 Task: Look for Airbnb properties in Phú Khuong, Vietnam from 5th November, 2023 to 16th November, 2023 for 2 adults.1  bedroom having 1 bed and 1 bathroom. Property type can be hotel. Look for 4 properties as per requirement.
Action: Mouse moved to (562, 75)
Screenshot: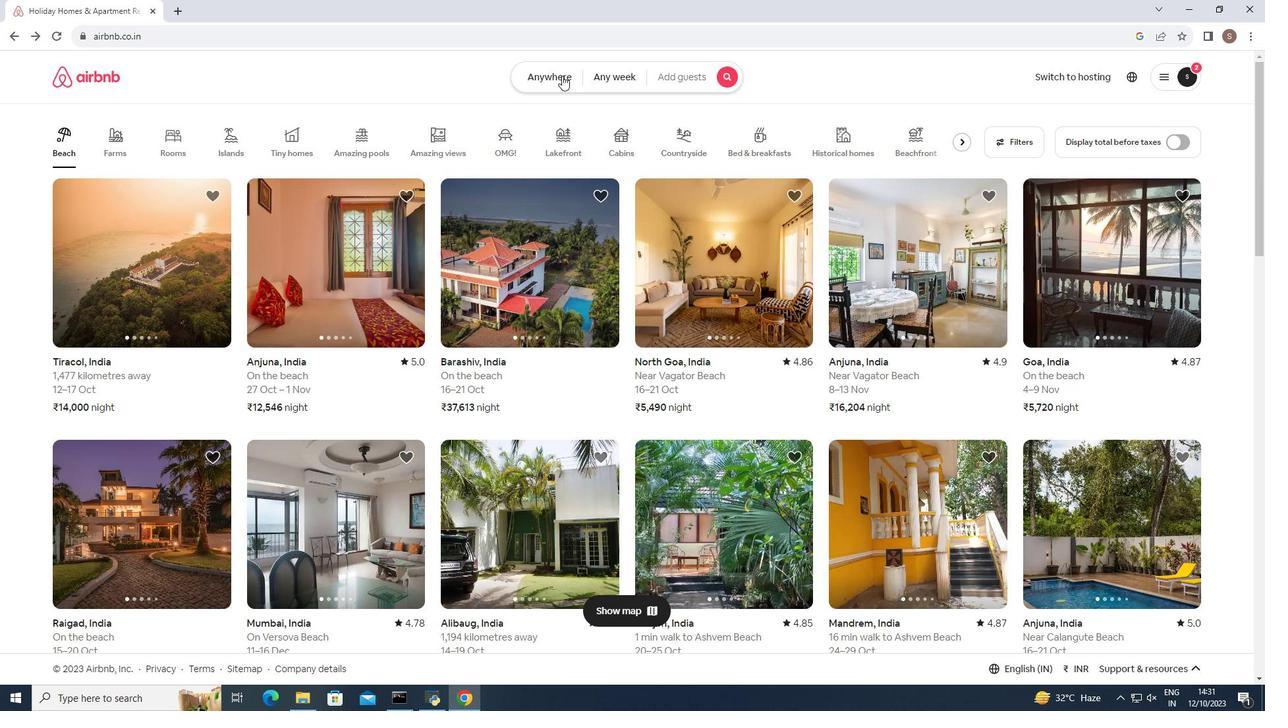 
Action: Mouse pressed left at (562, 75)
Screenshot: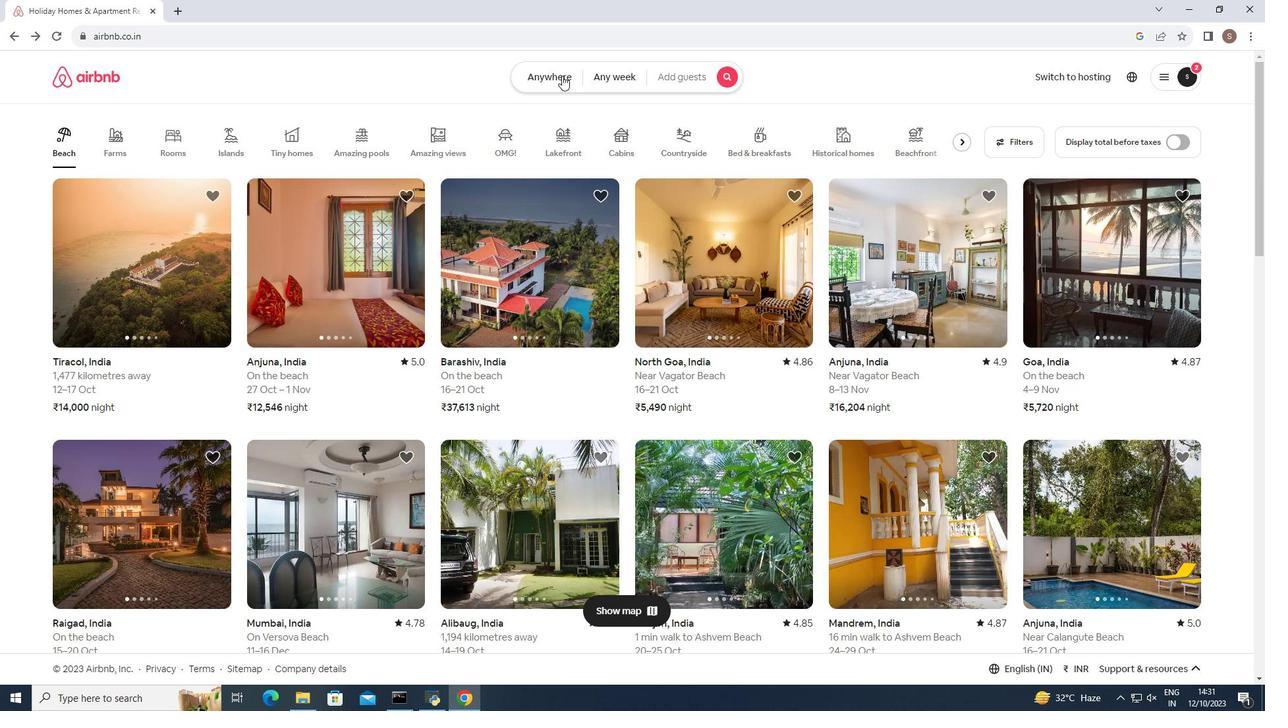 
Action: Mouse moved to (383, 127)
Screenshot: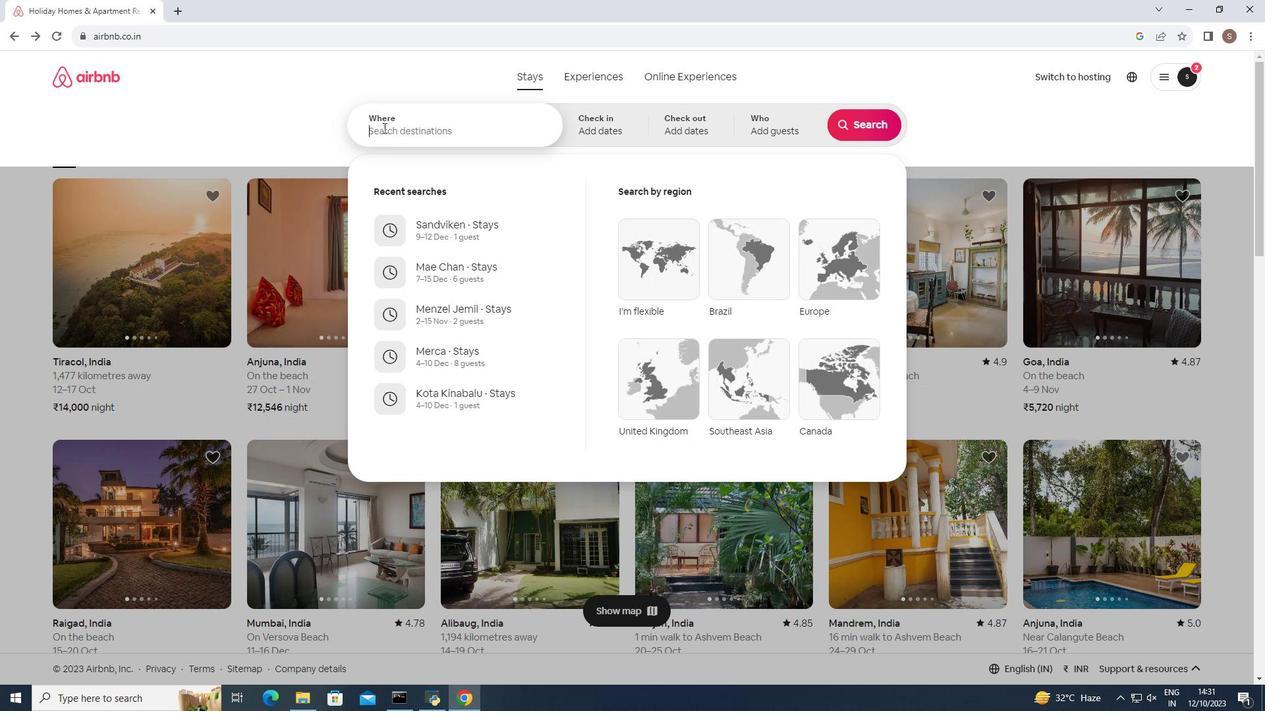 
Action: Mouse pressed left at (383, 127)
Screenshot: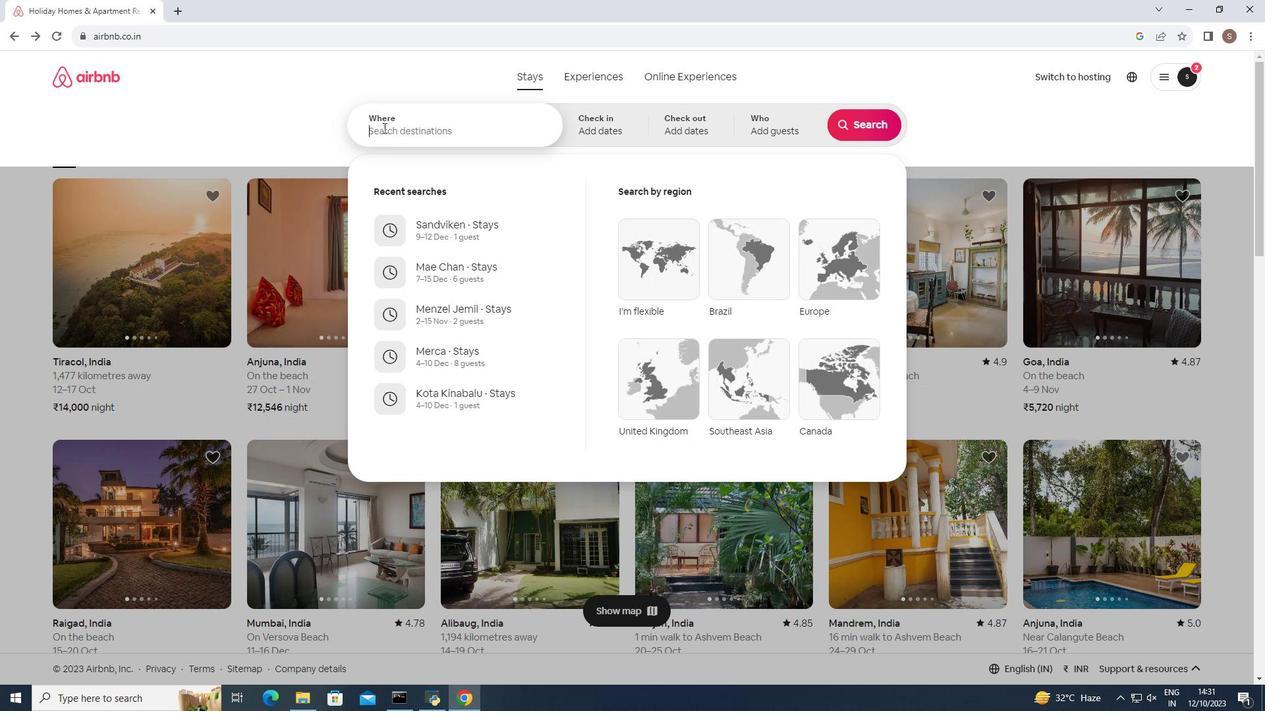 
Action: Key pressed phu<Key.space>khuong,<Key.space>vietnam<Key.enter>
Screenshot: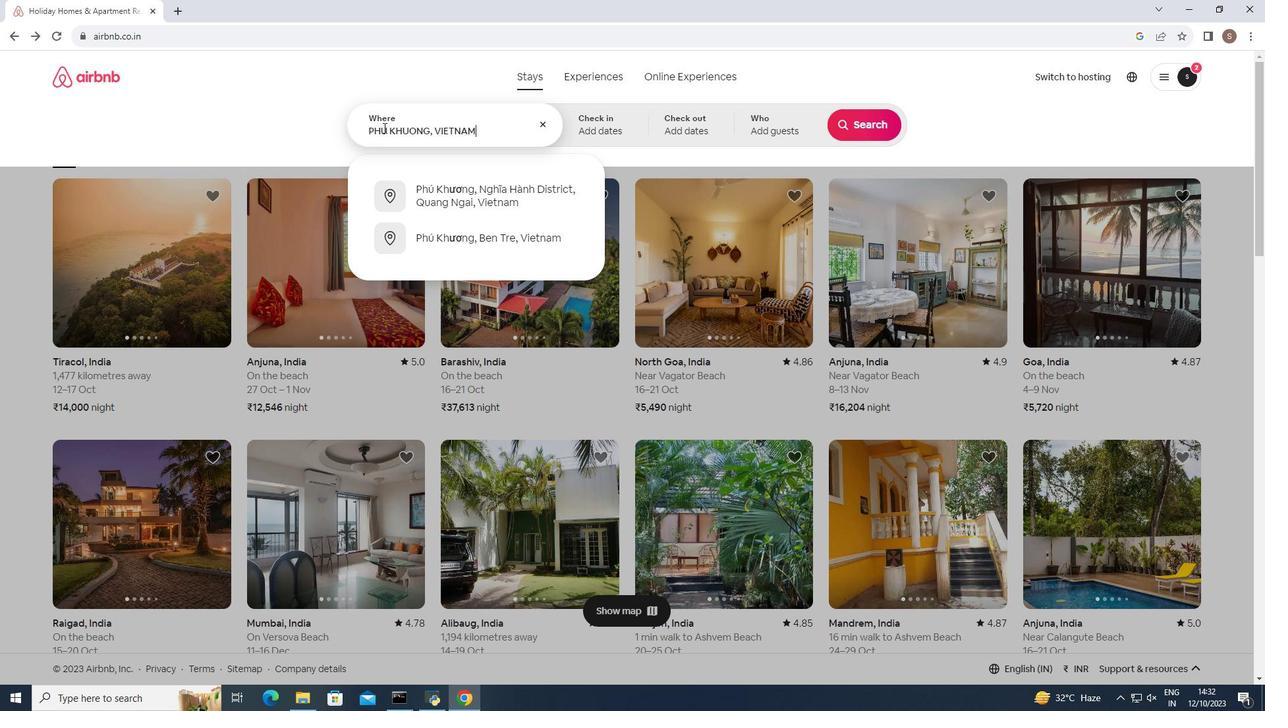 
Action: Mouse moved to (862, 226)
Screenshot: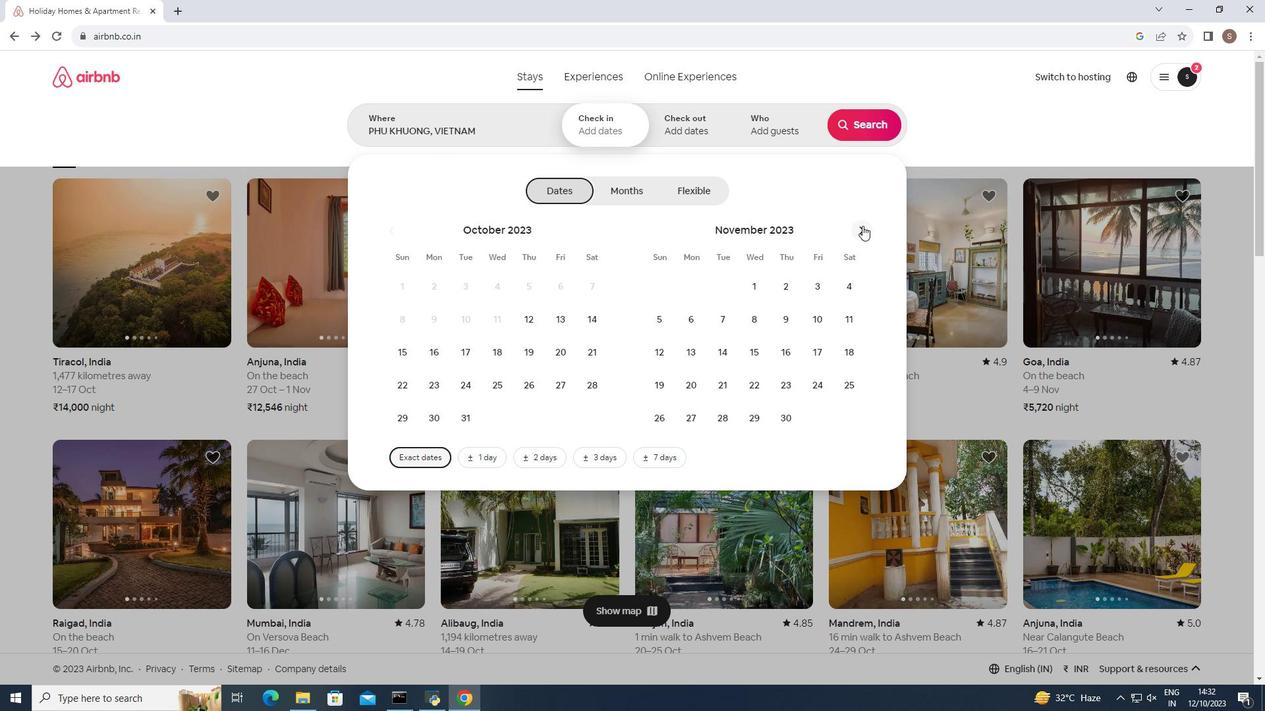 
Action: Mouse pressed left at (862, 226)
Screenshot: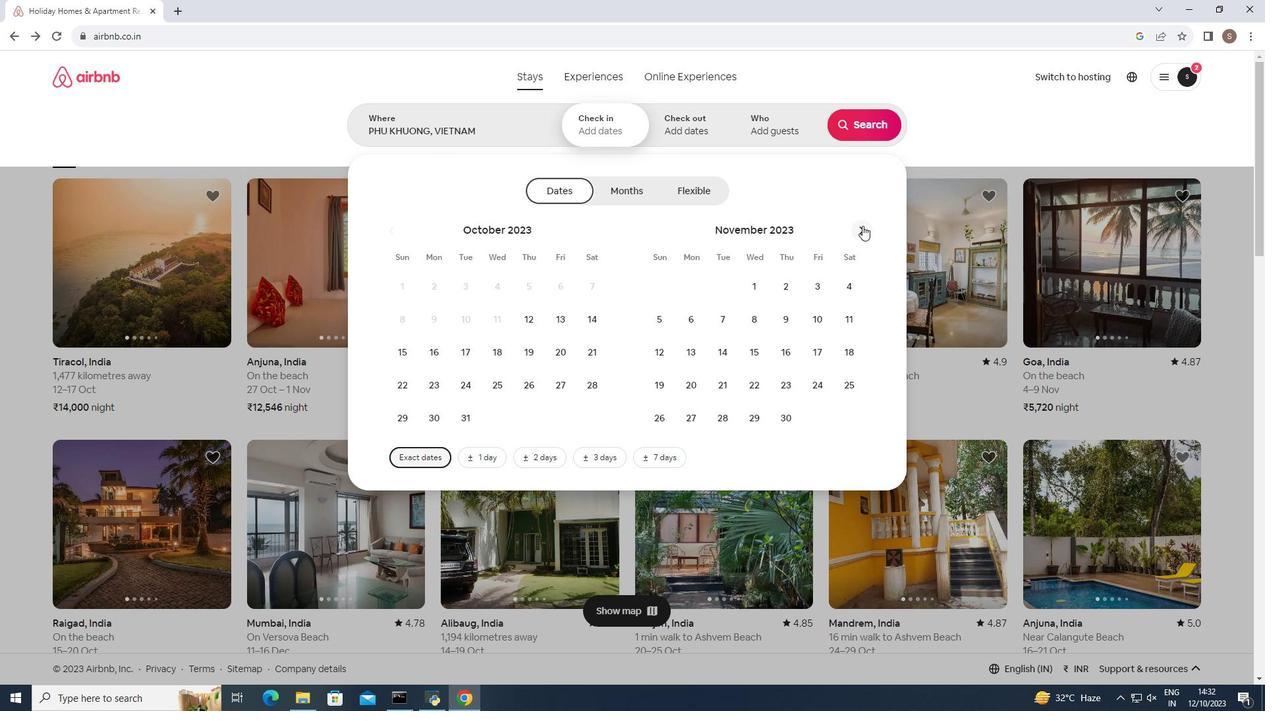 
Action: Mouse moved to (403, 320)
Screenshot: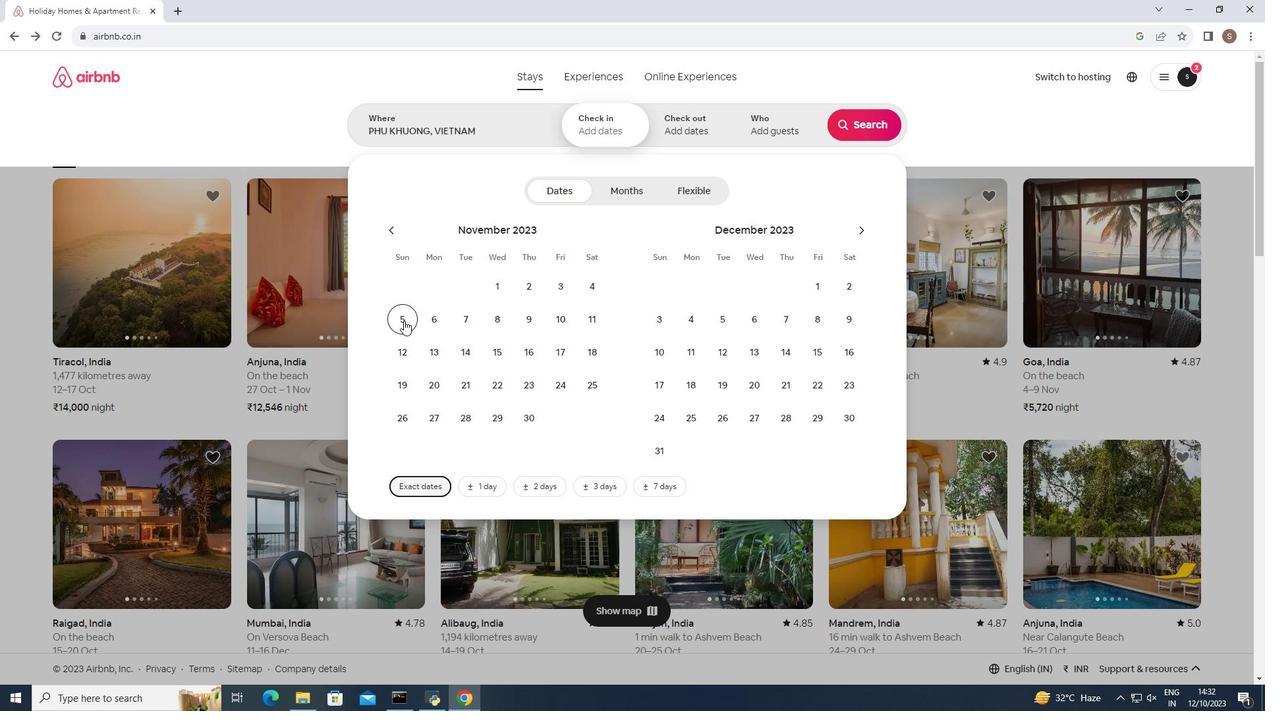 
Action: Mouse pressed left at (403, 320)
Screenshot: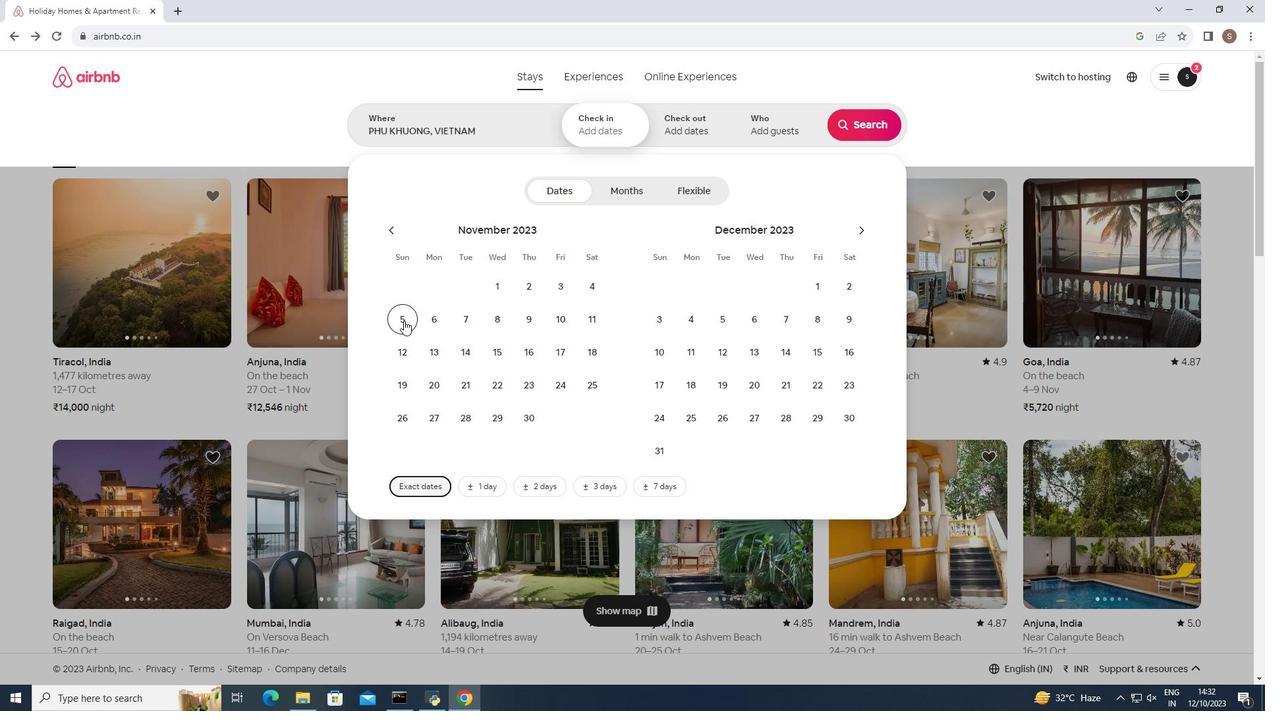 
Action: Mouse moved to (525, 357)
Screenshot: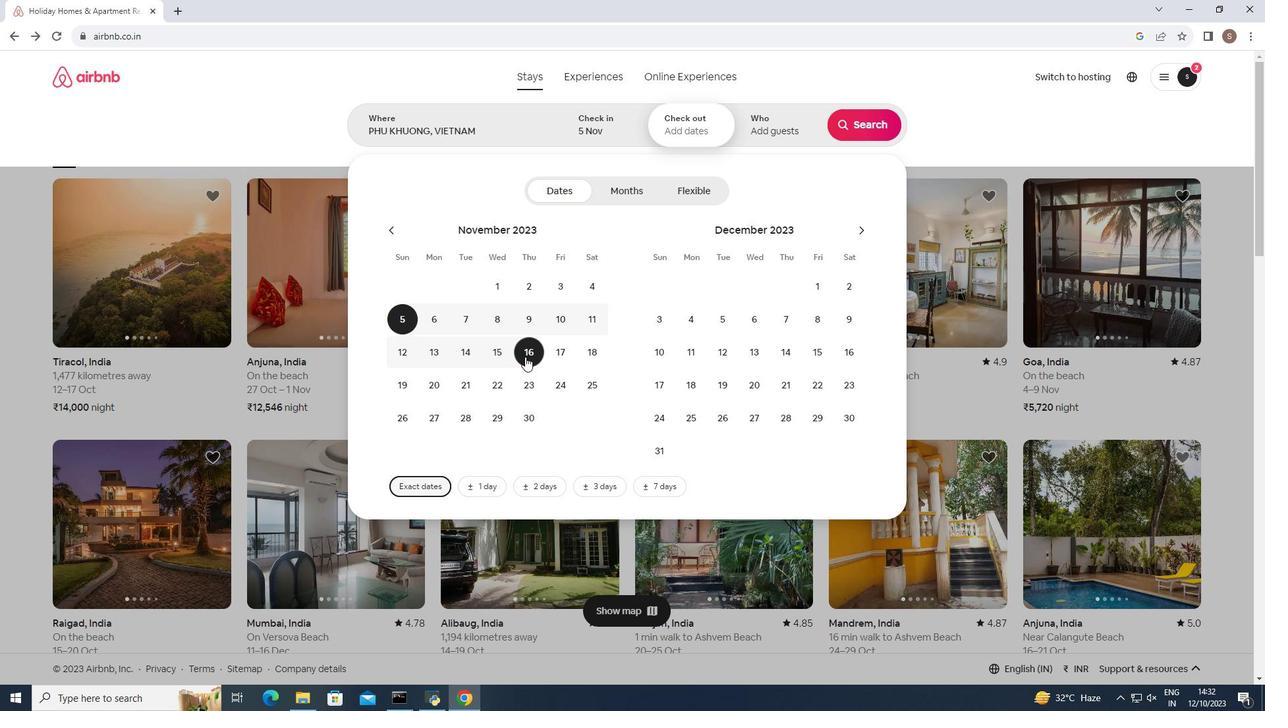 
Action: Mouse pressed left at (525, 357)
Screenshot: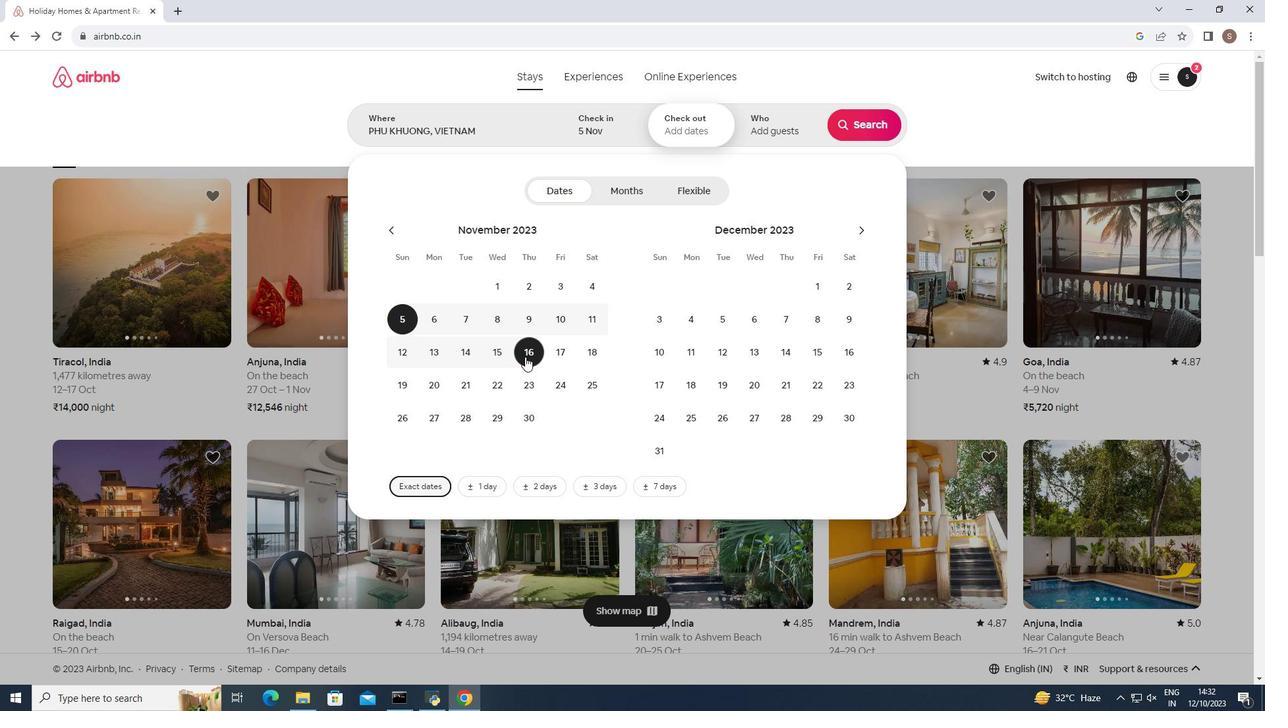 
Action: Mouse moved to (771, 127)
Screenshot: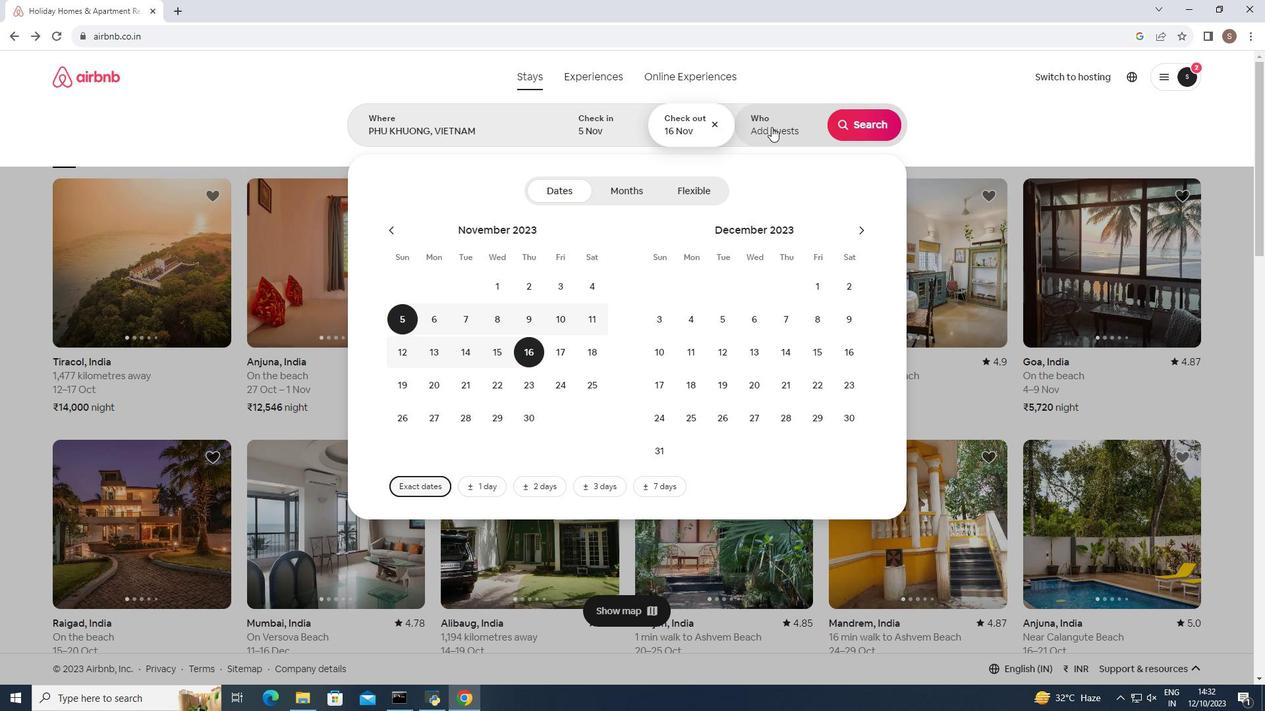 
Action: Mouse pressed left at (771, 127)
Screenshot: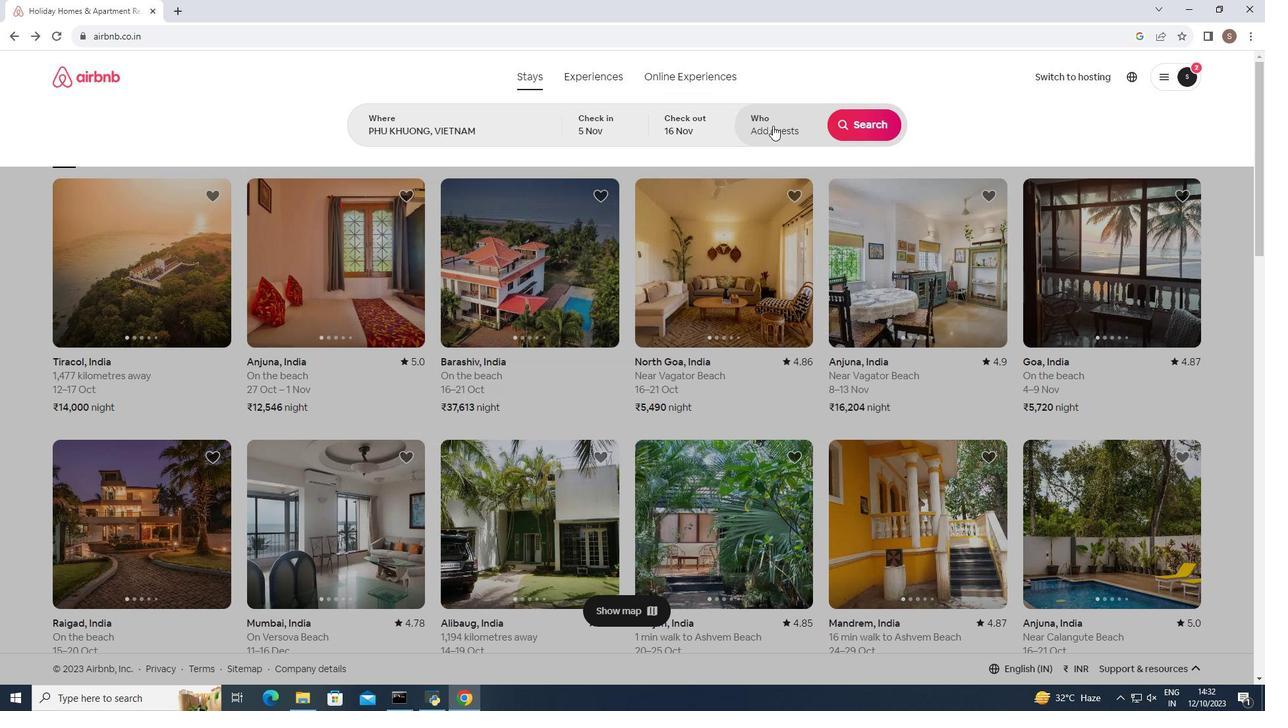 
Action: Mouse moved to (867, 194)
Screenshot: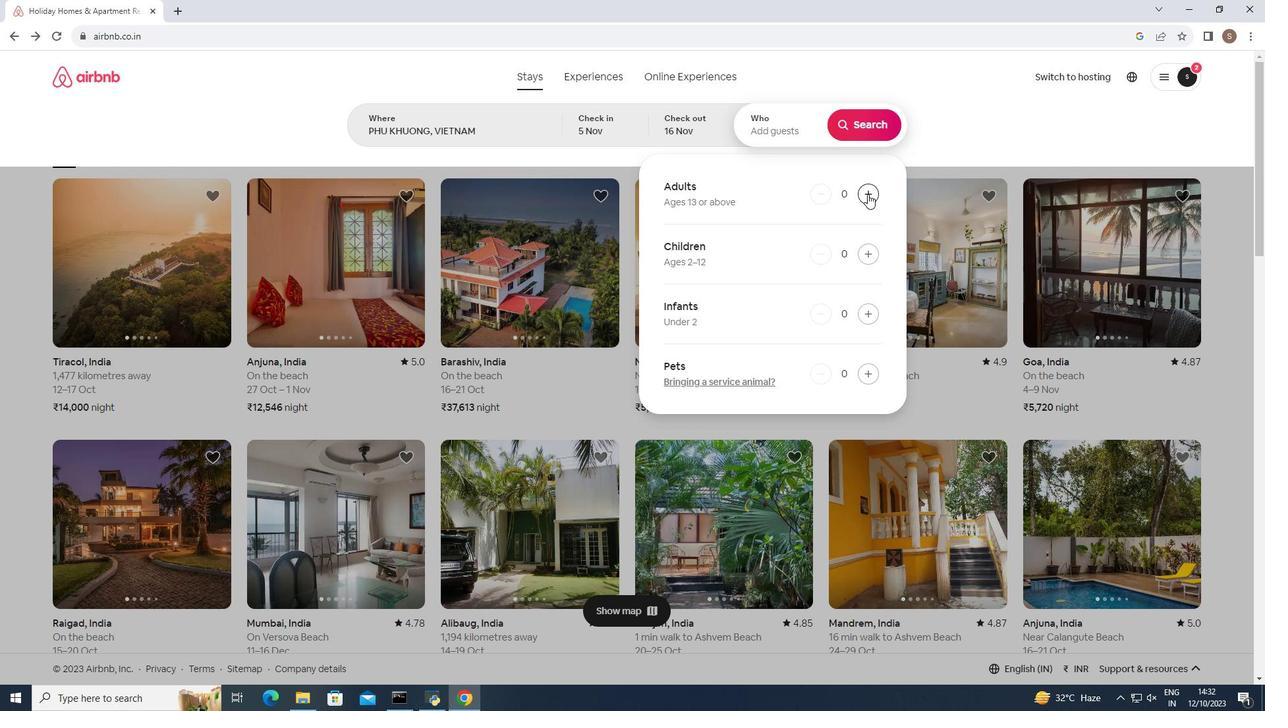
Action: Mouse pressed left at (867, 194)
Screenshot: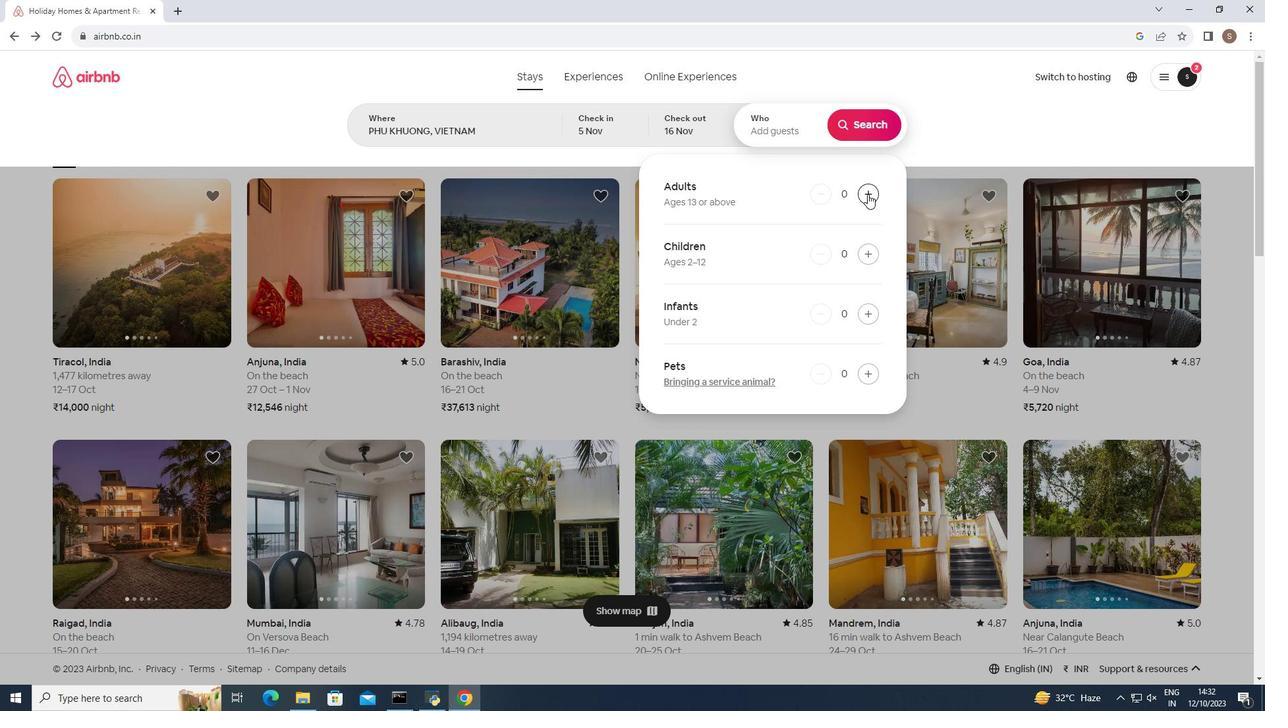 
Action: Mouse pressed left at (867, 194)
Screenshot: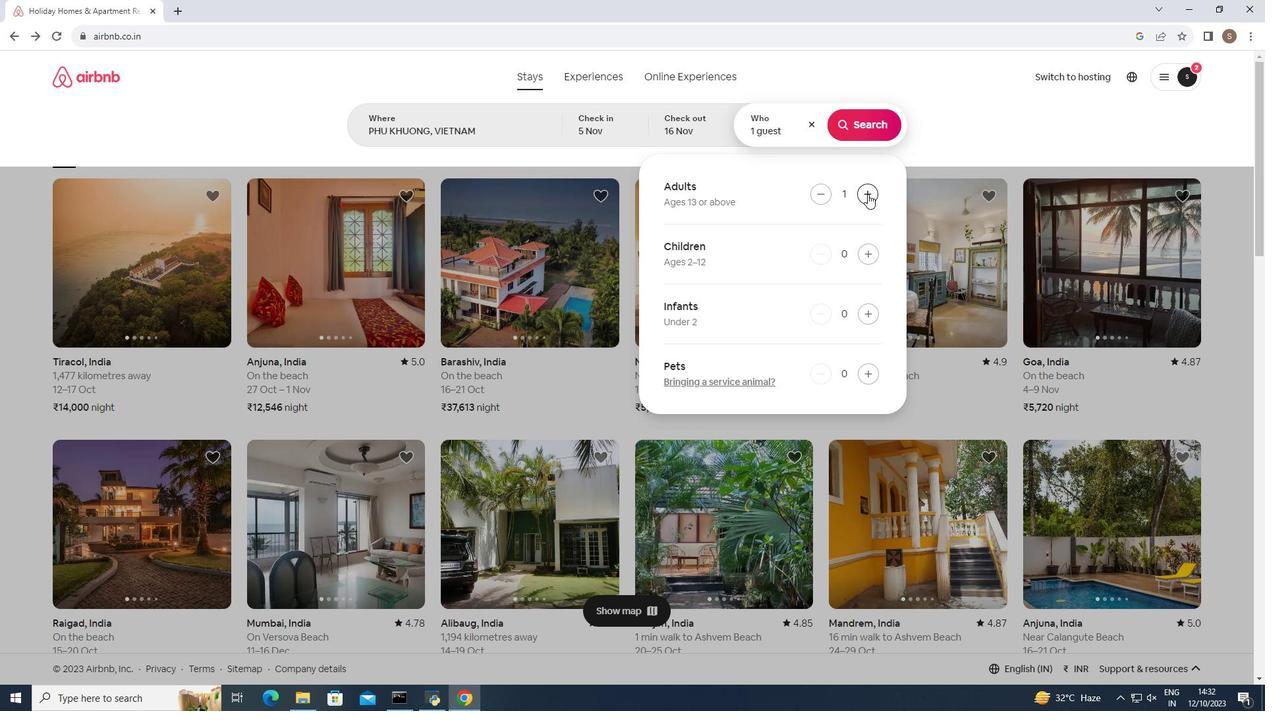 
Action: Mouse moved to (856, 116)
Screenshot: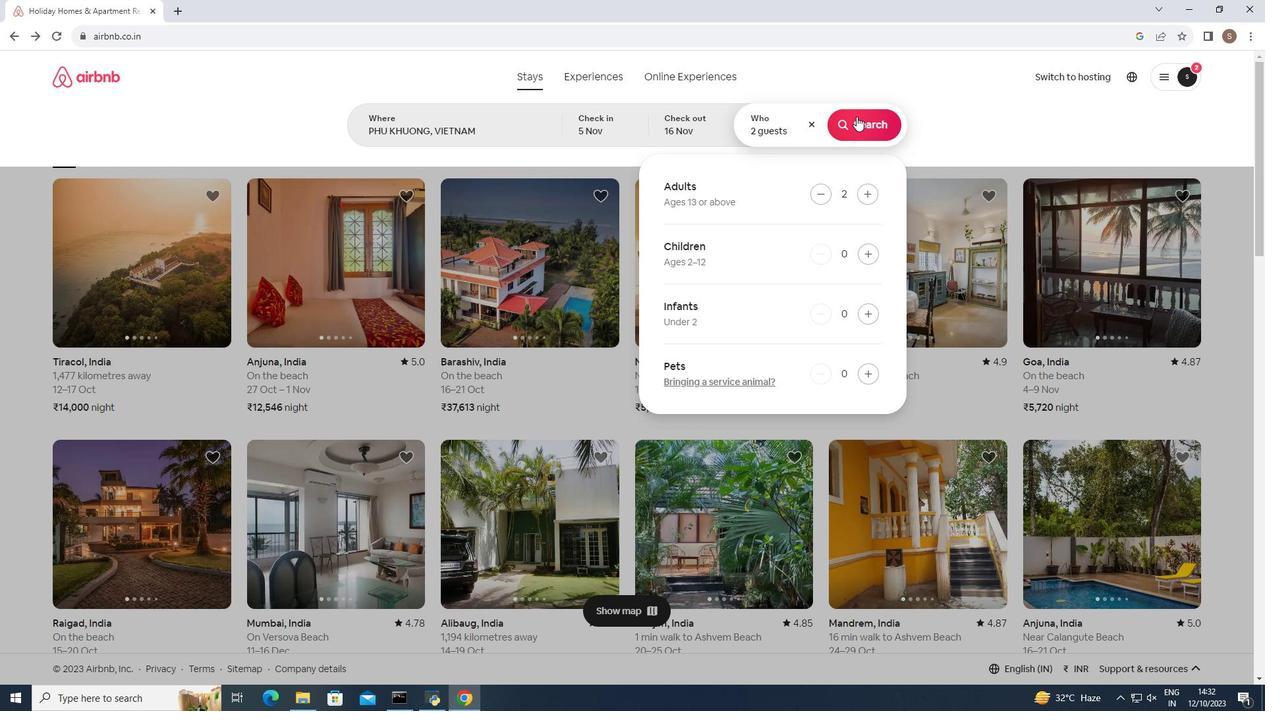 
Action: Mouse pressed left at (856, 116)
Screenshot: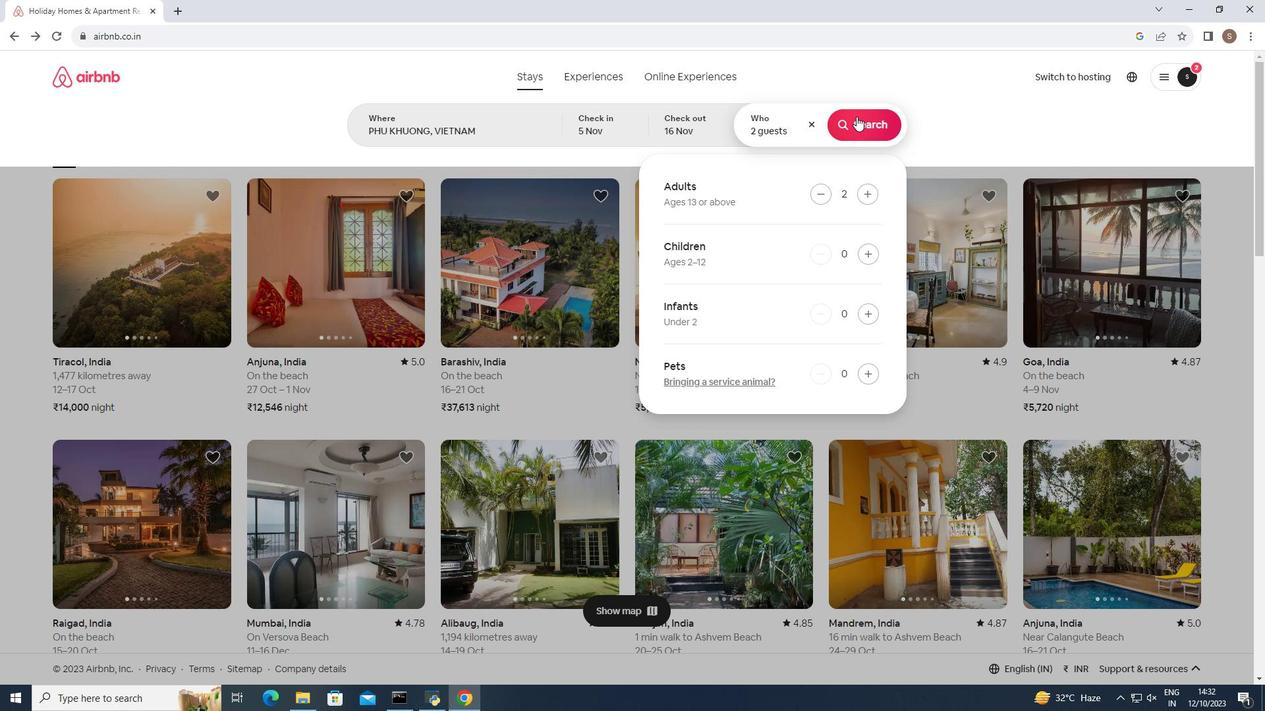 
Action: Mouse moved to (1055, 127)
Screenshot: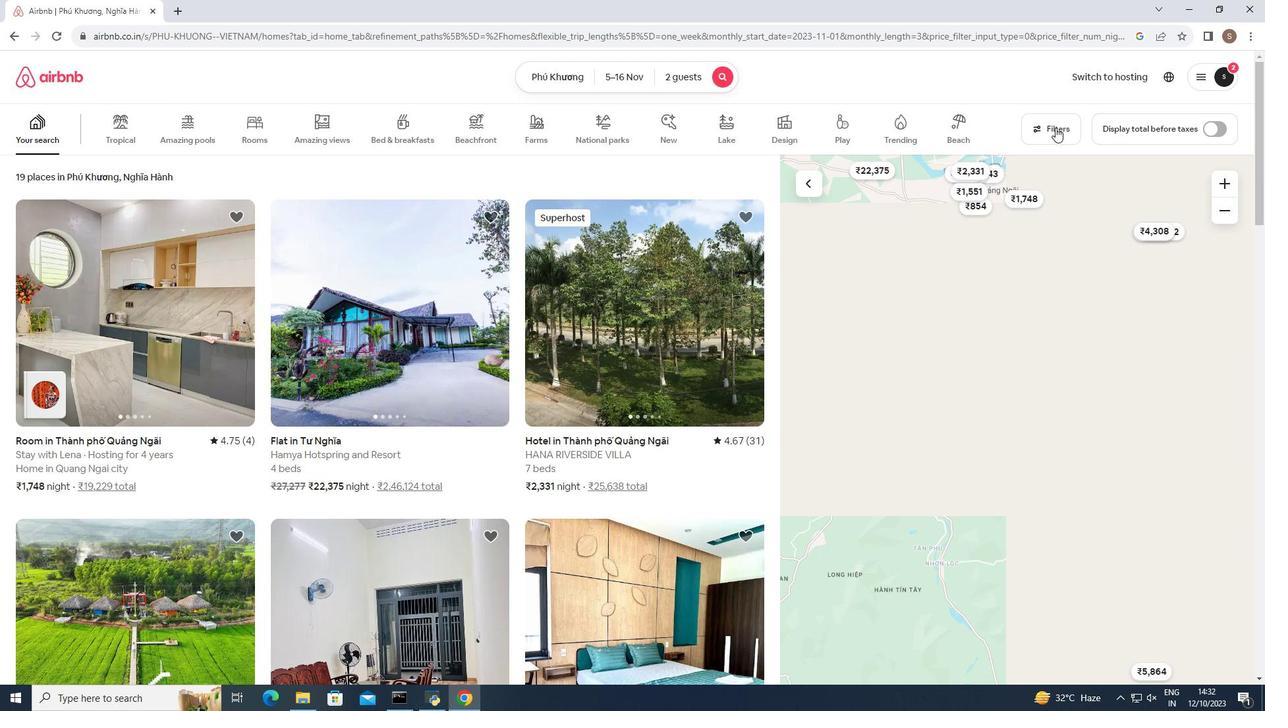 
Action: Mouse pressed left at (1055, 127)
Screenshot: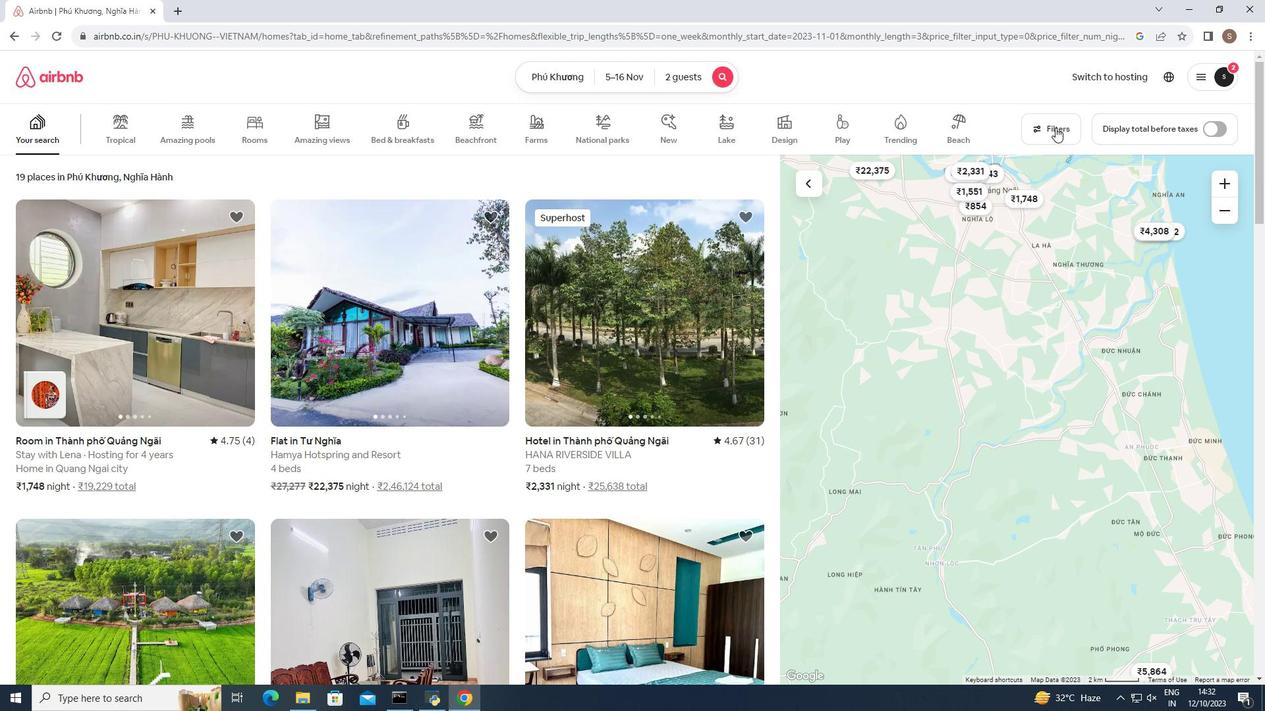 
Action: Mouse moved to (670, 269)
Screenshot: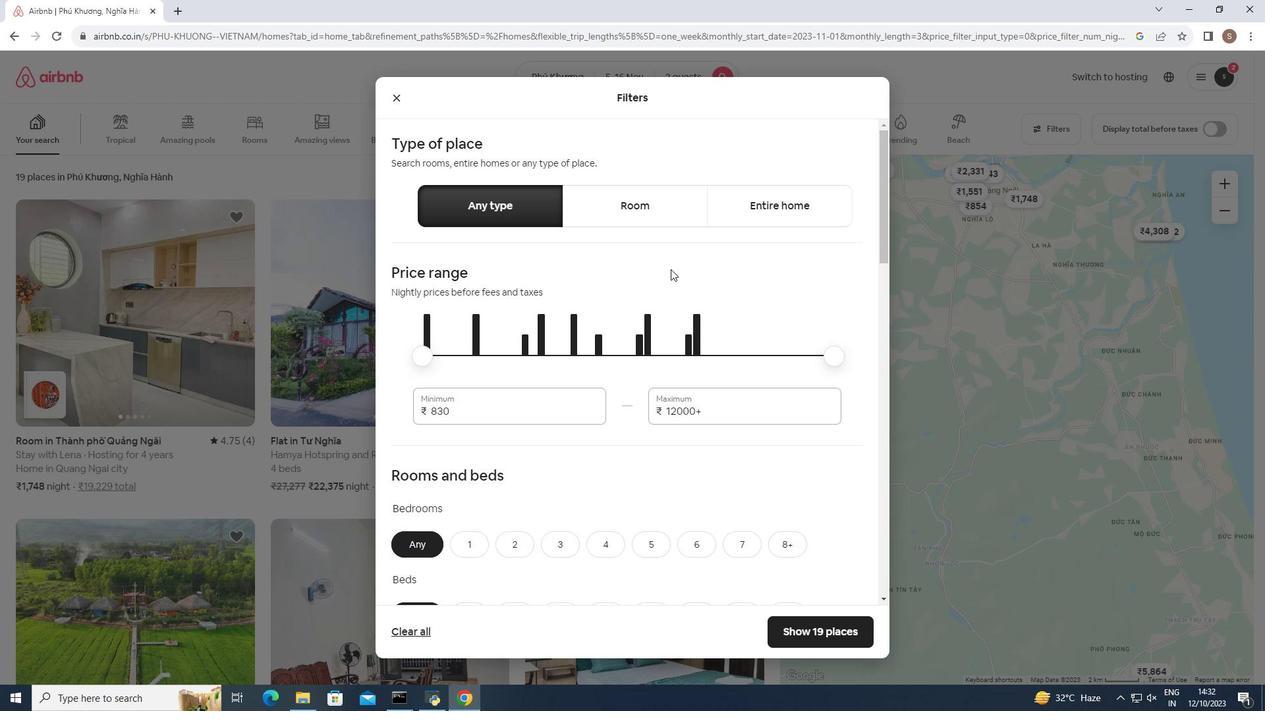 
Action: Mouse scrolled (670, 268) with delta (0, 0)
Screenshot: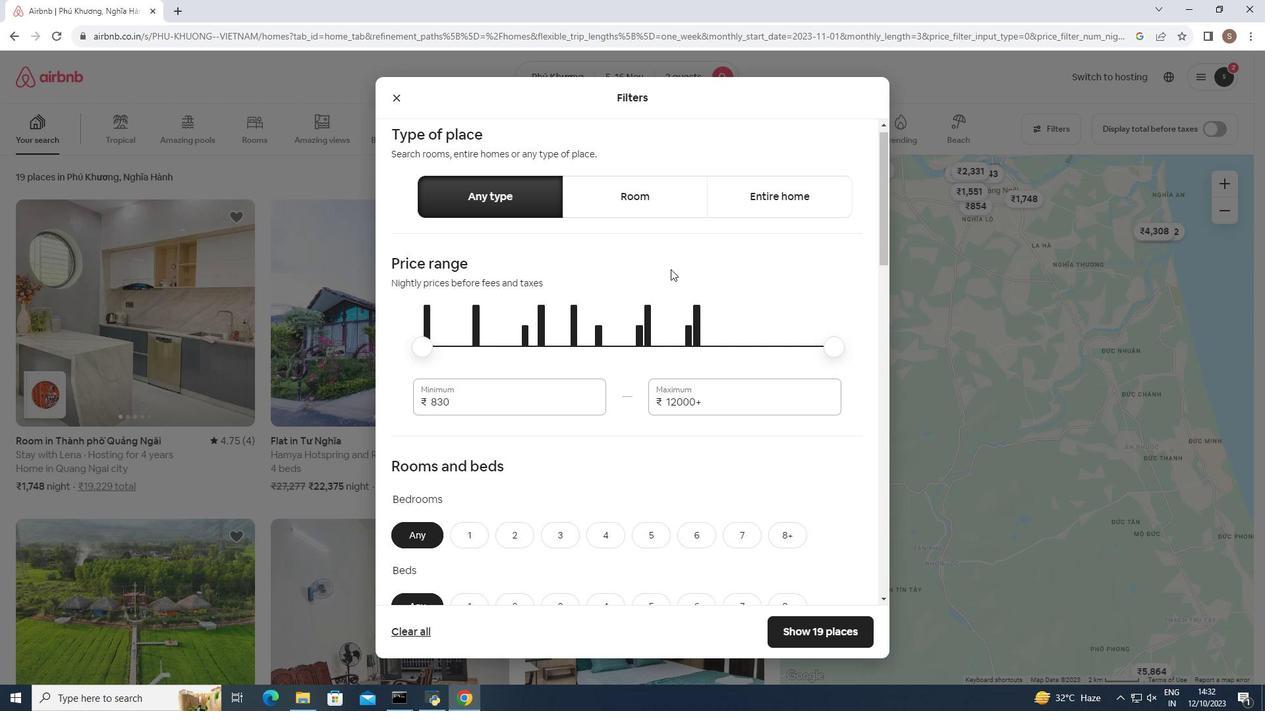 
Action: Mouse scrolled (670, 268) with delta (0, 0)
Screenshot: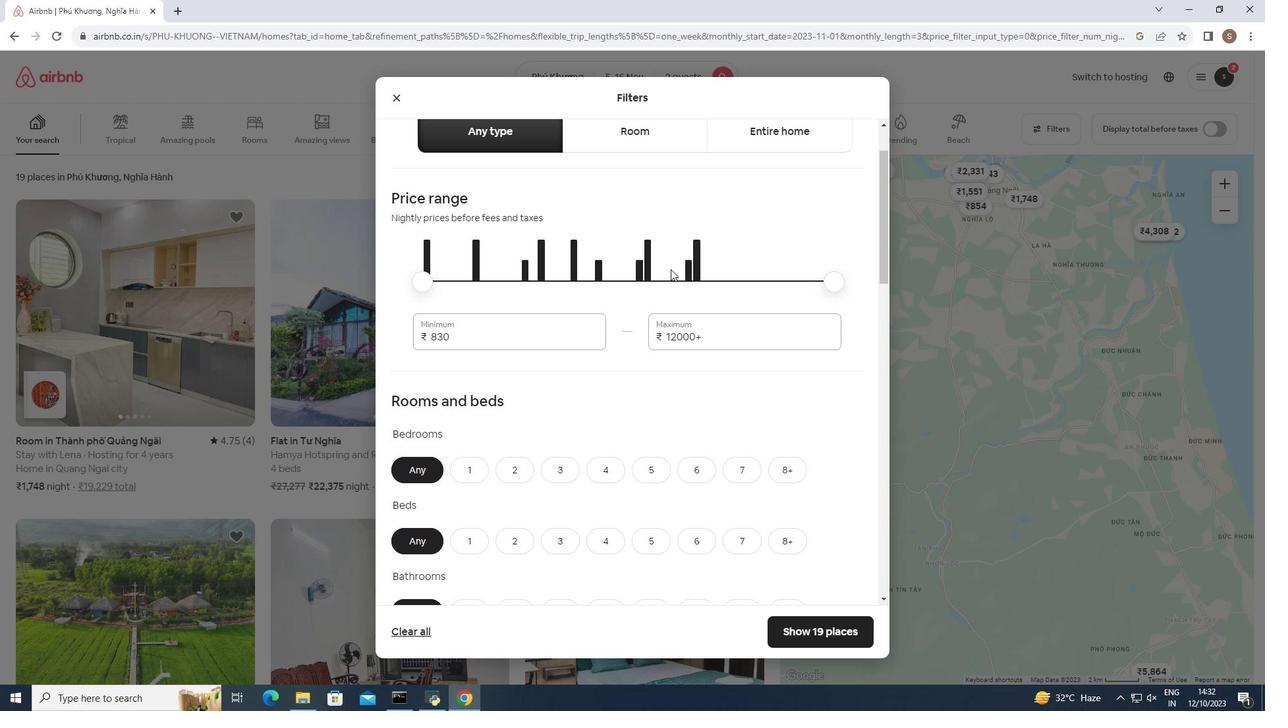 
Action: Mouse scrolled (670, 268) with delta (0, 0)
Screenshot: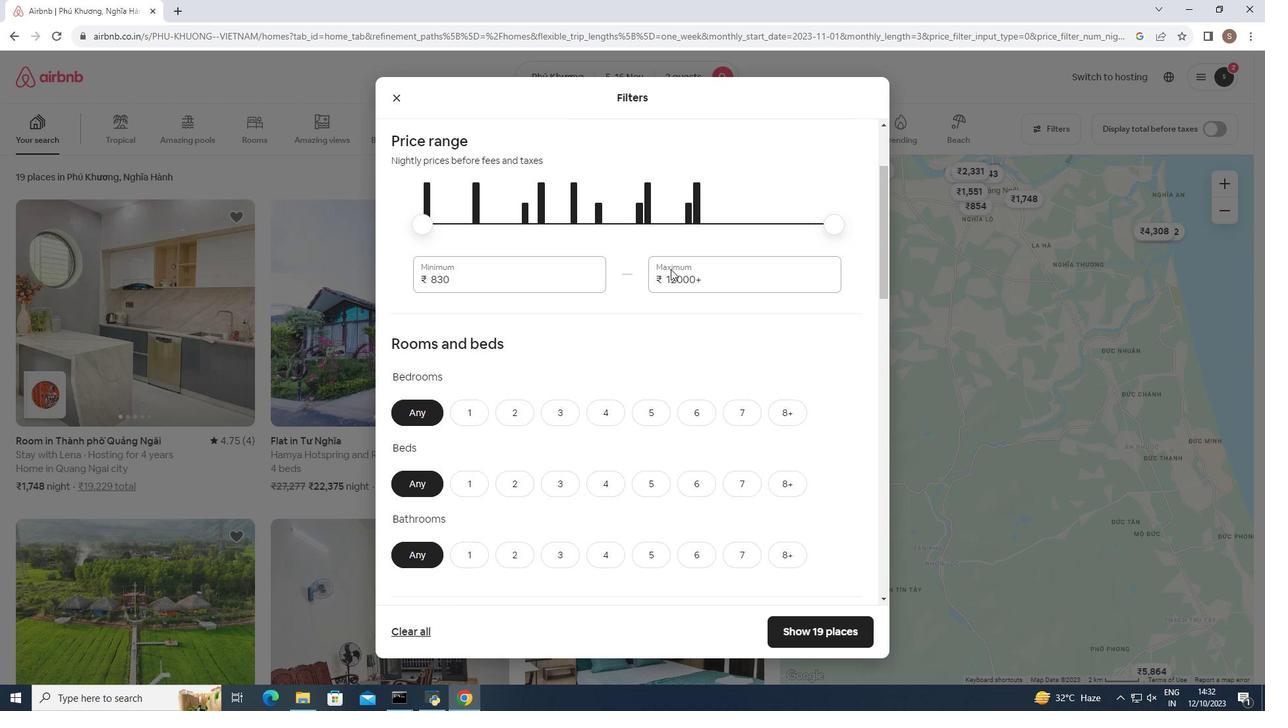 
Action: Mouse moved to (477, 345)
Screenshot: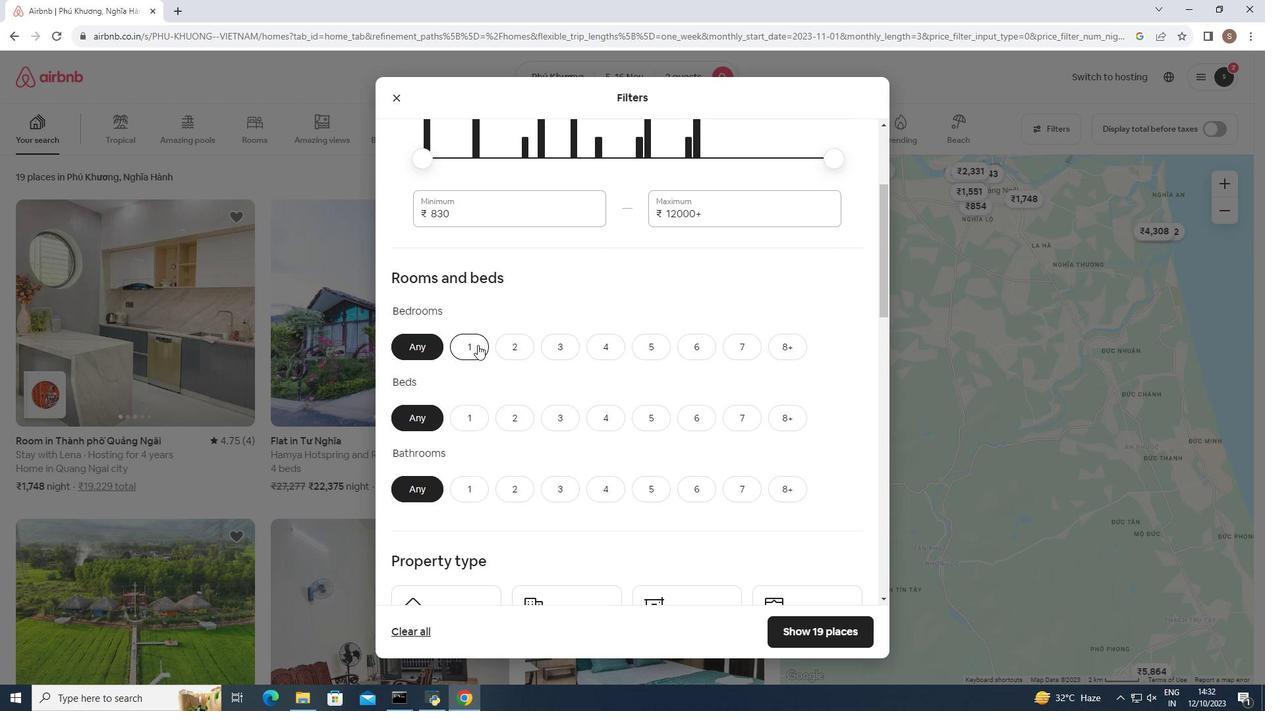 
Action: Mouse pressed left at (477, 345)
Screenshot: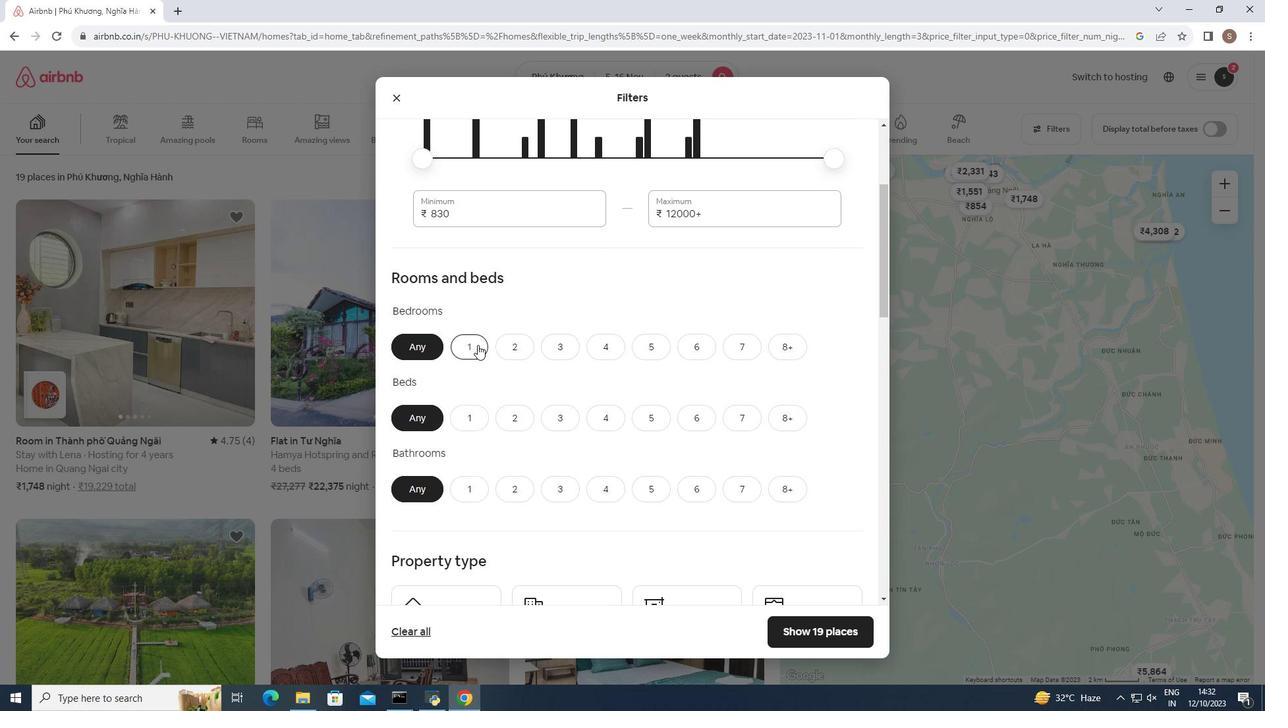
Action: Mouse moved to (465, 417)
Screenshot: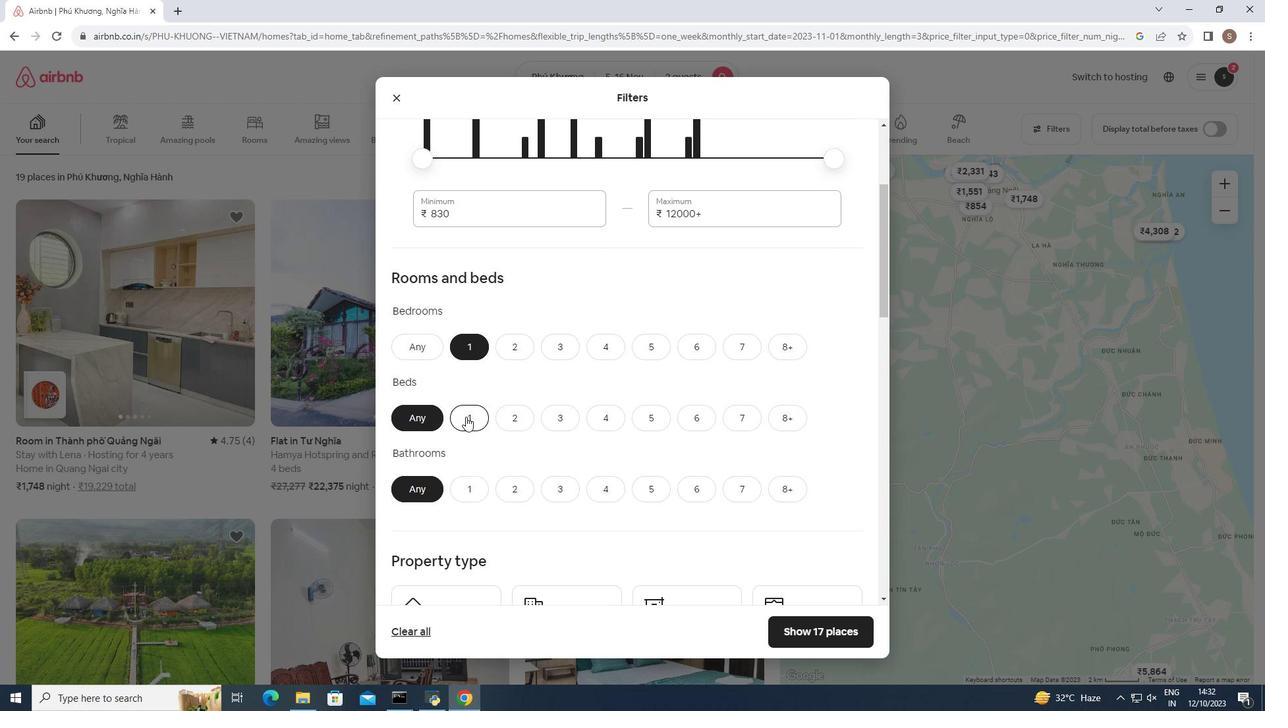 
Action: Mouse pressed left at (465, 417)
Screenshot: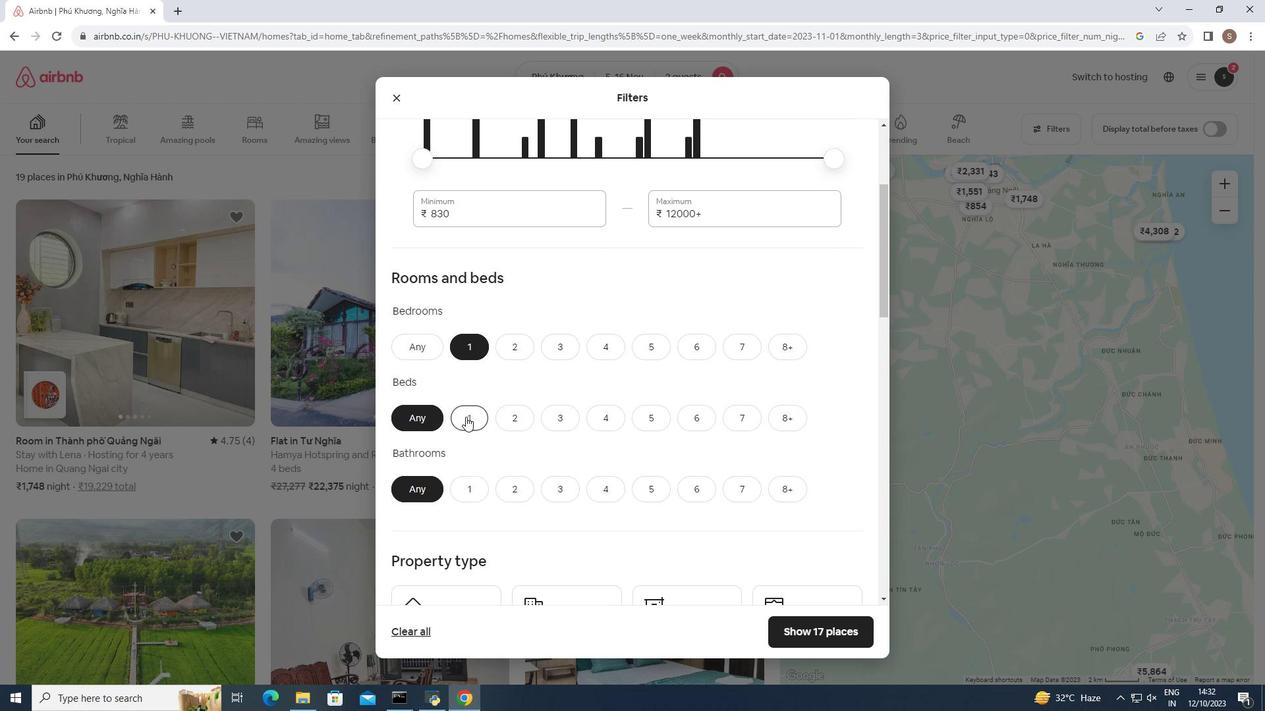 
Action: Mouse moved to (460, 489)
Screenshot: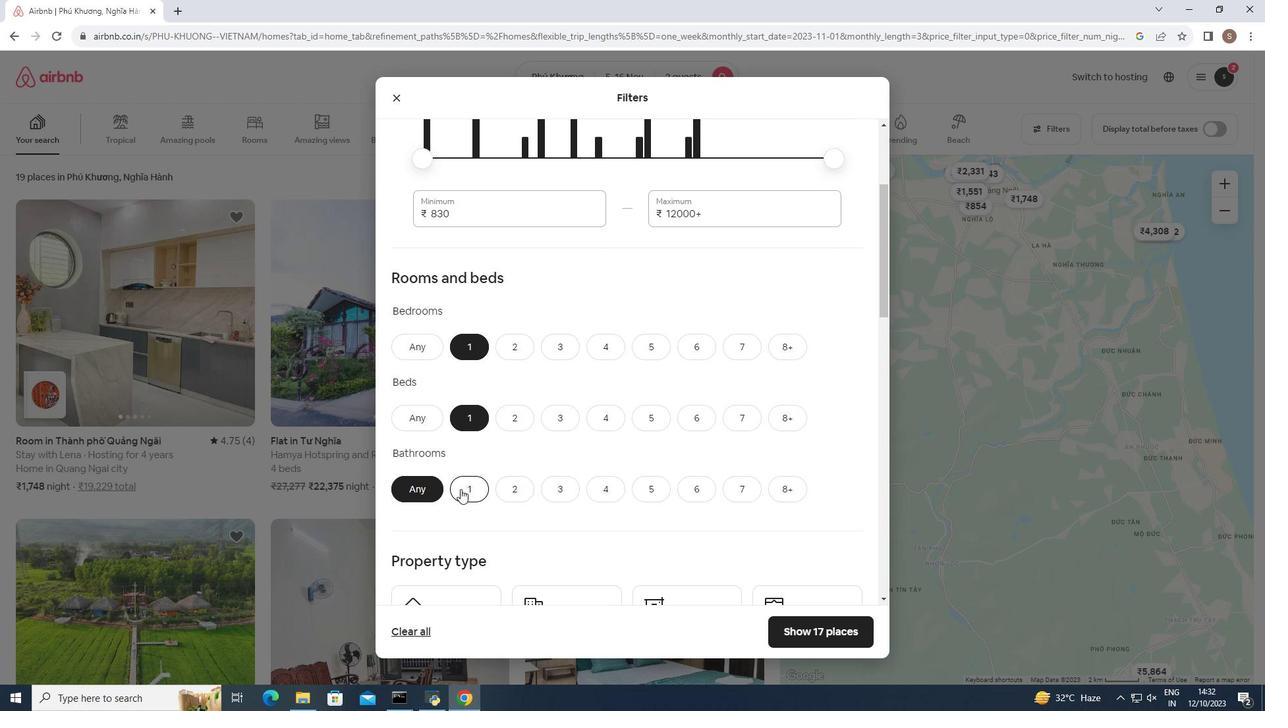 
Action: Mouse pressed left at (460, 489)
Screenshot: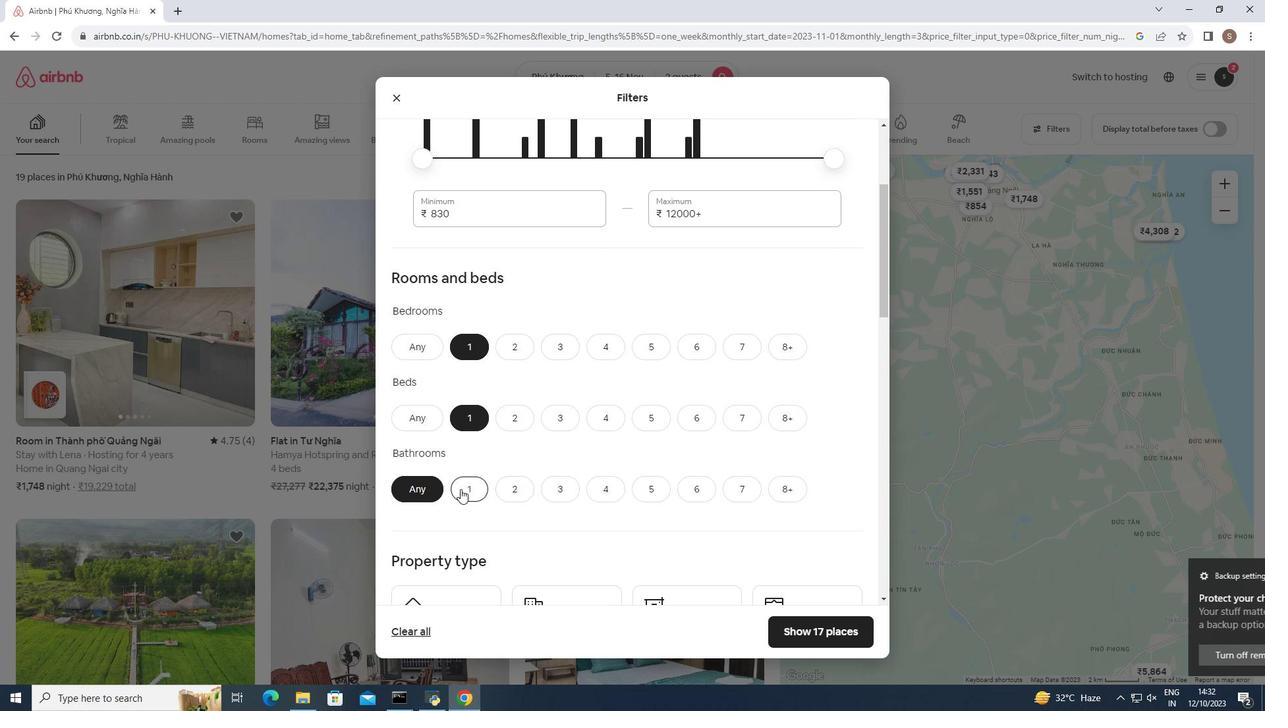 
Action: Mouse moved to (1234, 574)
Screenshot: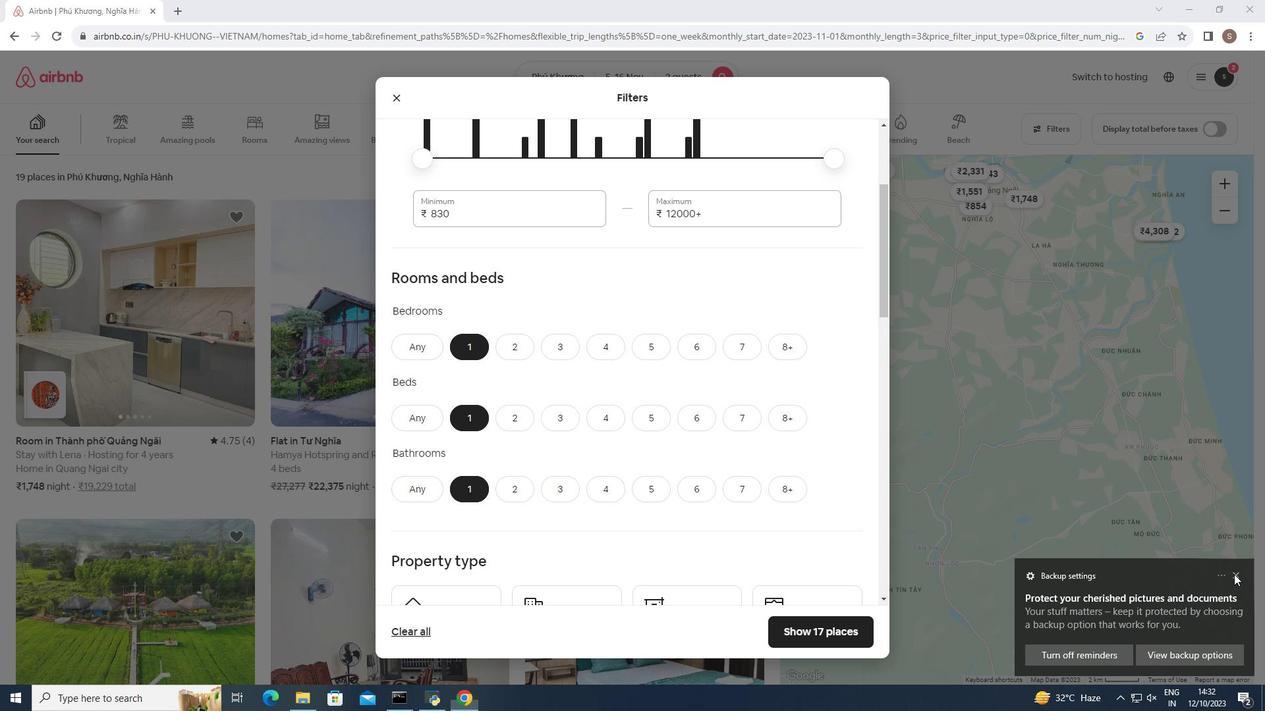 
Action: Mouse pressed left at (1234, 574)
Screenshot: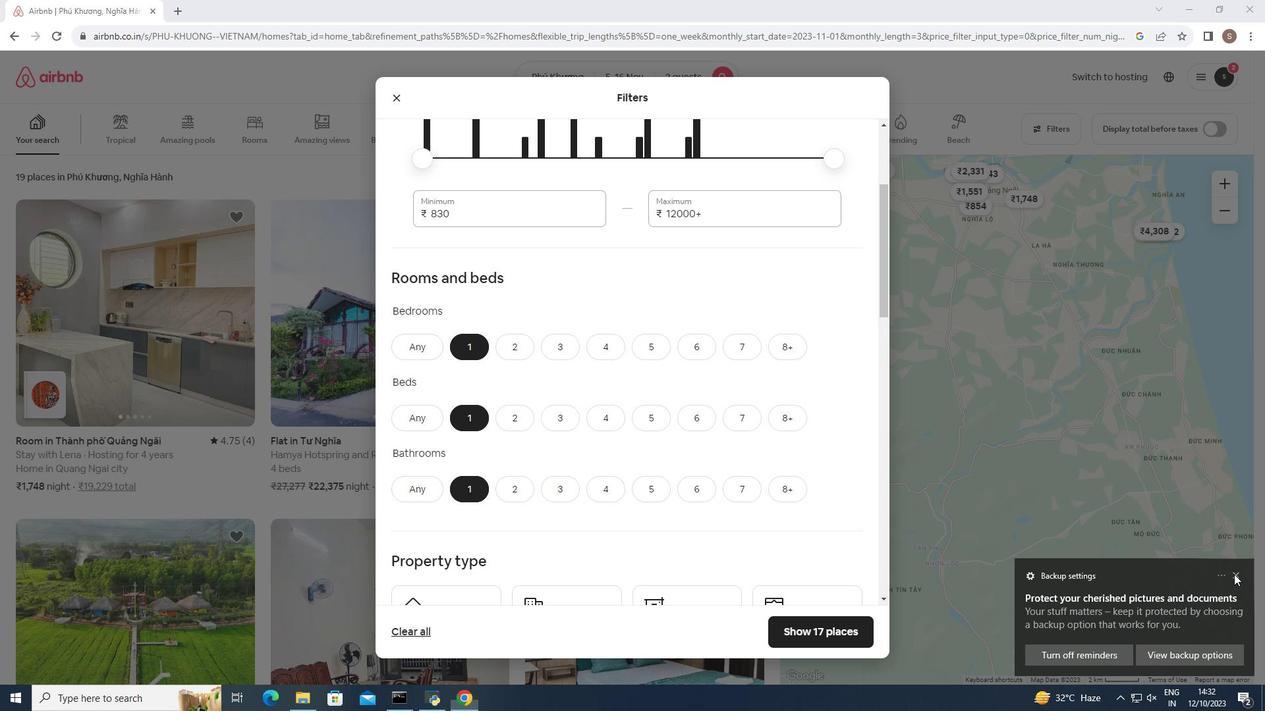 
Action: Mouse moved to (699, 467)
Screenshot: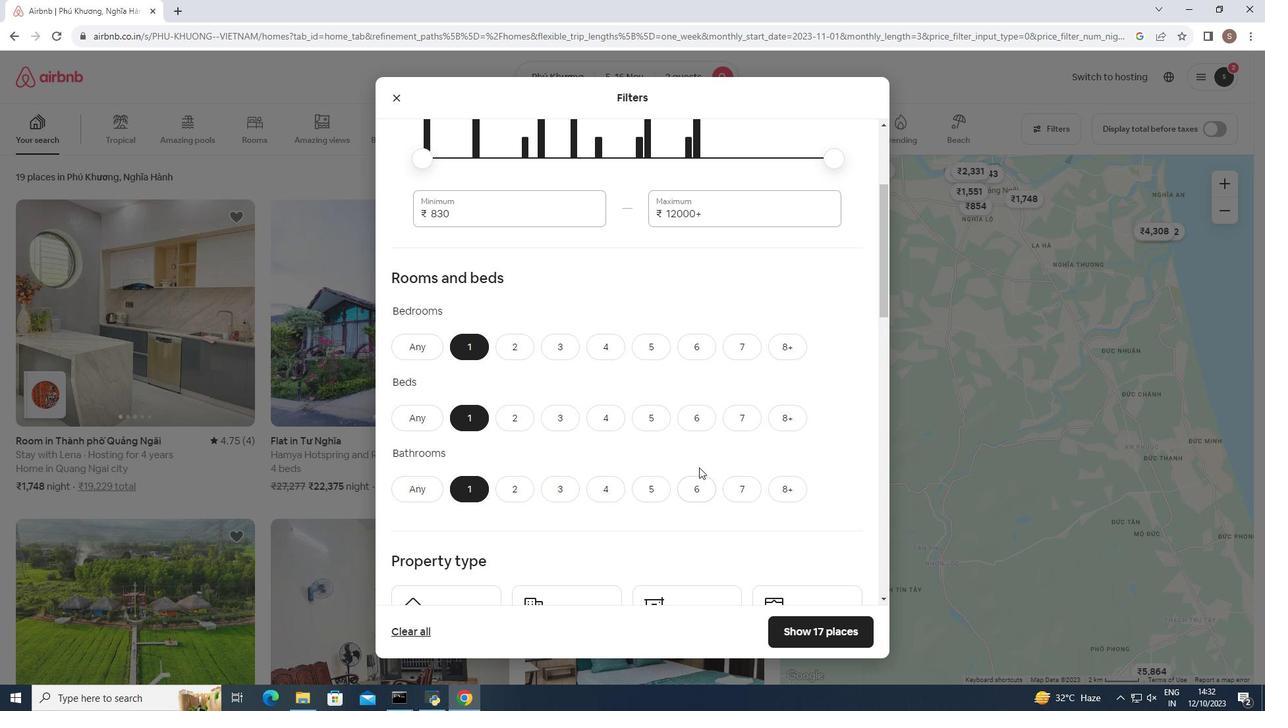 
Action: Mouse scrolled (699, 467) with delta (0, 0)
Screenshot: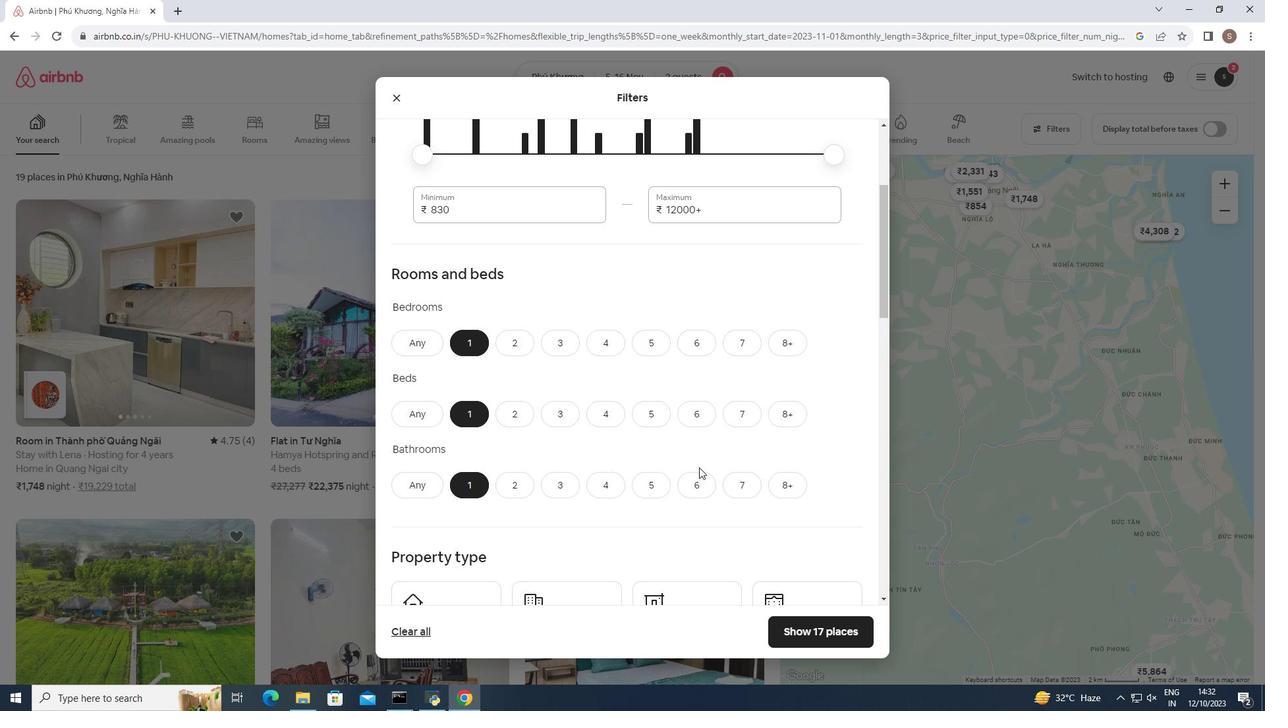 
Action: Mouse scrolled (699, 467) with delta (0, 0)
Screenshot: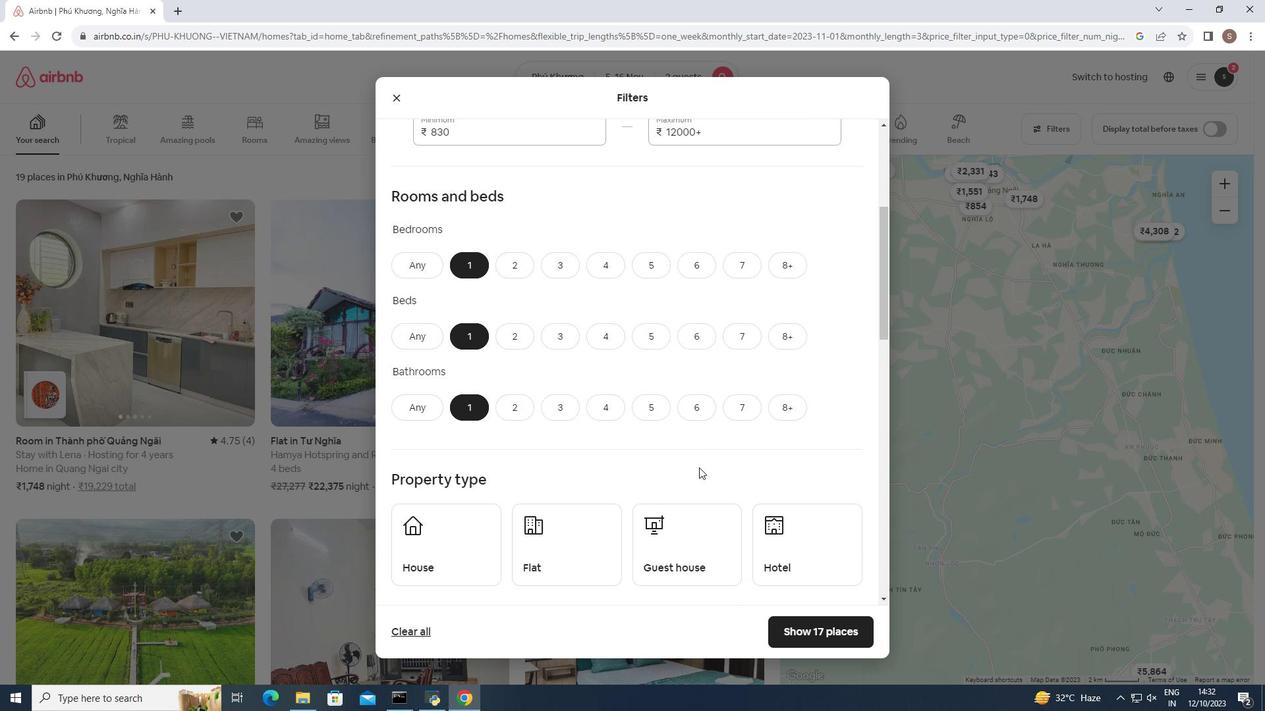 
Action: Mouse moved to (777, 478)
Screenshot: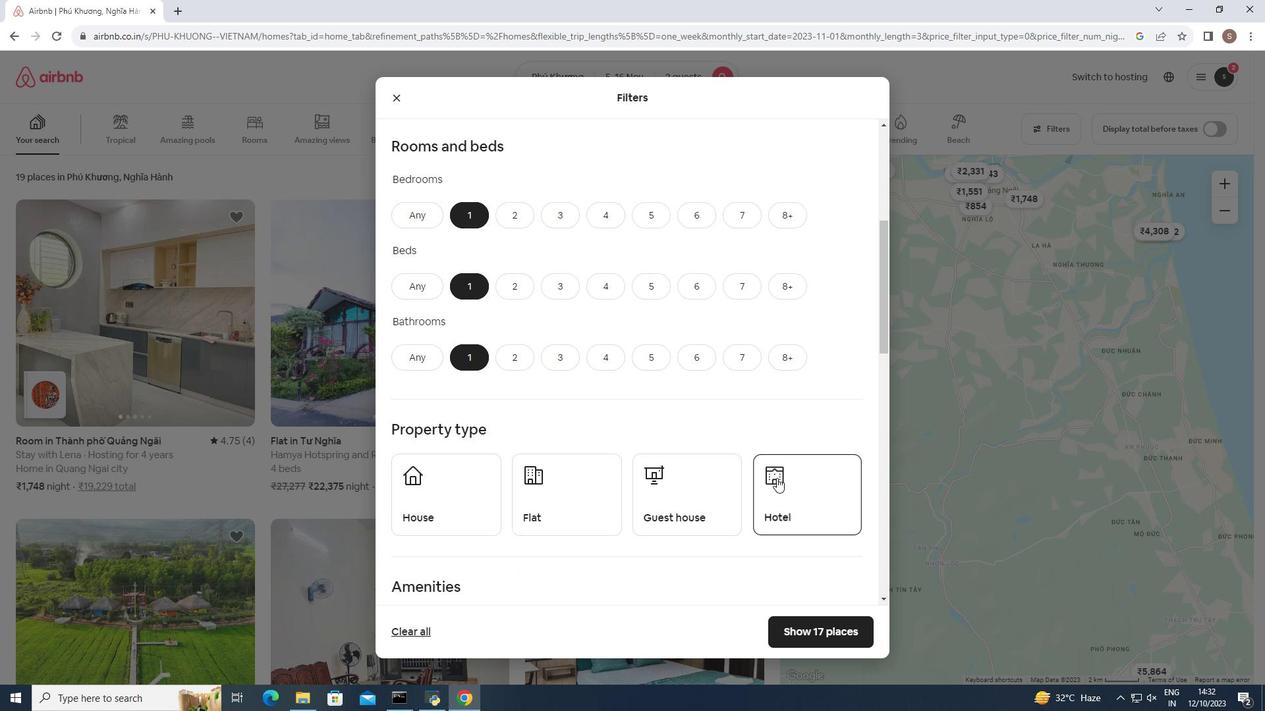 
Action: Mouse pressed left at (777, 478)
Screenshot: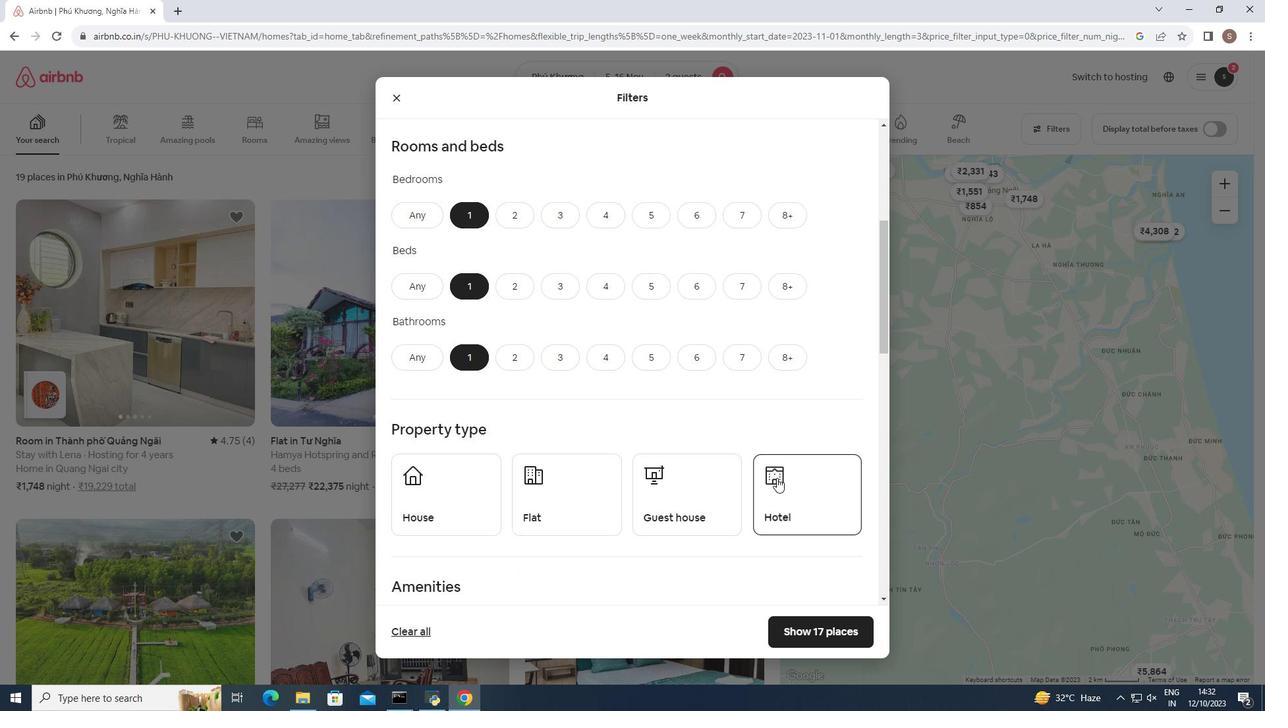 
Action: Mouse moved to (693, 453)
Screenshot: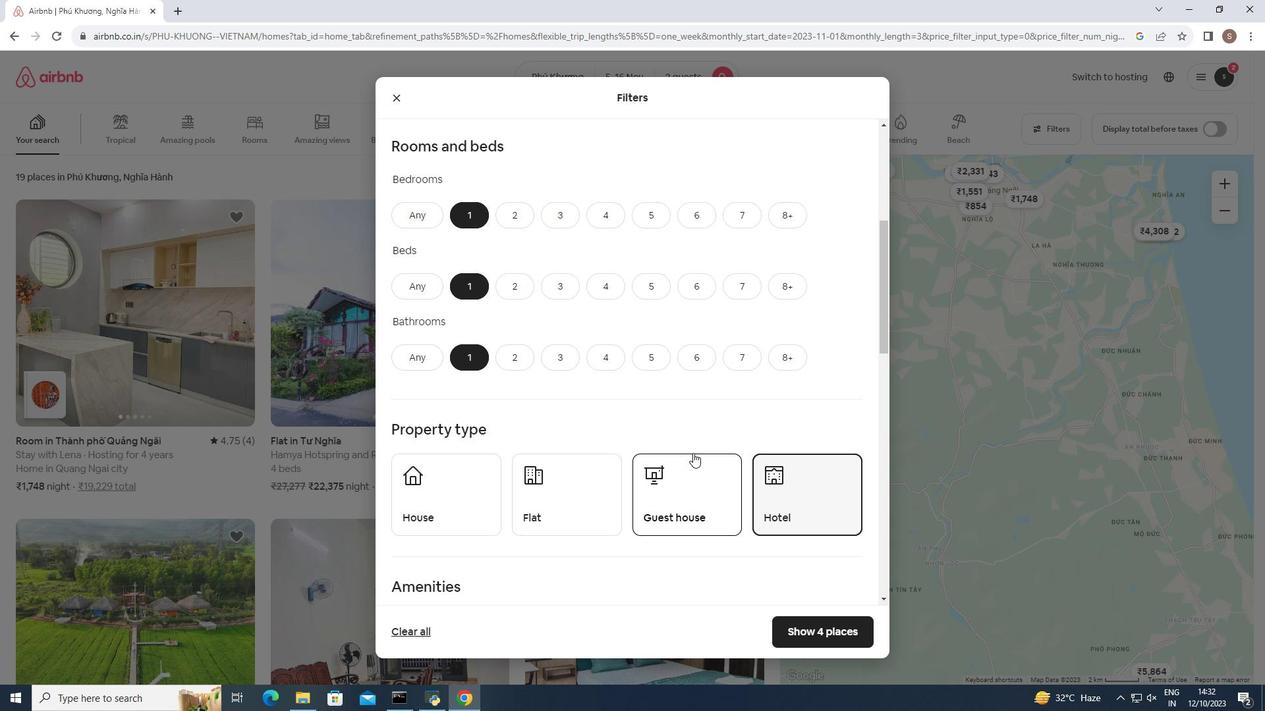 
Action: Mouse scrolled (693, 452) with delta (0, 0)
Screenshot: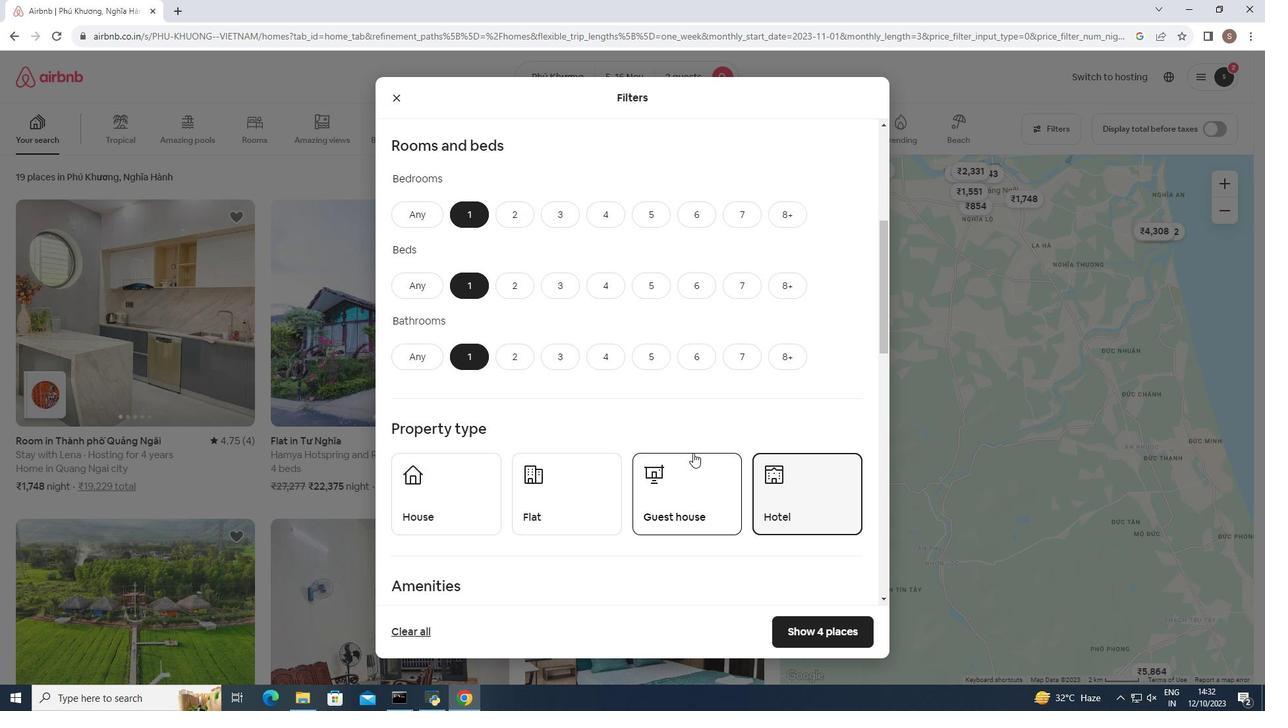 
Action: Mouse scrolled (693, 452) with delta (0, 0)
Screenshot: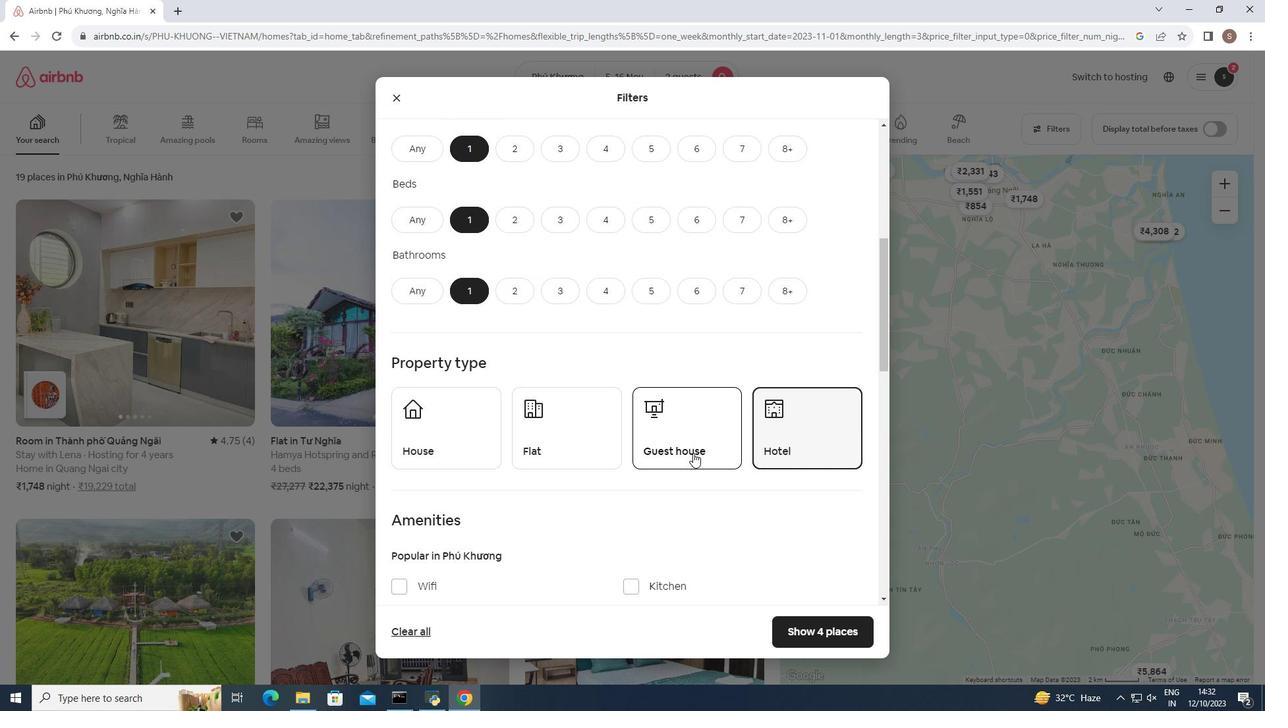 
Action: Mouse scrolled (693, 452) with delta (0, 0)
Screenshot: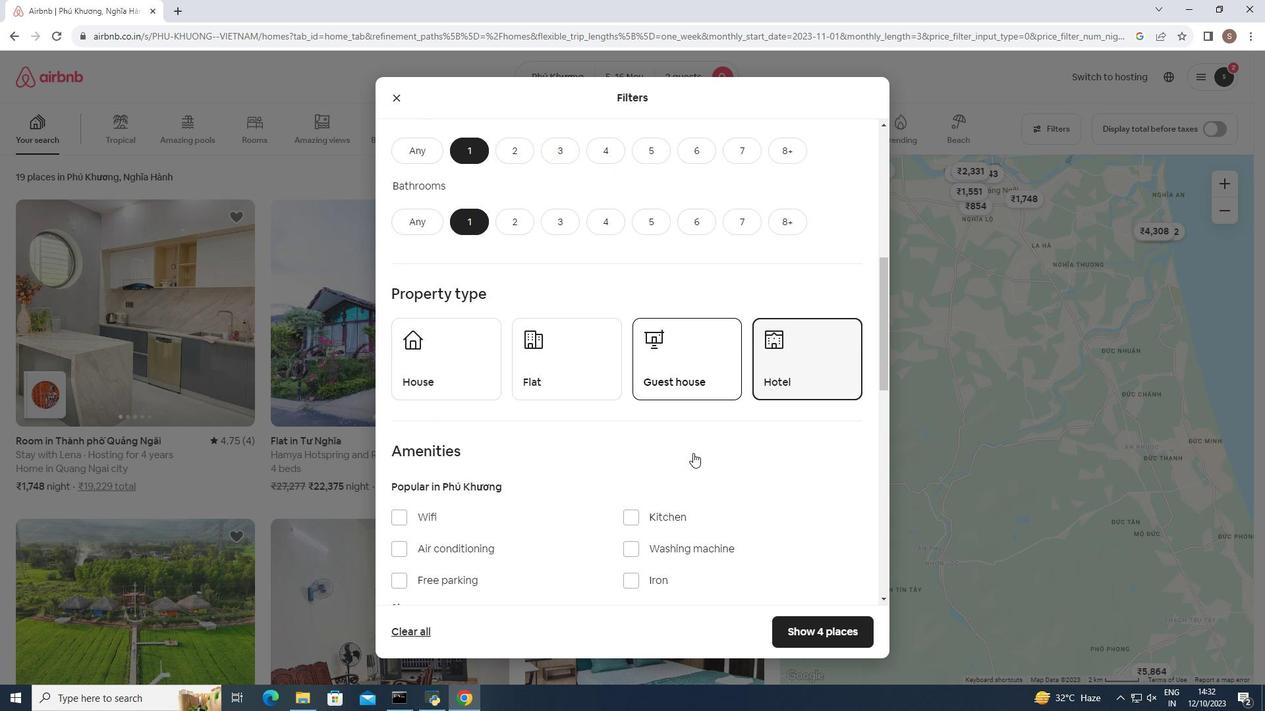 
Action: Mouse scrolled (693, 452) with delta (0, 0)
Screenshot: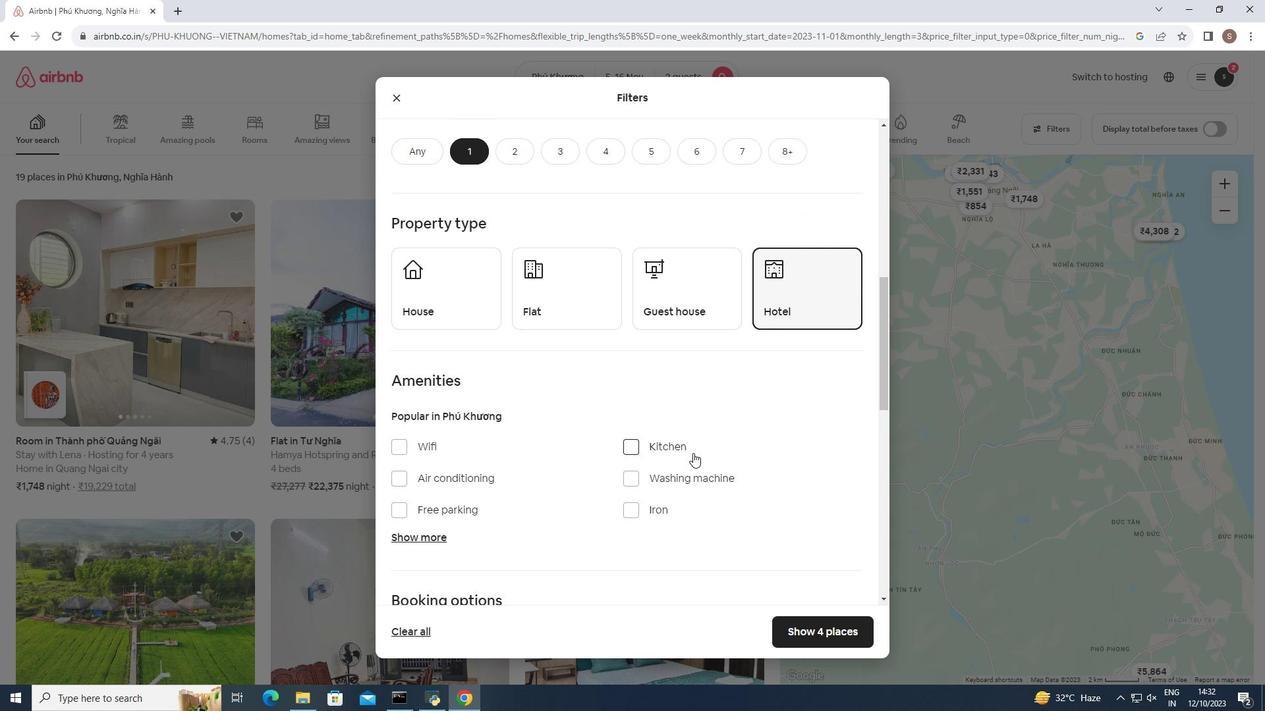 
Action: Mouse moved to (836, 634)
Screenshot: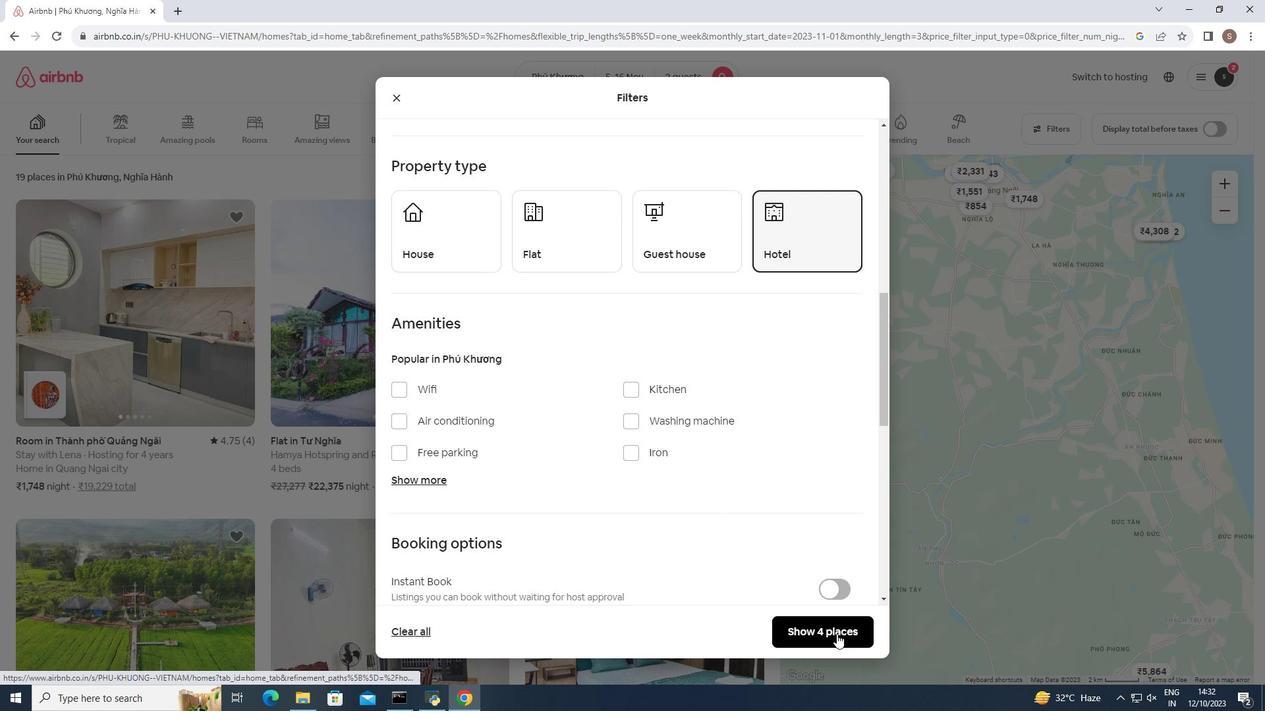 
Action: Mouse pressed left at (836, 634)
Screenshot: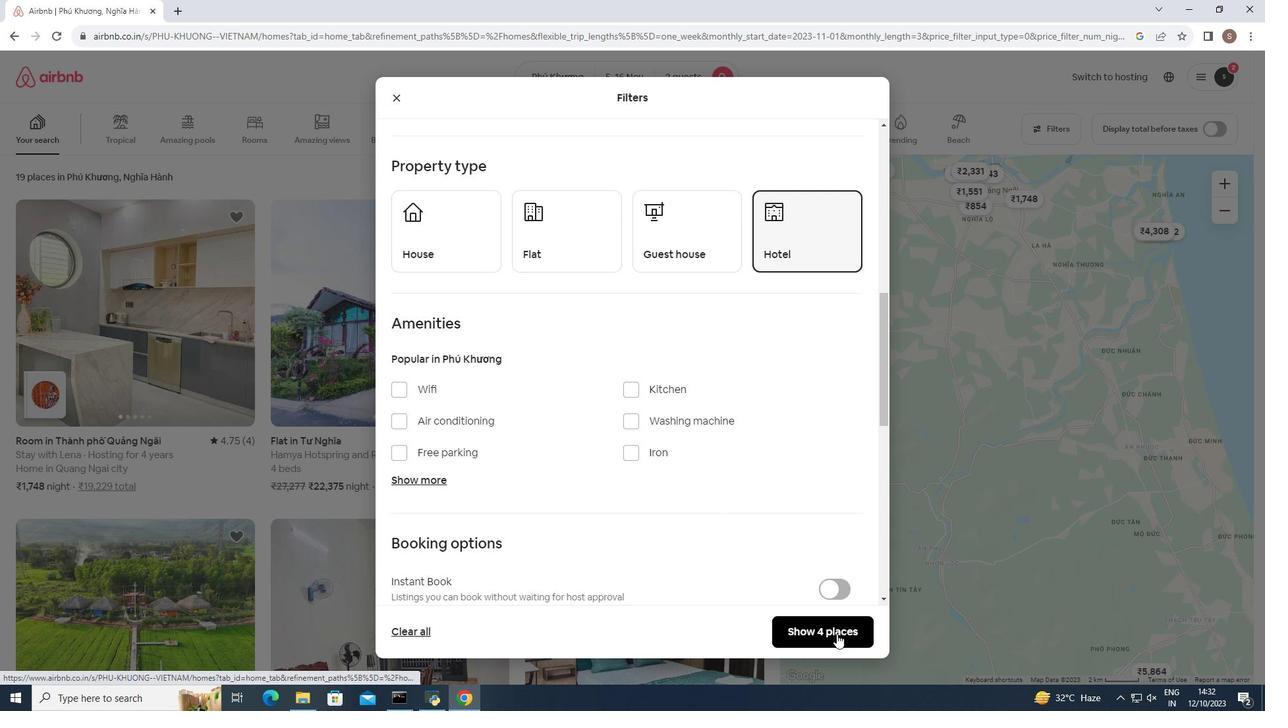 
Action: Mouse moved to (74, 313)
Screenshot: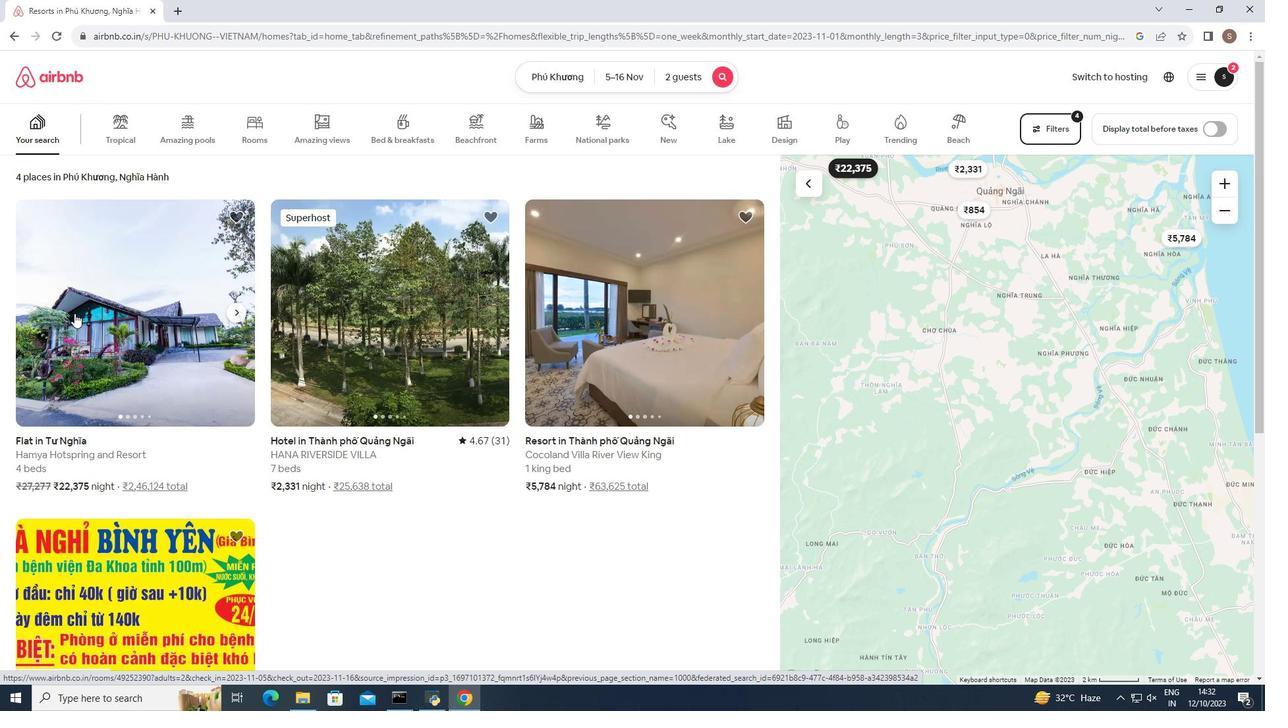 
Action: Mouse pressed left at (74, 313)
Screenshot: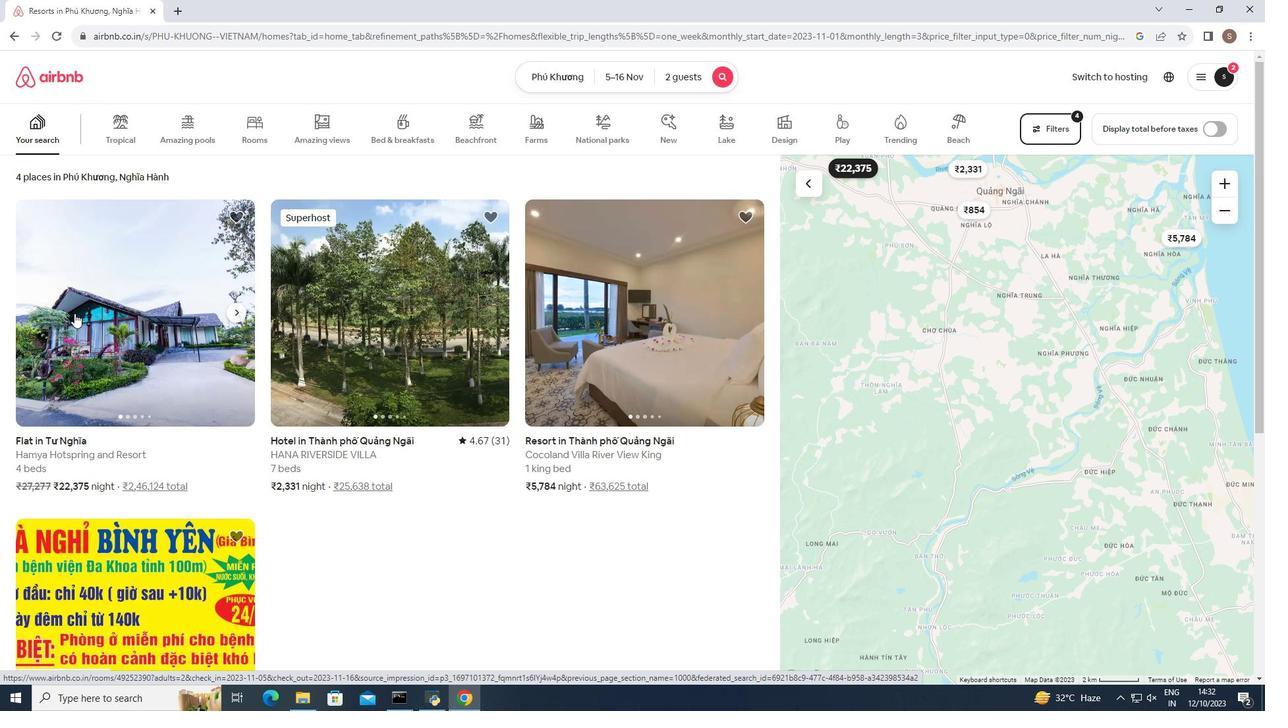 
Action: Mouse moved to (399, 342)
Screenshot: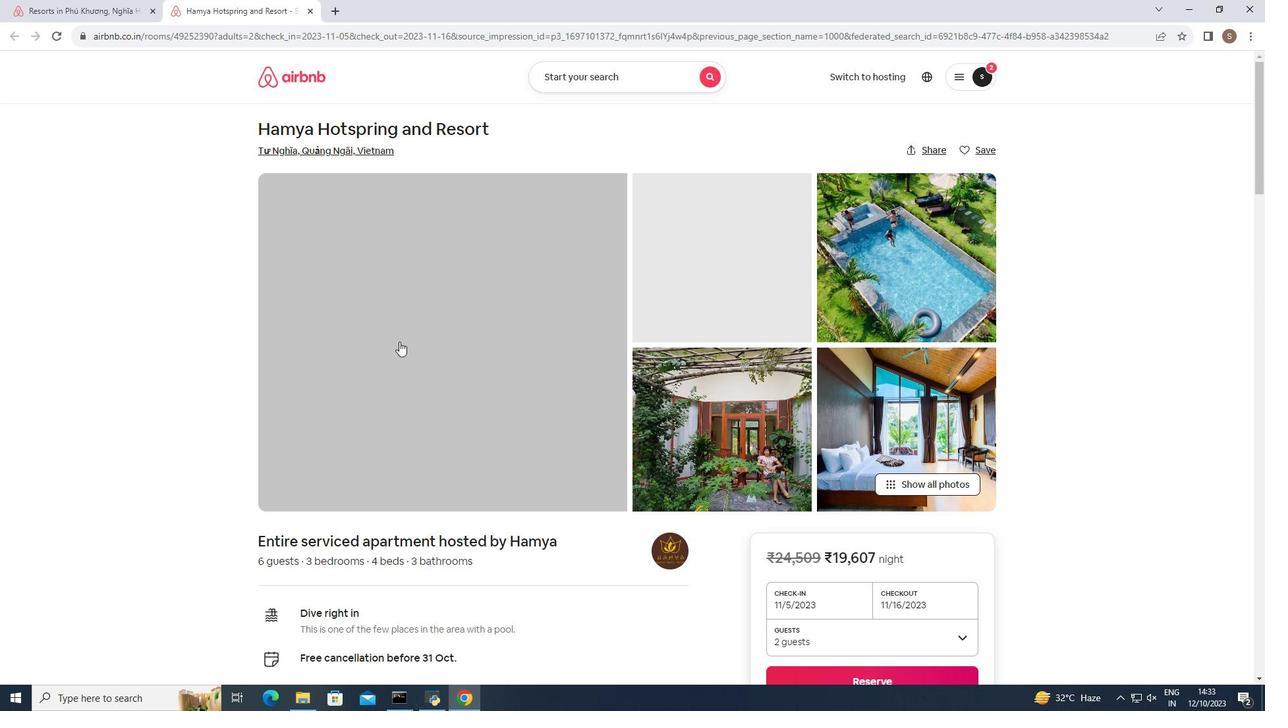 
Action: Mouse pressed left at (399, 342)
Screenshot: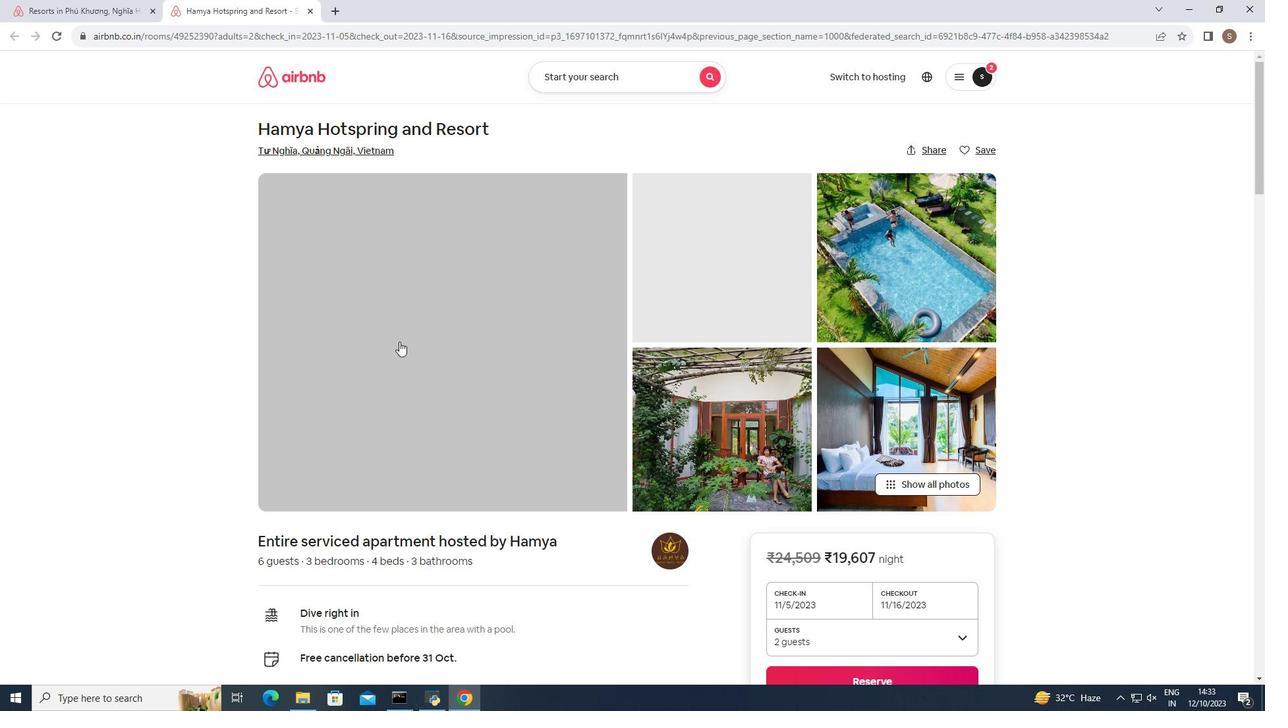 
Action: Mouse moved to (566, 342)
Screenshot: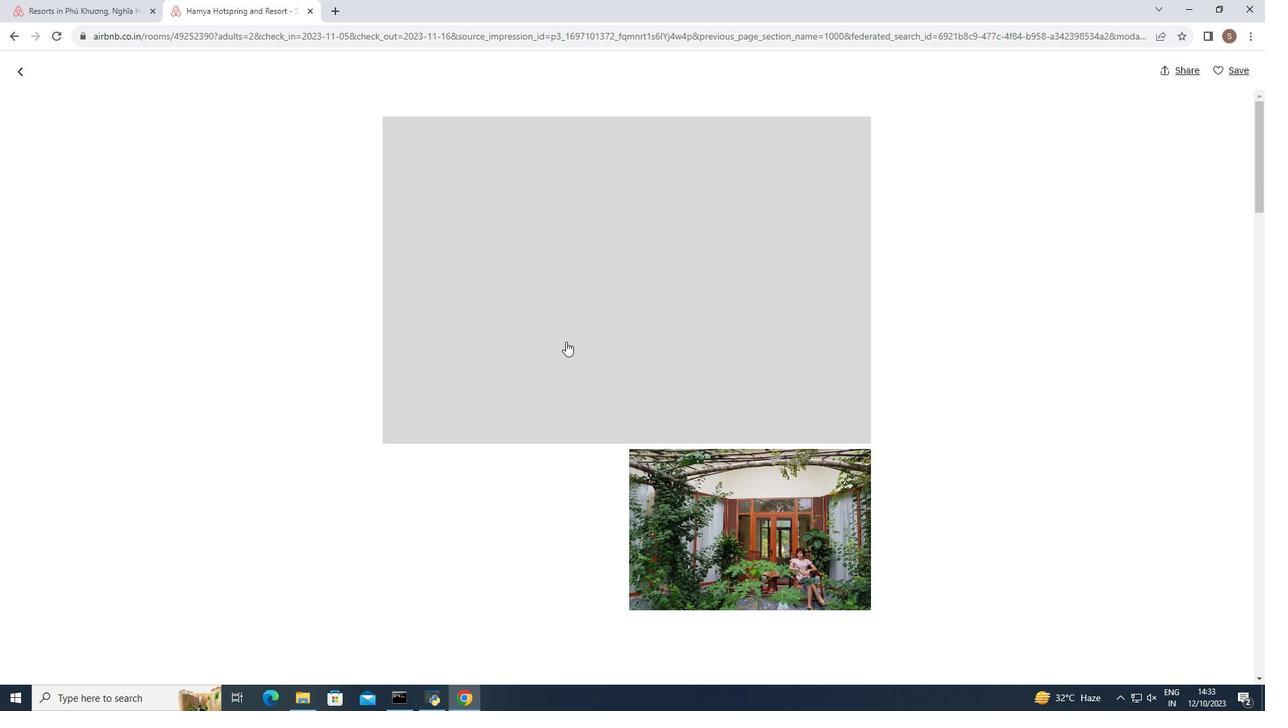 
Action: Mouse scrolled (566, 341) with delta (0, 0)
Screenshot: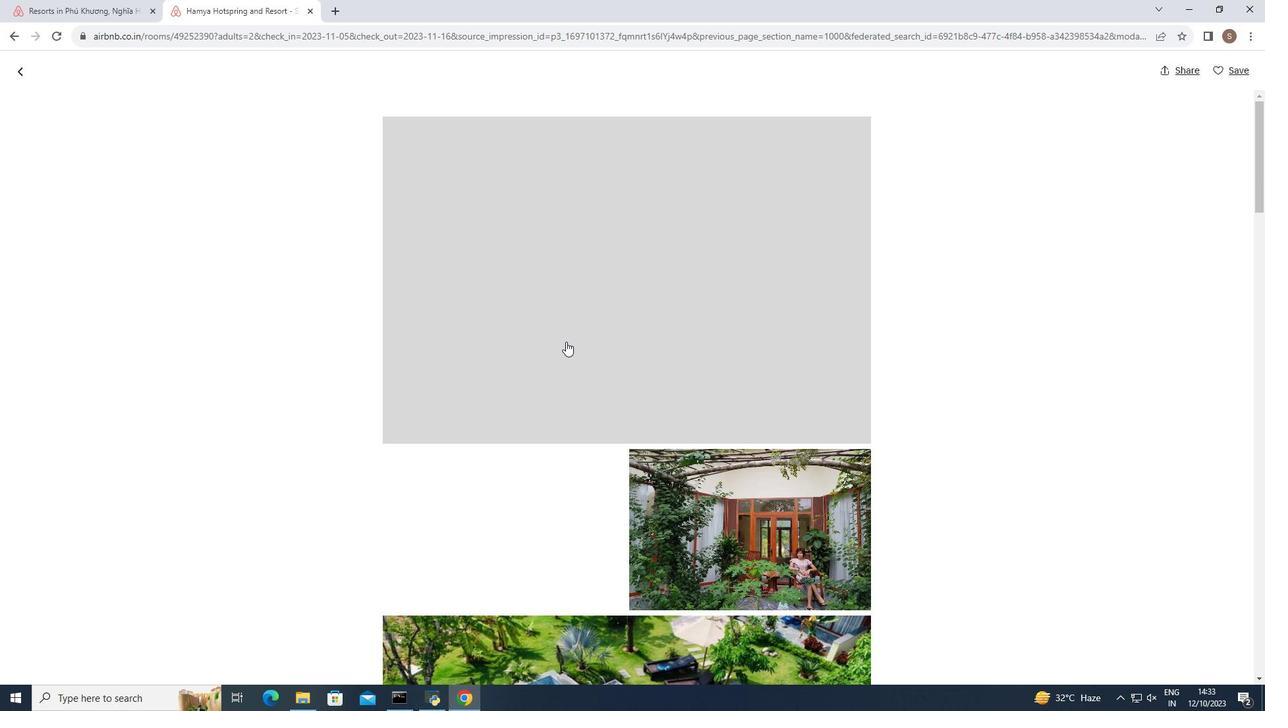 
Action: Mouse scrolled (566, 341) with delta (0, 0)
Screenshot: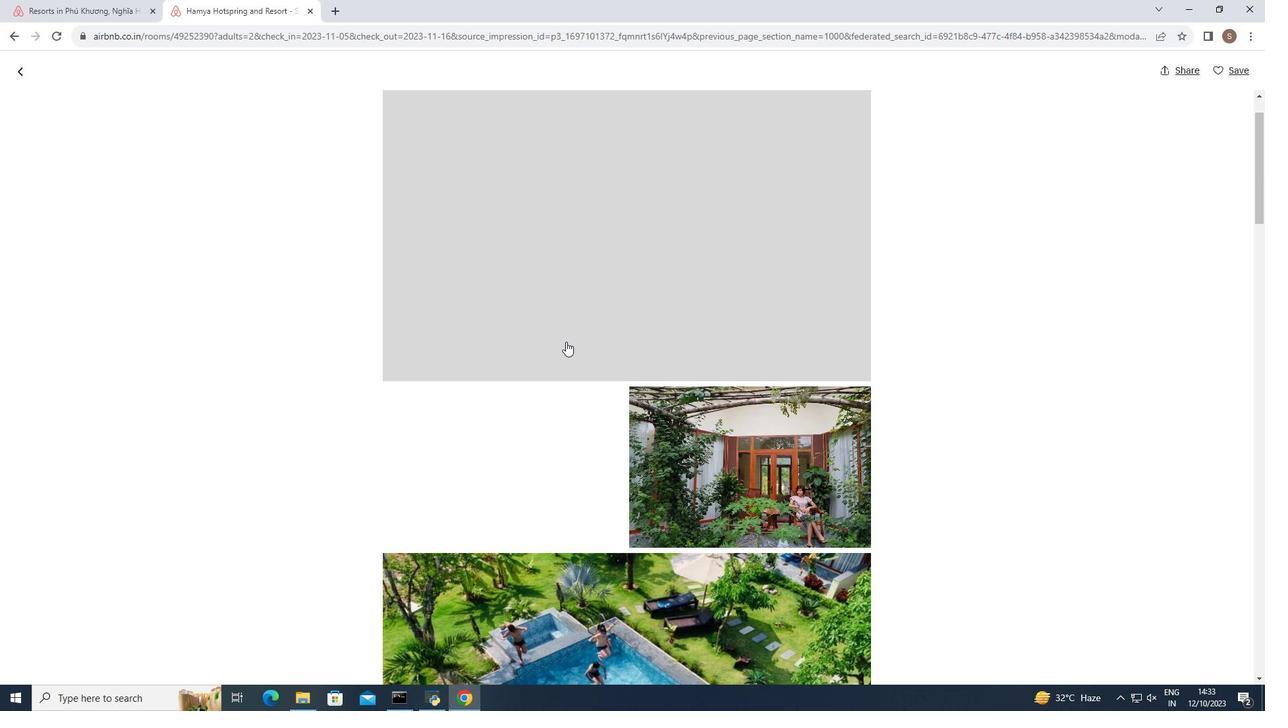 
Action: Mouse scrolled (566, 341) with delta (0, 0)
Screenshot: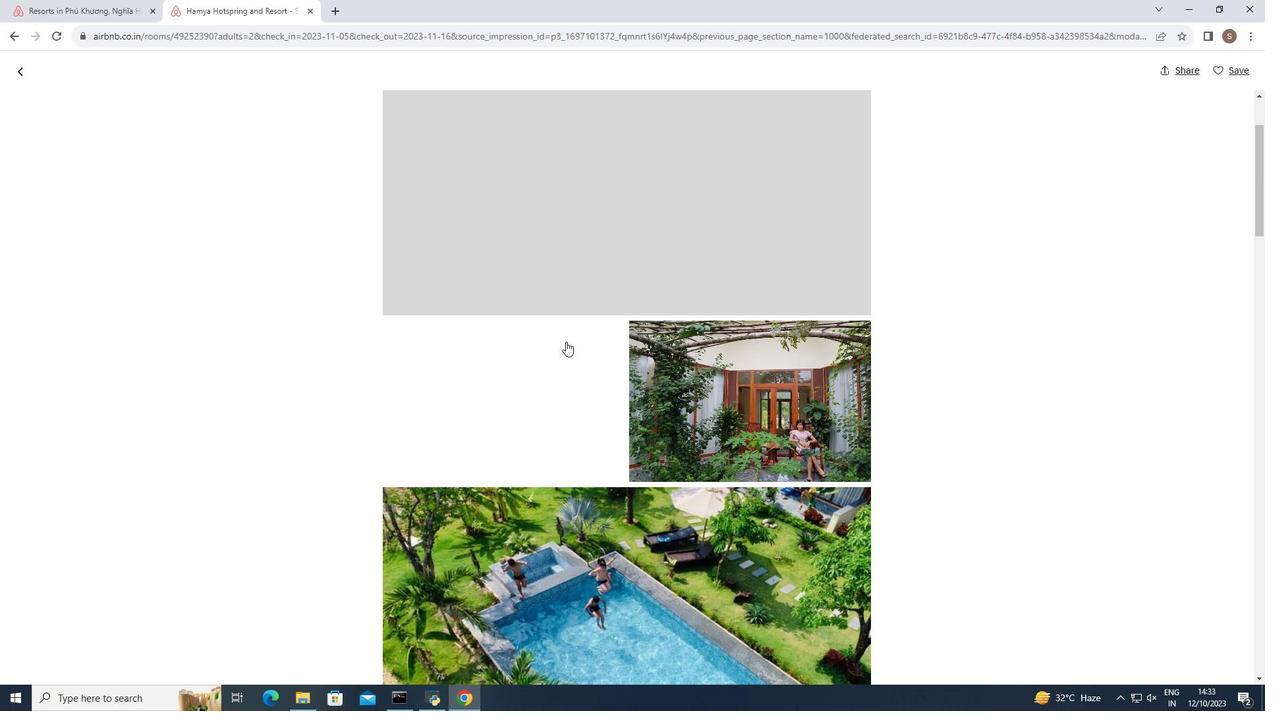 
Action: Mouse scrolled (566, 341) with delta (0, 0)
Screenshot: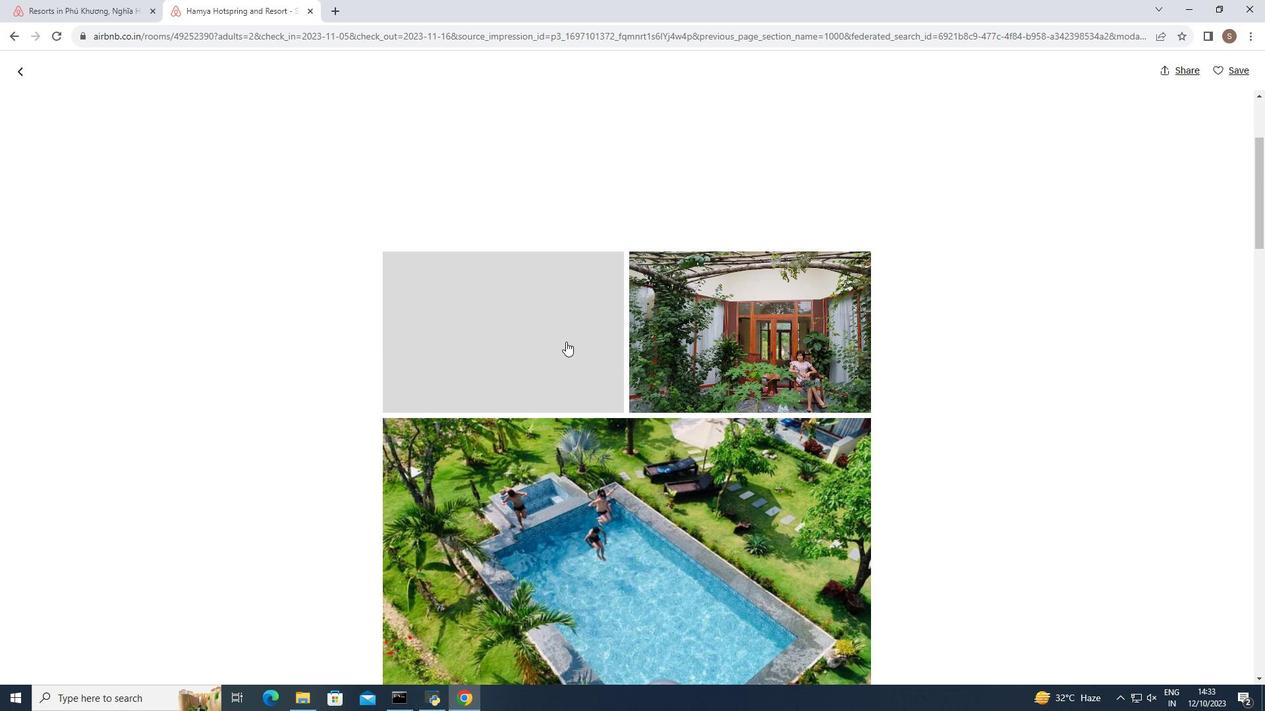 
Action: Mouse scrolled (566, 341) with delta (0, 0)
Screenshot: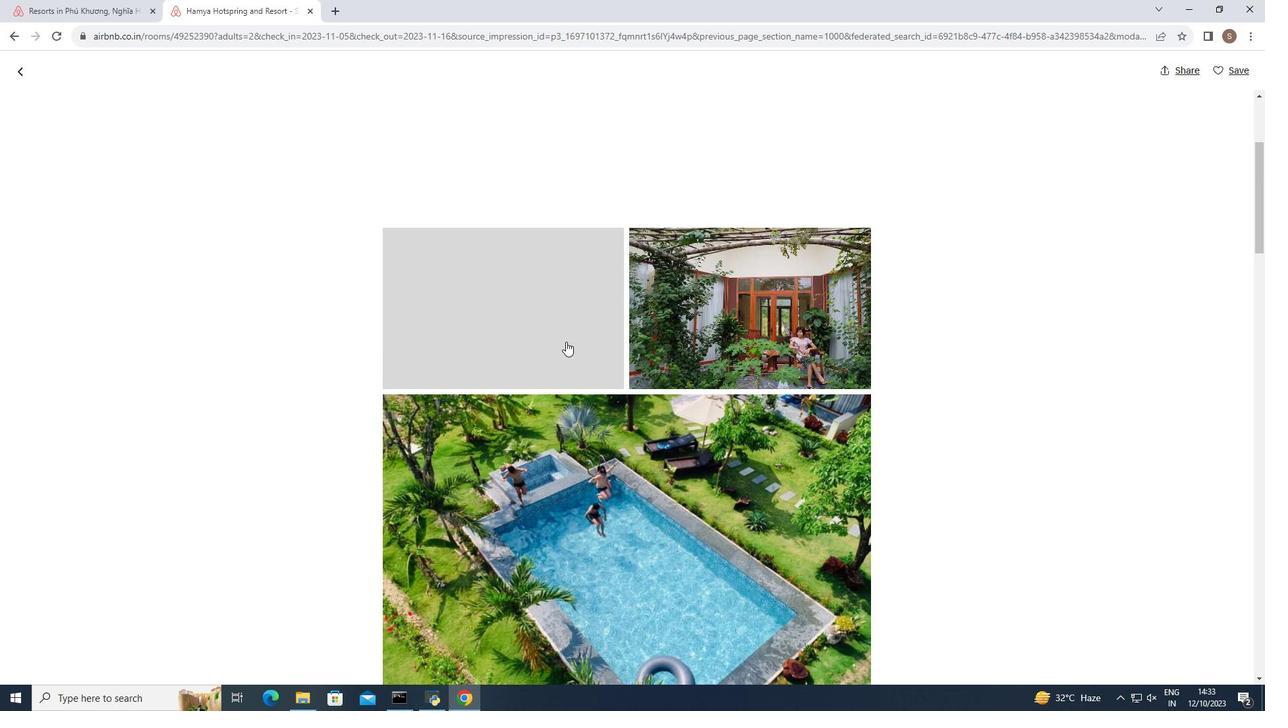 
Action: Mouse scrolled (566, 341) with delta (0, 0)
Screenshot: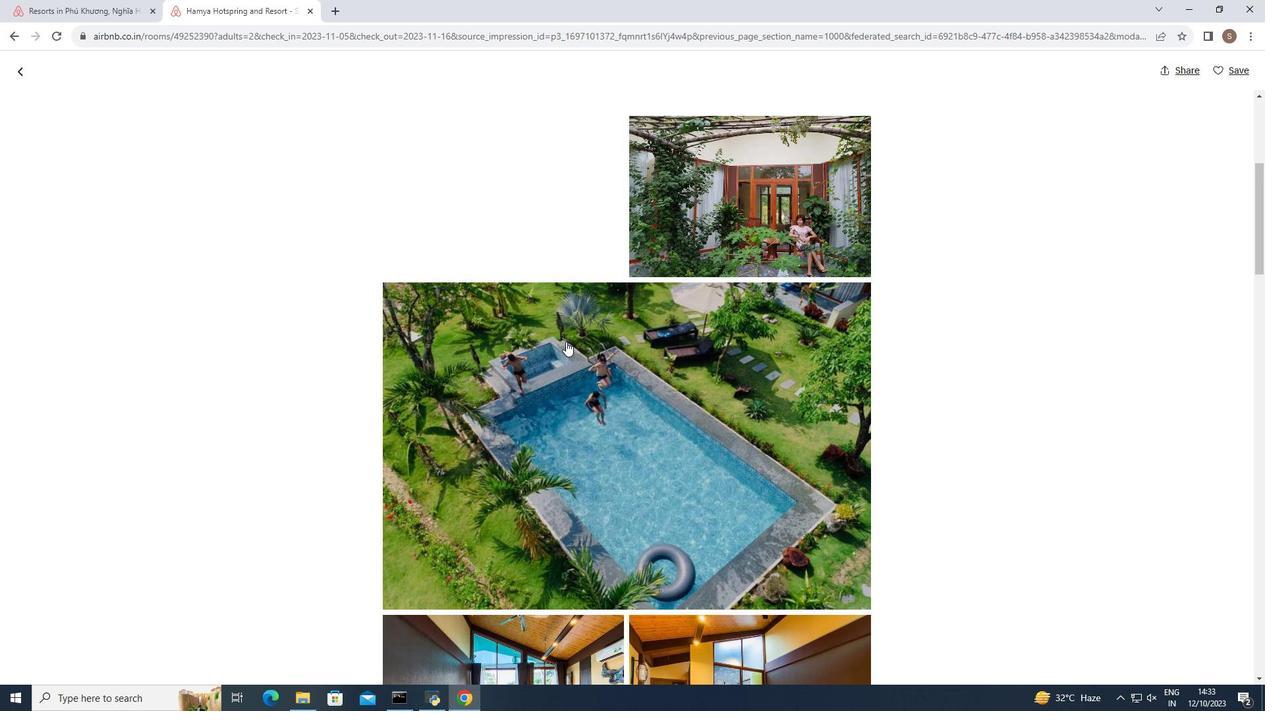 
Action: Mouse scrolled (566, 341) with delta (0, 0)
Screenshot: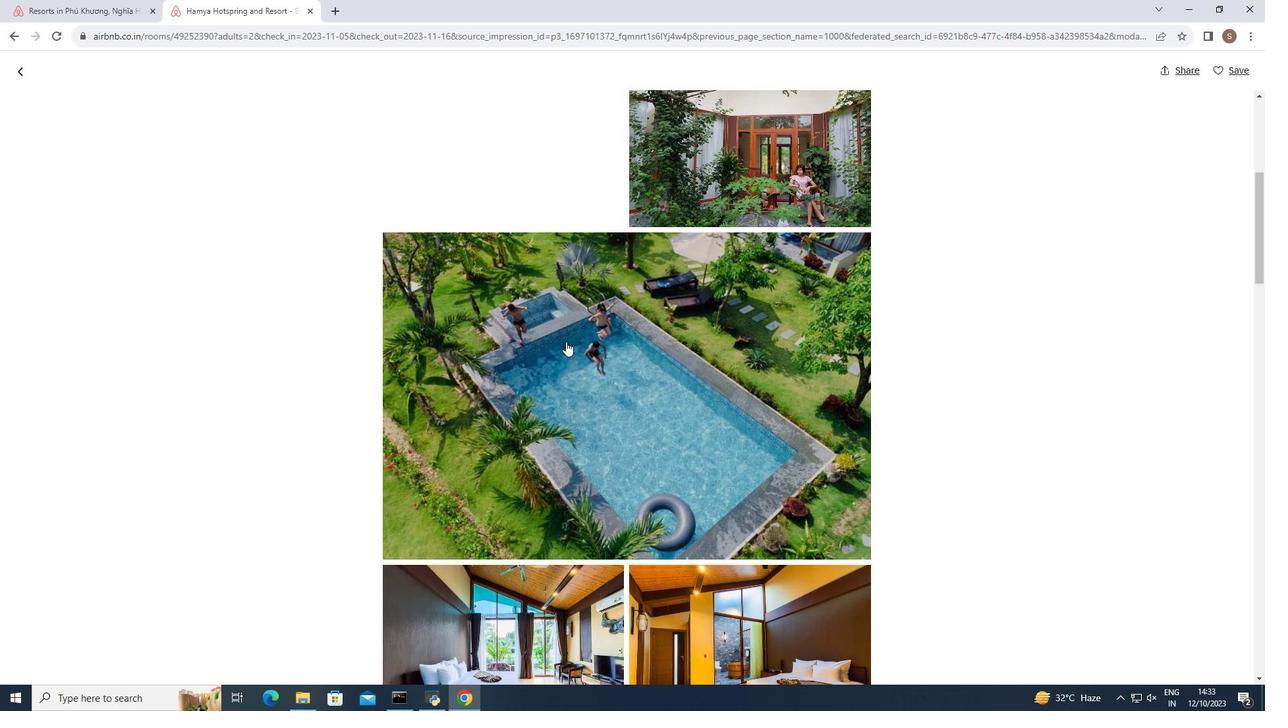 
Action: Mouse scrolled (566, 341) with delta (0, 0)
Screenshot: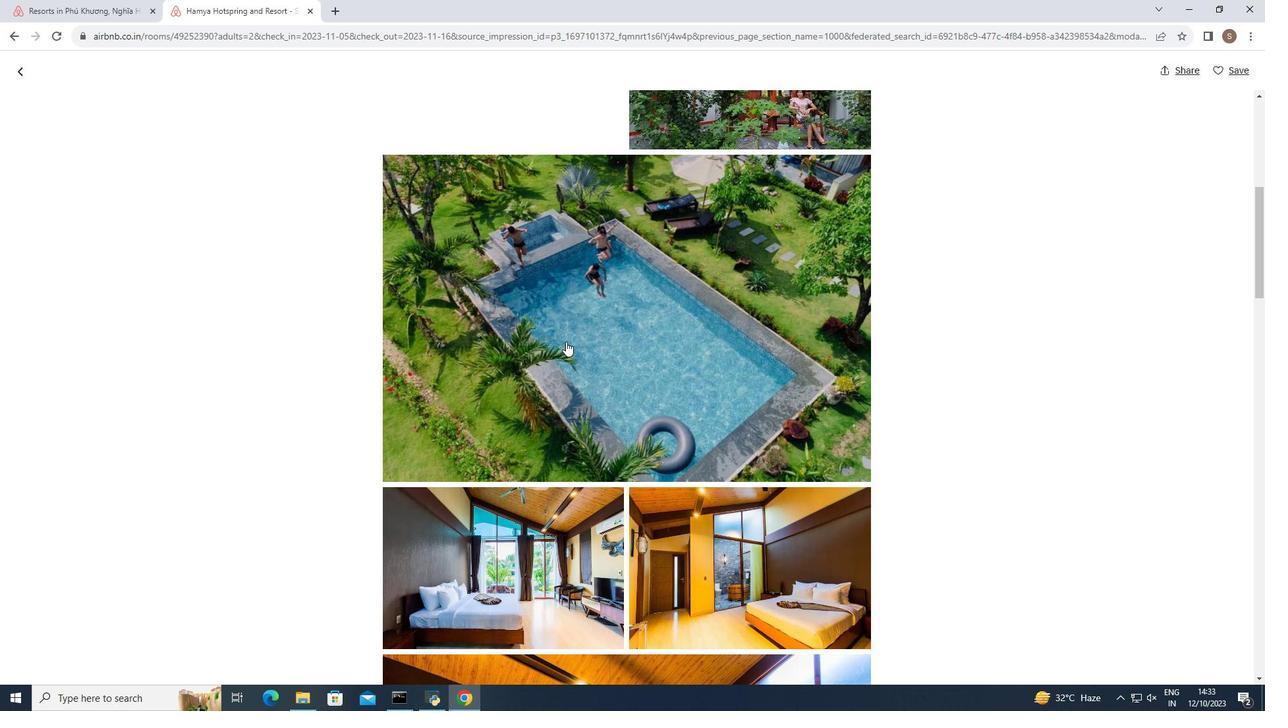 
Action: Mouse scrolled (566, 341) with delta (0, 0)
Screenshot: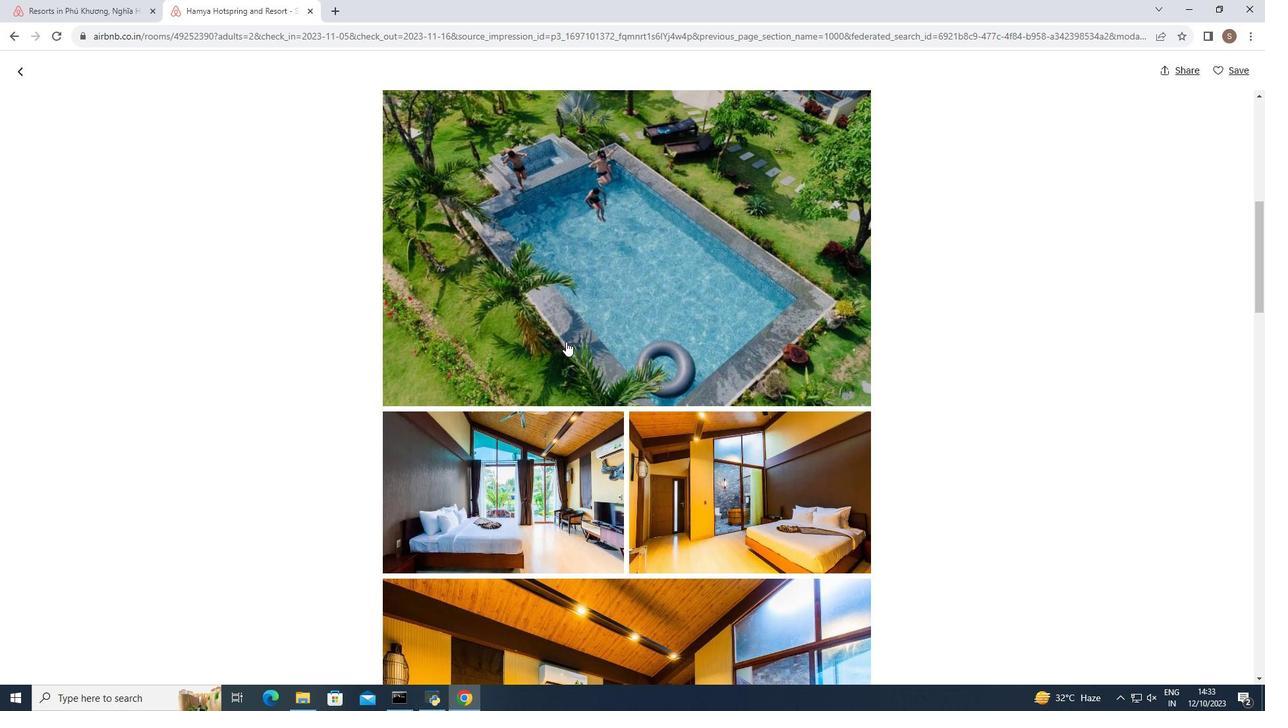 
Action: Mouse scrolled (566, 341) with delta (0, 0)
Screenshot: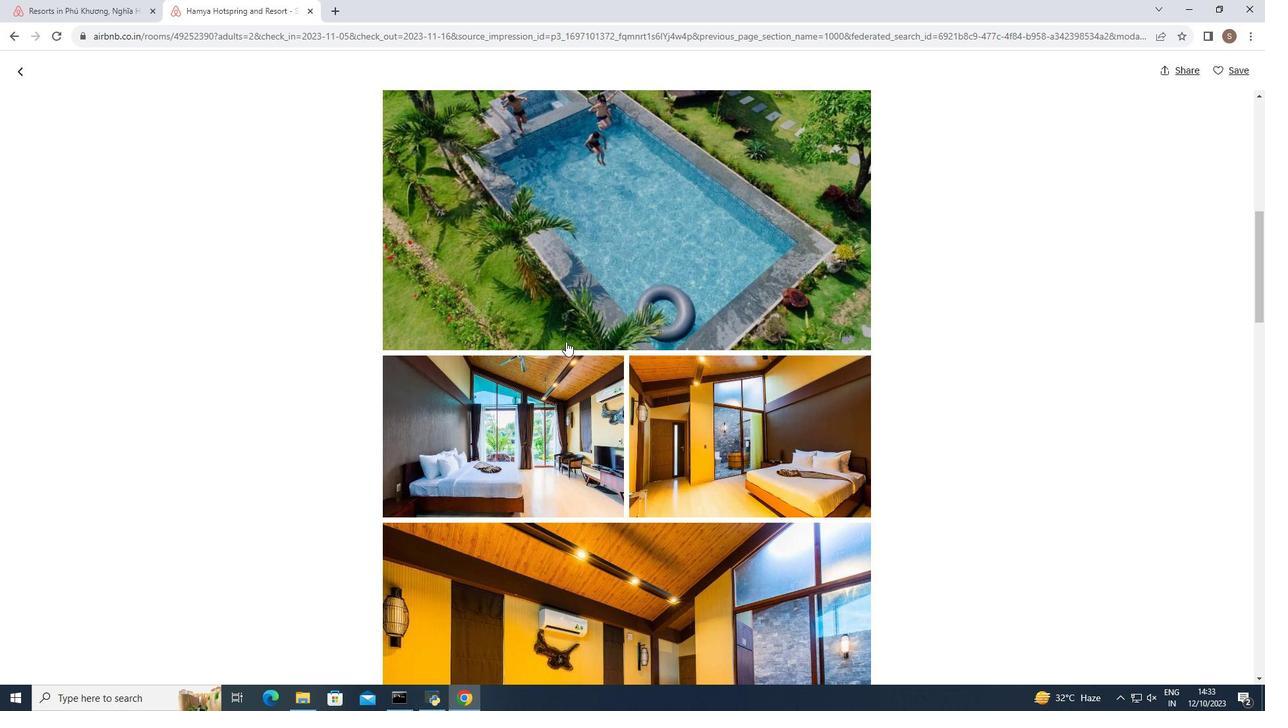 
Action: Mouse scrolled (566, 341) with delta (0, 0)
Screenshot: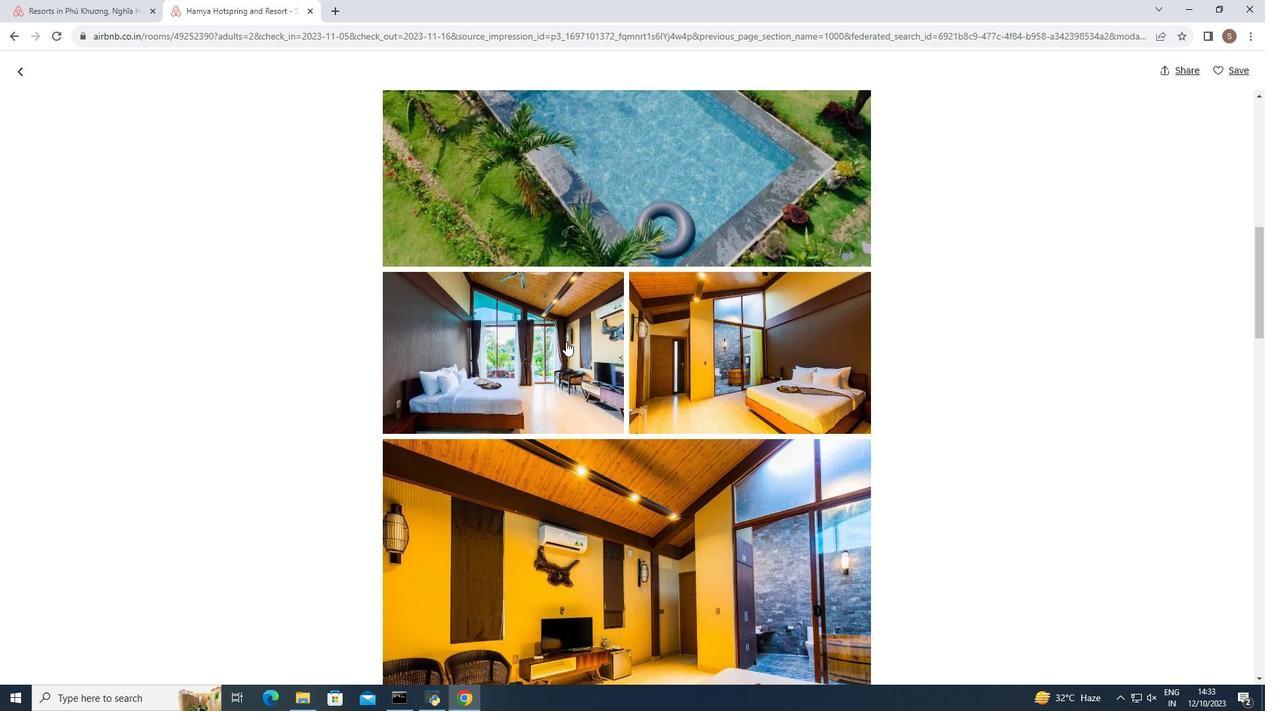 
Action: Mouse scrolled (566, 341) with delta (0, 0)
Screenshot: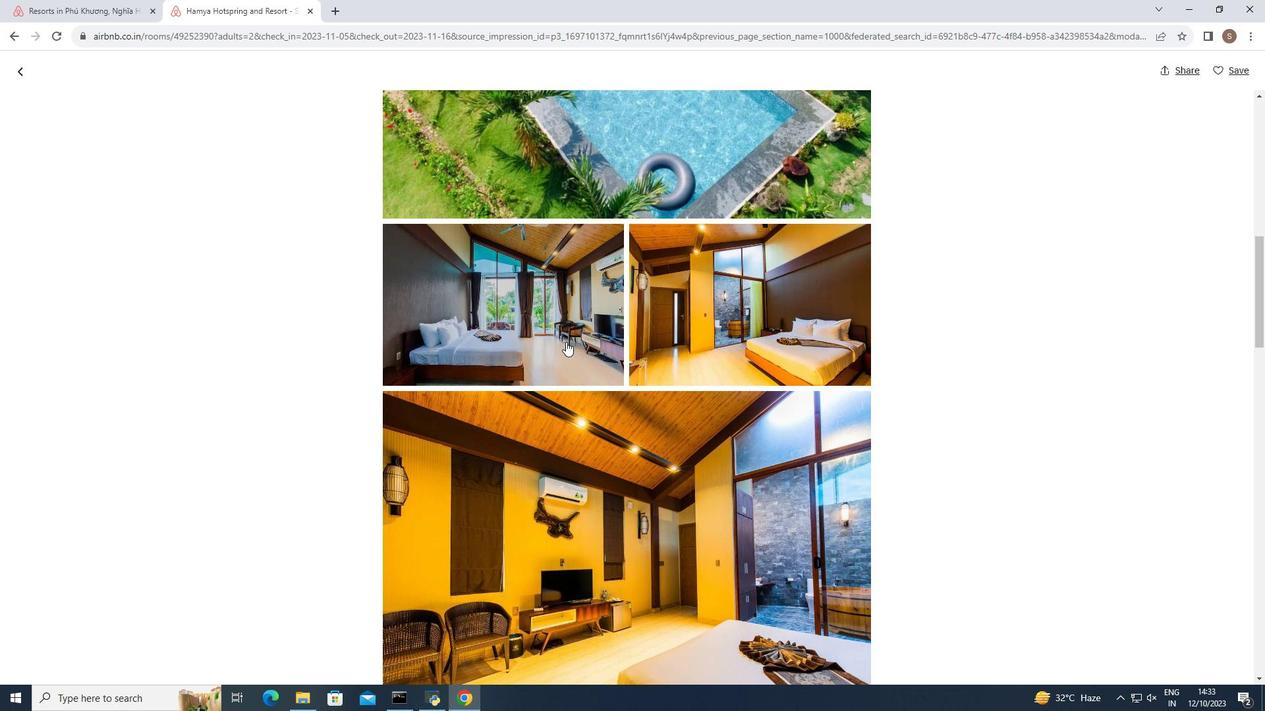 
Action: Mouse scrolled (566, 341) with delta (0, 0)
Screenshot: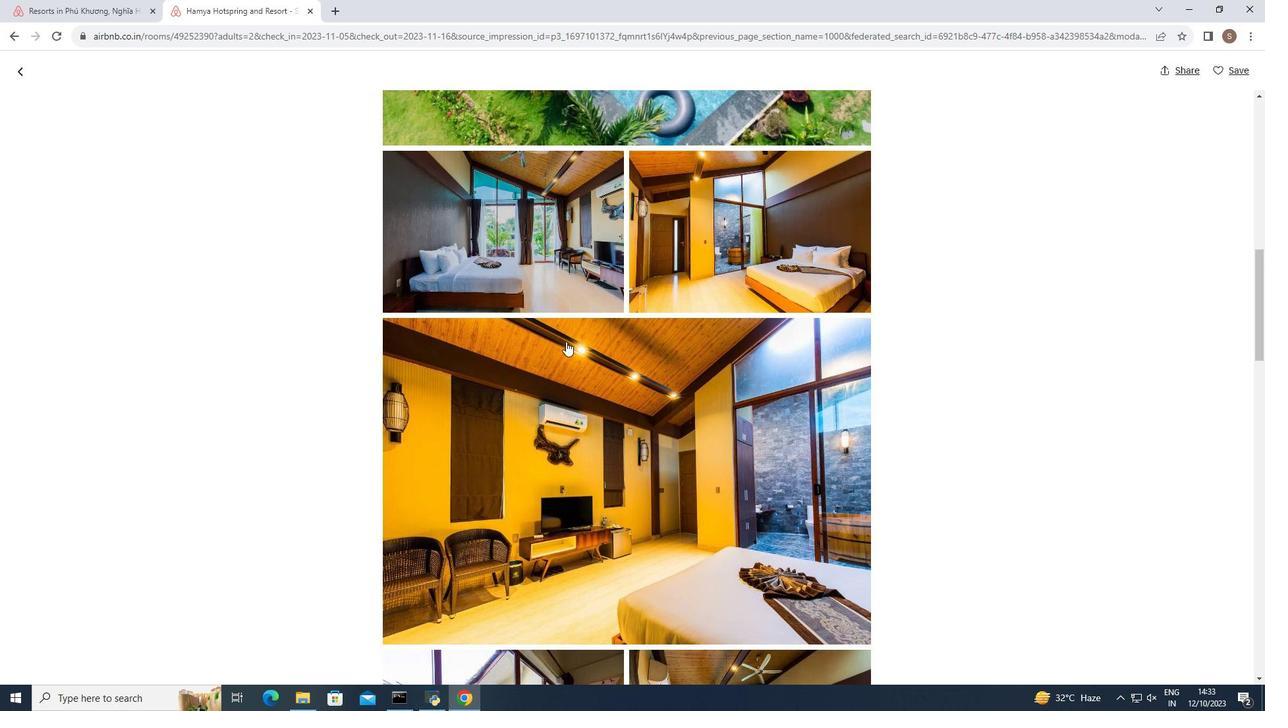 
Action: Mouse scrolled (566, 341) with delta (0, 0)
Screenshot: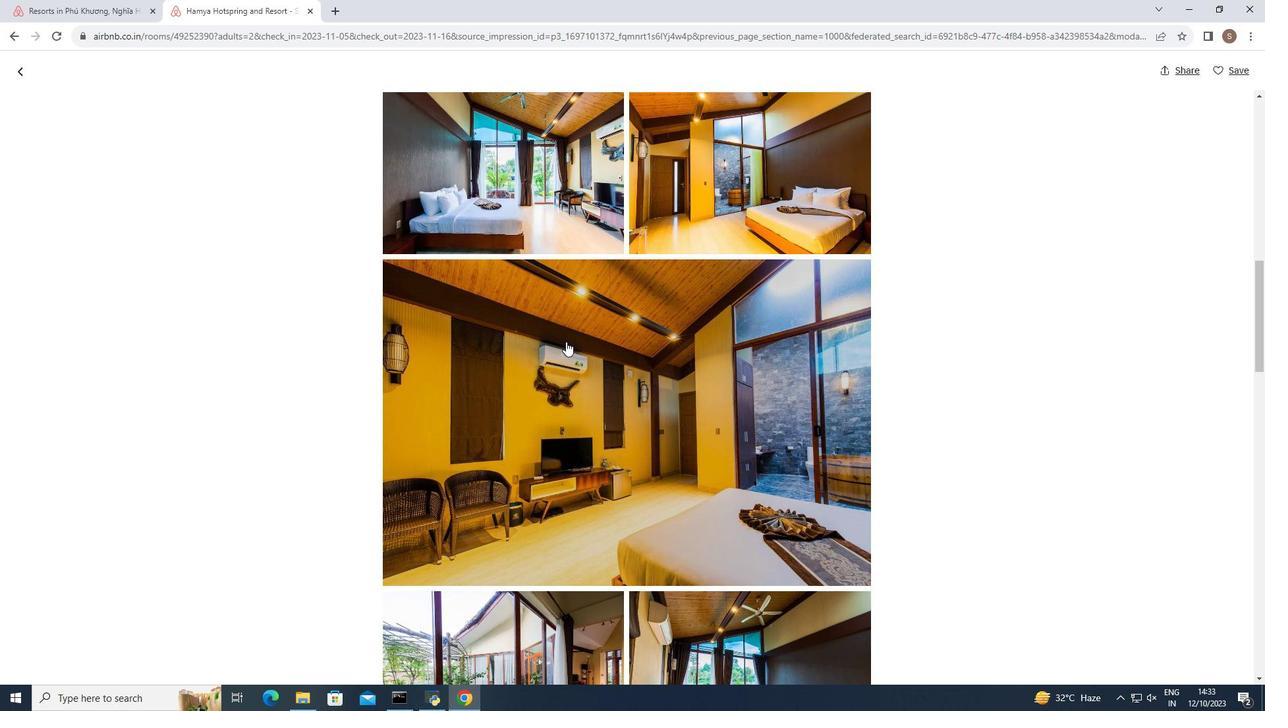 
Action: Mouse scrolled (566, 341) with delta (0, 0)
Screenshot: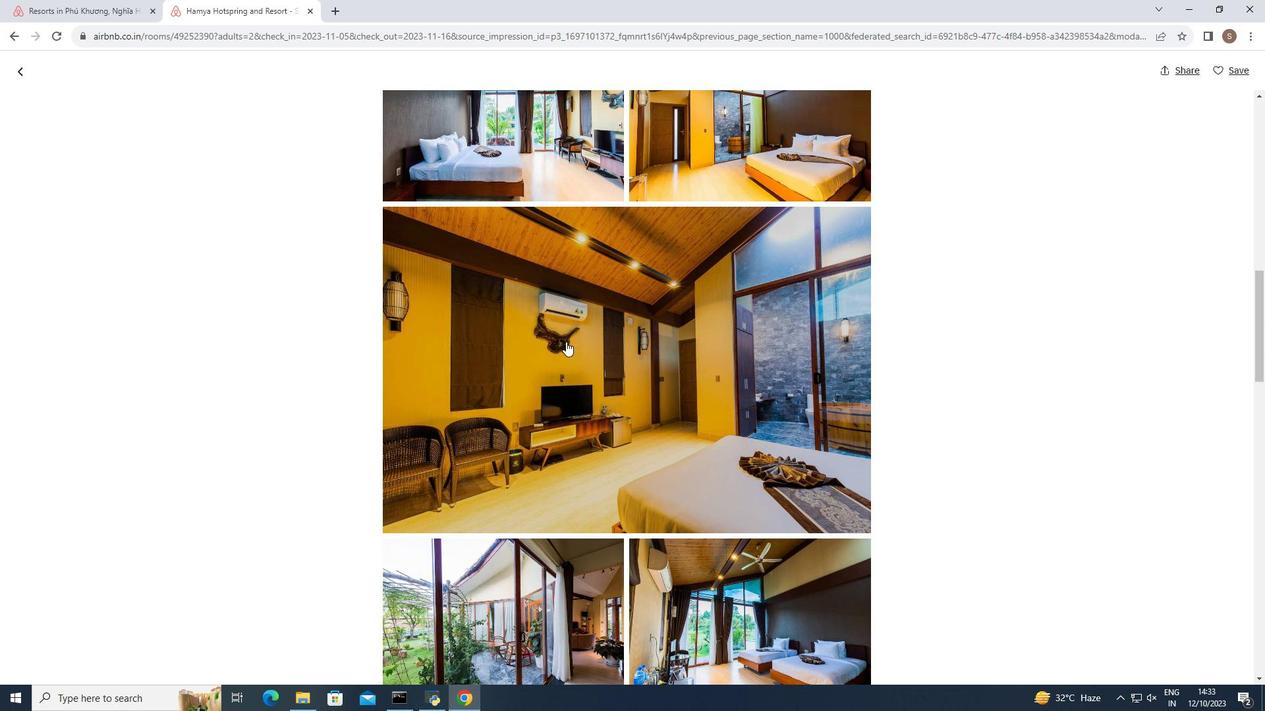 
Action: Mouse scrolled (566, 341) with delta (0, 0)
Screenshot: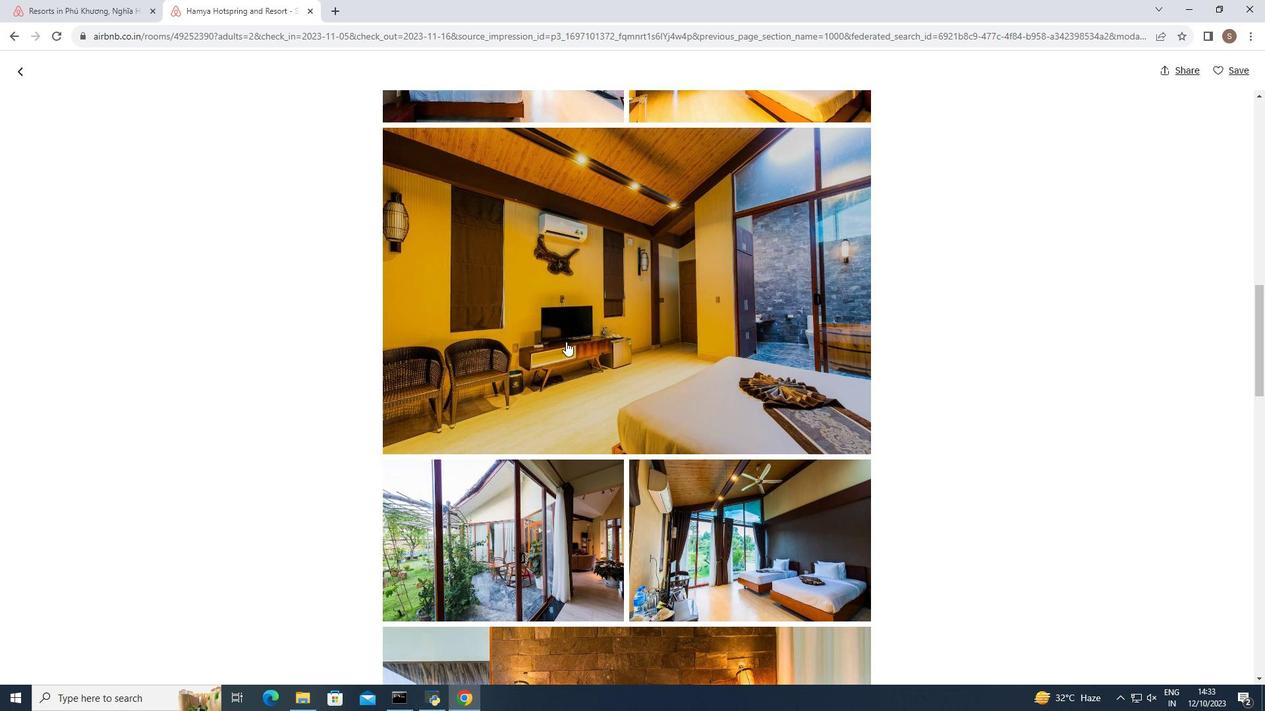 
Action: Mouse scrolled (566, 341) with delta (0, 0)
Screenshot: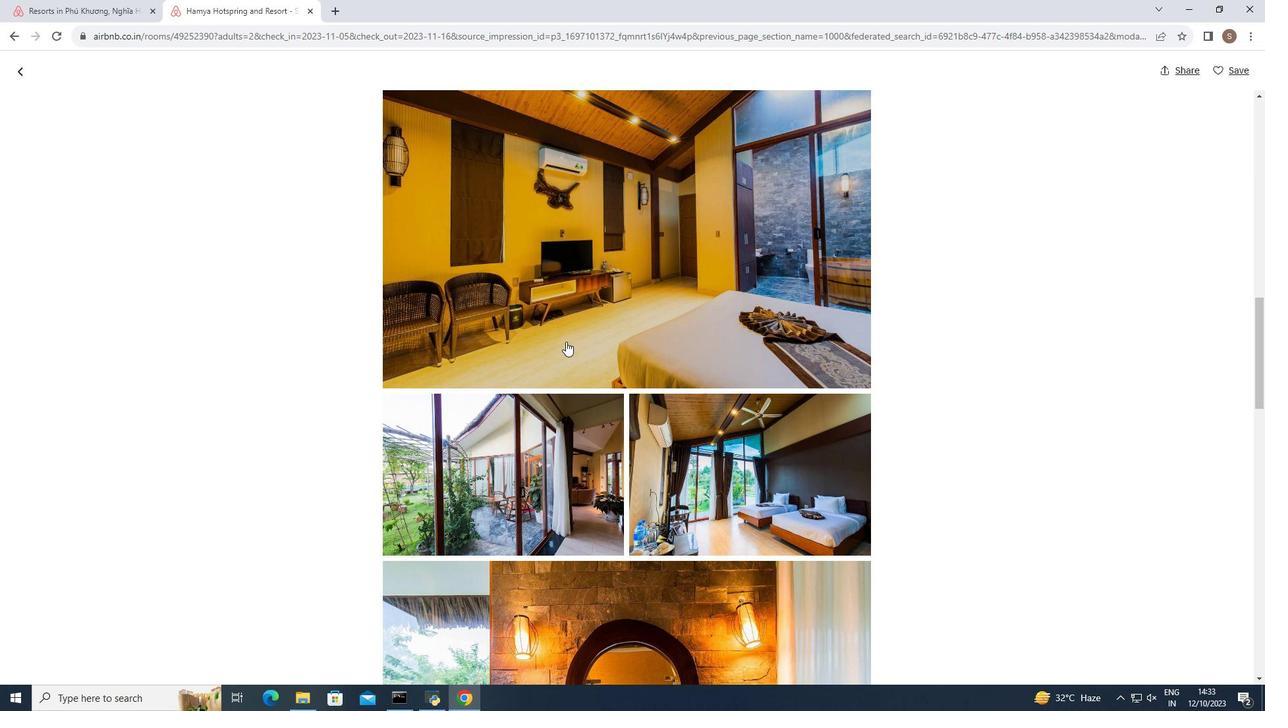 
Action: Mouse scrolled (566, 341) with delta (0, 0)
Screenshot: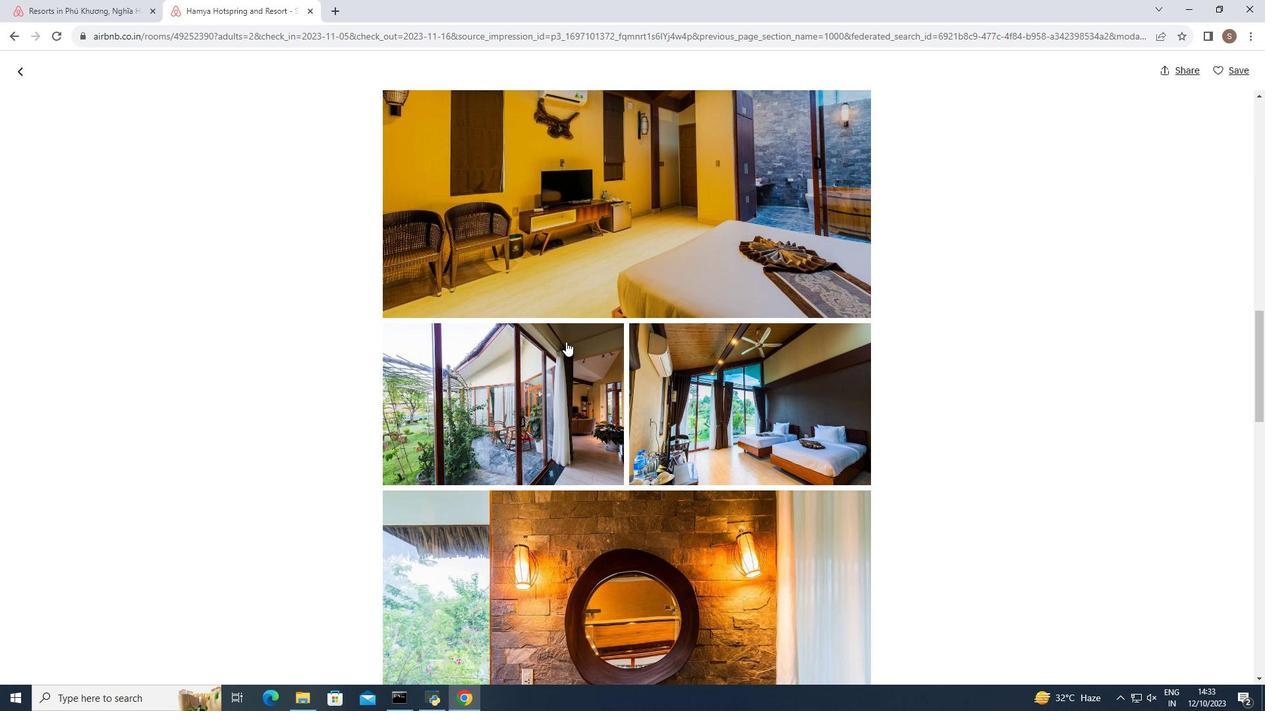
Action: Mouse scrolled (566, 341) with delta (0, 0)
Screenshot: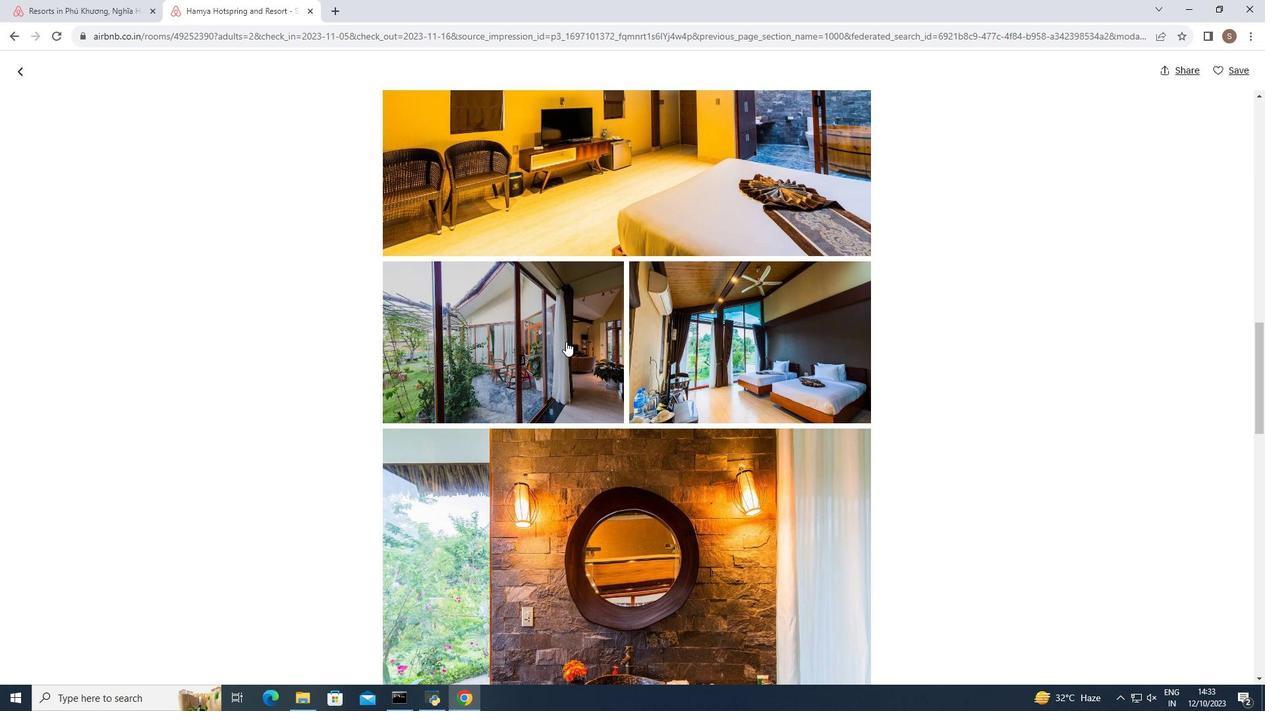 
Action: Mouse scrolled (566, 341) with delta (0, 0)
Screenshot: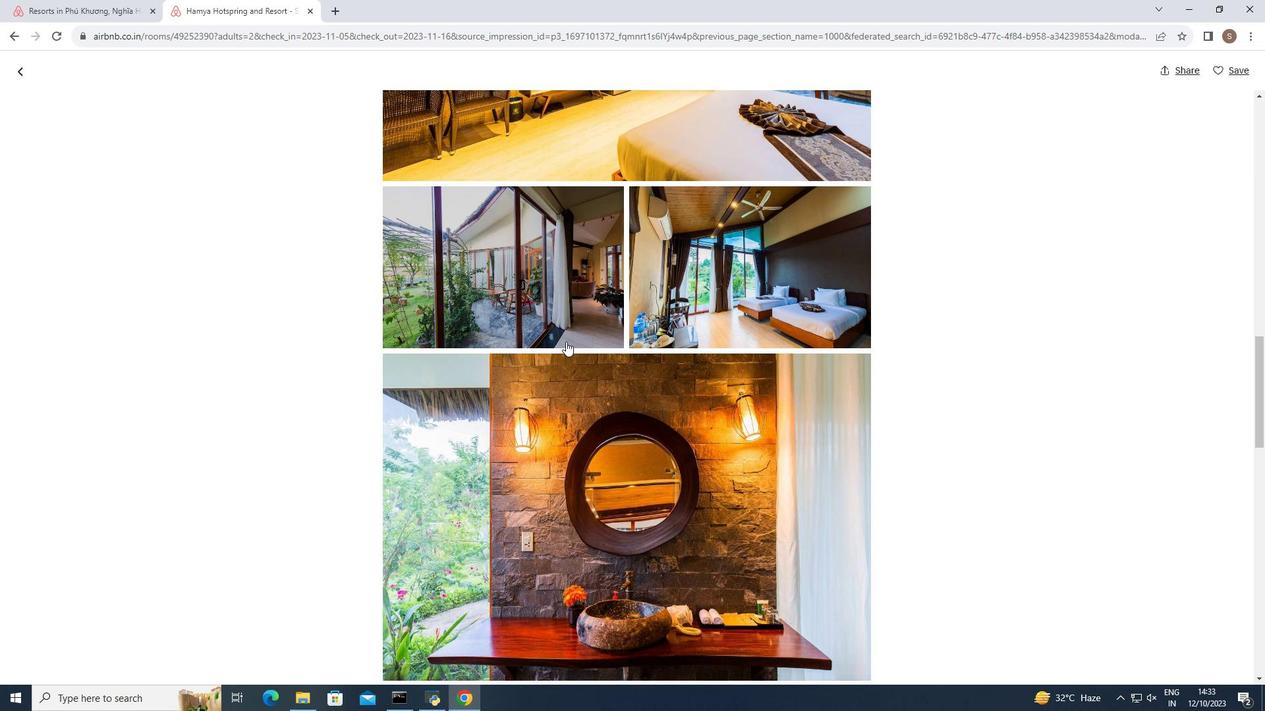 
Action: Mouse scrolled (566, 341) with delta (0, 0)
Screenshot: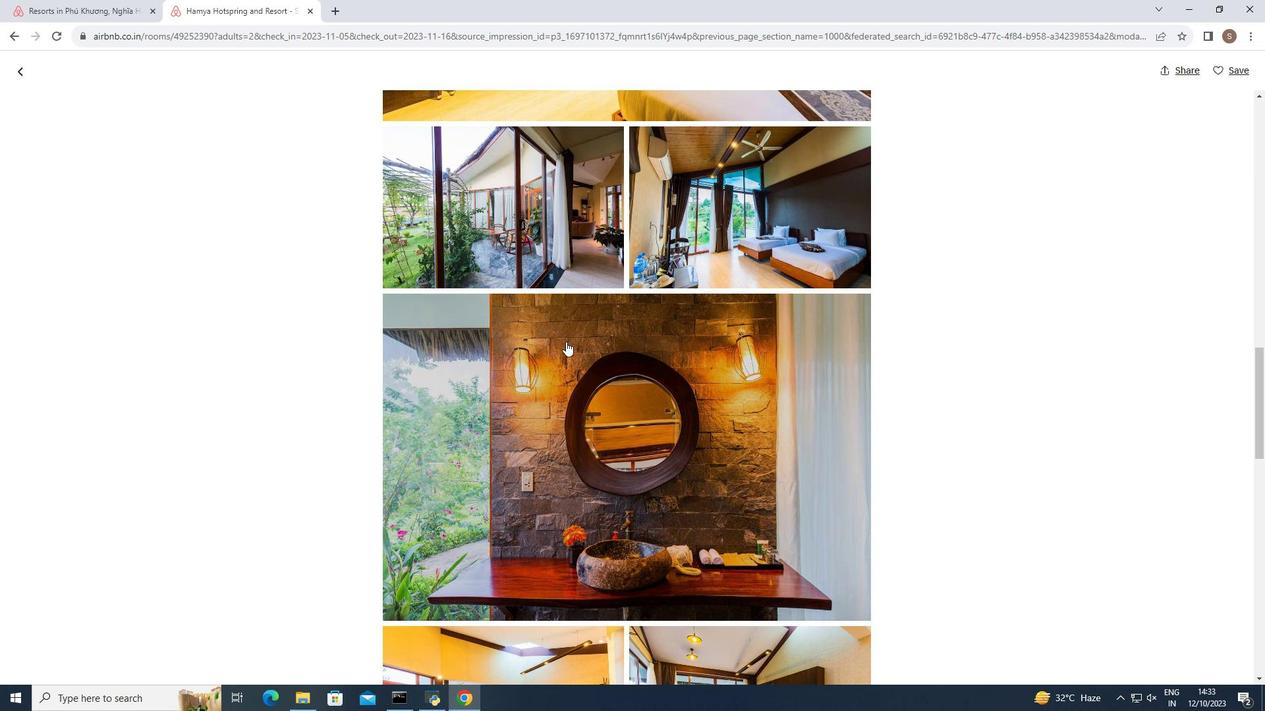 
Action: Mouse scrolled (566, 341) with delta (0, 0)
Screenshot: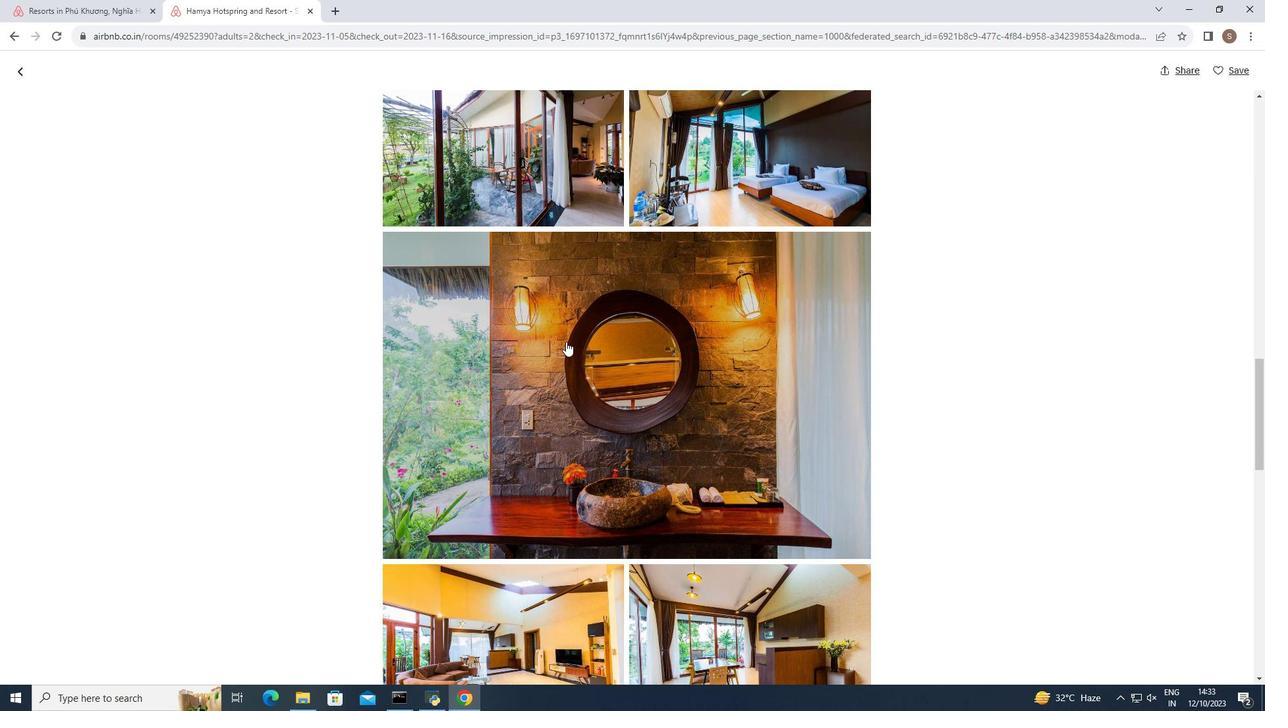 
Action: Mouse scrolled (566, 341) with delta (0, 0)
Screenshot: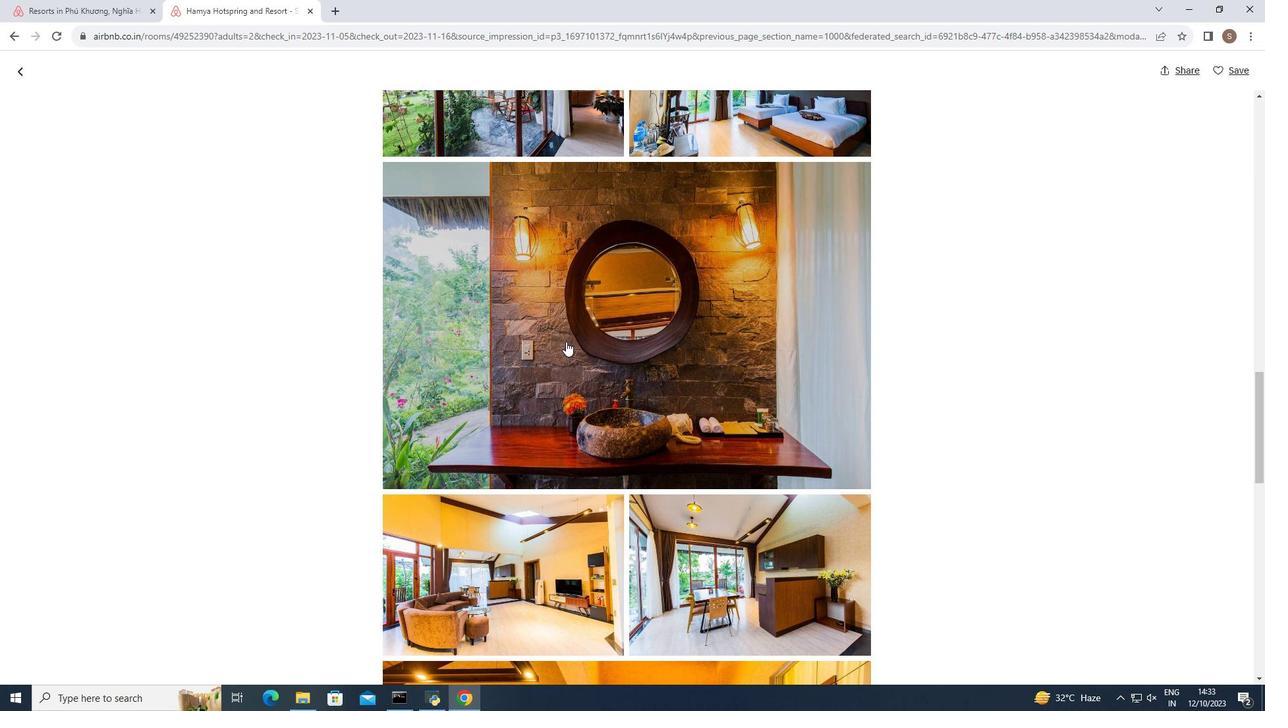 
Action: Mouse scrolled (566, 341) with delta (0, 0)
Screenshot: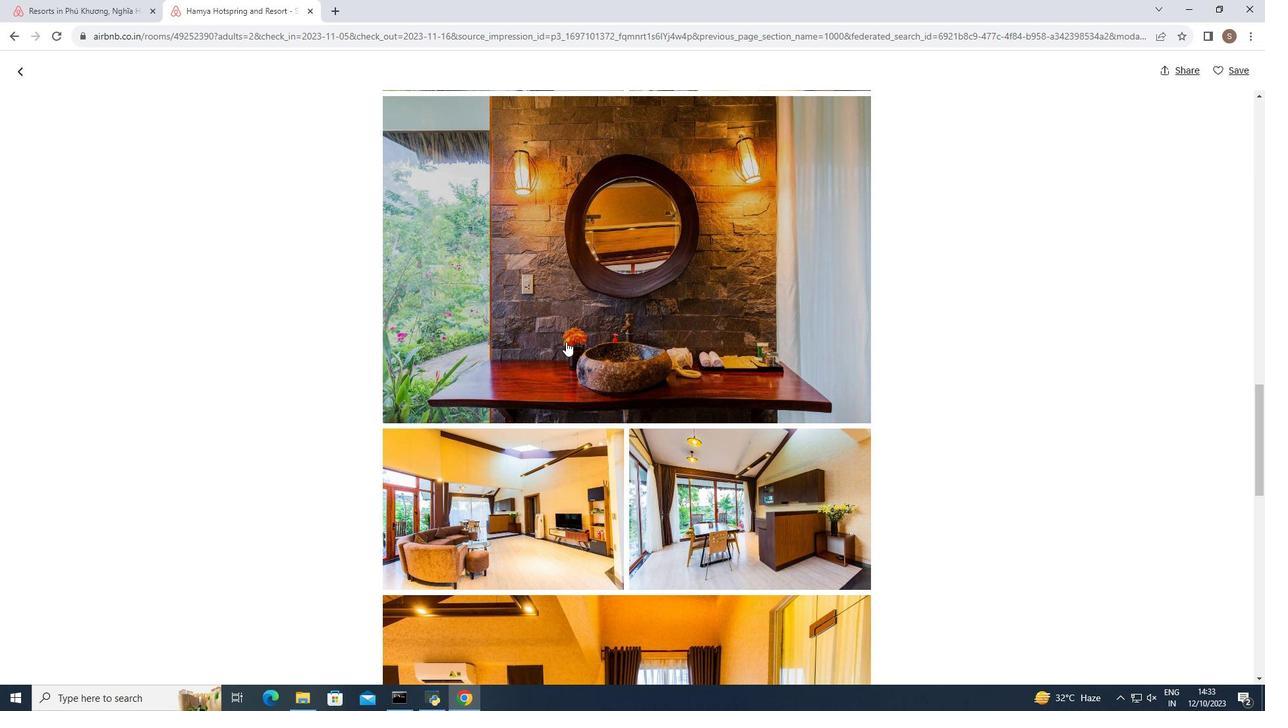 
Action: Mouse scrolled (566, 341) with delta (0, 0)
Screenshot: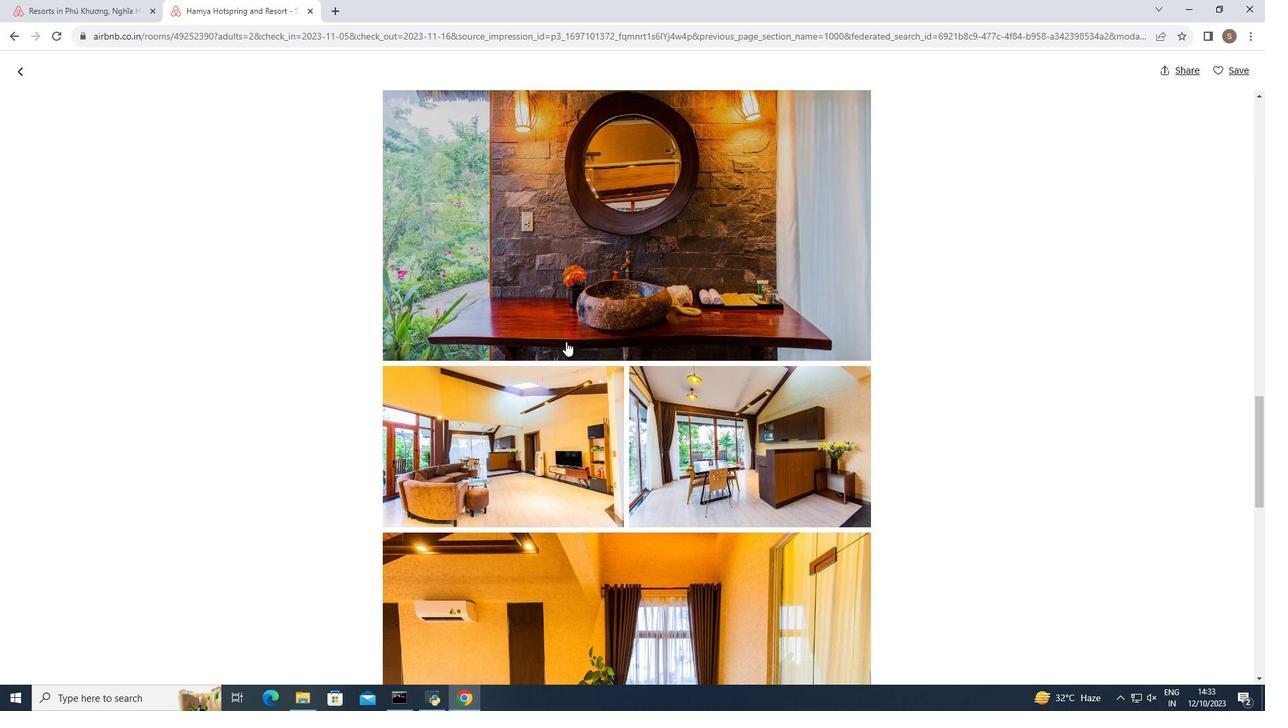 
Action: Mouse scrolled (566, 341) with delta (0, 0)
Screenshot: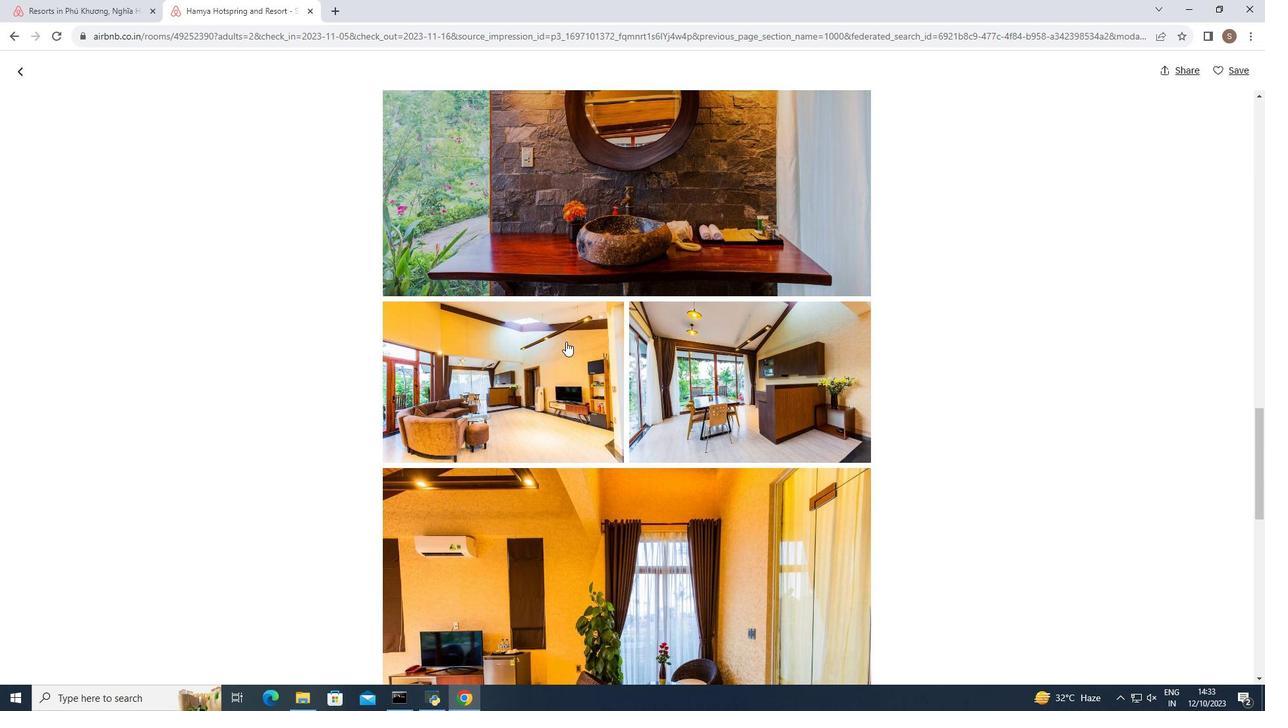 
Action: Mouse scrolled (566, 341) with delta (0, 0)
Screenshot: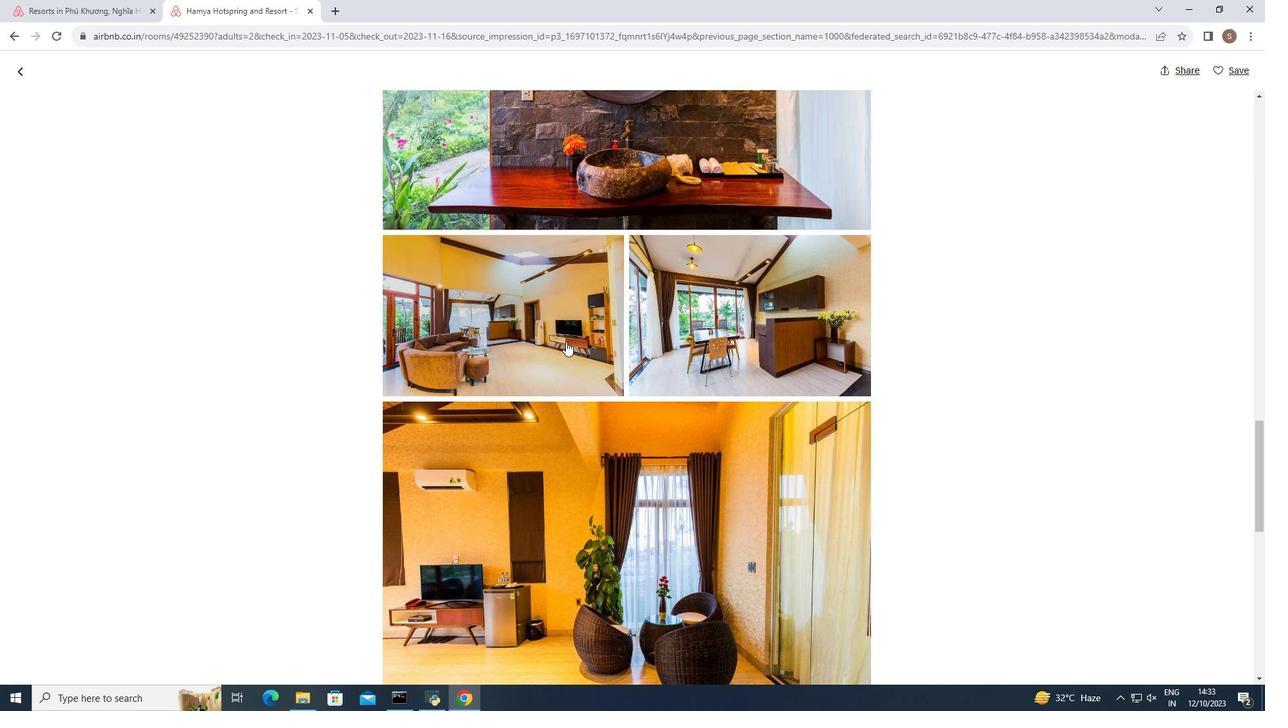 
Action: Mouse scrolled (566, 341) with delta (0, 0)
Screenshot: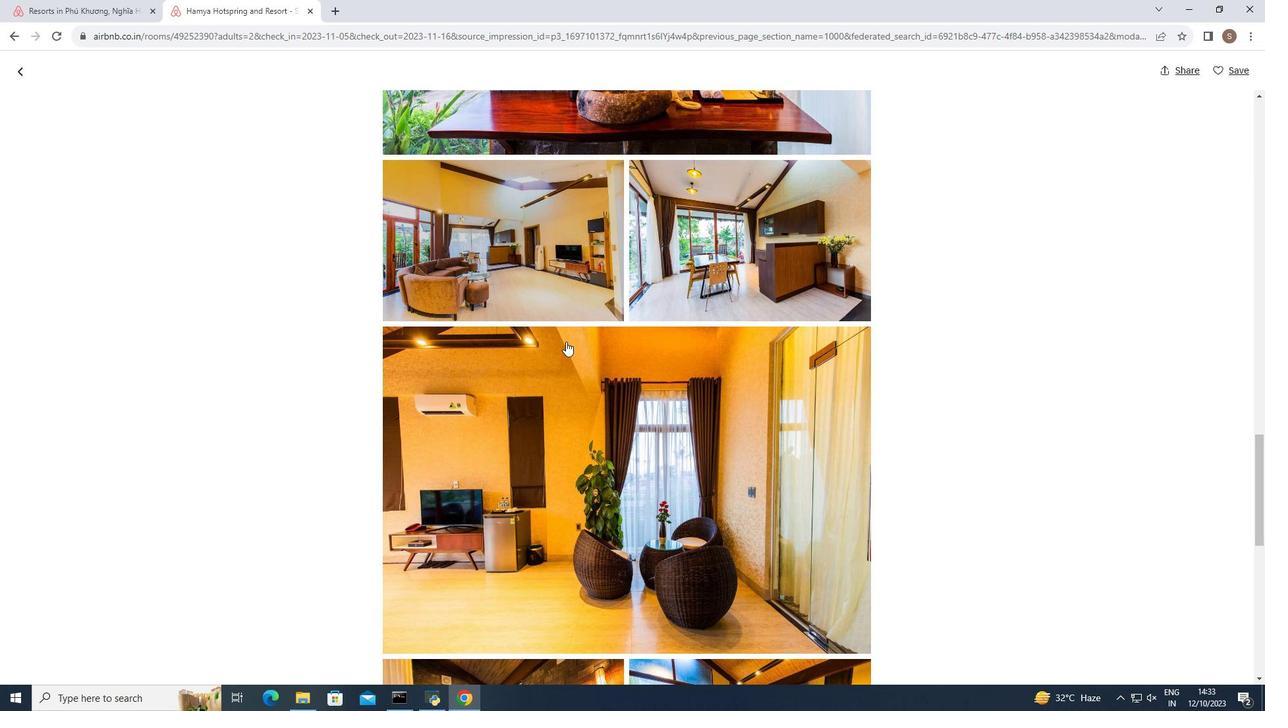 
Action: Mouse scrolled (566, 341) with delta (0, 0)
Screenshot: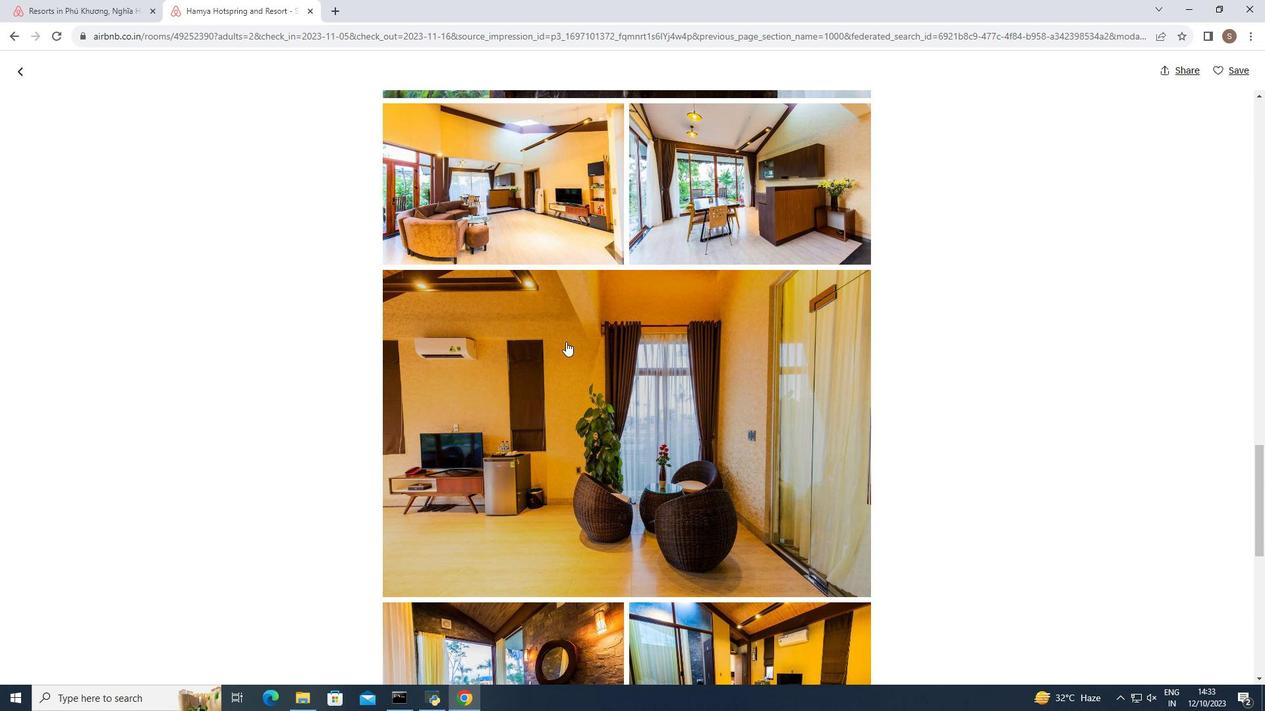
Action: Mouse scrolled (566, 341) with delta (0, 0)
Screenshot: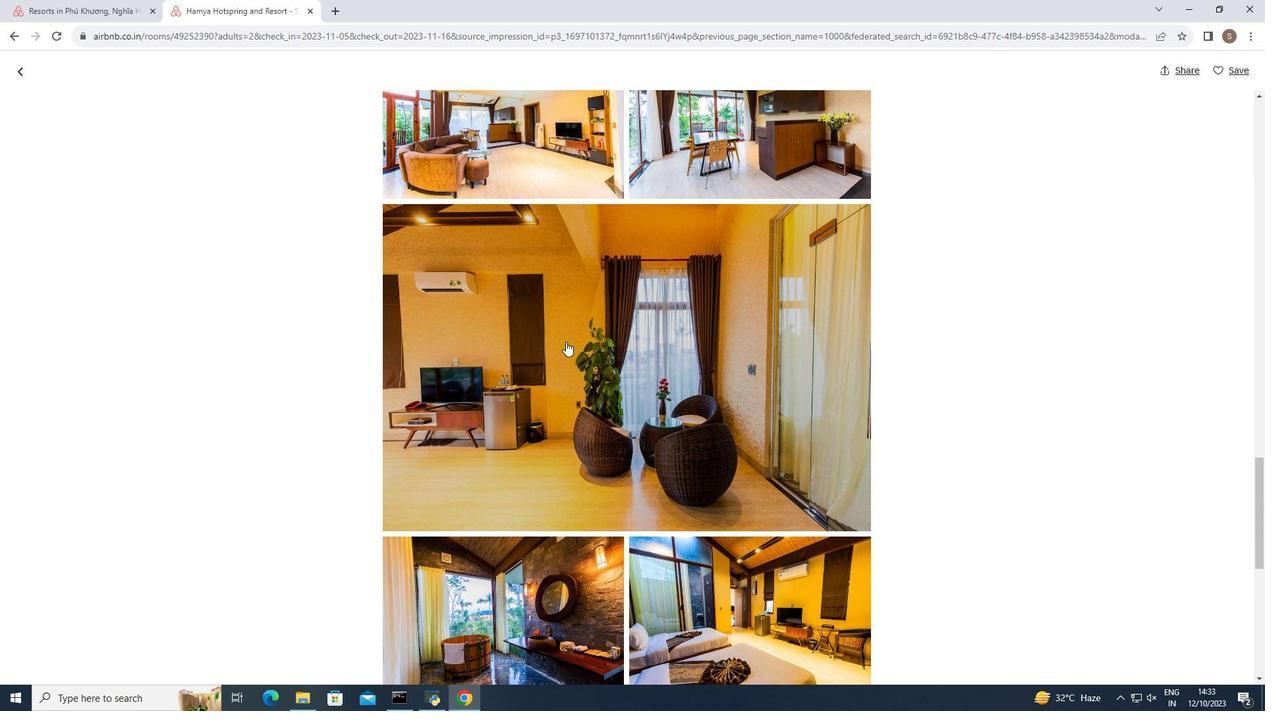 
Action: Mouse scrolled (566, 341) with delta (0, 0)
Screenshot: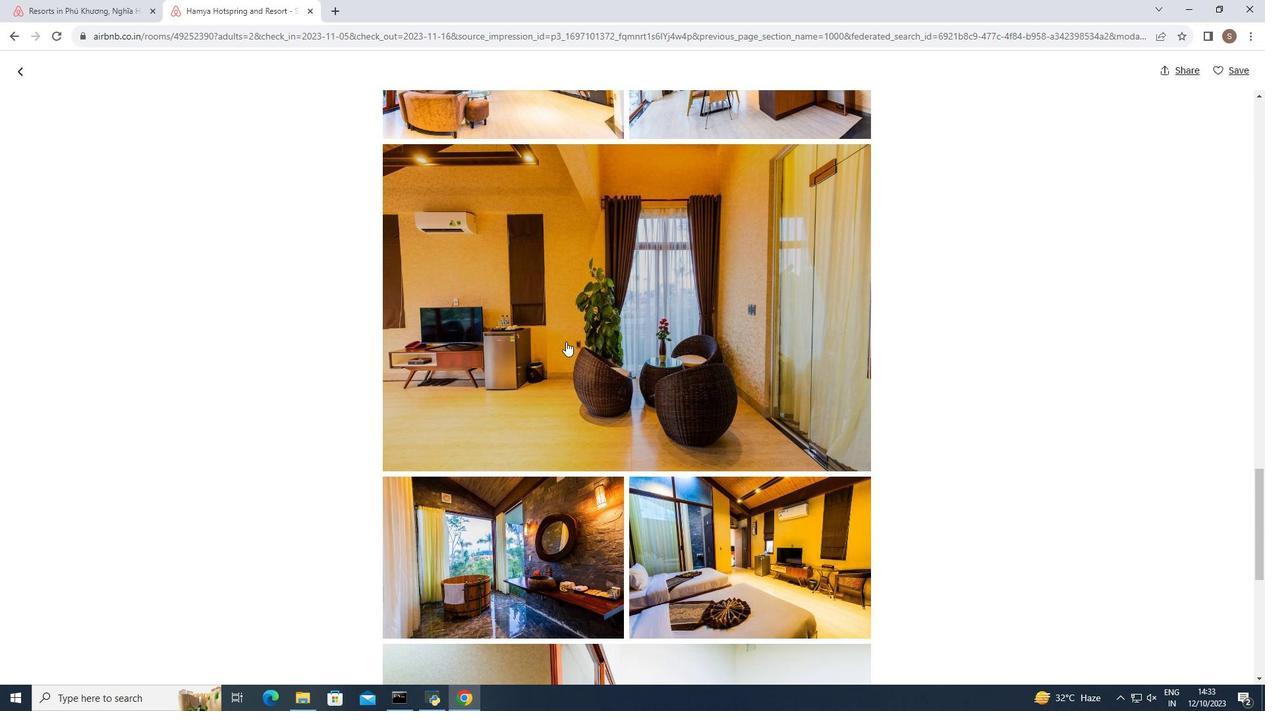 
Action: Mouse moved to (565, 342)
Screenshot: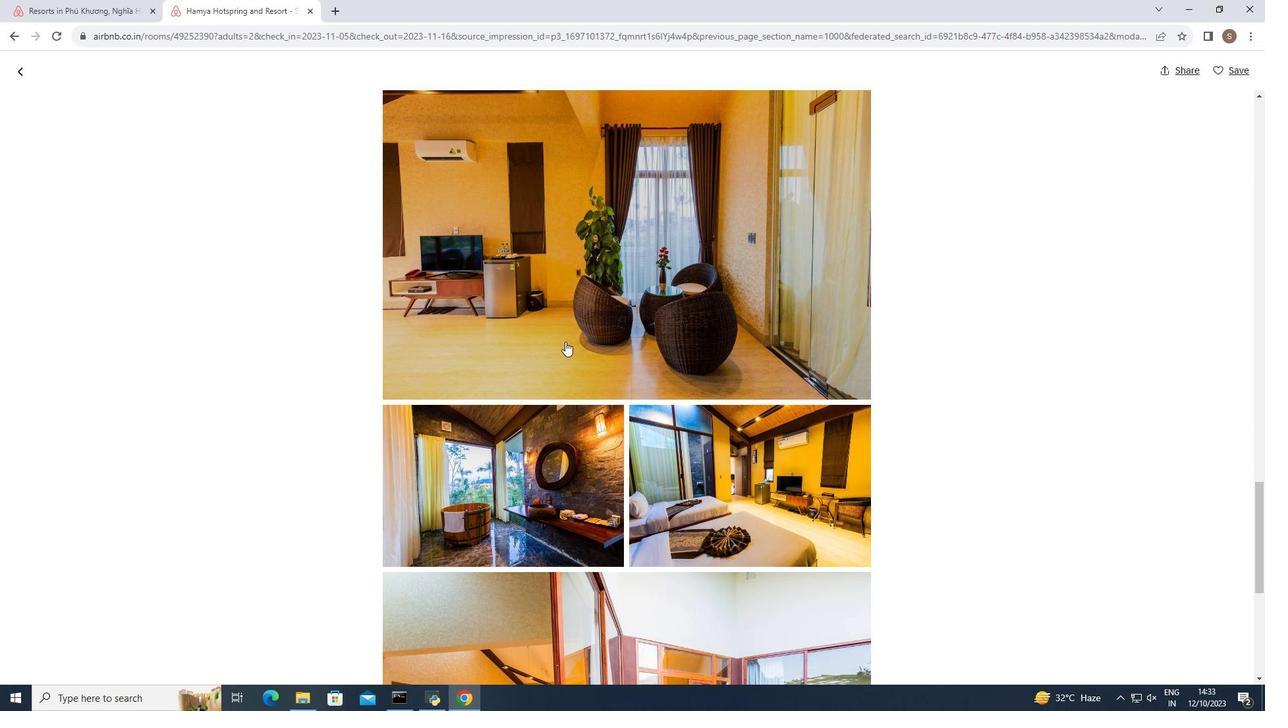 
Action: Mouse scrolled (565, 341) with delta (0, 0)
Screenshot: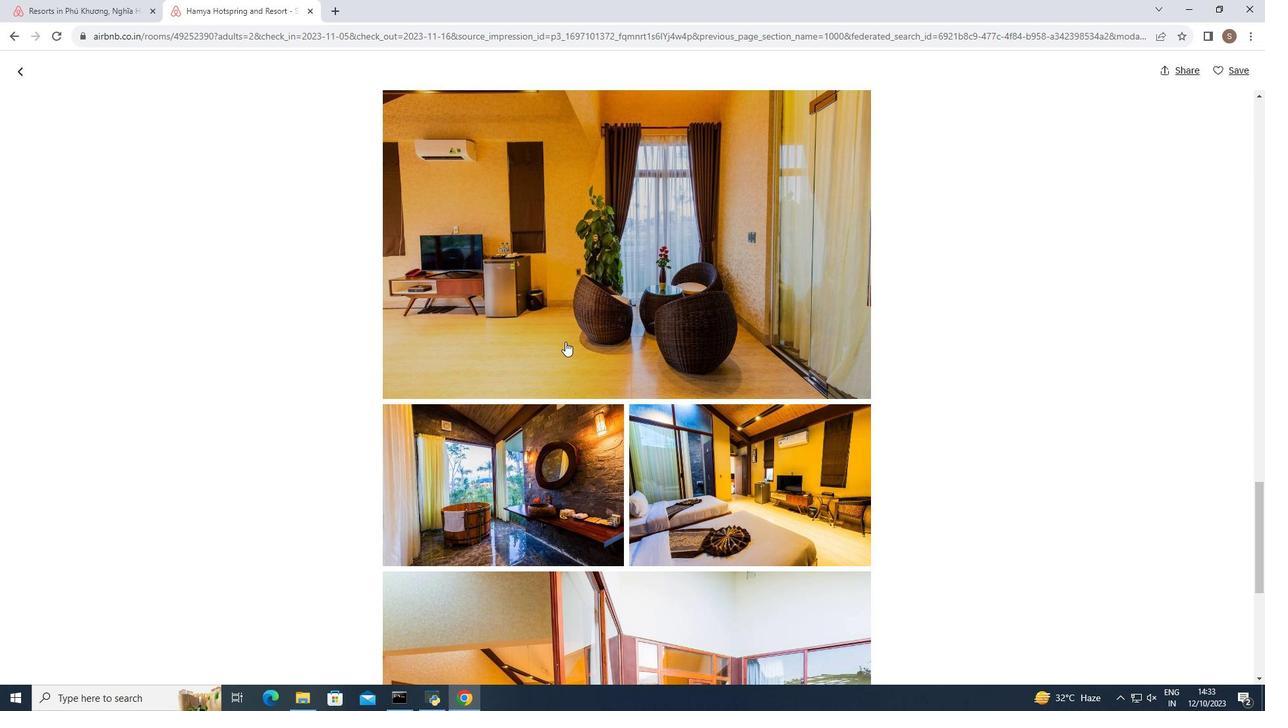 
Action: Mouse scrolled (565, 341) with delta (0, 0)
Screenshot: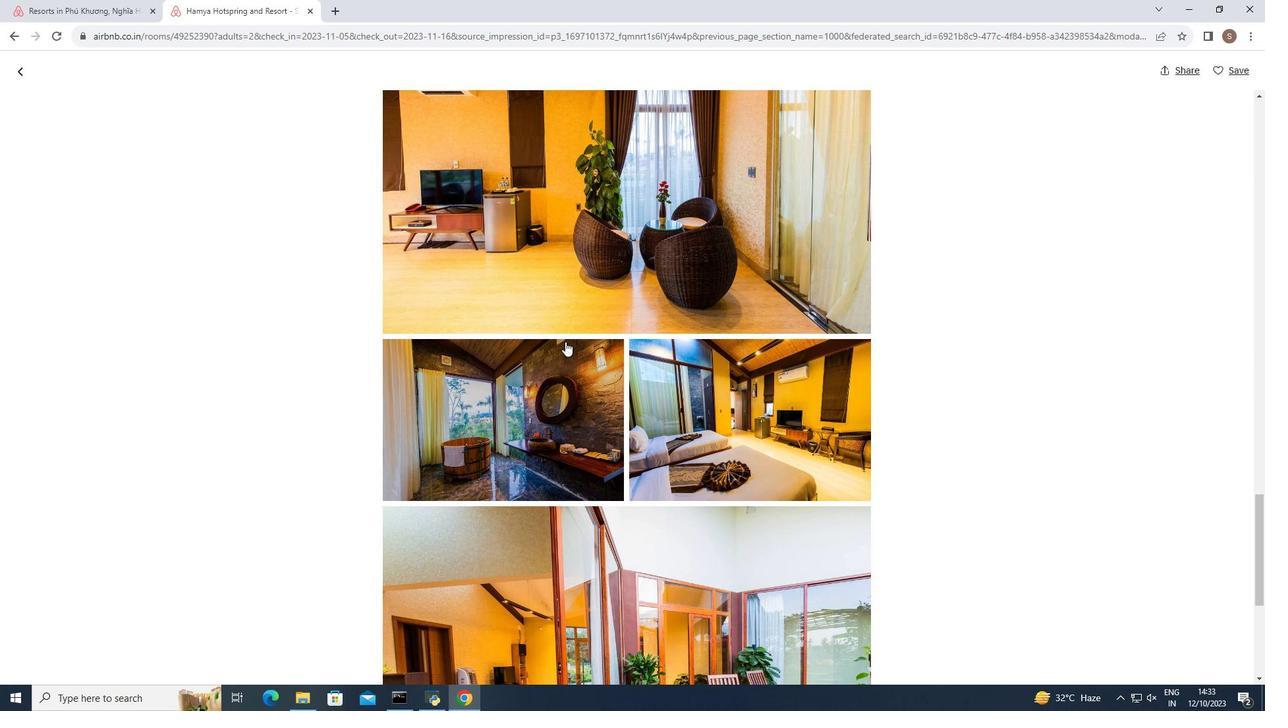 
Action: Mouse scrolled (565, 341) with delta (0, 0)
Screenshot: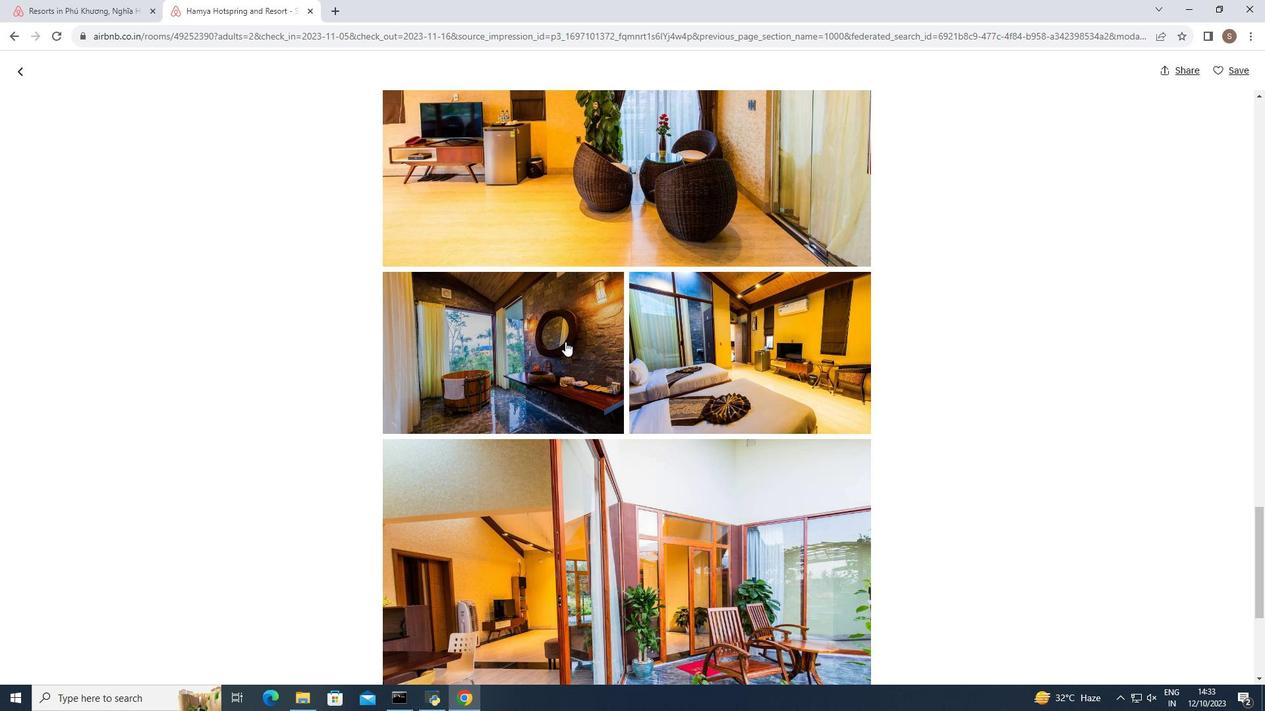 
Action: Mouse scrolled (565, 341) with delta (0, 0)
Screenshot: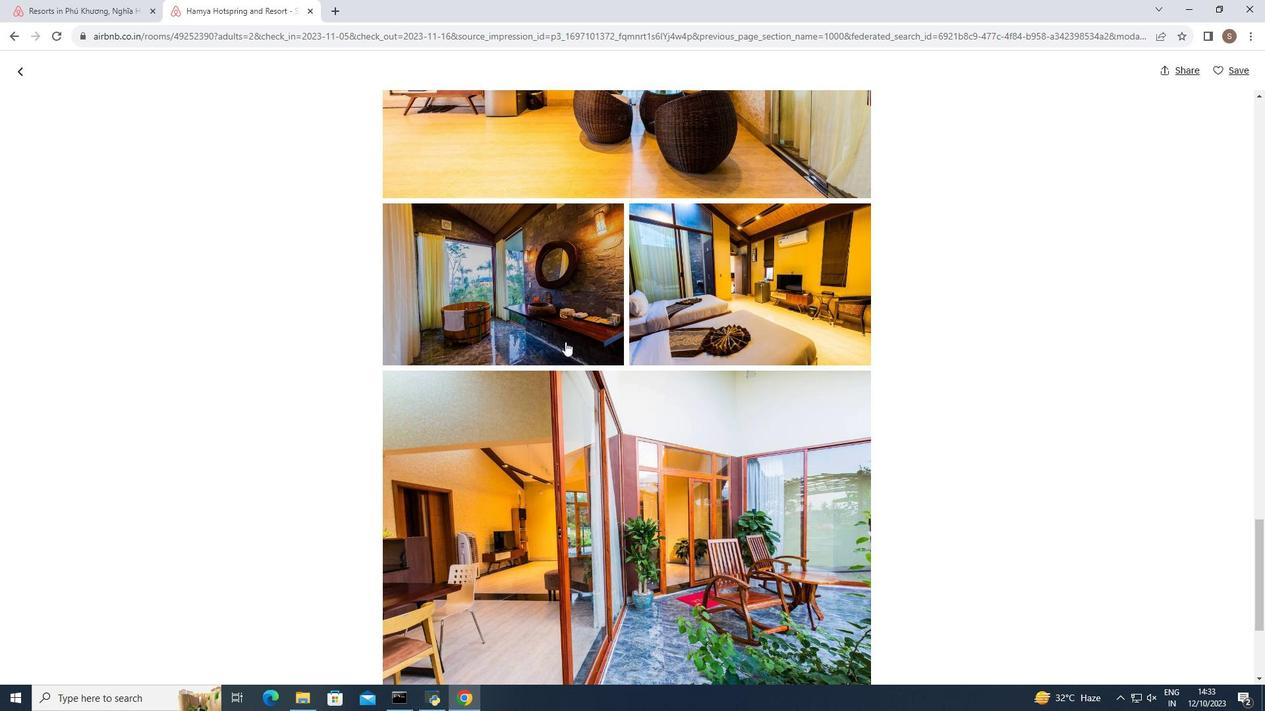 
Action: Mouse scrolled (565, 341) with delta (0, 0)
Screenshot: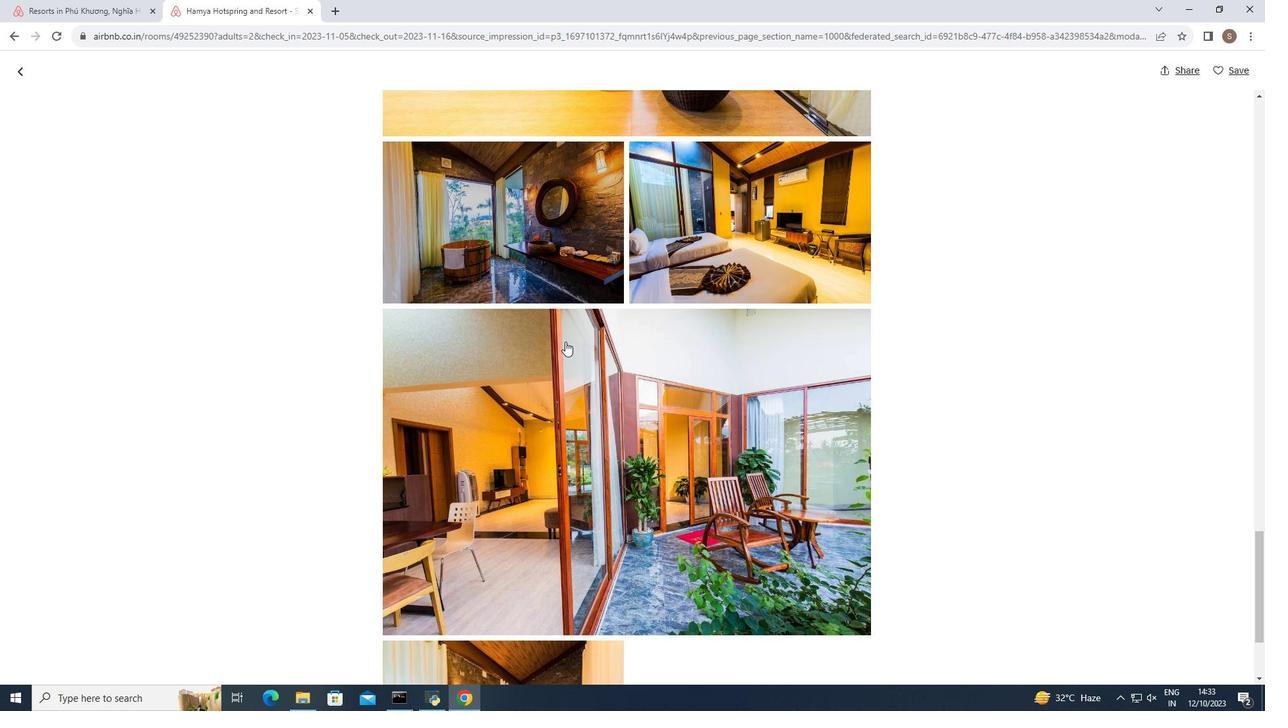 
Action: Mouse scrolled (565, 341) with delta (0, 0)
Screenshot: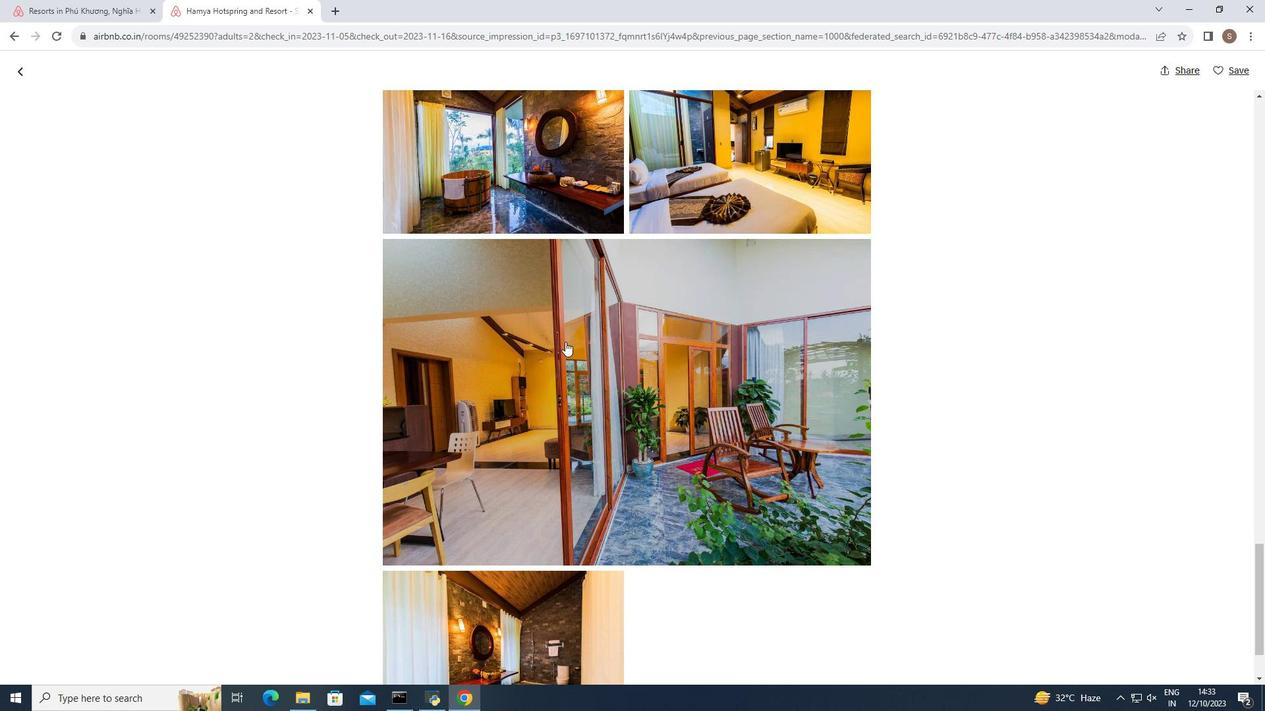 
Action: Mouse scrolled (565, 341) with delta (0, 0)
Screenshot: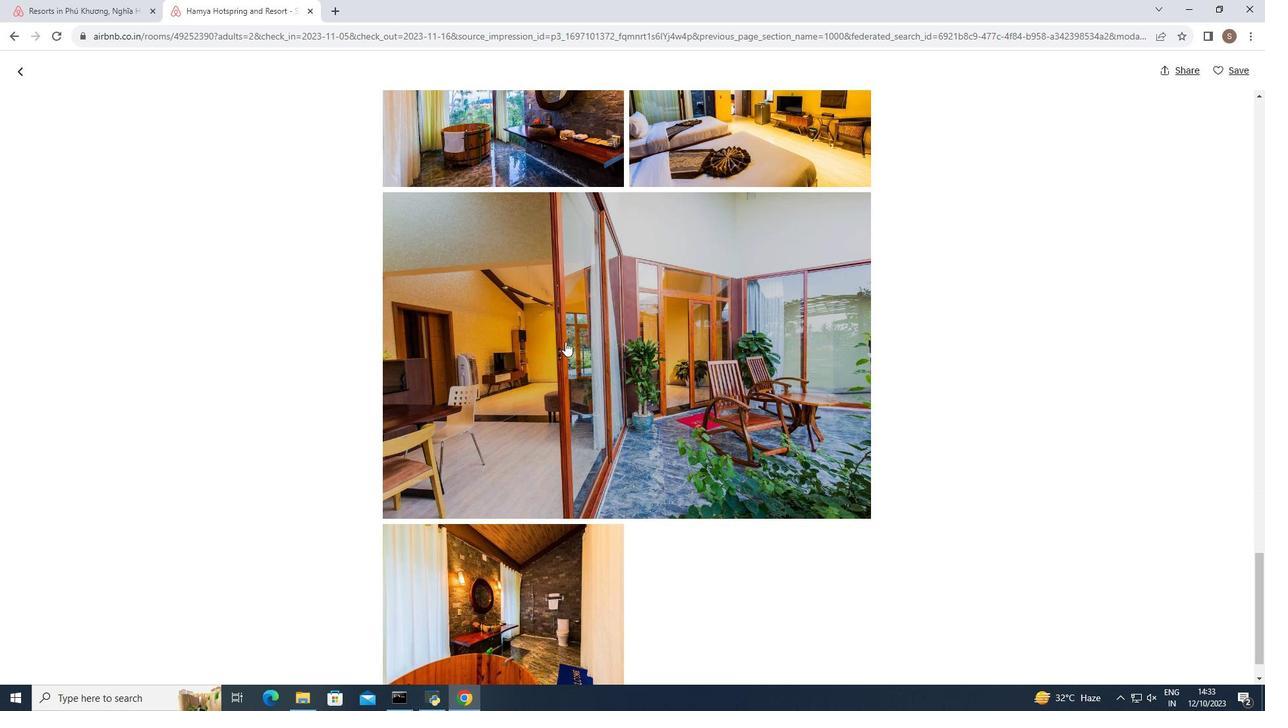 
Action: Mouse scrolled (565, 341) with delta (0, 0)
Screenshot: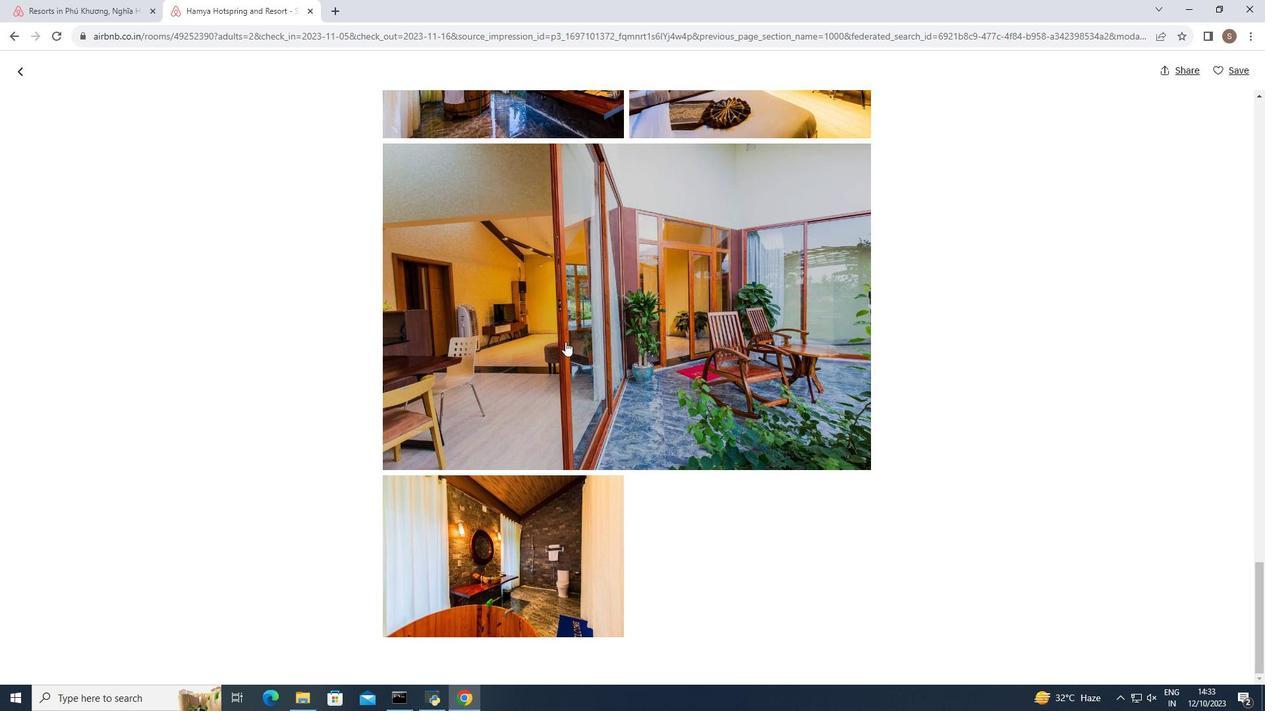 
Action: Mouse scrolled (565, 341) with delta (0, 0)
Screenshot: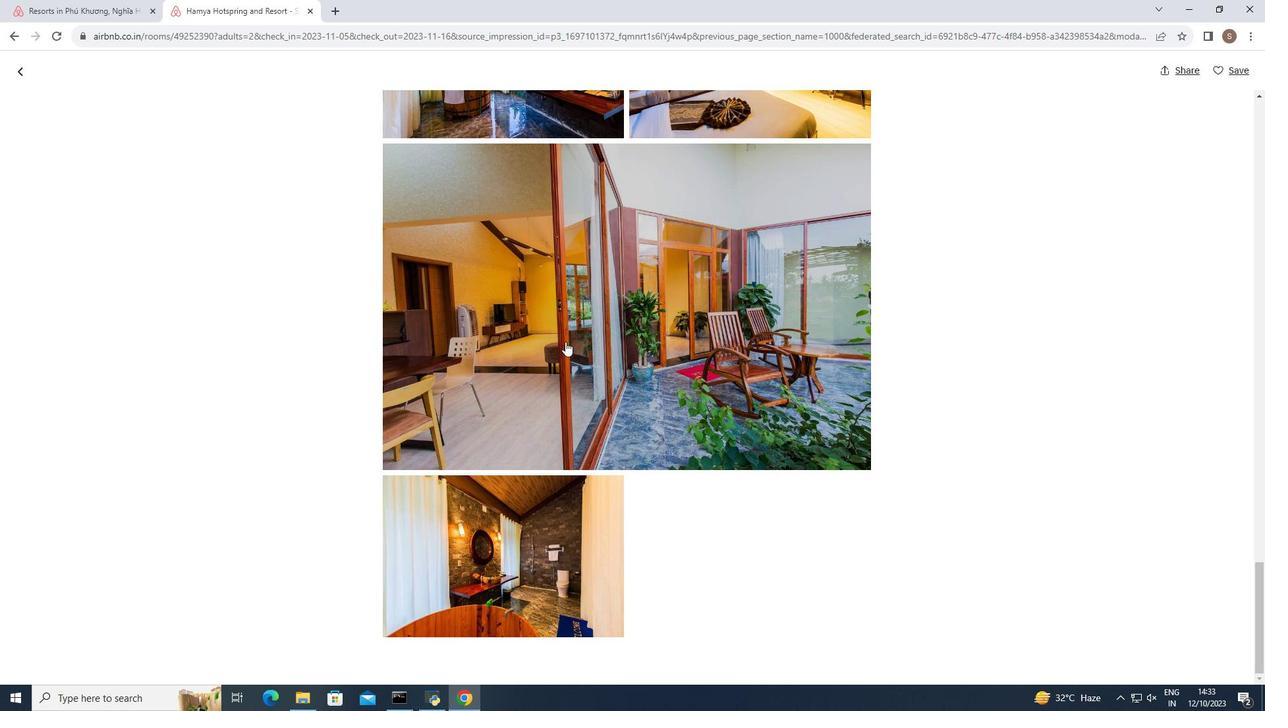 
Action: Mouse moved to (23, 69)
Screenshot: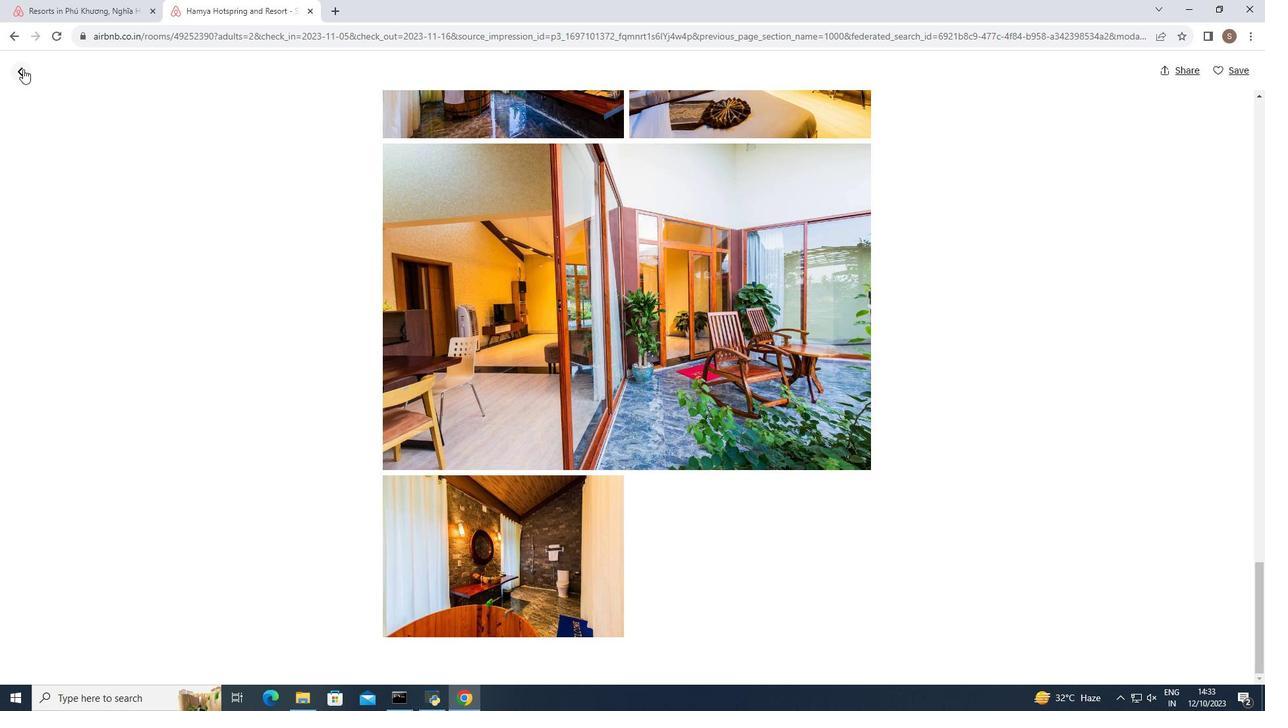 
Action: Mouse pressed left at (23, 69)
Screenshot: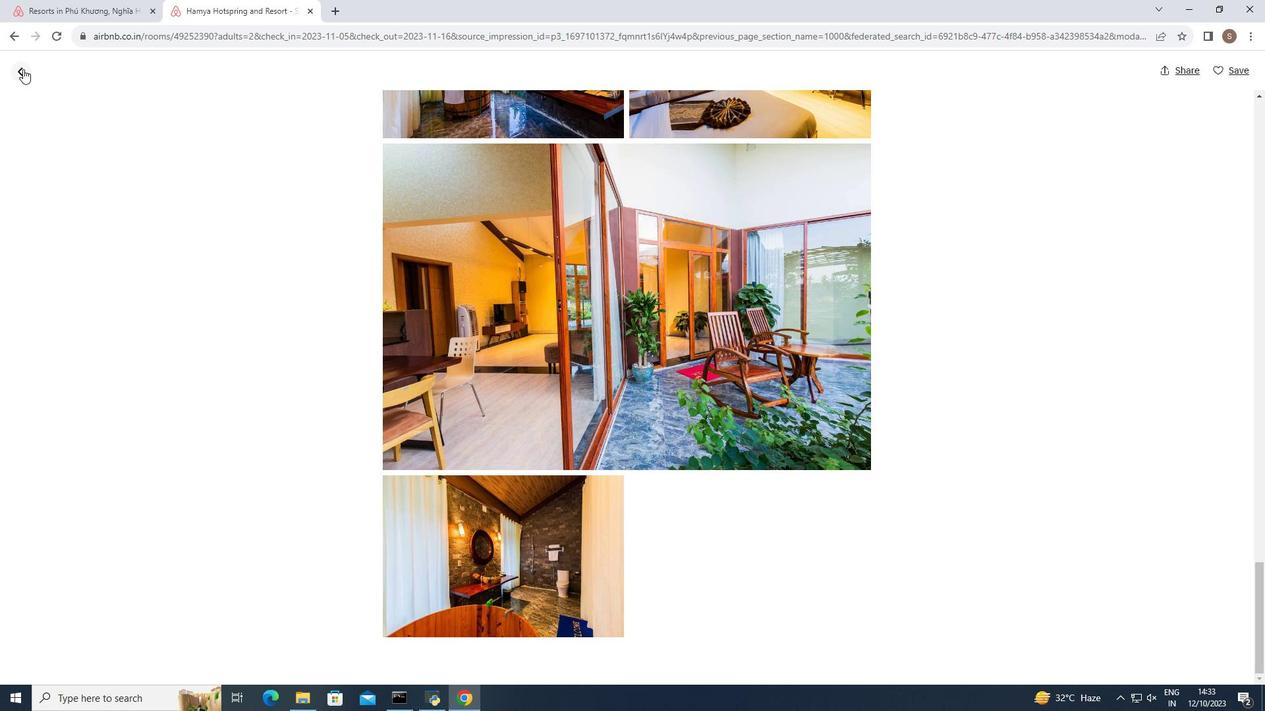 
Action: Mouse moved to (308, 308)
Screenshot: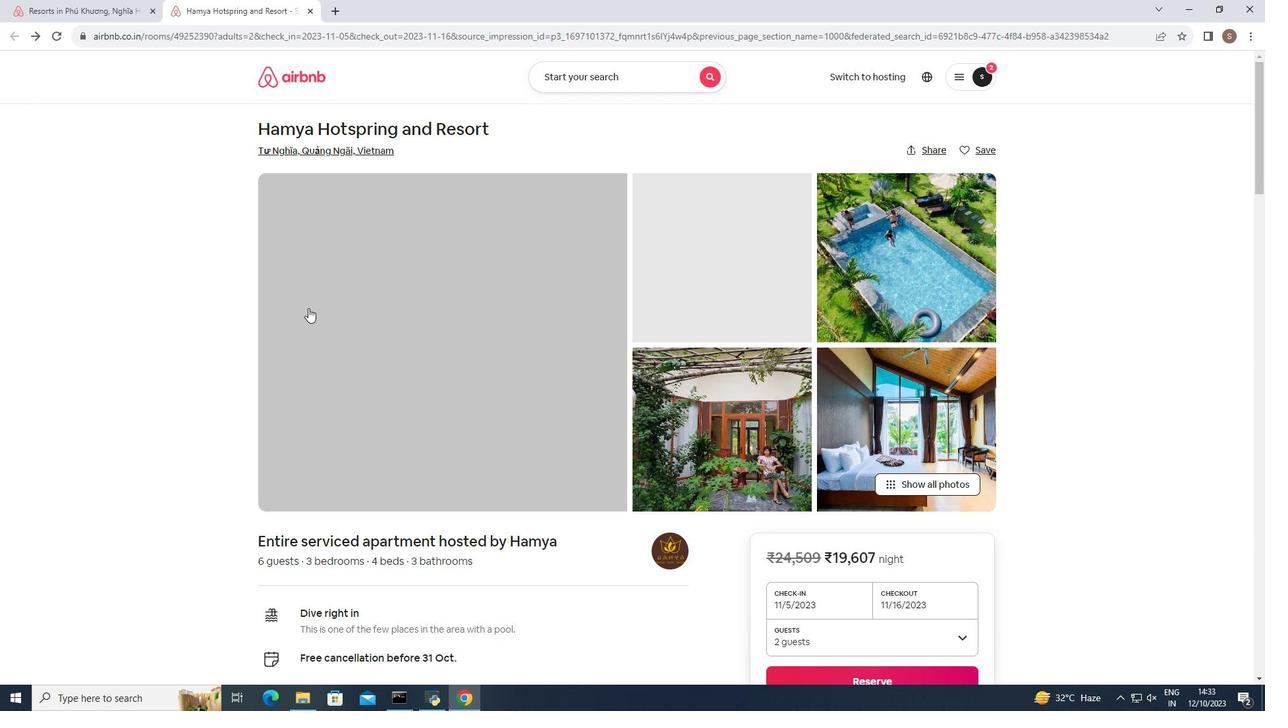 
Action: Mouse scrolled (308, 307) with delta (0, 0)
Screenshot: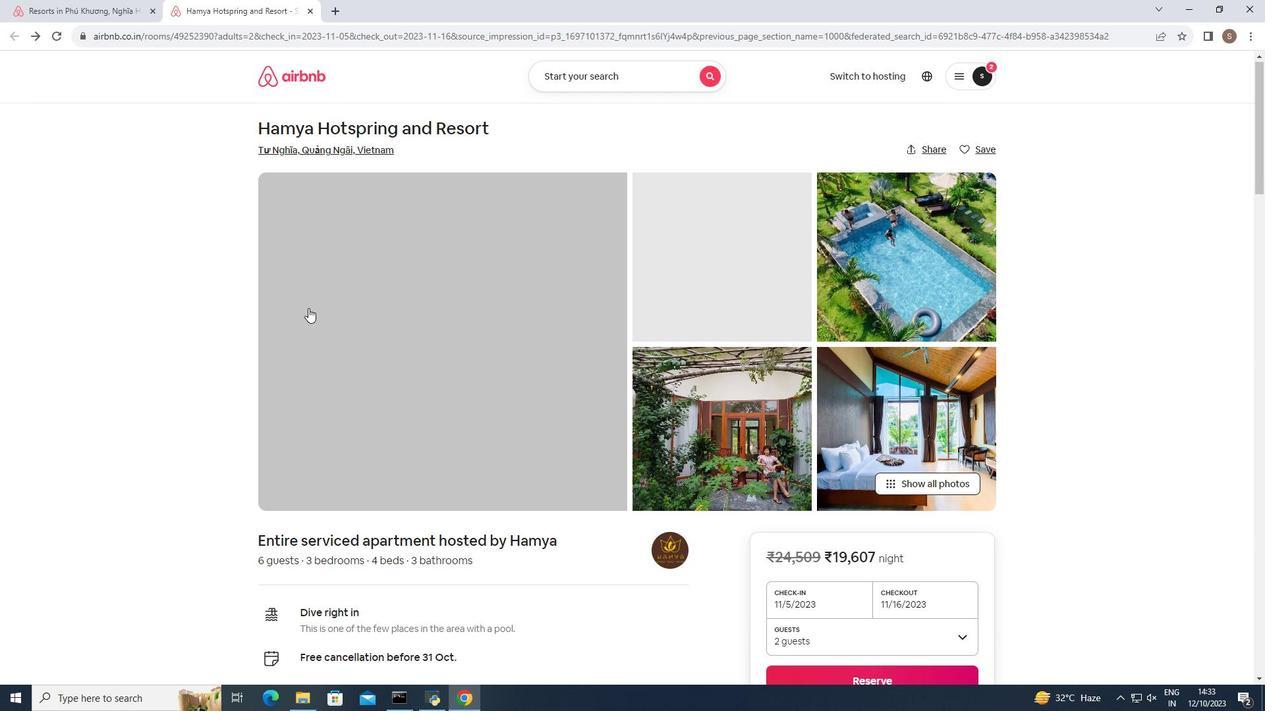 
Action: Mouse scrolled (308, 307) with delta (0, 0)
Screenshot: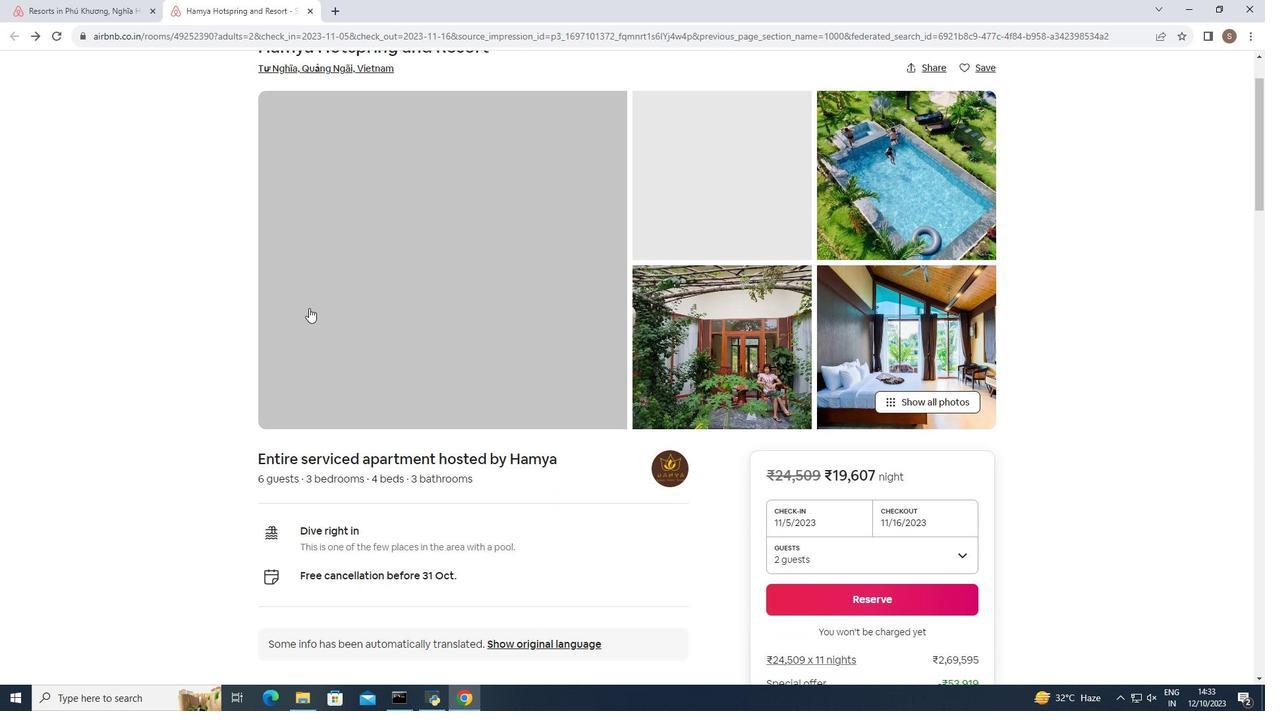 
Action: Mouse moved to (309, 308)
Screenshot: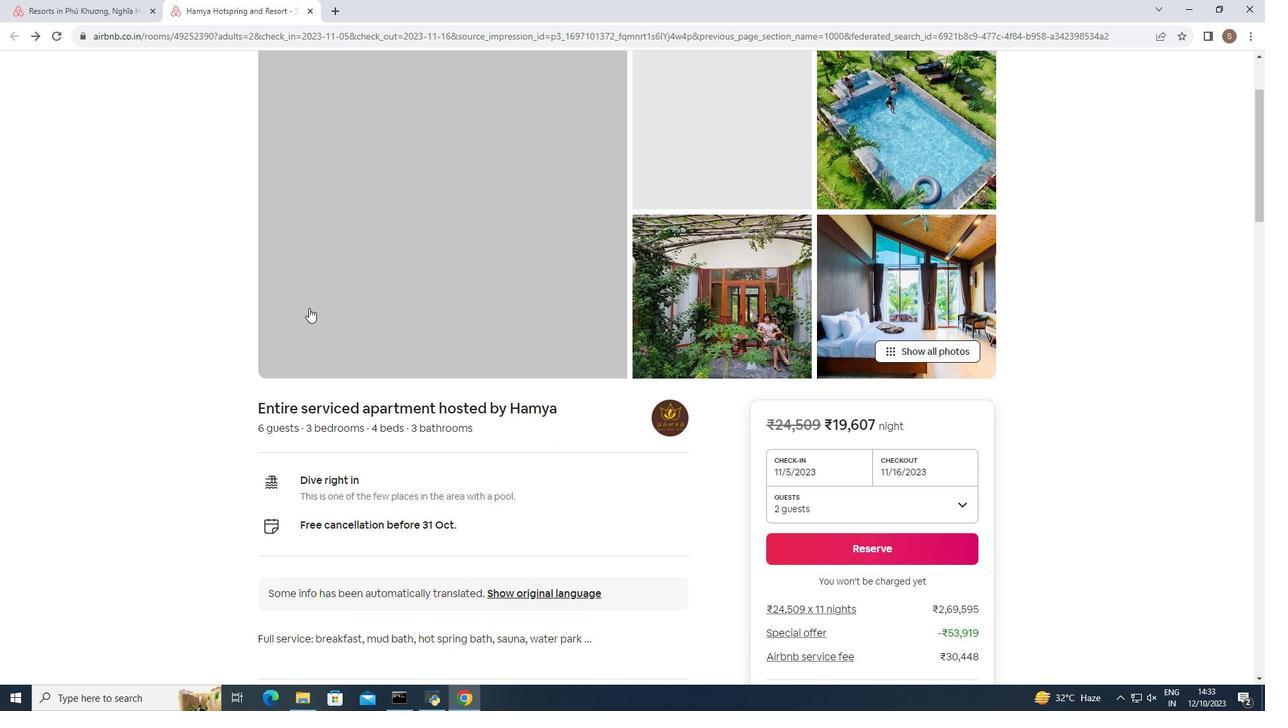 
Action: Mouse scrolled (309, 307) with delta (0, 0)
Screenshot: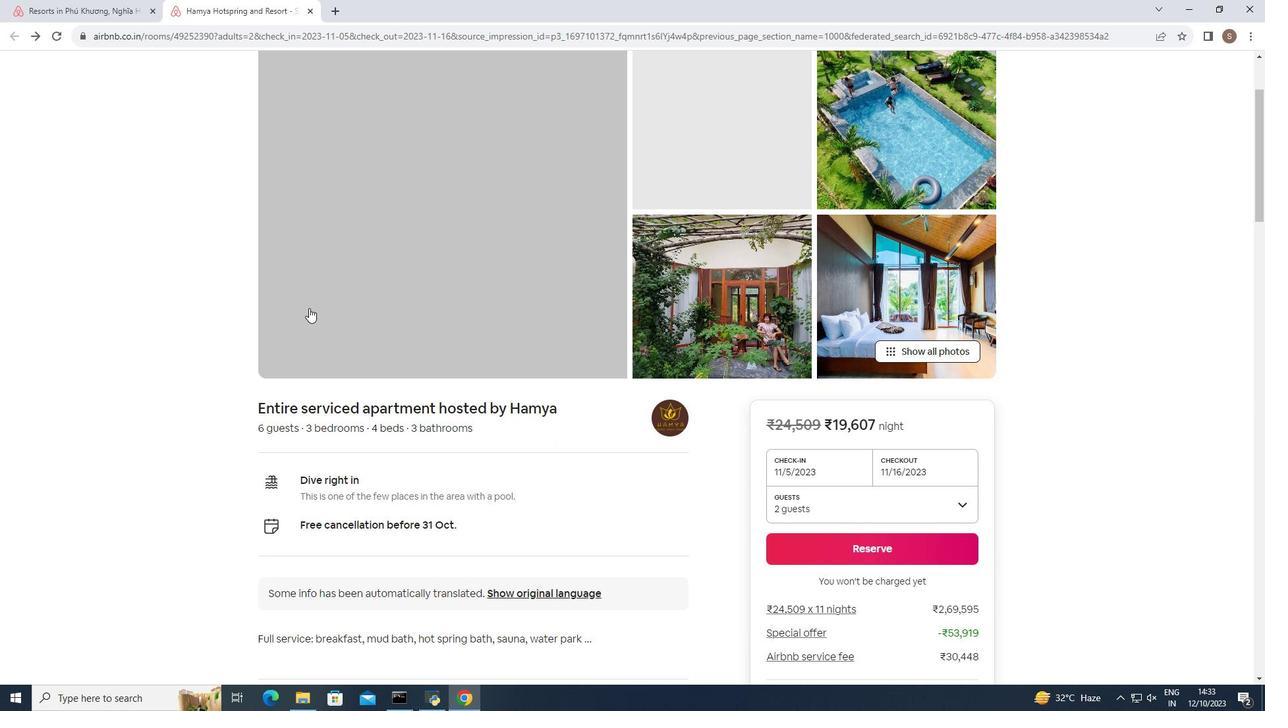 
Action: Mouse moved to (309, 308)
Screenshot: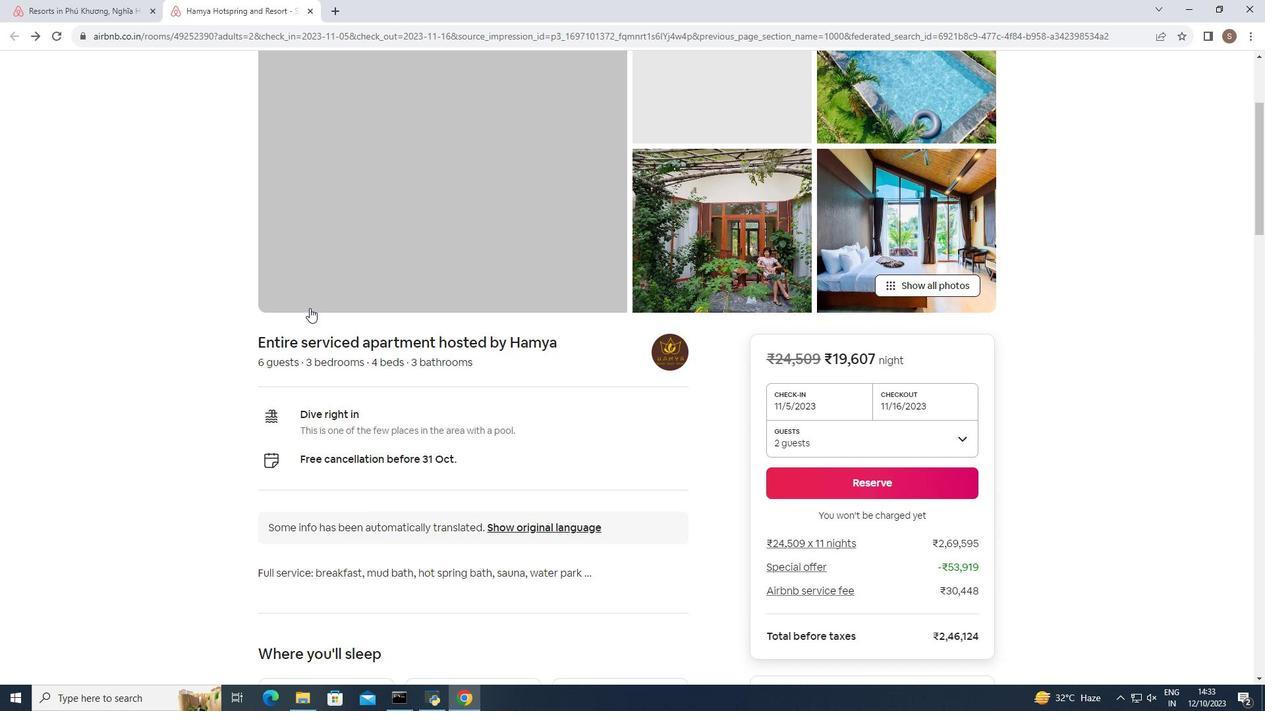 
Action: Mouse scrolled (309, 307) with delta (0, 0)
Screenshot: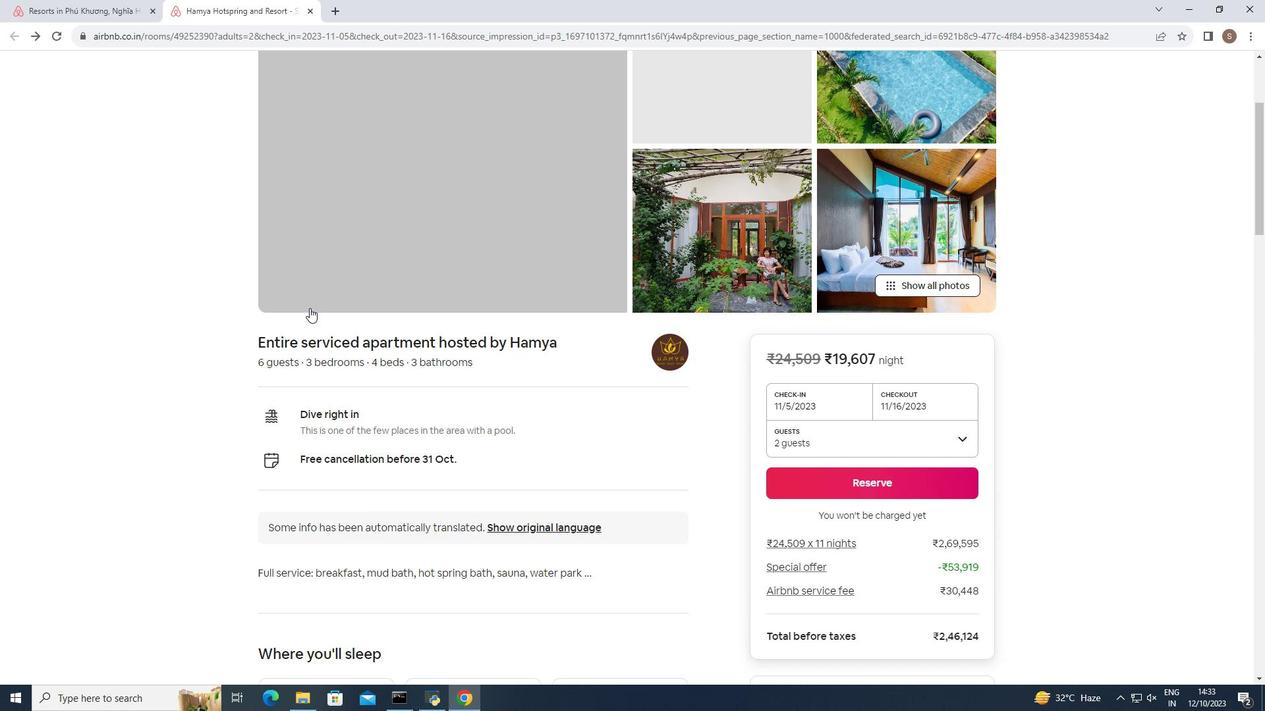 
Action: Mouse scrolled (309, 307) with delta (0, 0)
Screenshot: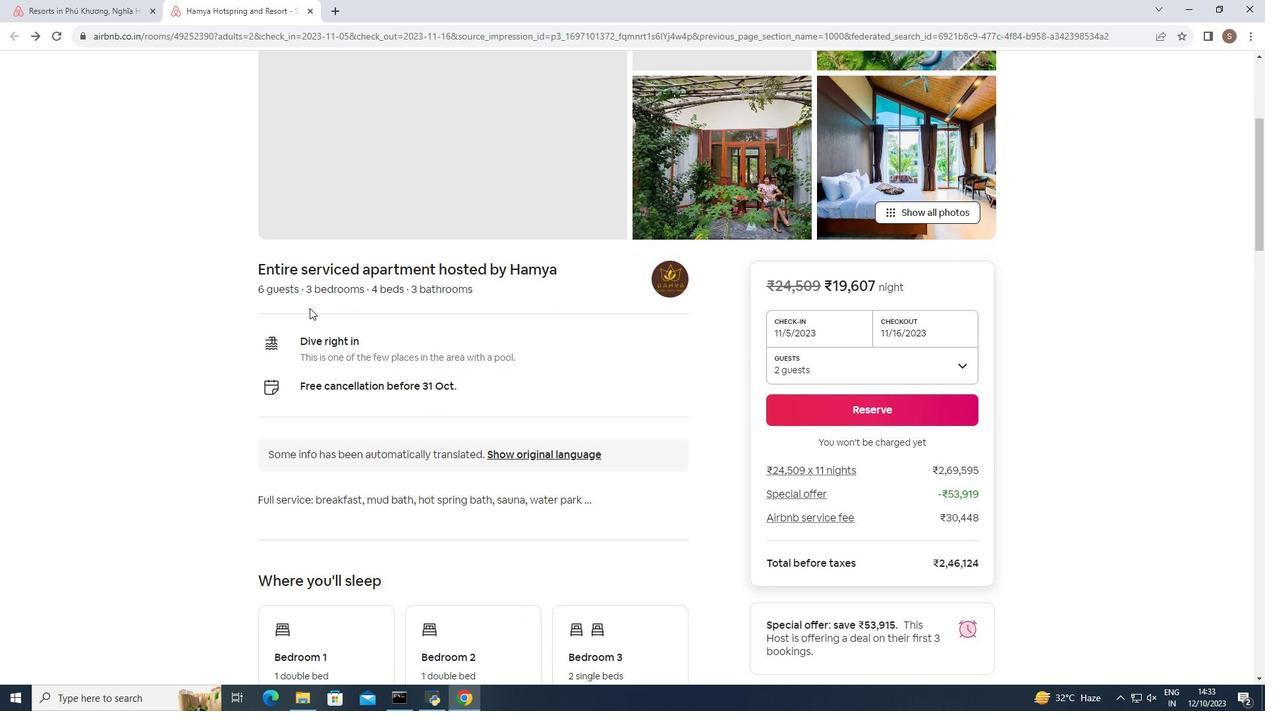 
Action: Mouse scrolled (309, 307) with delta (0, 0)
Screenshot: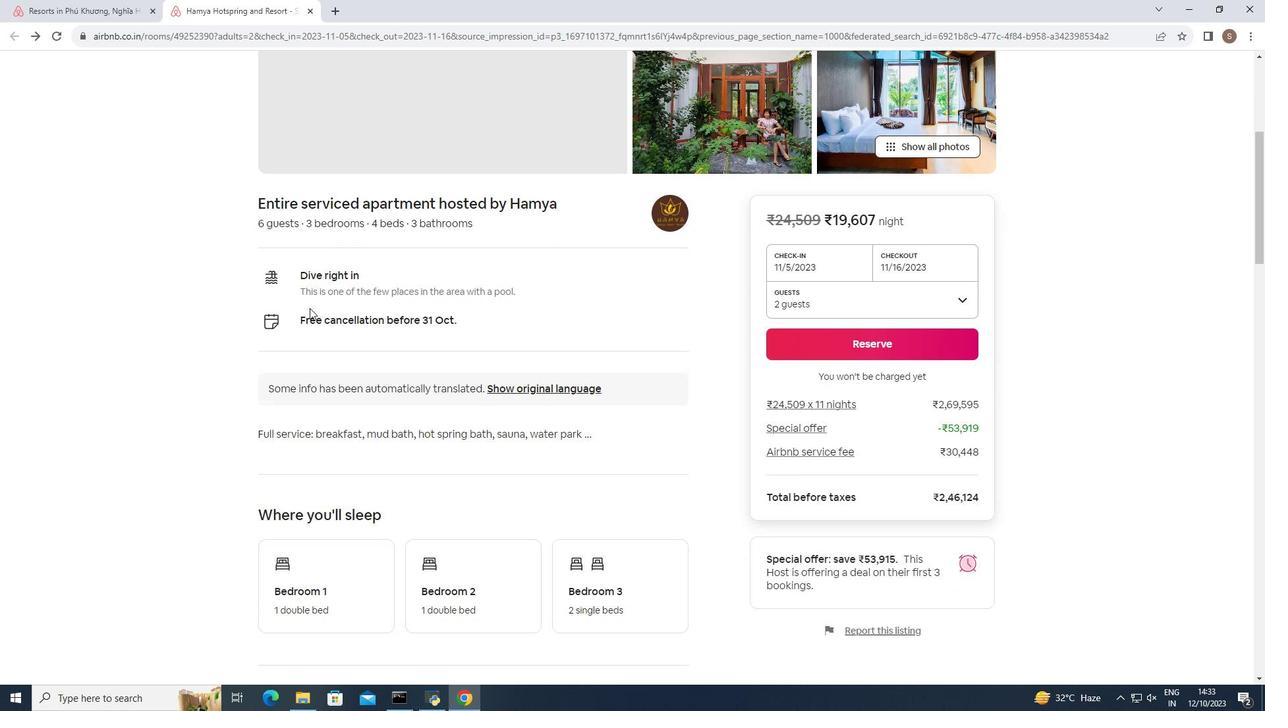 
Action: Mouse moved to (309, 309)
Screenshot: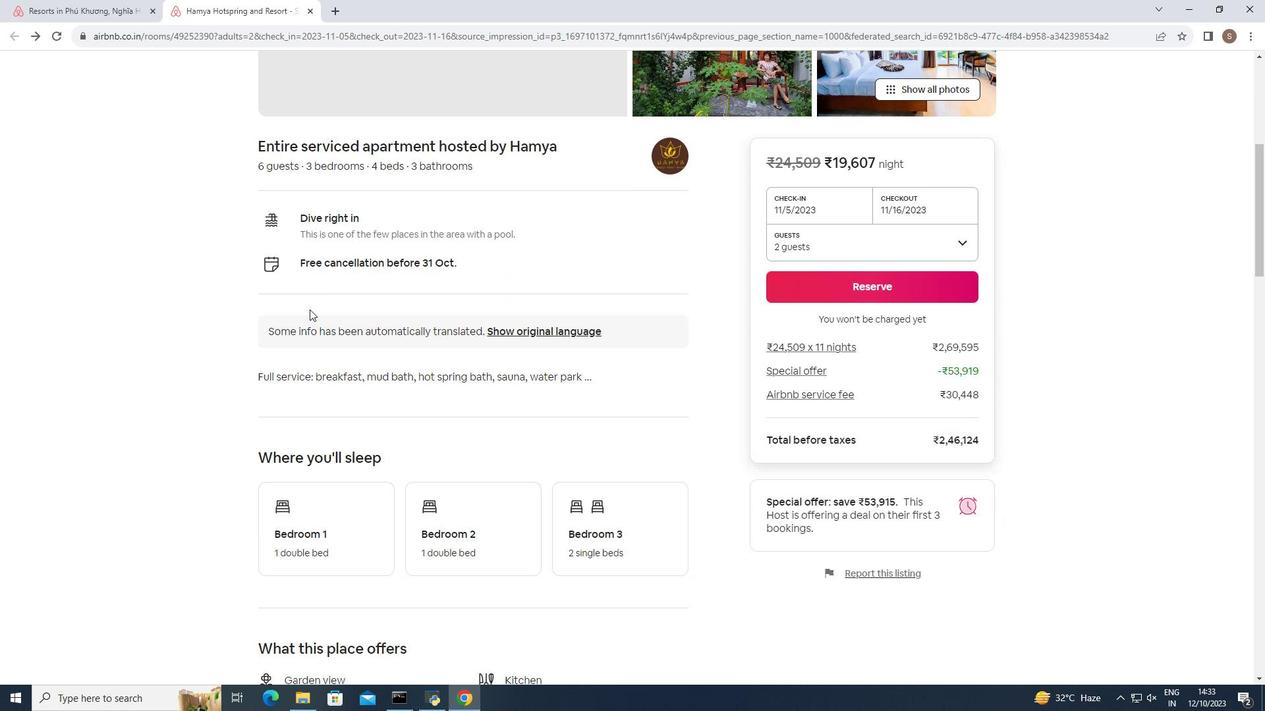 
Action: Mouse scrolled (309, 308) with delta (0, 0)
Screenshot: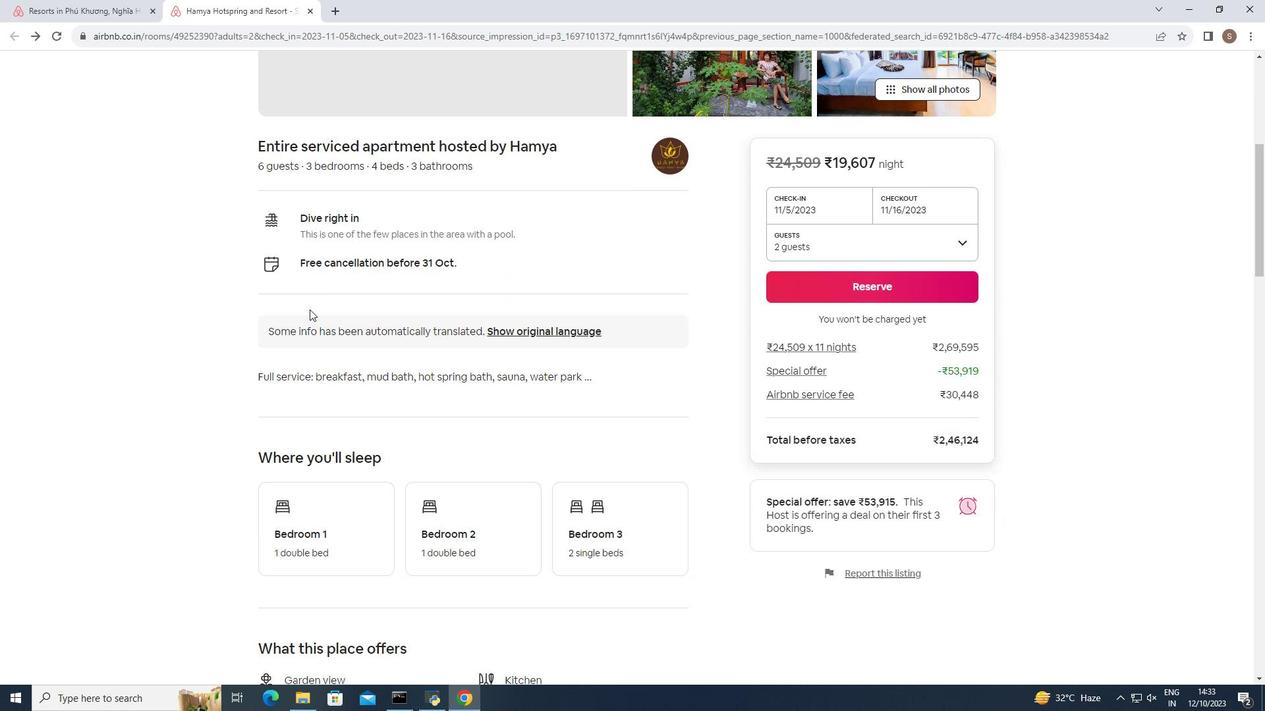 
Action: Mouse moved to (309, 310)
Screenshot: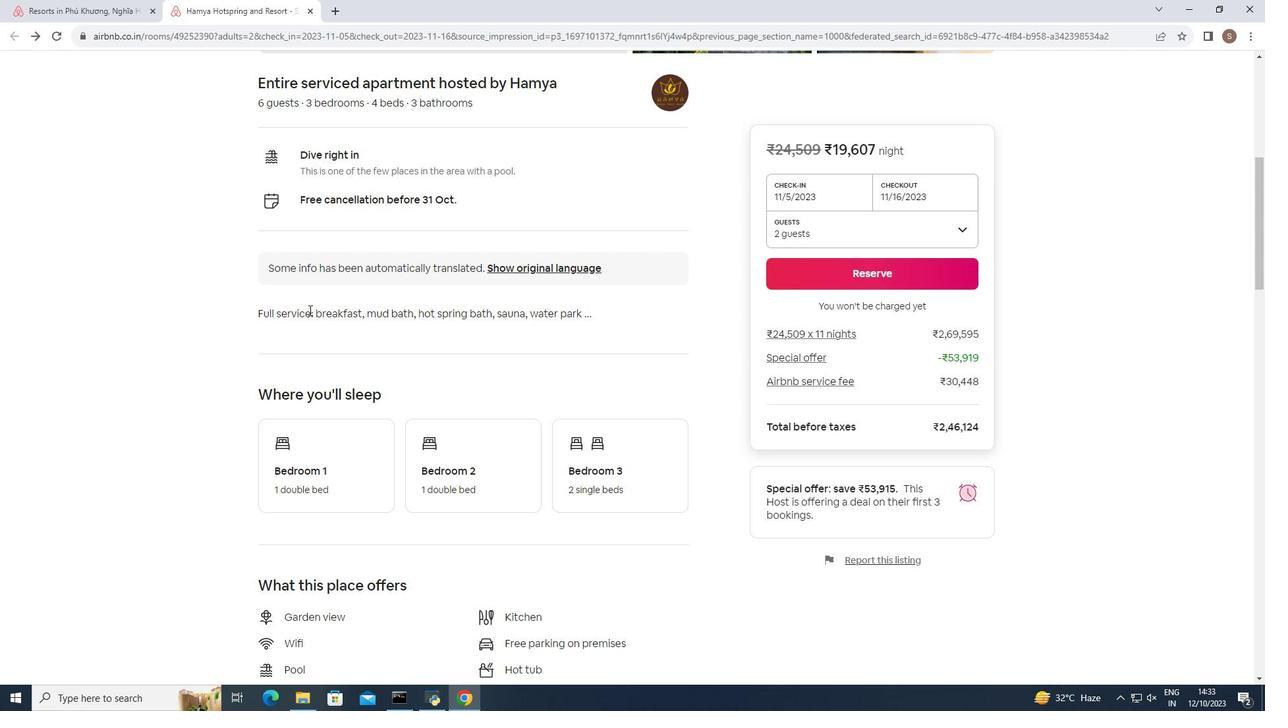 
Action: Mouse scrolled (309, 309) with delta (0, 0)
Screenshot: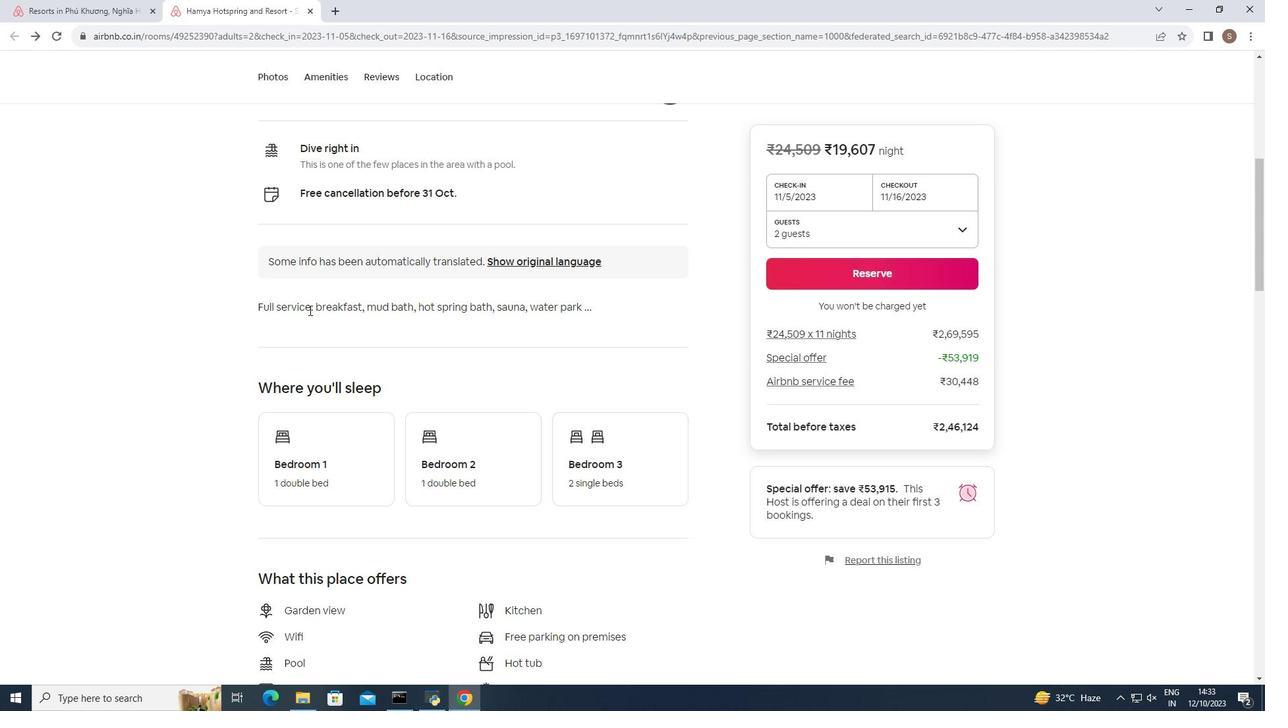 
Action: Mouse scrolled (309, 309) with delta (0, 0)
Screenshot: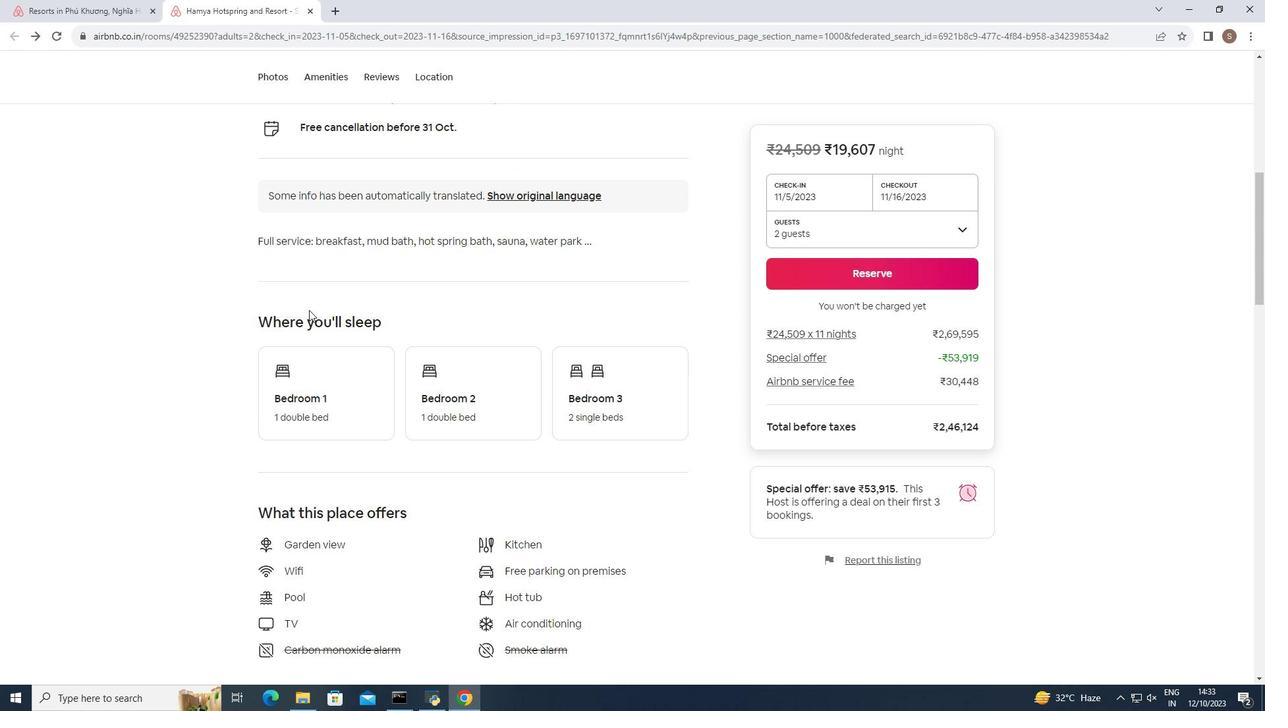 
Action: Mouse scrolled (309, 309) with delta (0, 0)
Screenshot: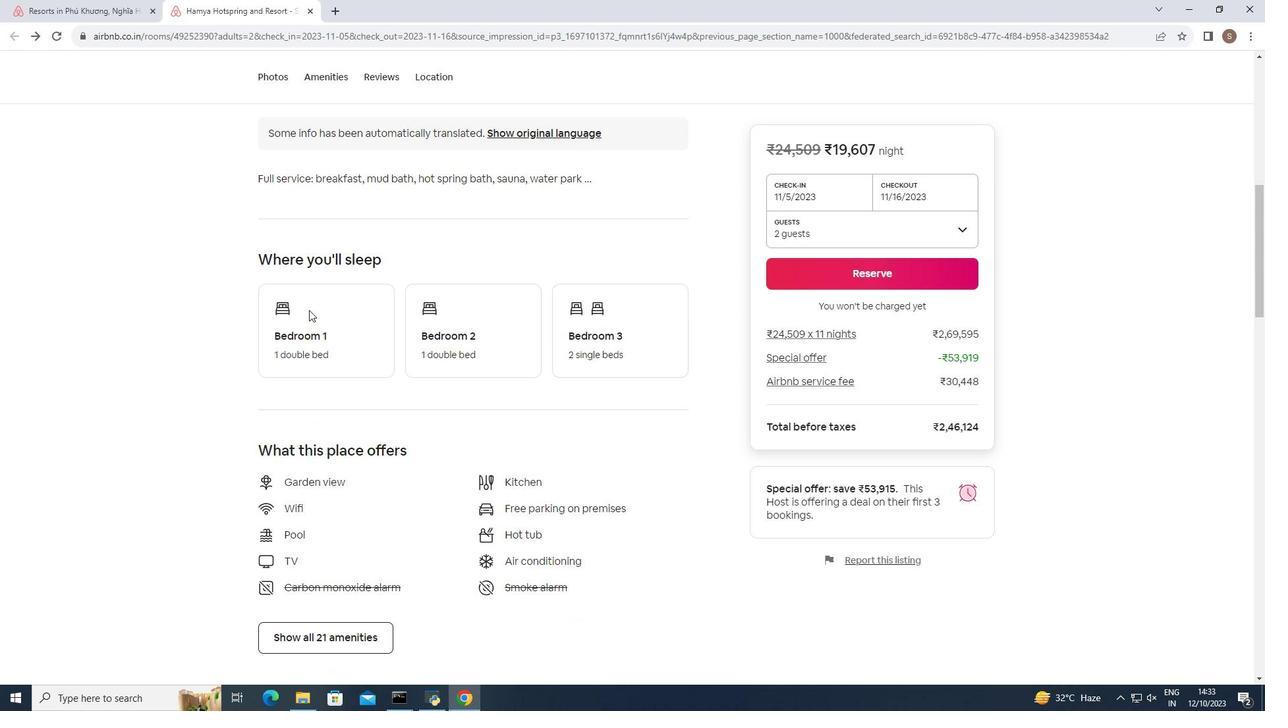 
Action: Mouse scrolled (309, 309) with delta (0, 0)
Screenshot: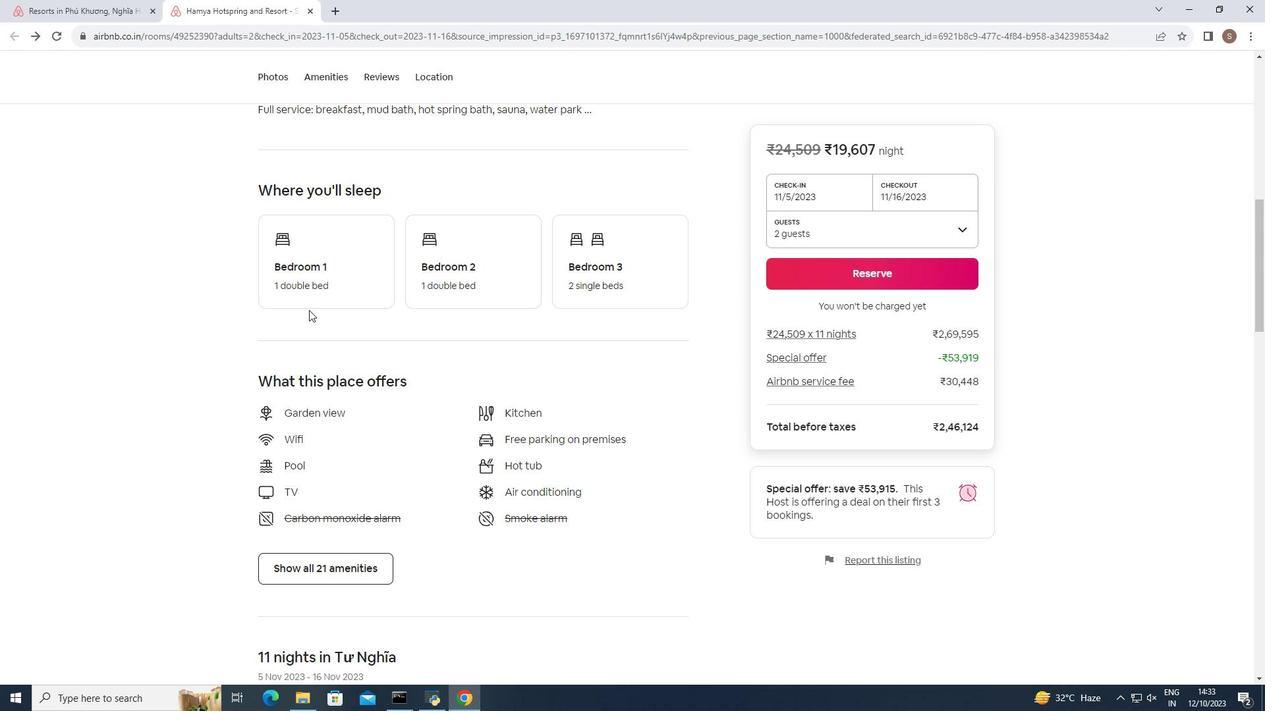
Action: Mouse scrolled (309, 309) with delta (0, 0)
Screenshot: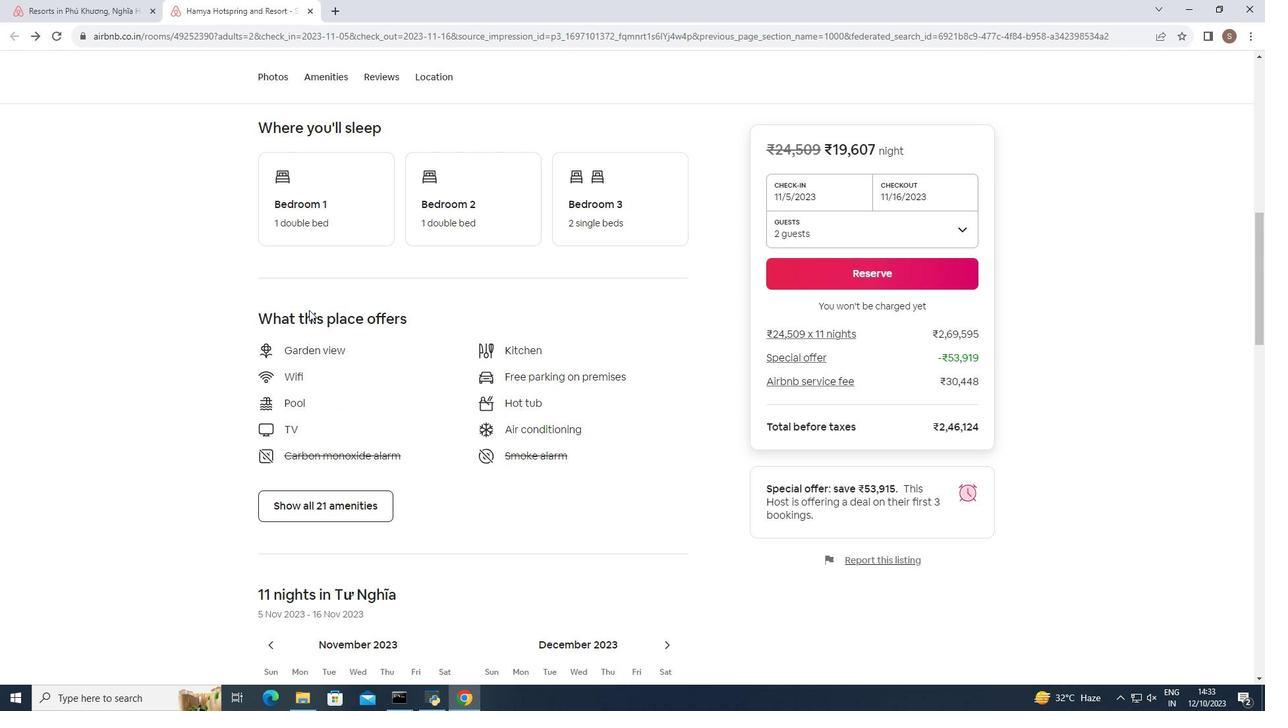 
Action: Mouse scrolled (309, 309) with delta (0, 0)
Screenshot: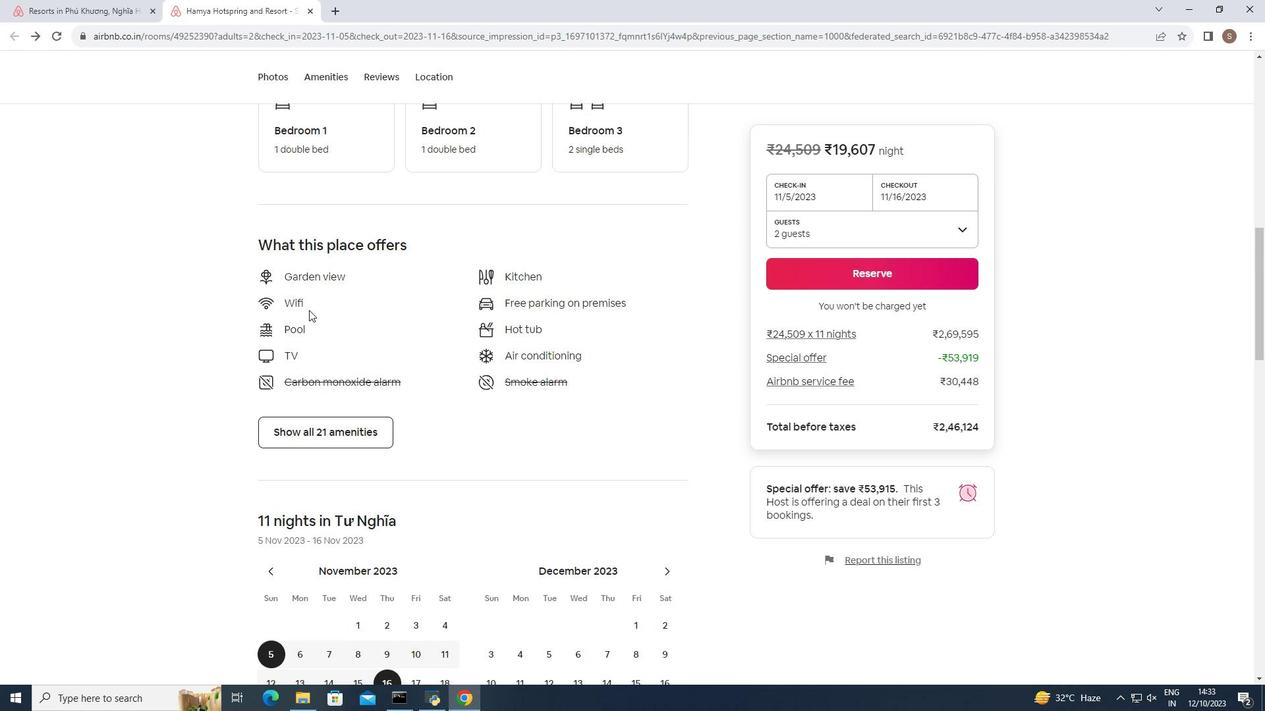 
Action: Mouse moved to (313, 369)
Screenshot: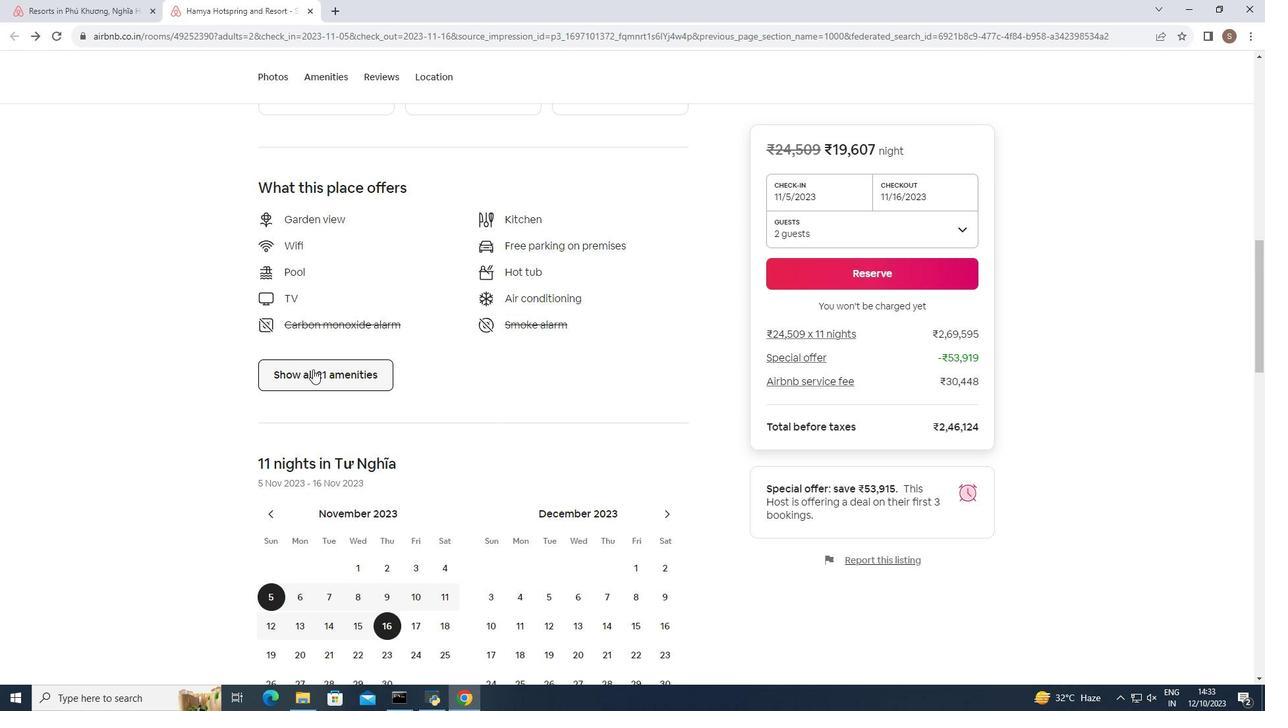 
Action: Mouse pressed left at (313, 369)
Screenshot: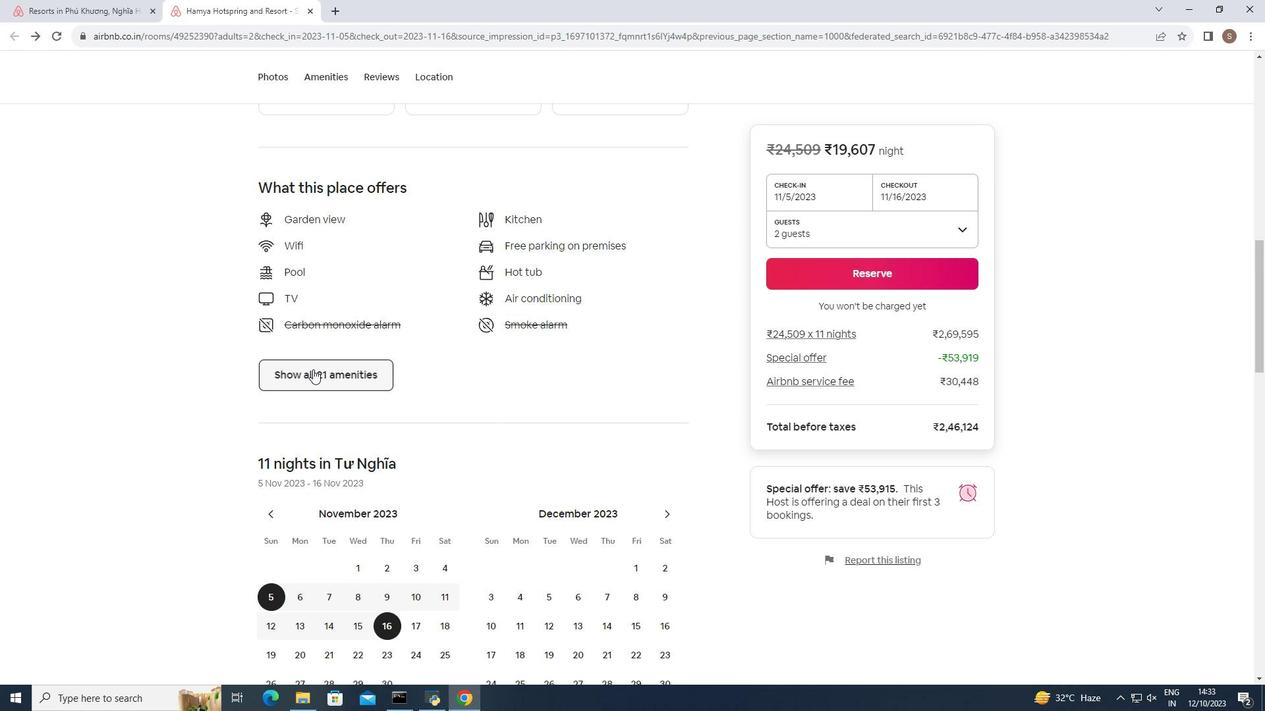 
Action: Mouse moved to (454, 369)
Screenshot: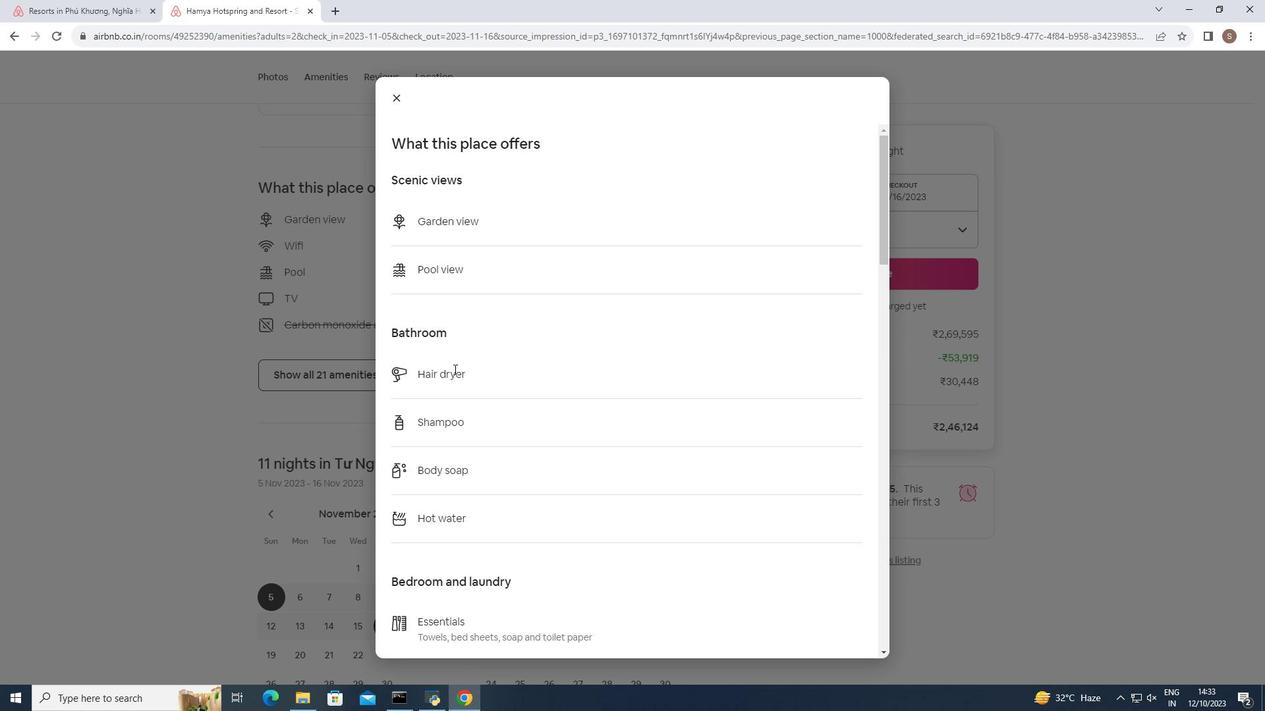 
Action: Mouse scrolled (454, 369) with delta (0, 0)
Screenshot: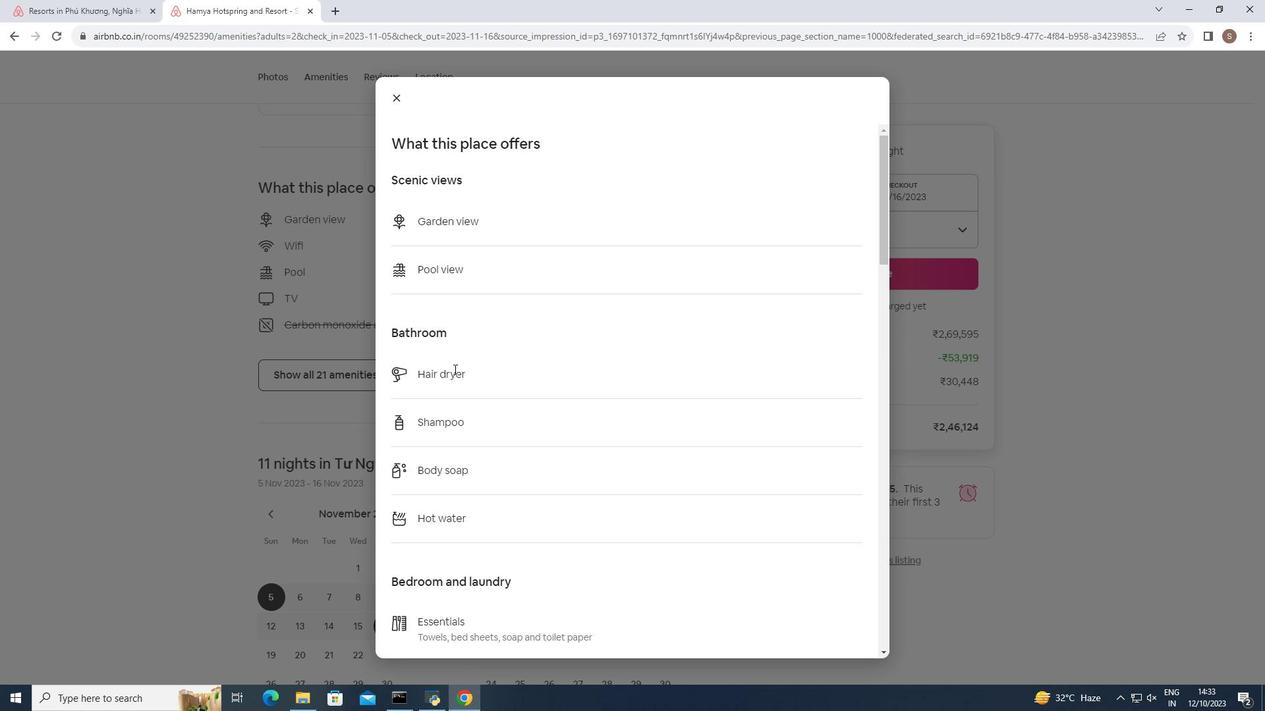 
Action: Mouse scrolled (454, 369) with delta (0, 0)
Screenshot: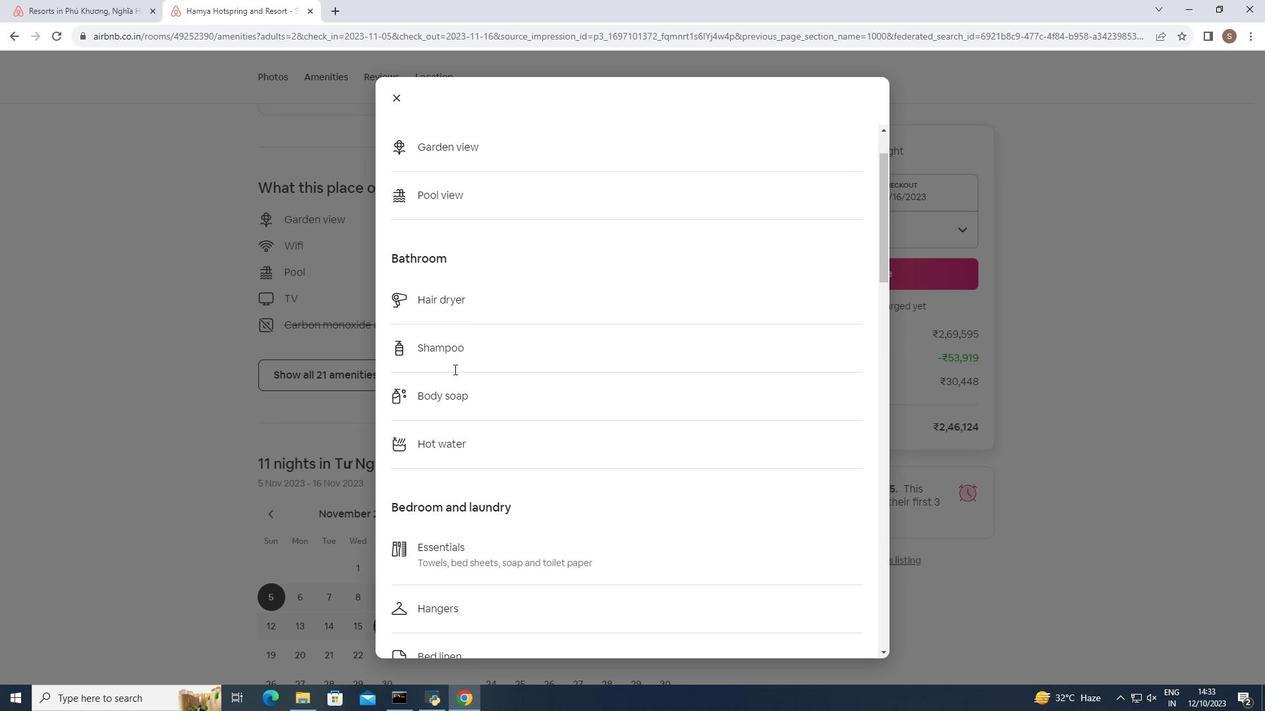 
Action: Mouse scrolled (454, 369) with delta (0, 0)
Screenshot: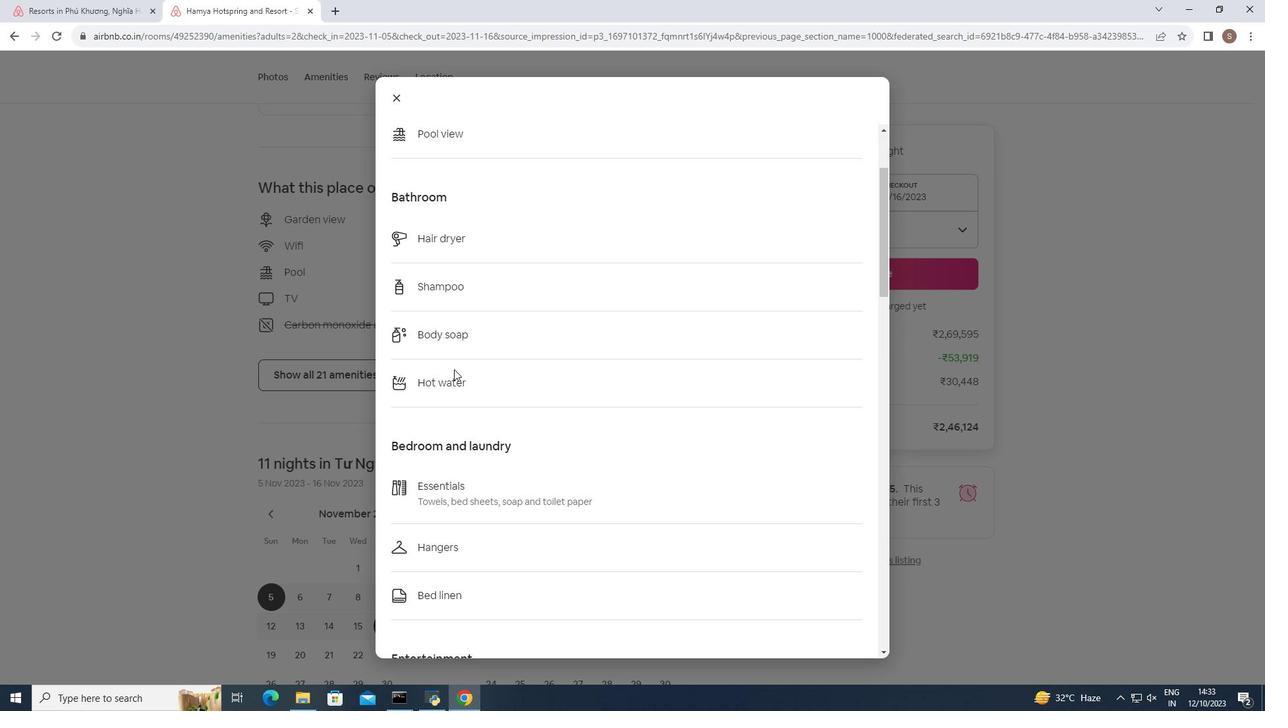 
Action: Mouse scrolled (454, 369) with delta (0, 0)
Screenshot: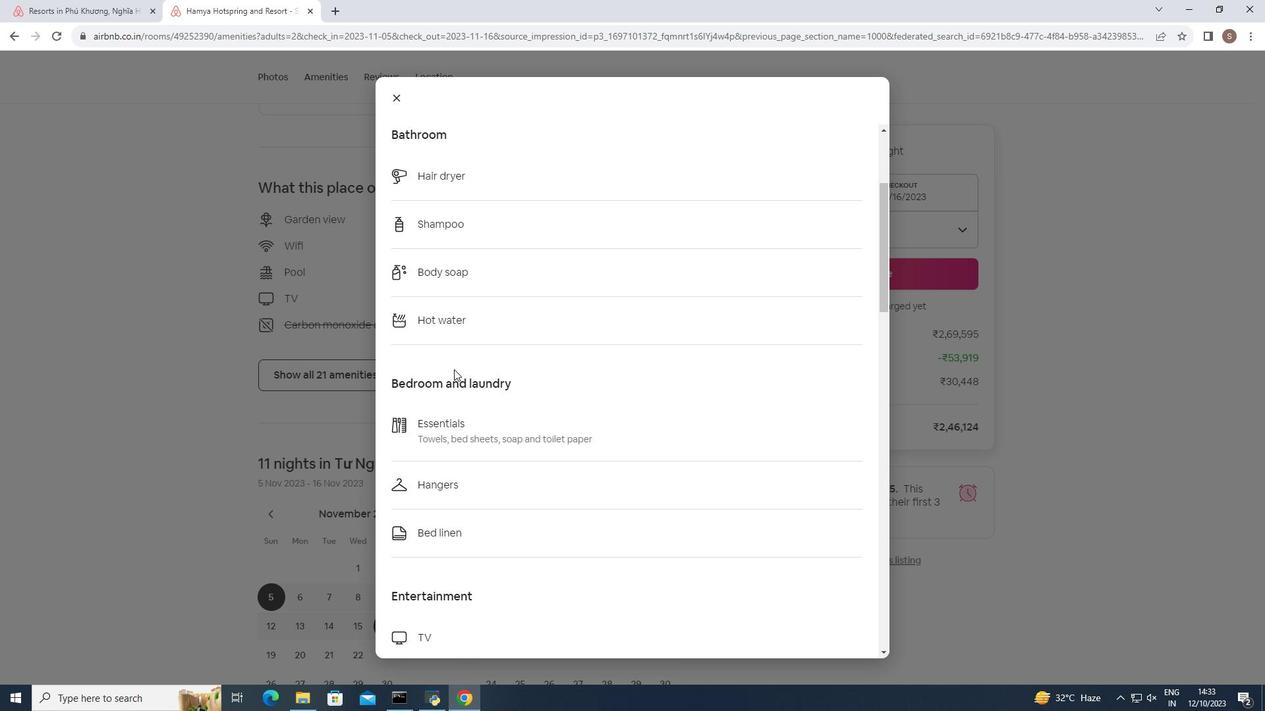 
Action: Mouse scrolled (454, 369) with delta (0, 0)
Screenshot: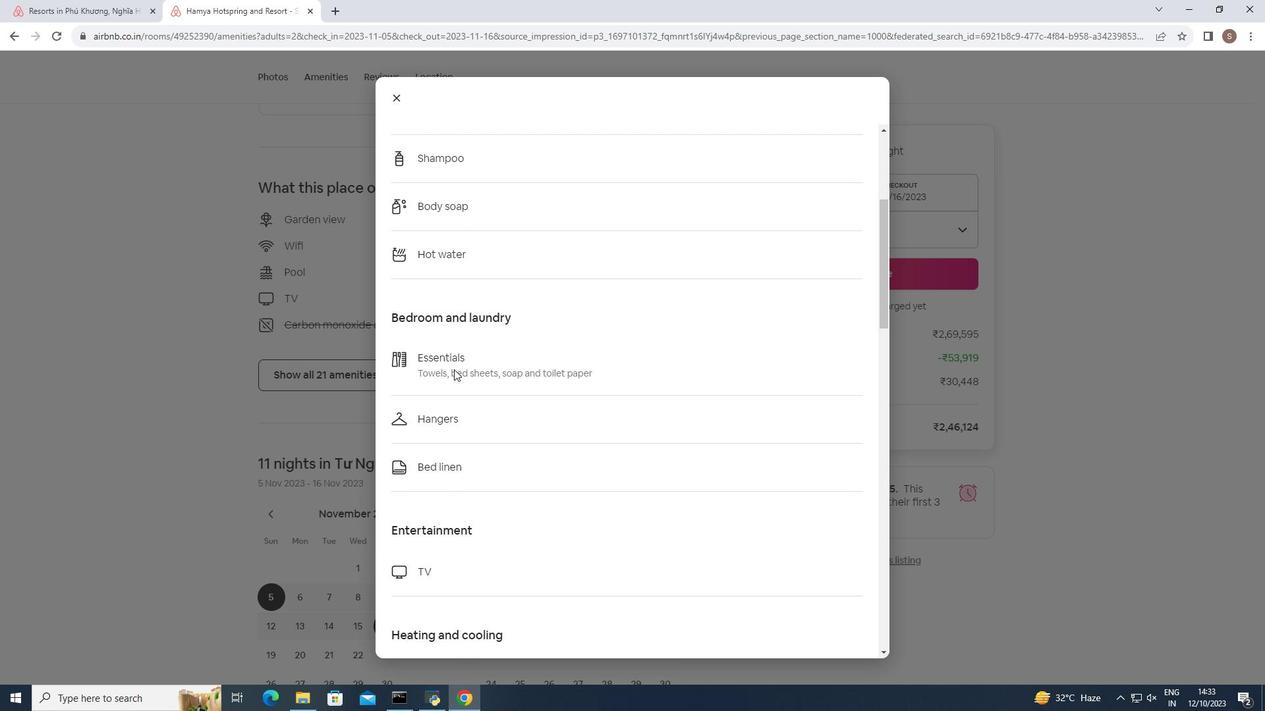 
Action: Mouse scrolled (454, 369) with delta (0, 0)
Screenshot: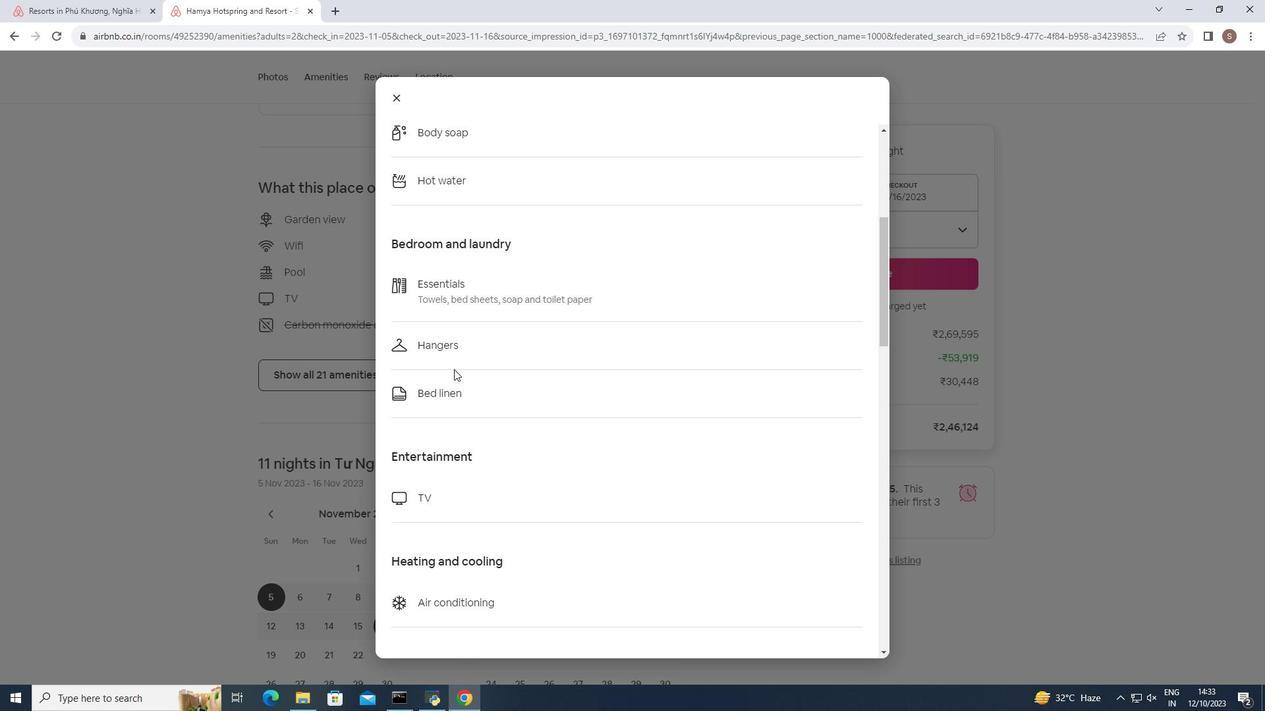 
Action: Mouse scrolled (454, 369) with delta (0, 0)
Screenshot: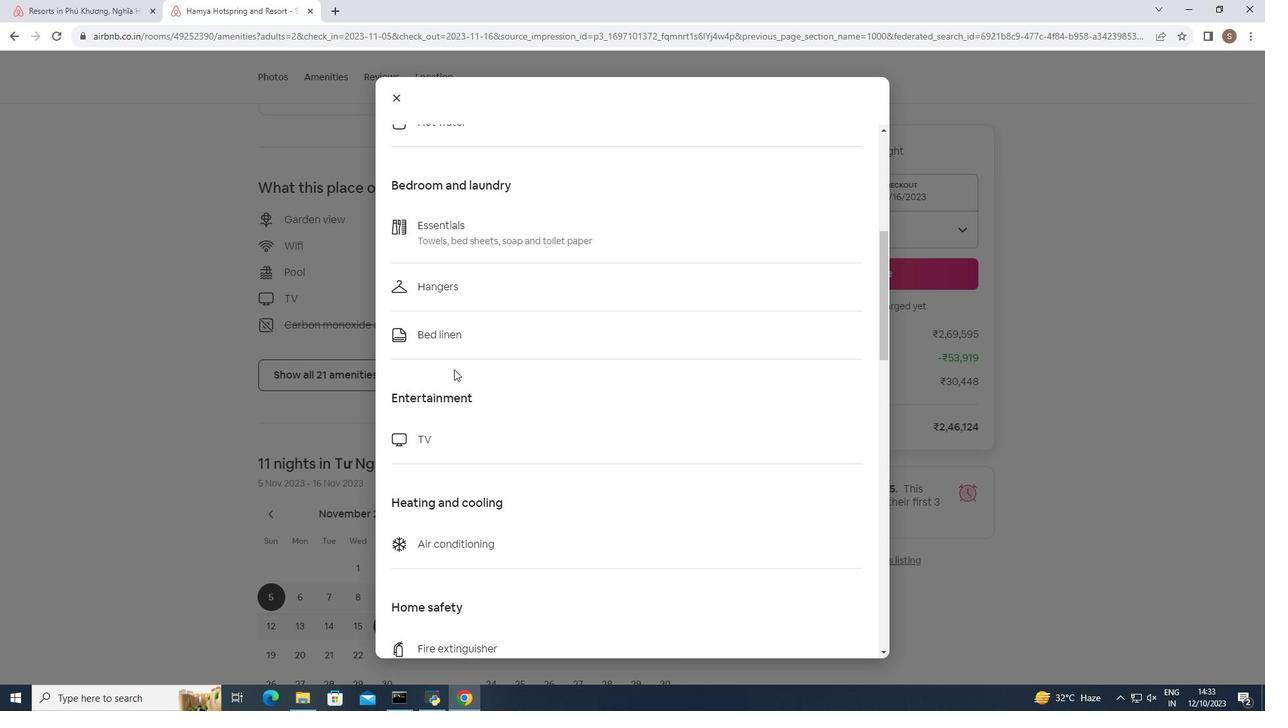 
Action: Mouse scrolled (454, 369) with delta (0, 0)
Screenshot: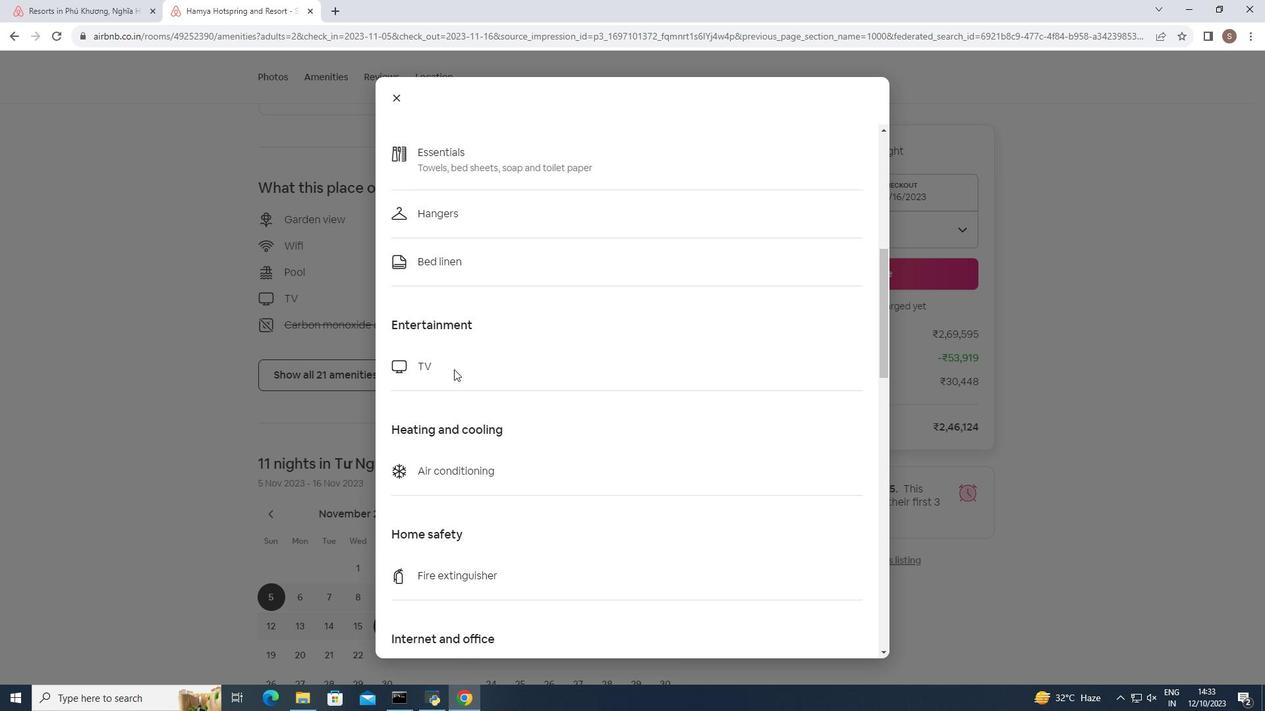 
Action: Mouse scrolled (454, 369) with delta (0, 0)
Screenshot: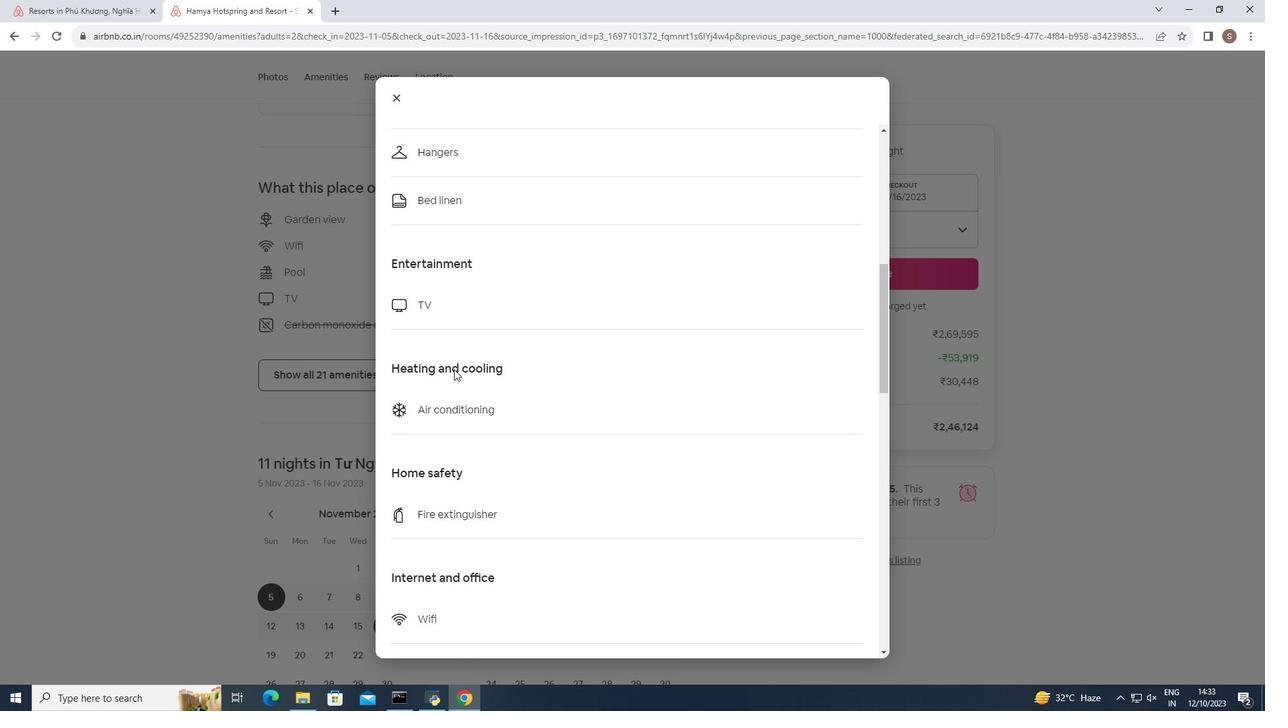 
Action: Mouse scrolled (454, 369) with delta (0, 0)
Screenshot: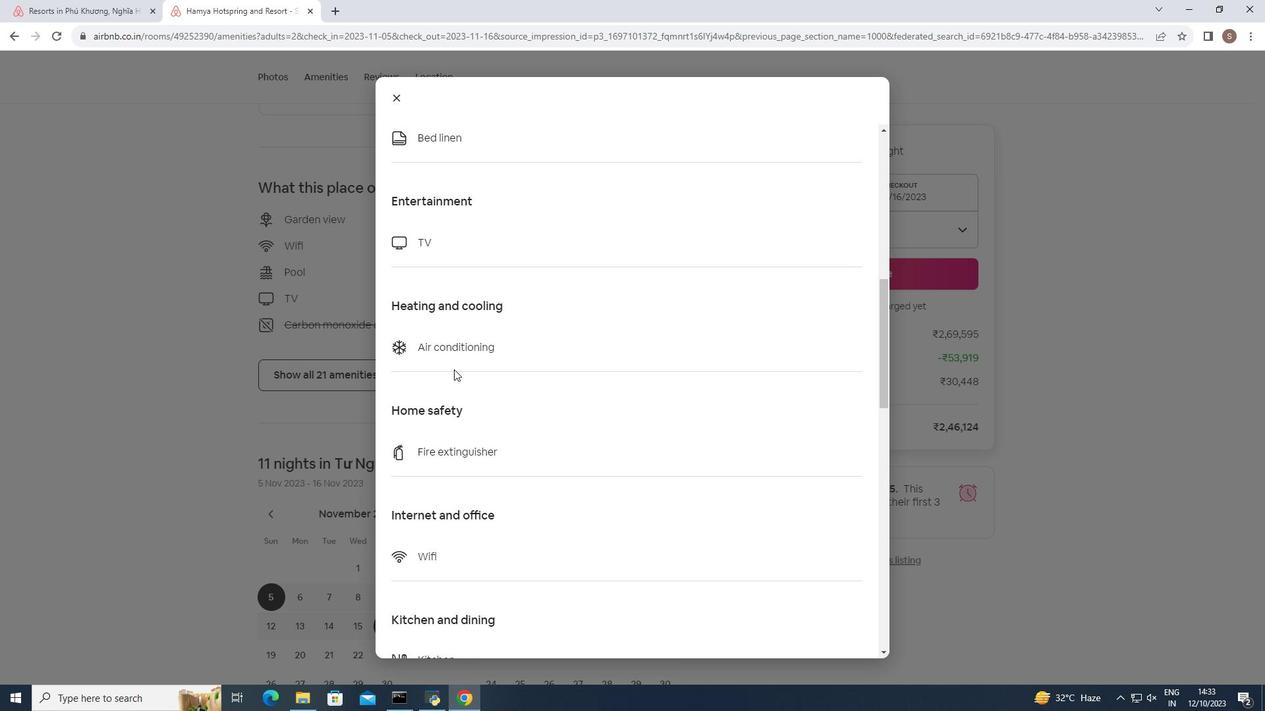 
Action: Mouse scrolled (454, 369) with delta (0, 0)
Screenshot: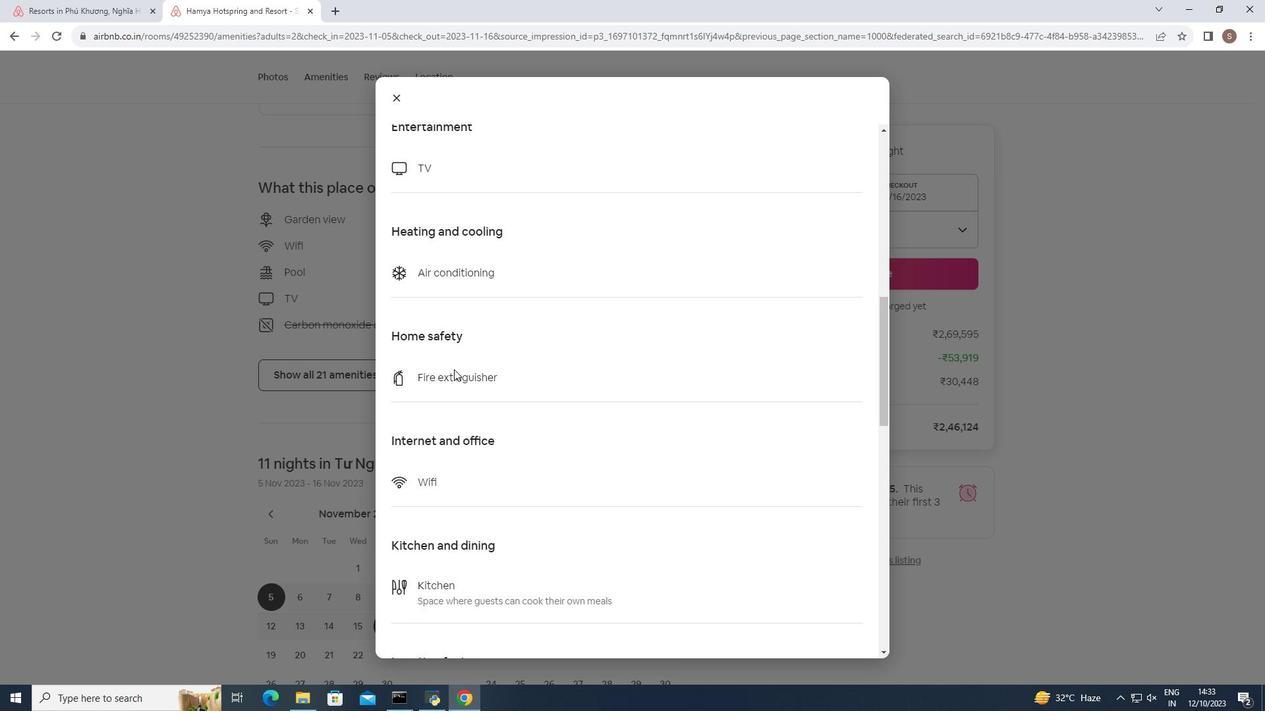 
Action: Mouse scrolled (454, 369) with delta (0, 0)
Screenshot: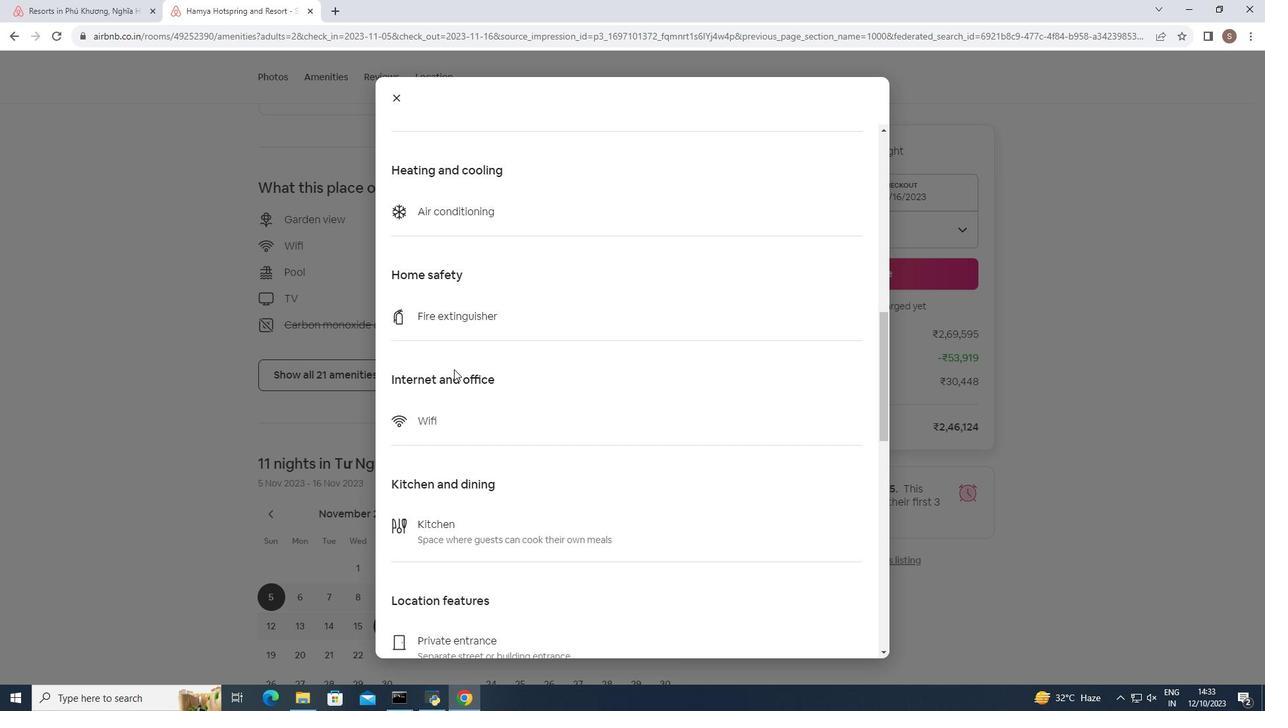 
Action: Mouse scrolled (454, 369) with delta (0, 0)
Screenshot: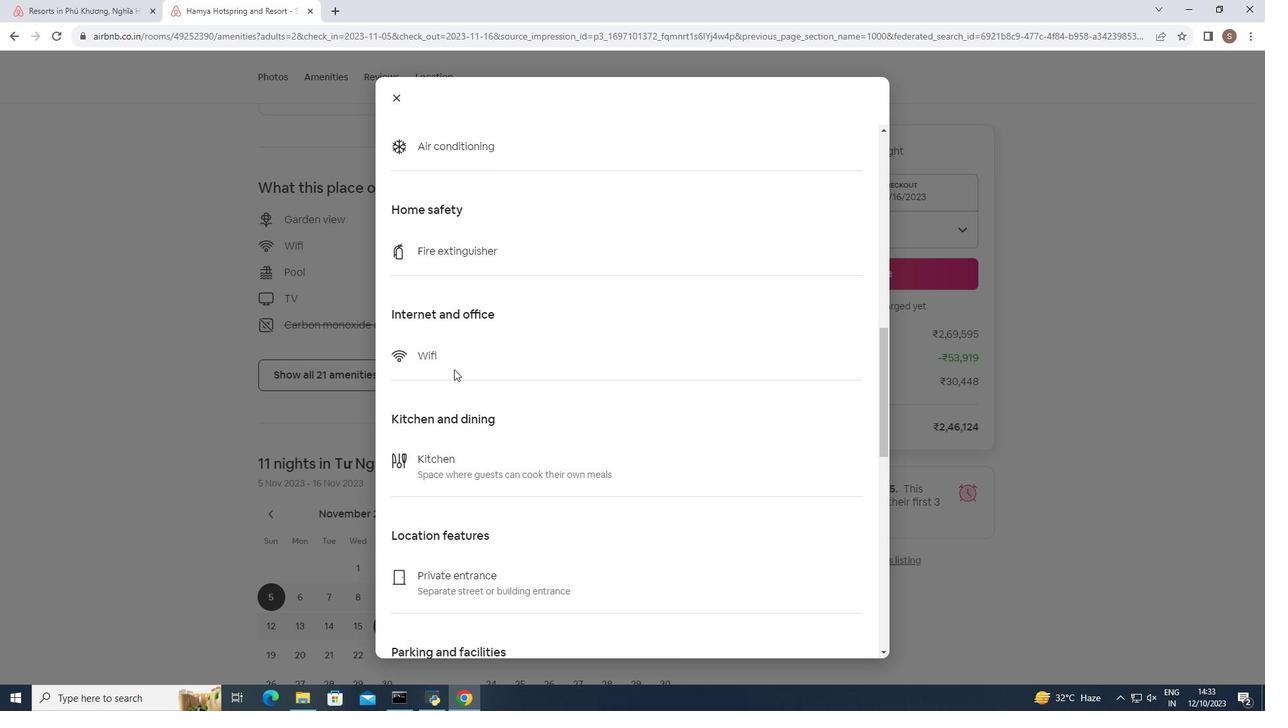 
Action: Mouse scrolled (454, 369) with delta (0, 0)
Screenshot: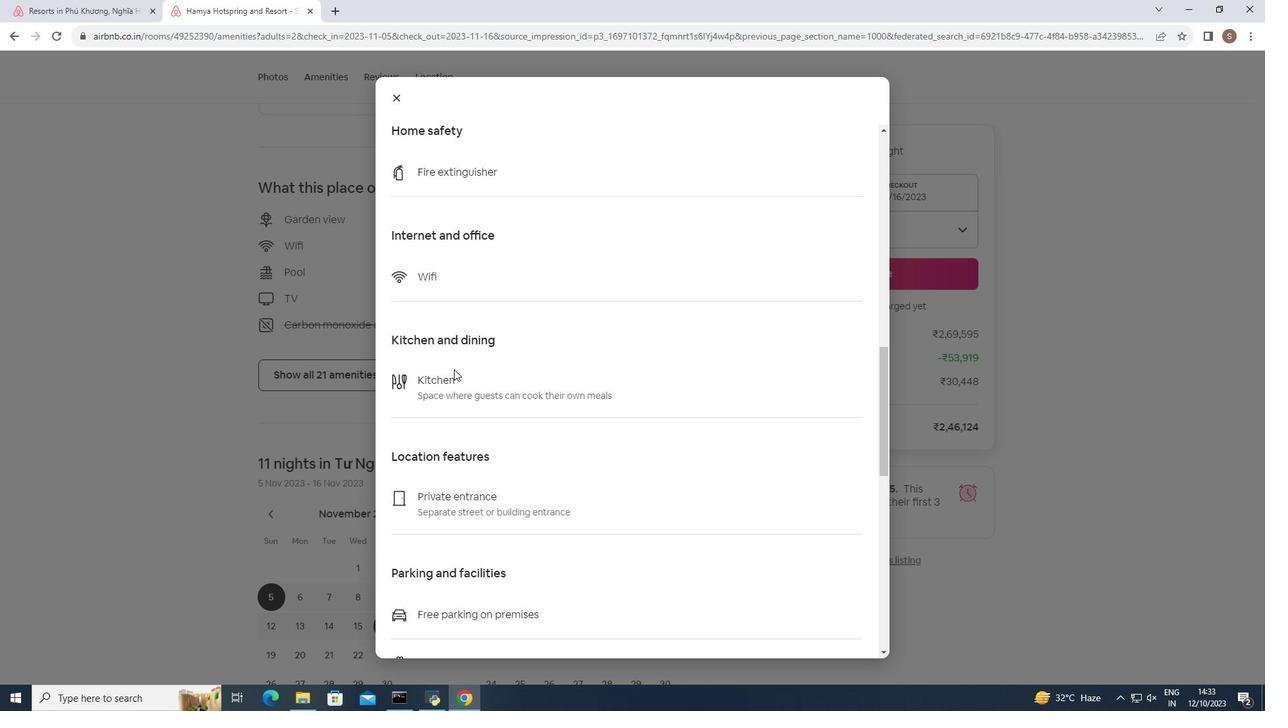 
Action: Mouse scrolled (454, 369) with delta (0, 0)
Screenshot: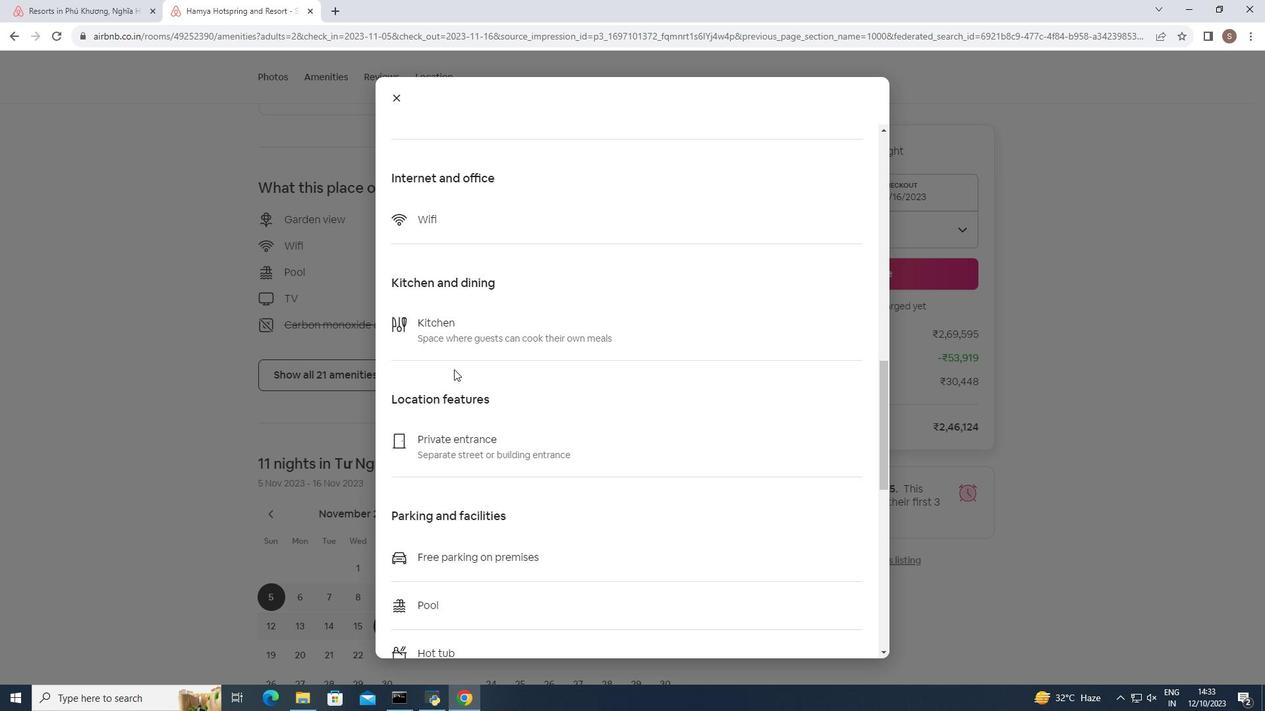 
Action: Mouse scrolled (454, 369) with delta (0, 0)
Screenshot: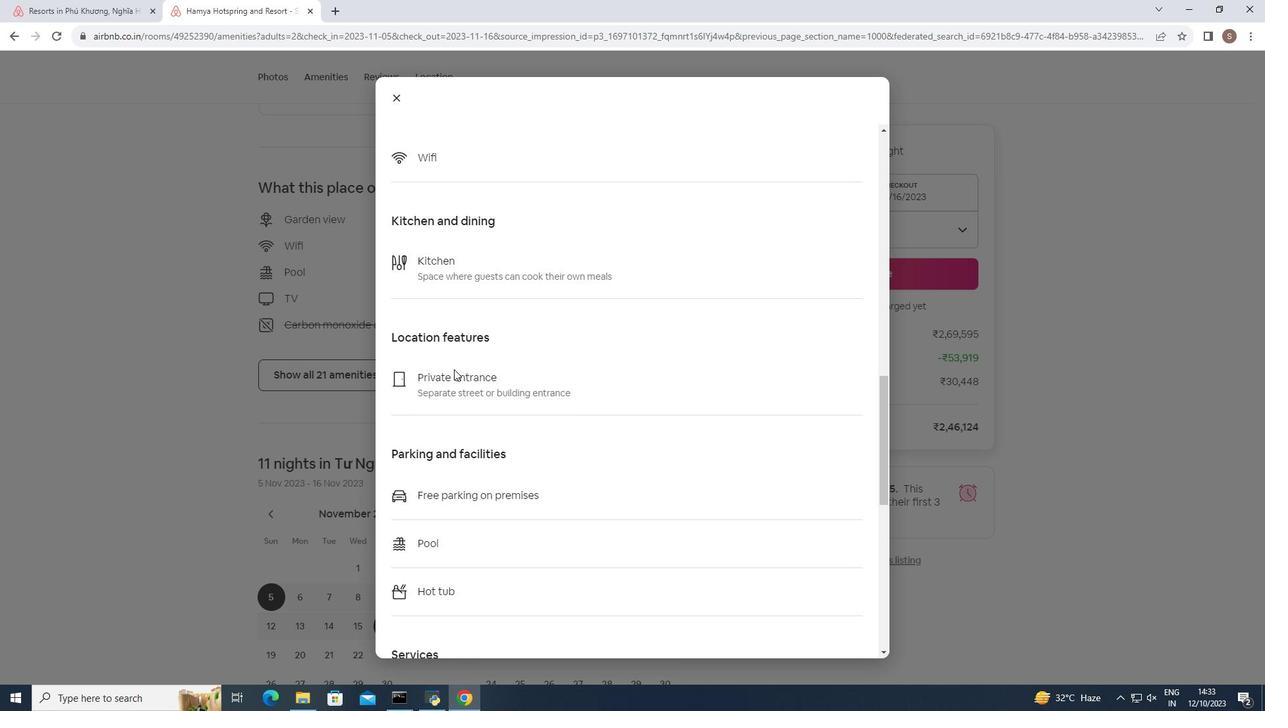 
Action: Mouse scrolled (454, 369) with delta (0, 0)
Screenshot: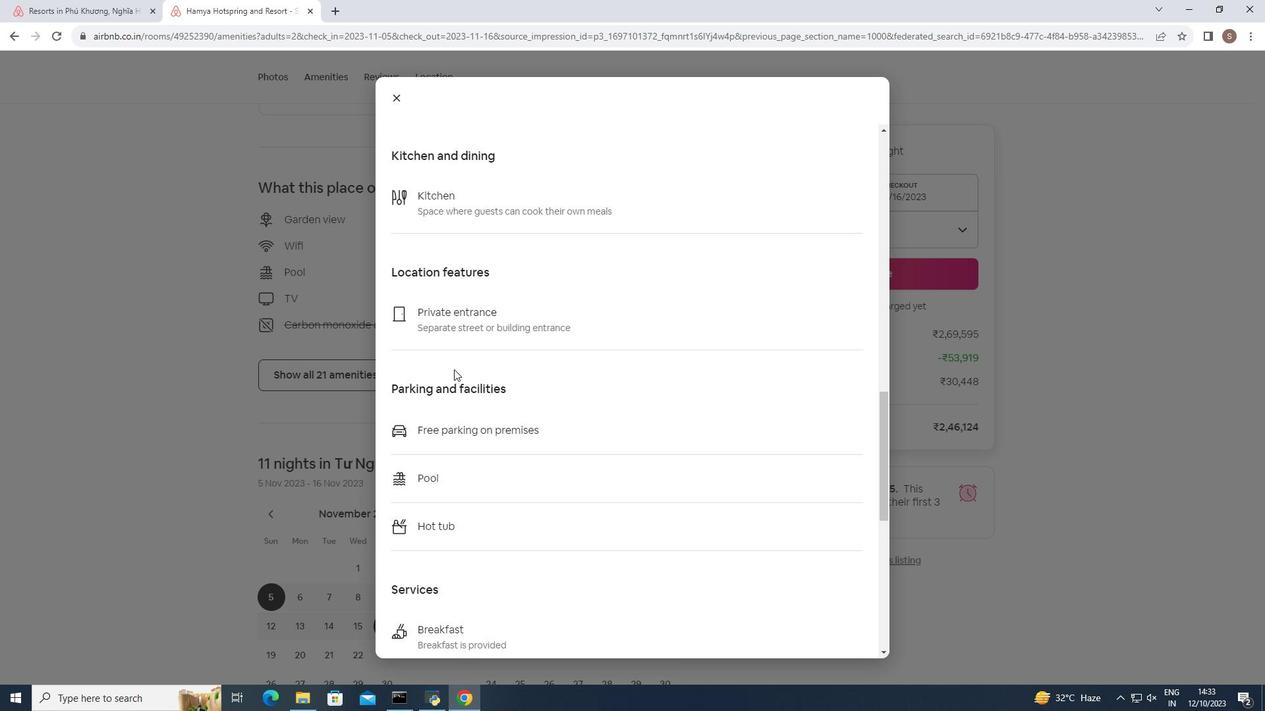 
Action: Mouse scrolled (454, 369) with delta (0, 0)
Screenshot: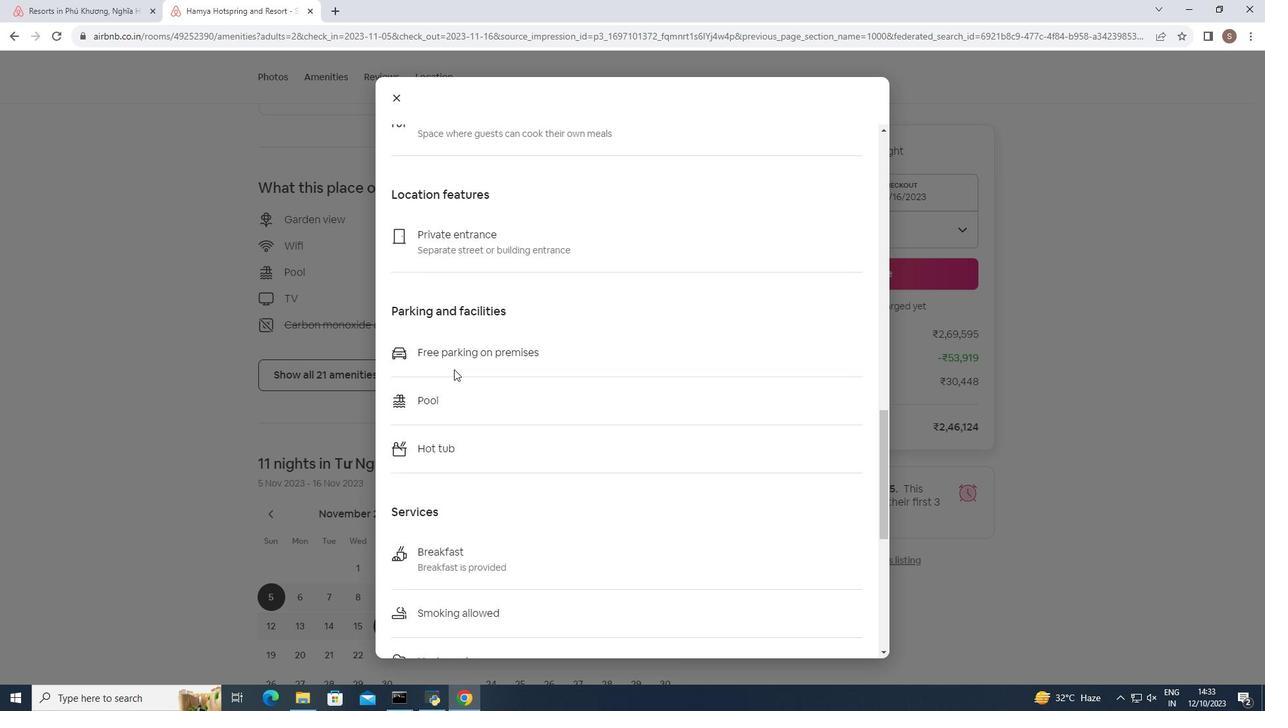 
Action: Mouse scrolled (454, 369) with delta (0, 0)
Screenshot: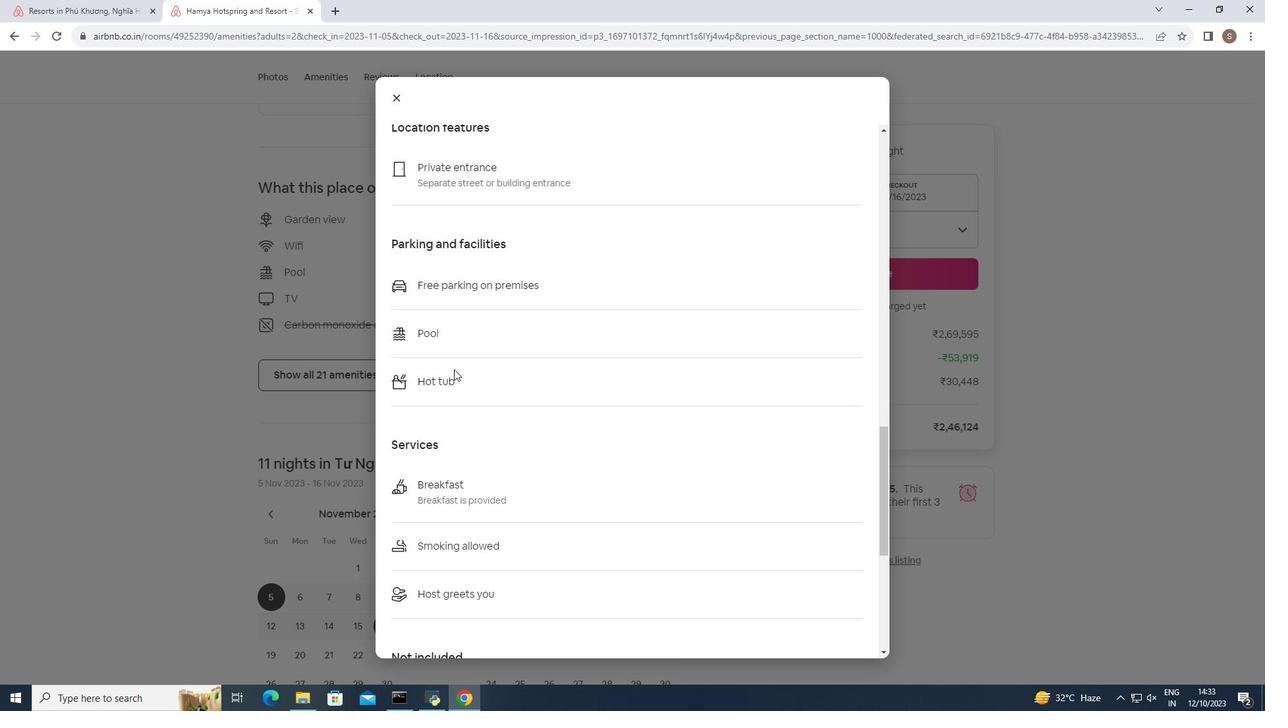 
Action: Mouse scrolled (454, 369) with delta (0, 0)
Screenshot: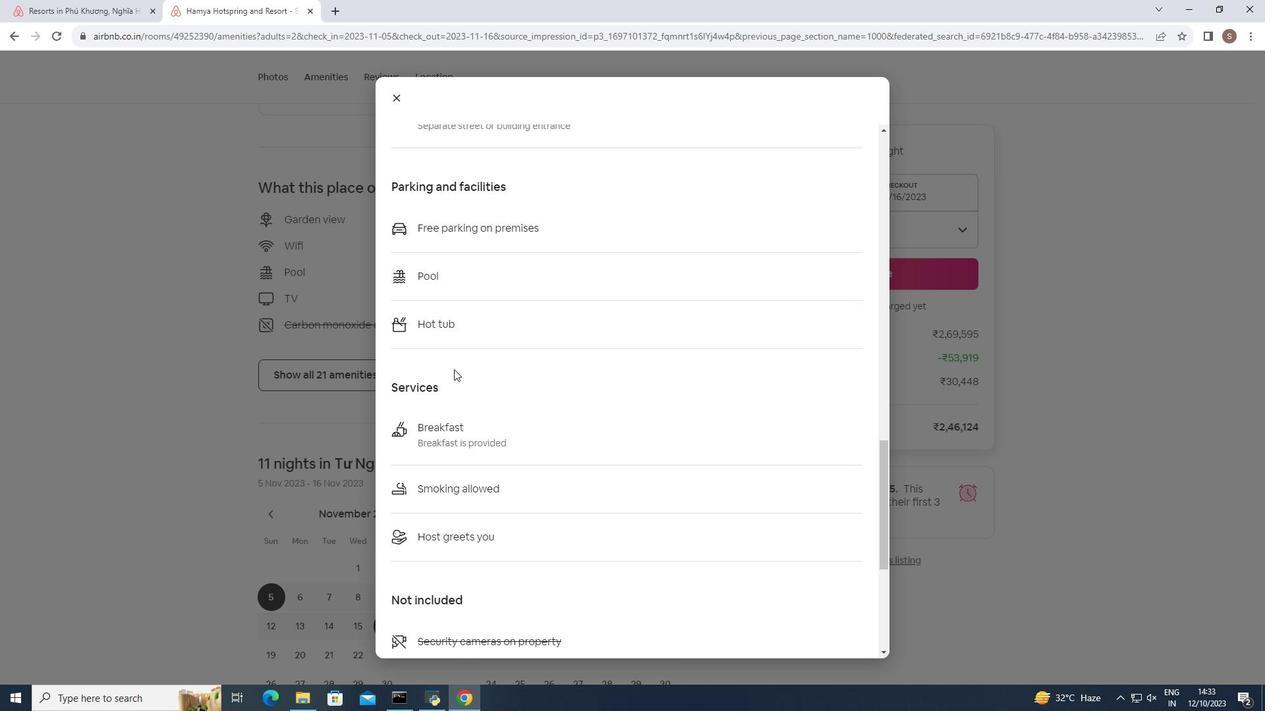 
Action: Mouse scrolled (454, 369) with delta (0, 0)
Screenshot: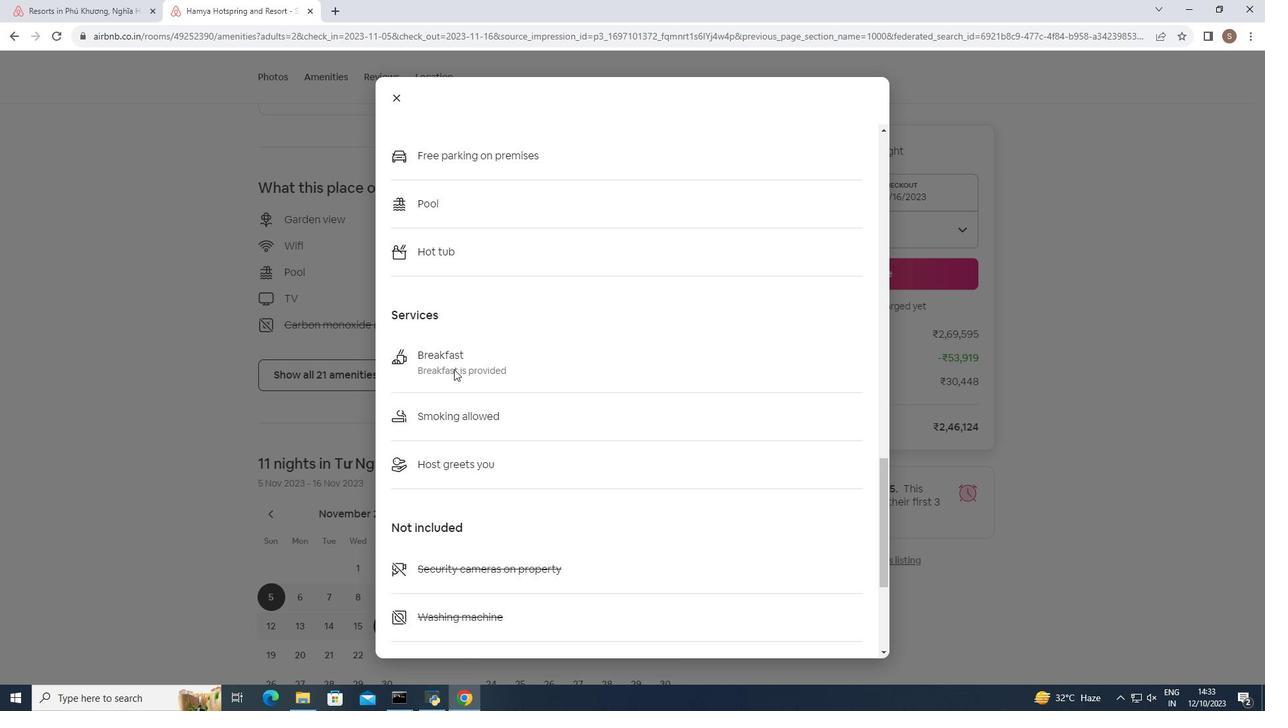 
Action: Mouse scrolled (454, 369) with delta (0, 0)
Screenshot: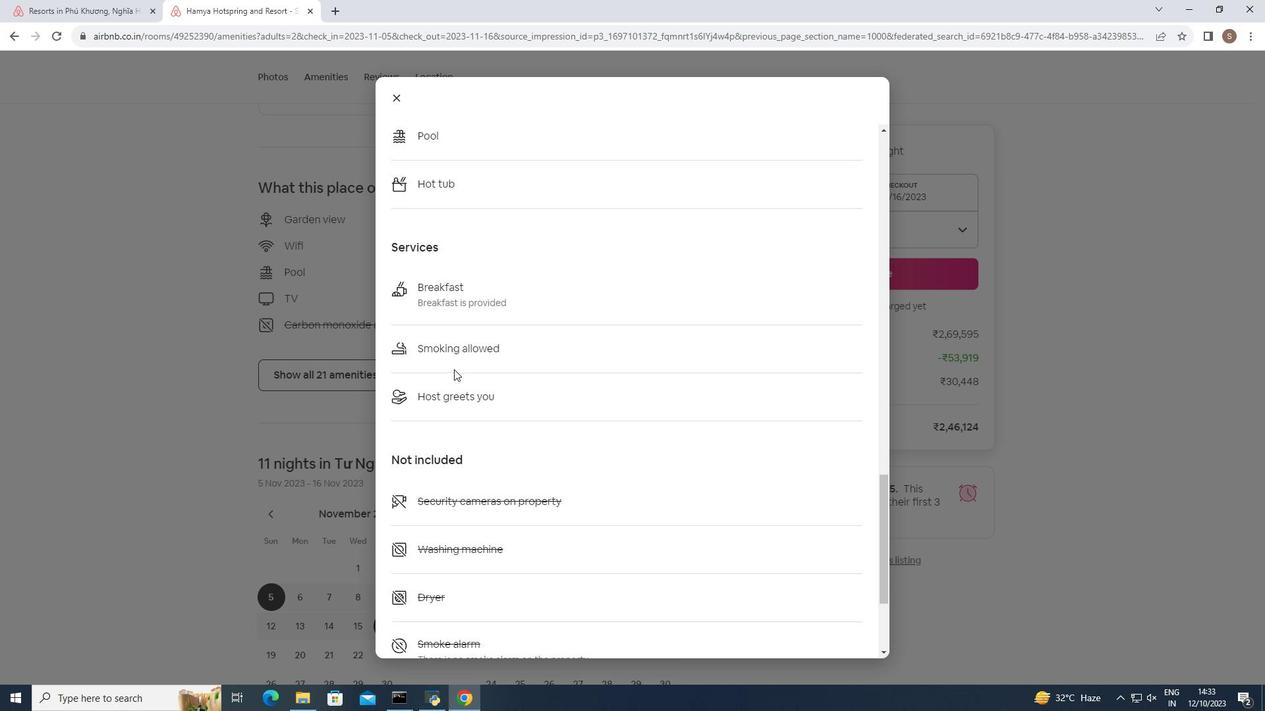 
Action: Mouse scrolled (454, 369) with delta (0, 0)
Screenshot: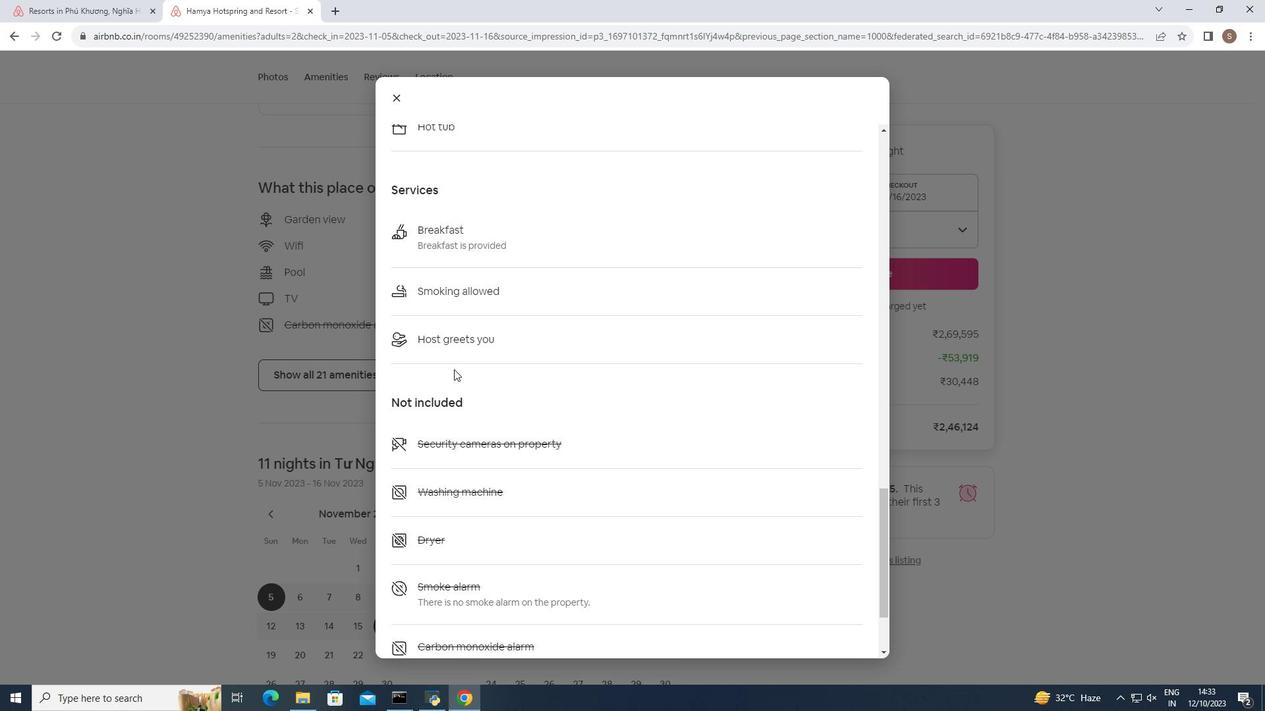 
Action: Mouse scrolled (454, 369) with delta (0, 0)
Screenshot: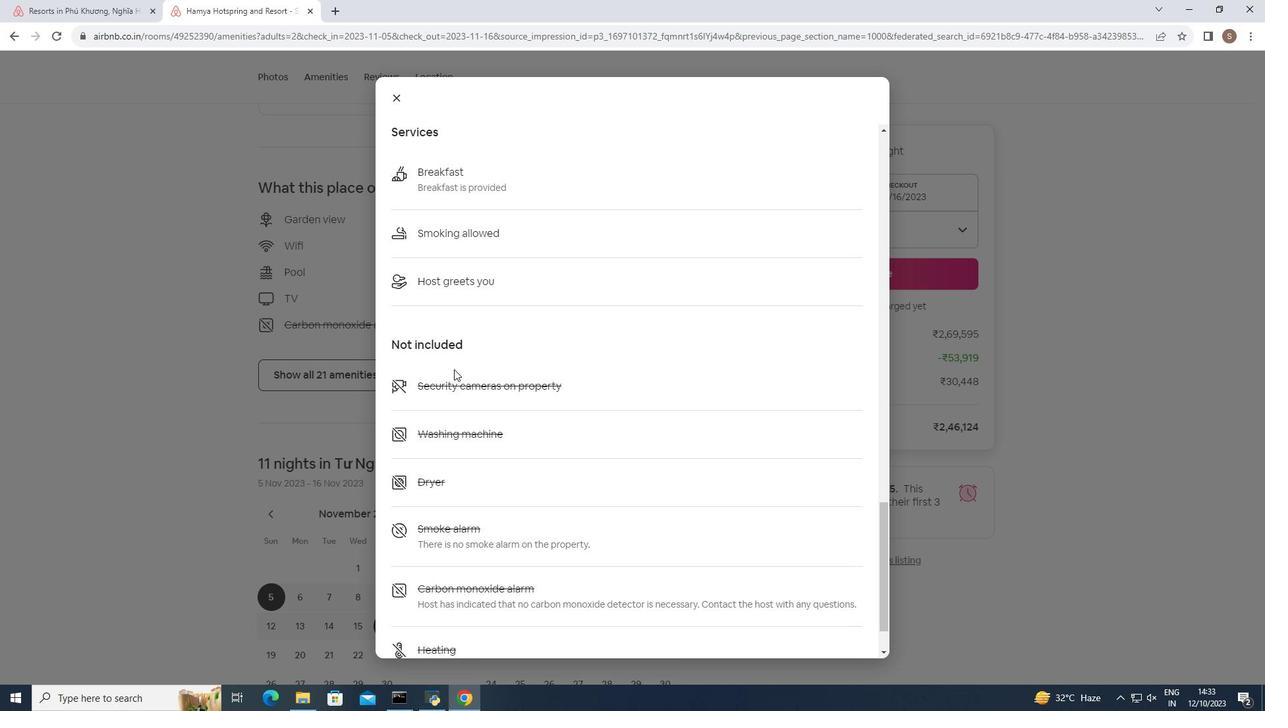 
Action: Mouse scrolled (454, 369) with delta (0, 0)
Screenshot: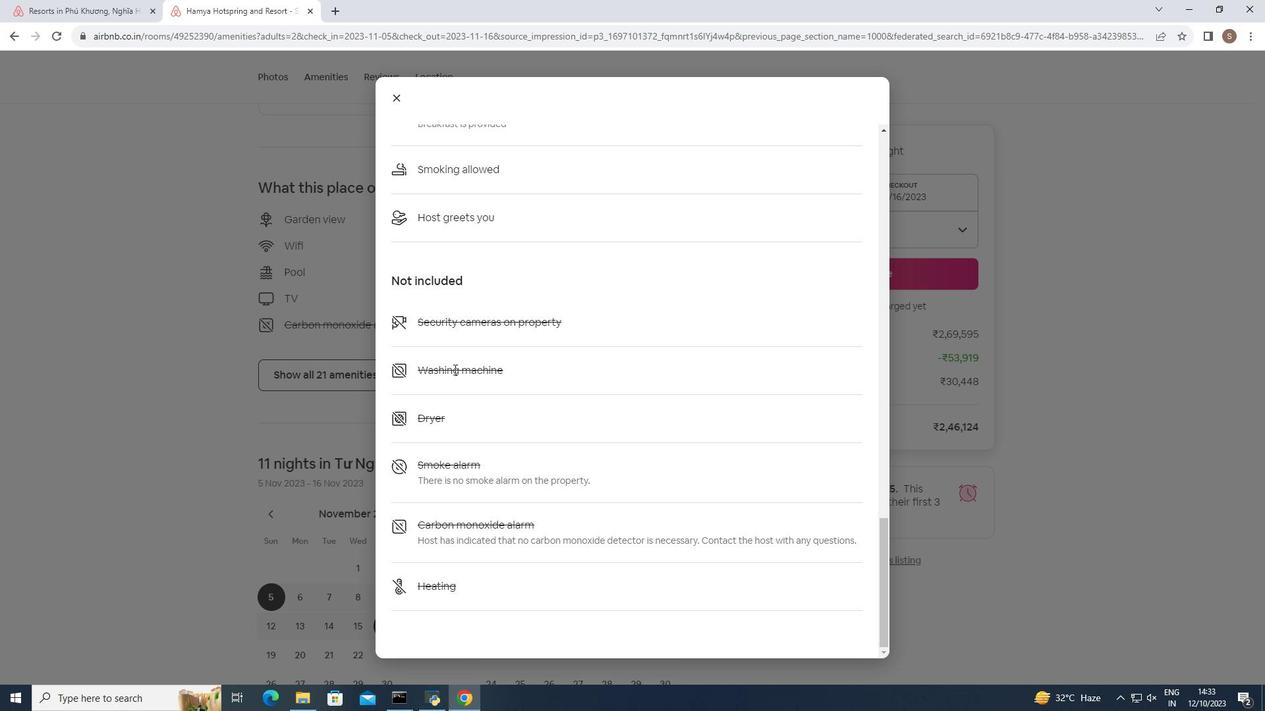 
Action: Mouse scrolled (454, 369) with delta (0, 0)
Screenshot: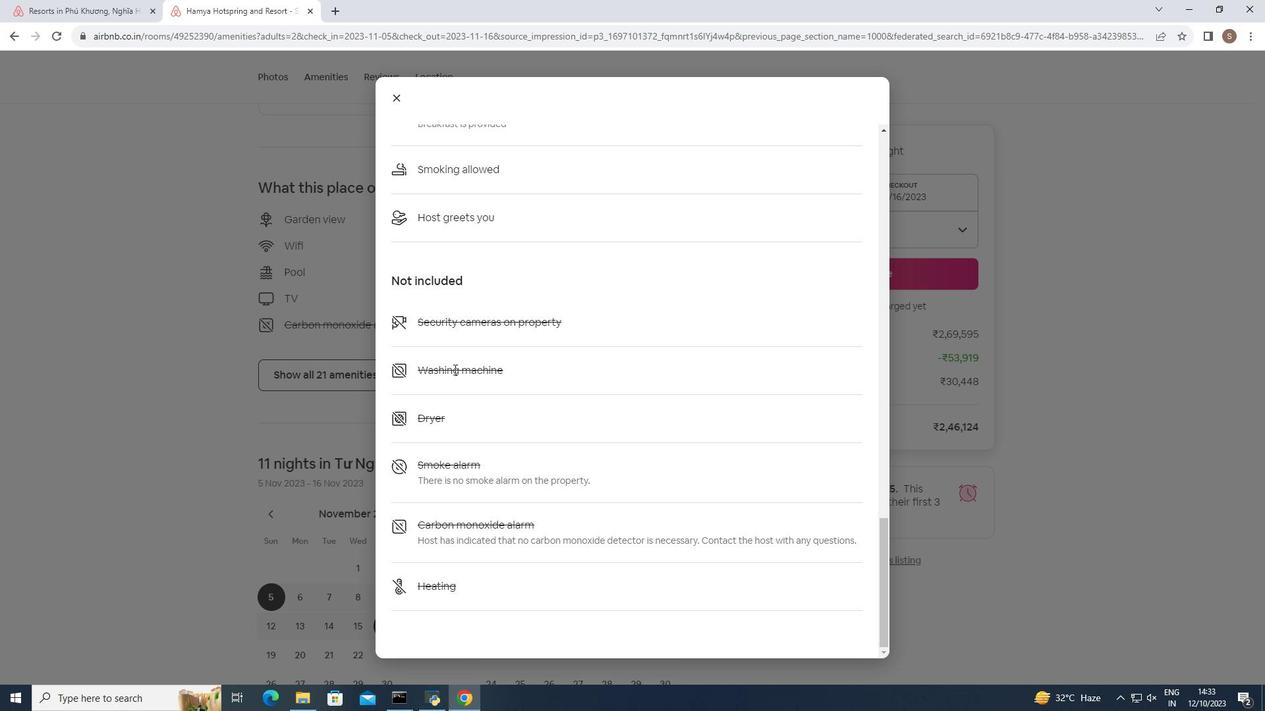 
Action: Mouse moved to (395, 99)
Screenshot: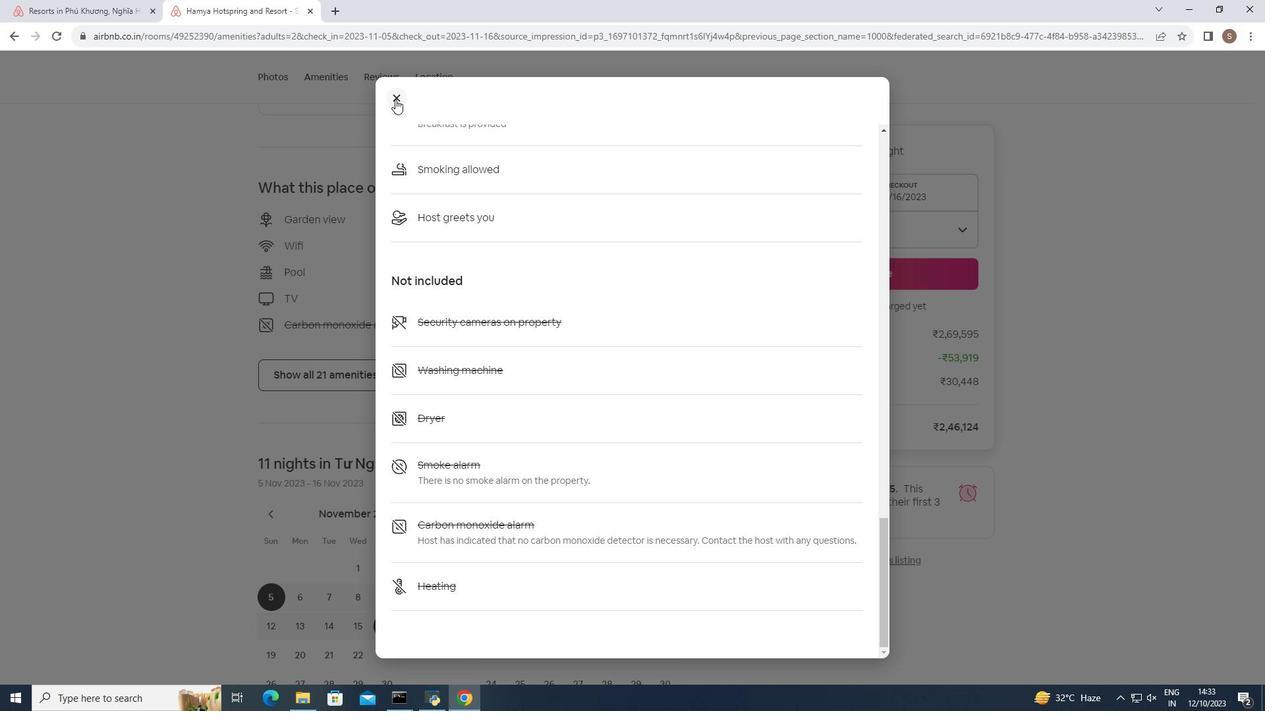 
Action: Mouse pressed left at (395, 99)
Screenshot: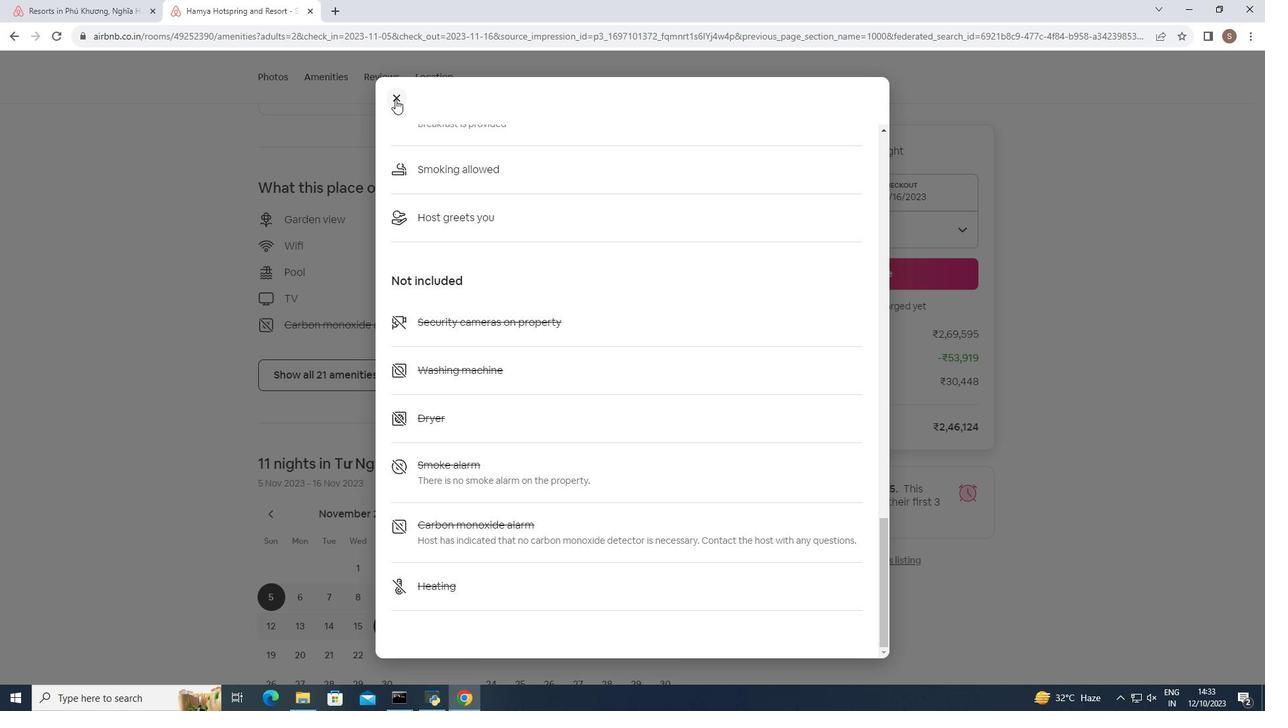 
Action: Mouse moved to (396, 161)
Screenshot: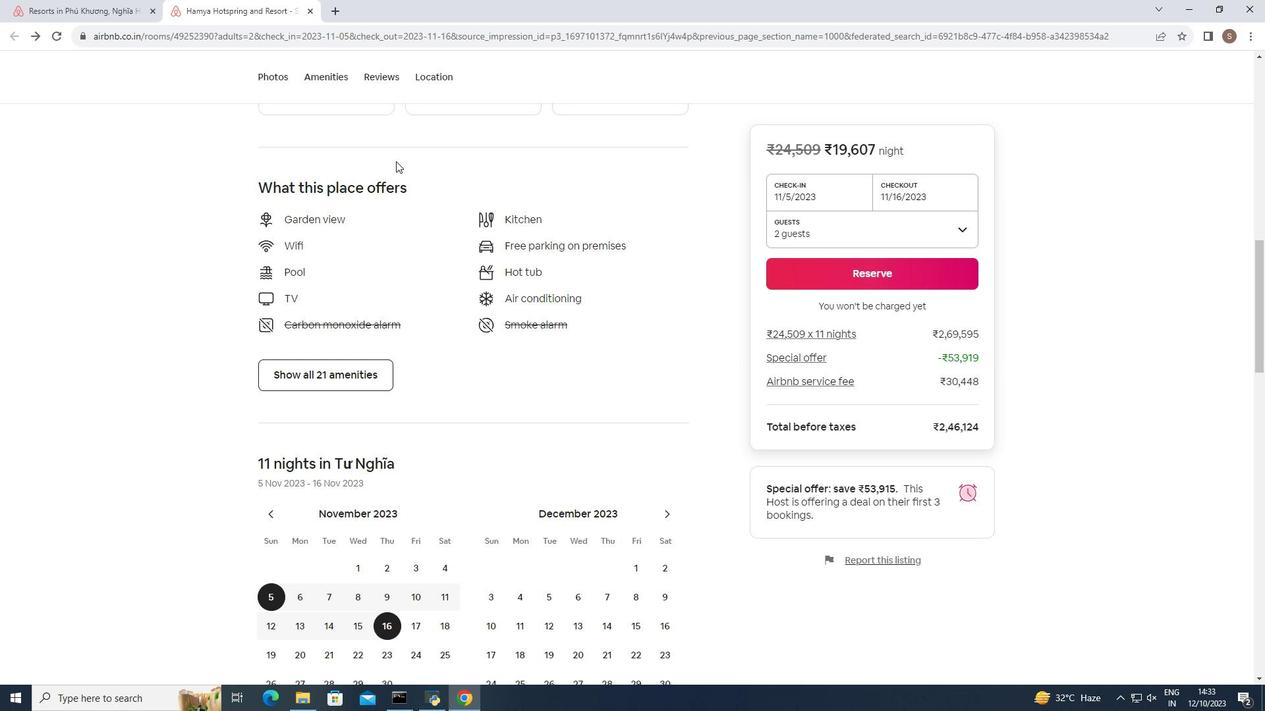 
Action: Mouse scrolled (396, 160) with delta (0, 0)
Screenshot: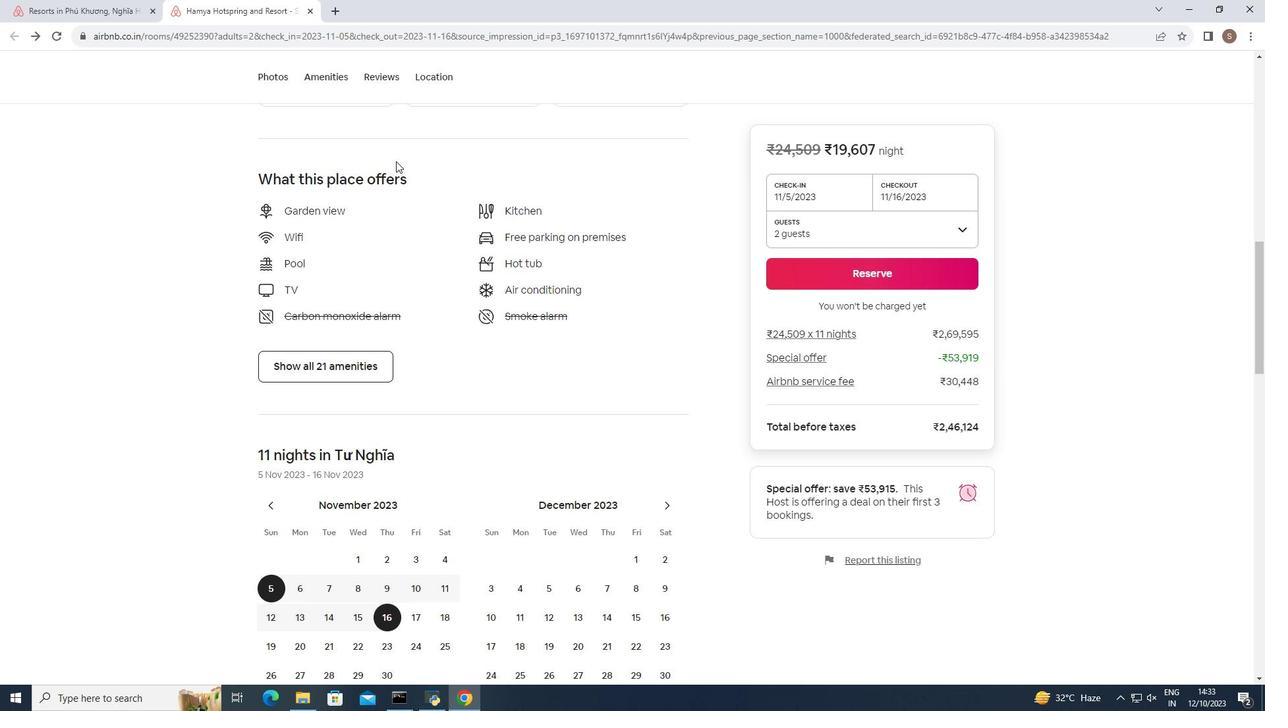 
Action: Mouse scrolled (396, 160) with delta (0, 0)
Screenshot: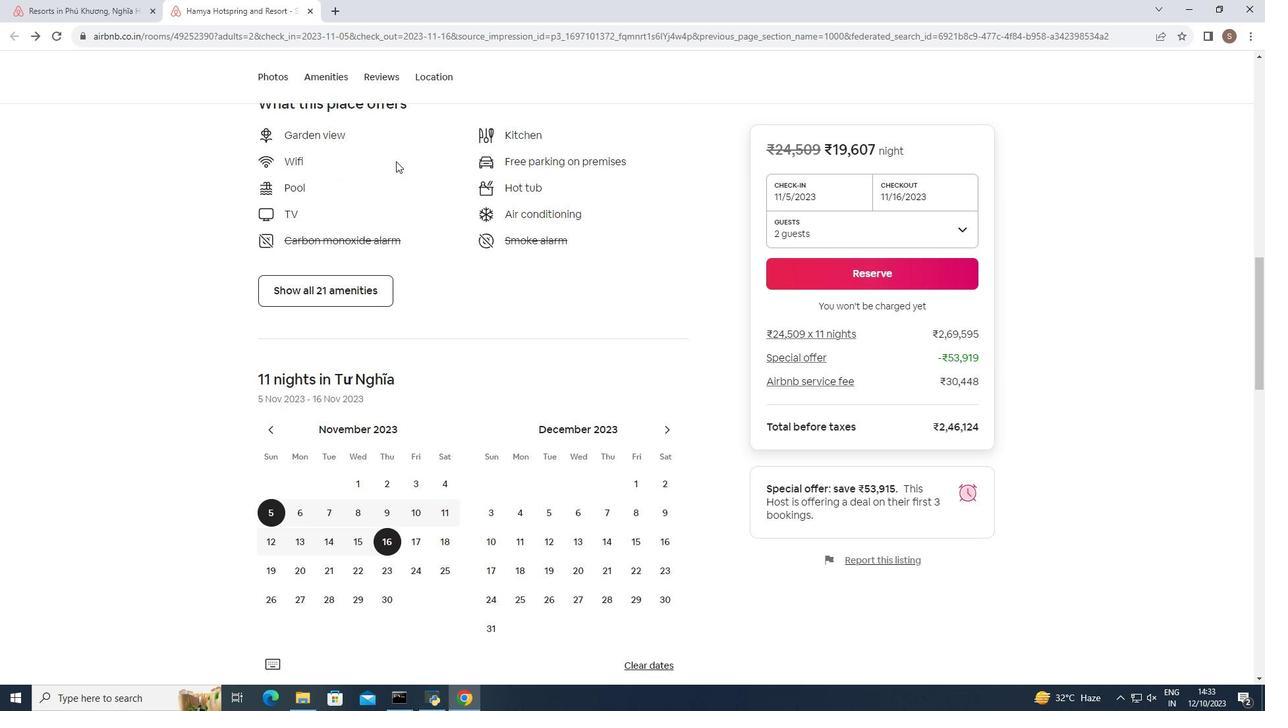 
Action: Mouse scrolled (396, 160) with delta (0, 0)
Screenshot: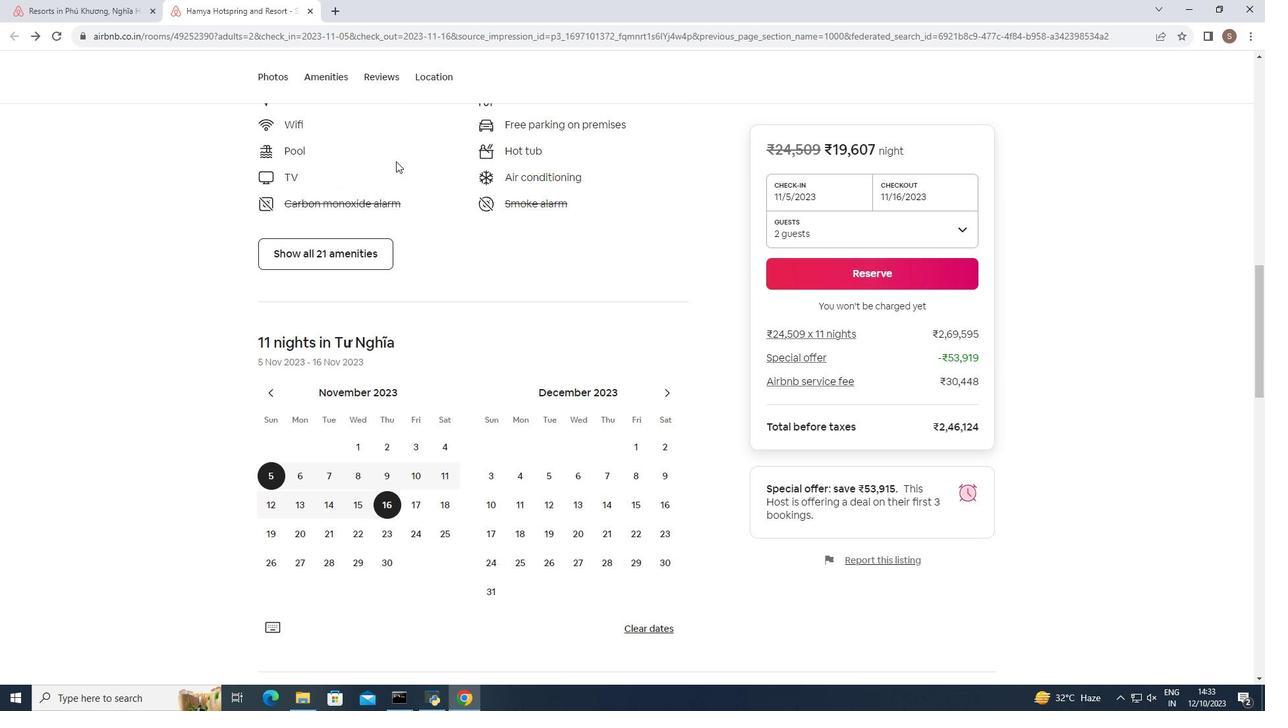 
Action: Mouse scrolled (396, 160) with delta (0, 0)
Screenshot: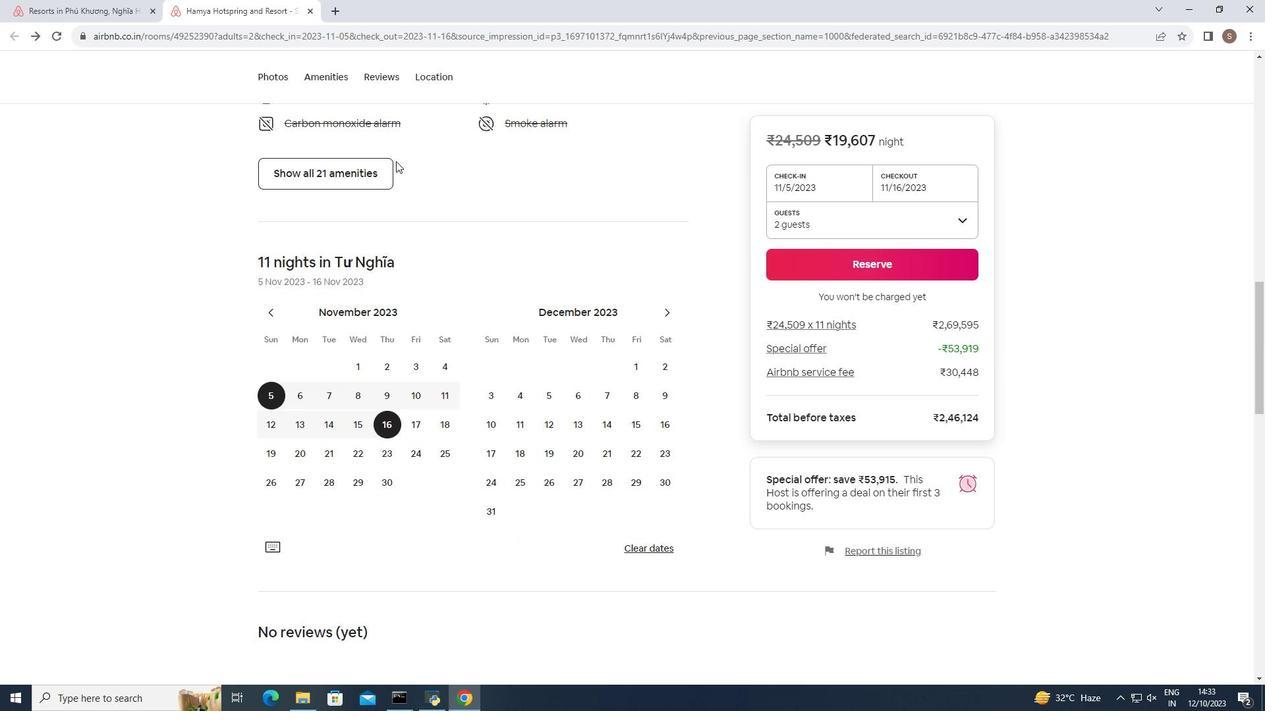 
Action: Mouse moved to (390, 165)
Screenshot: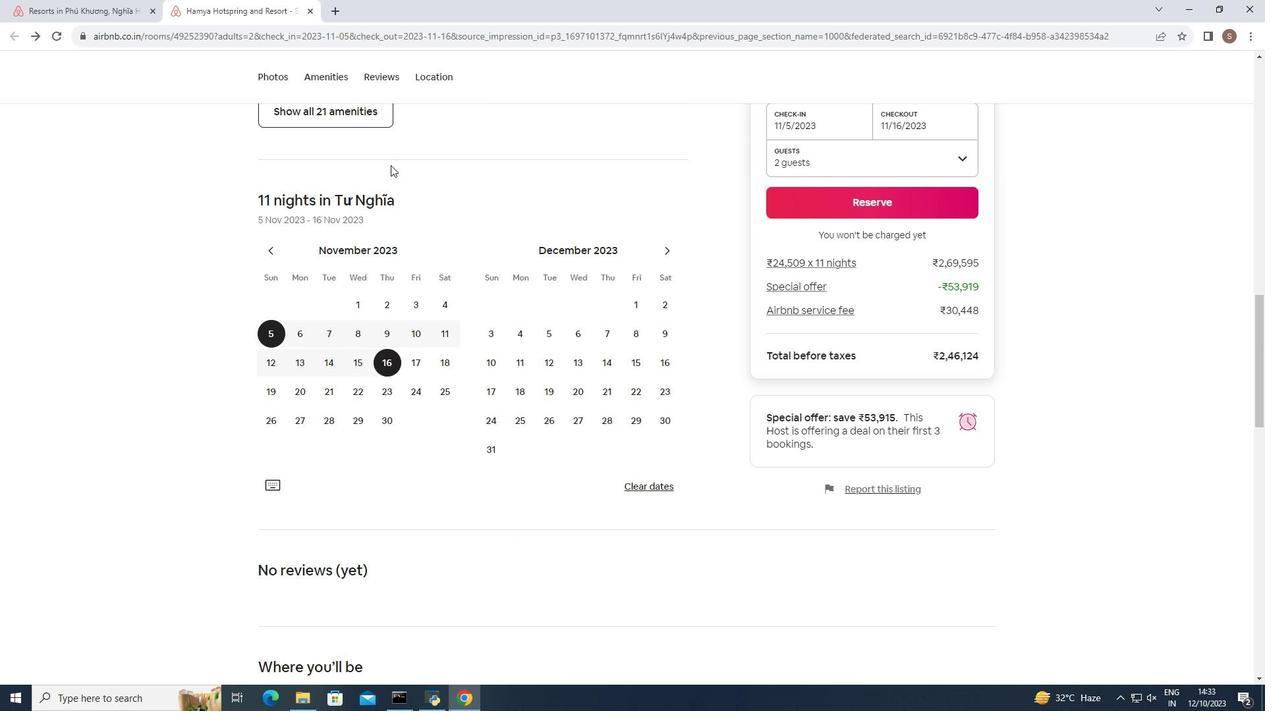 
Action: Mouse scrolled (390, 164) with delta (0, 0)
Screenshot: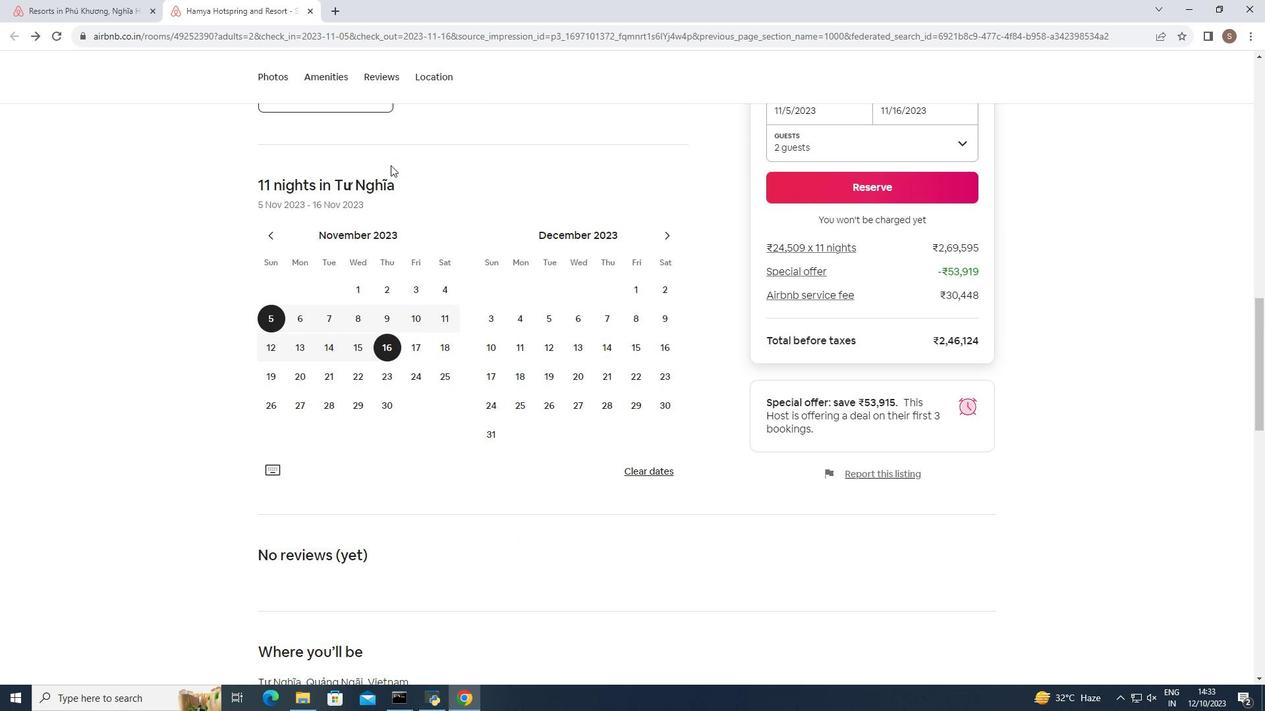 
Action: Mouse scrolled (390, 164) with delta (0, 0)
Screenshot: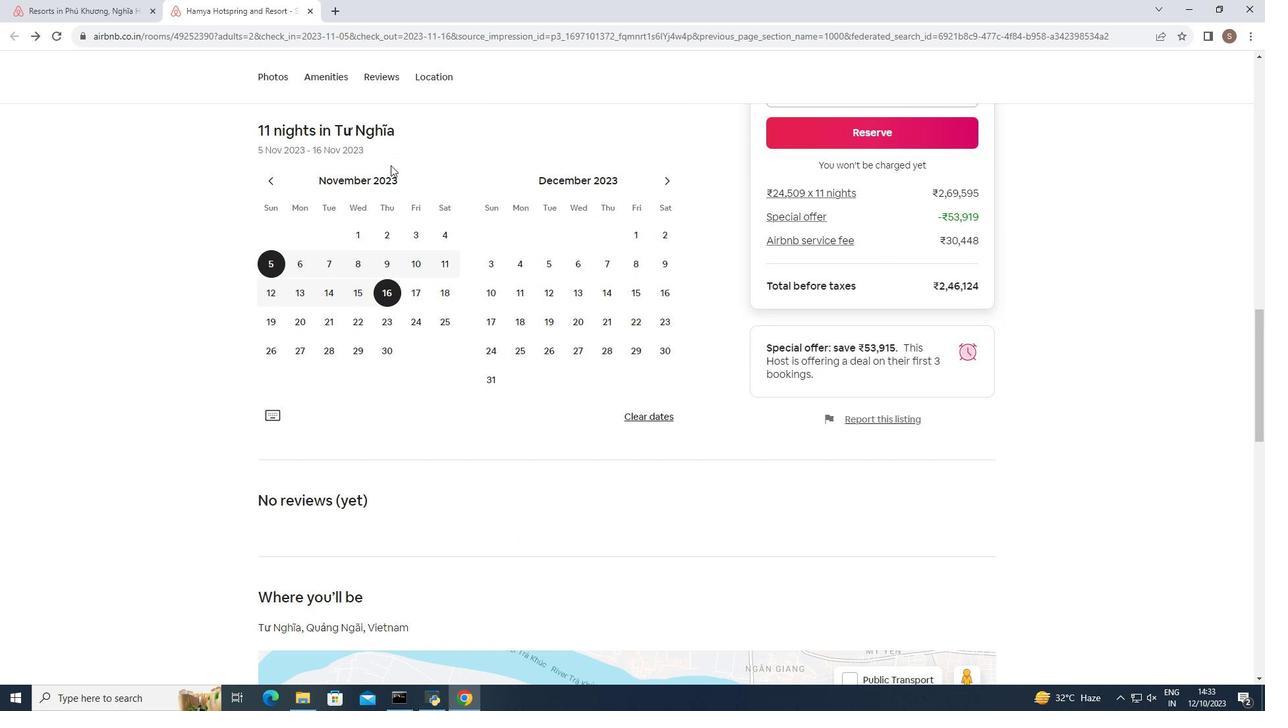 
Action: Mouse moved to (390, 166)
Screenshot: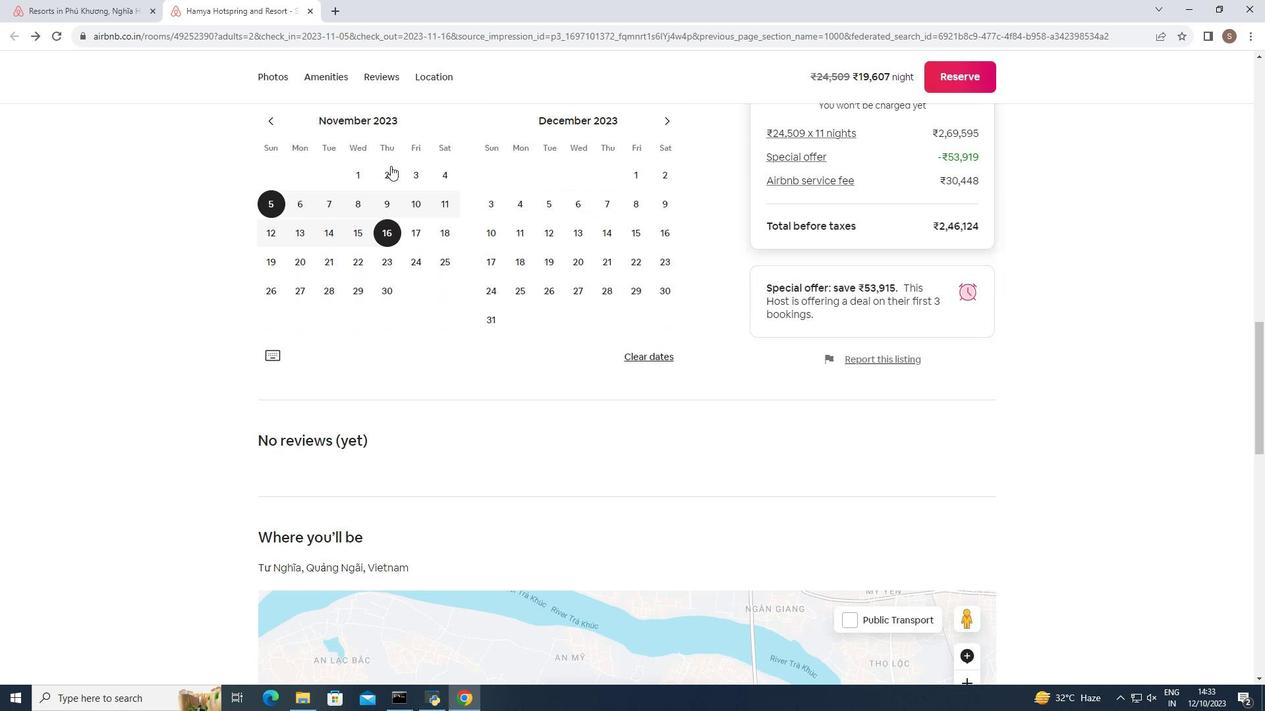 
Action: Mouse scrolled (390, 165) with delta (0, 0)
Screenshot: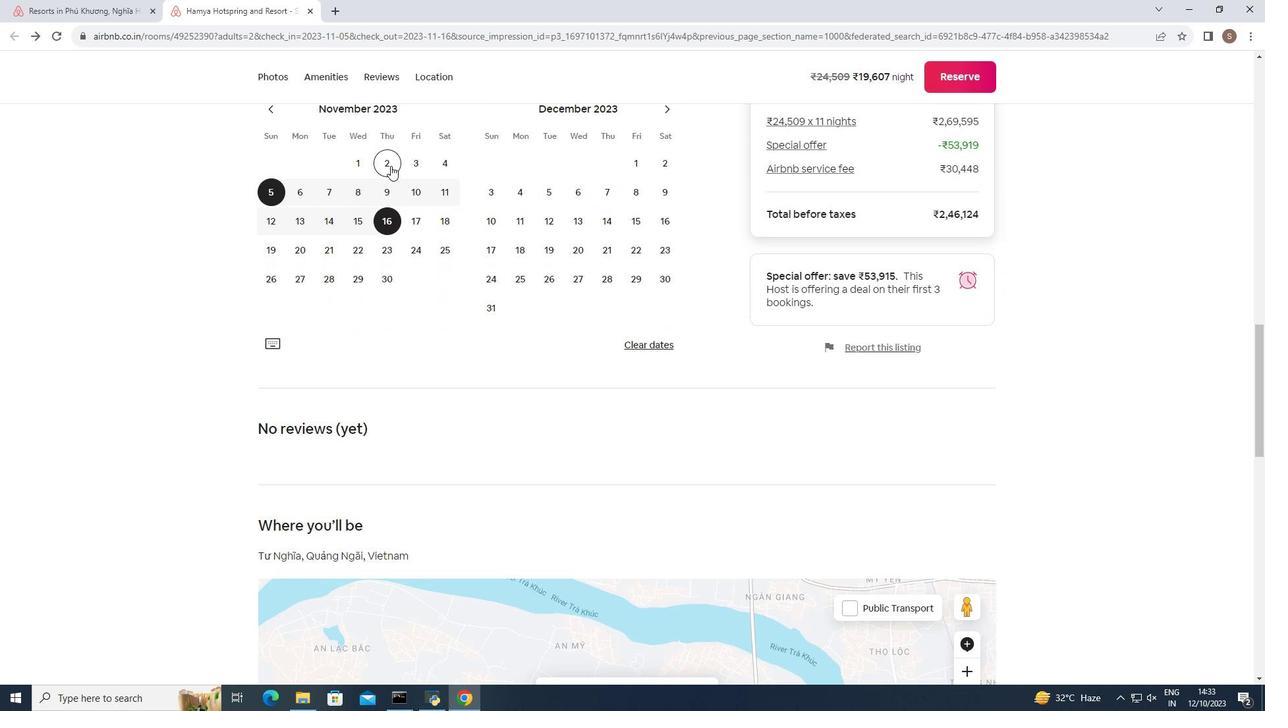 
Action: Mouse scrolled (390, 165) with delta (0, 0)
Screenshot: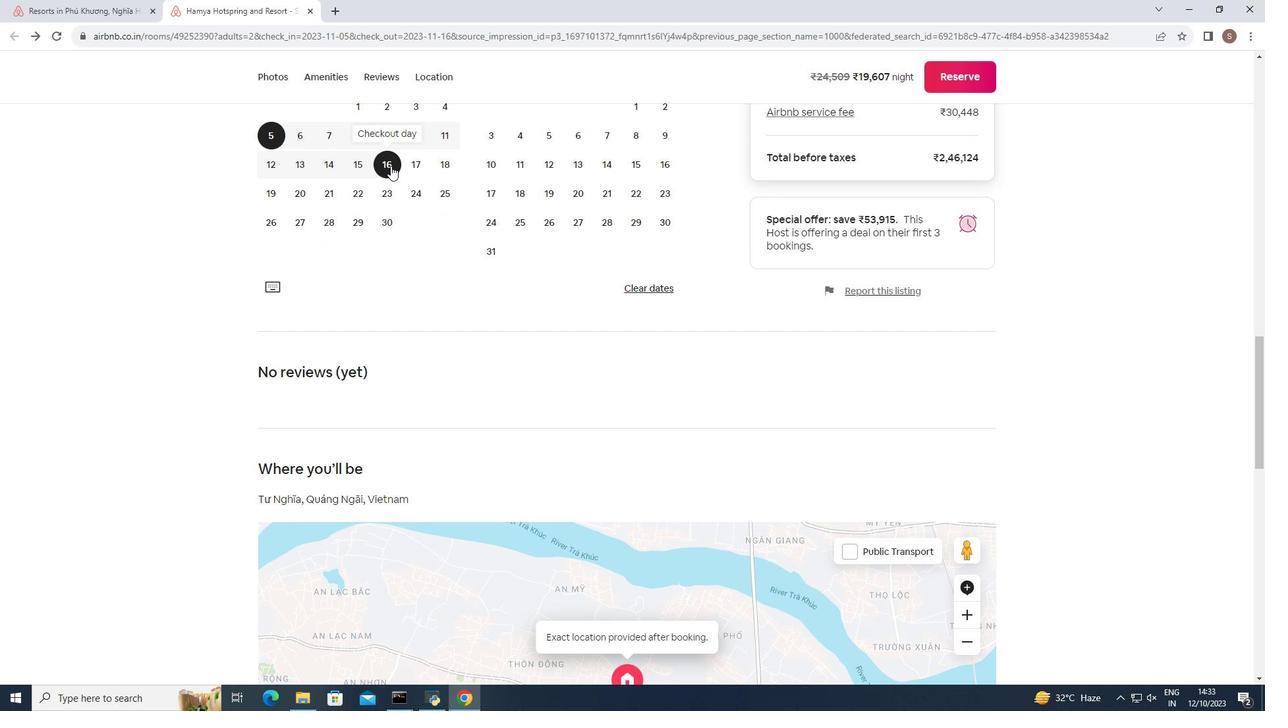 
Action: Mouse scrolled (390, 165) with delta (0, 0)
Screenshot: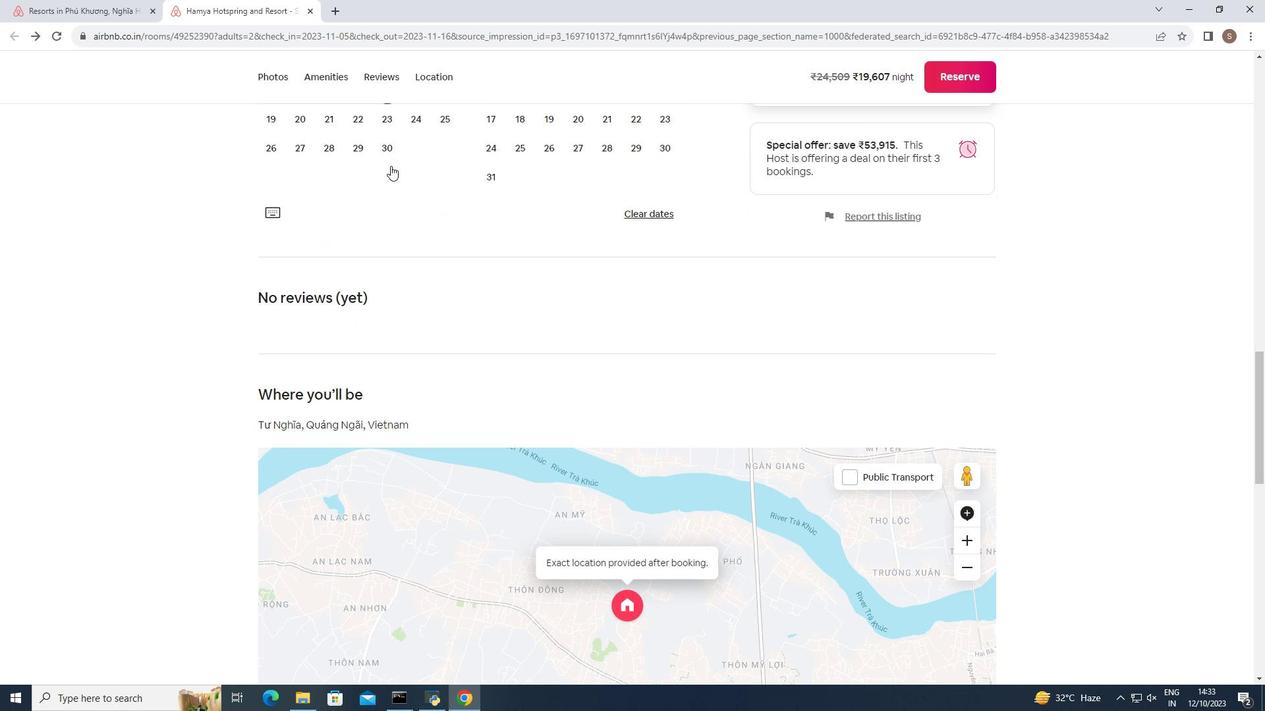 
Action: Mouse moved to (390, 166)
Screenshot: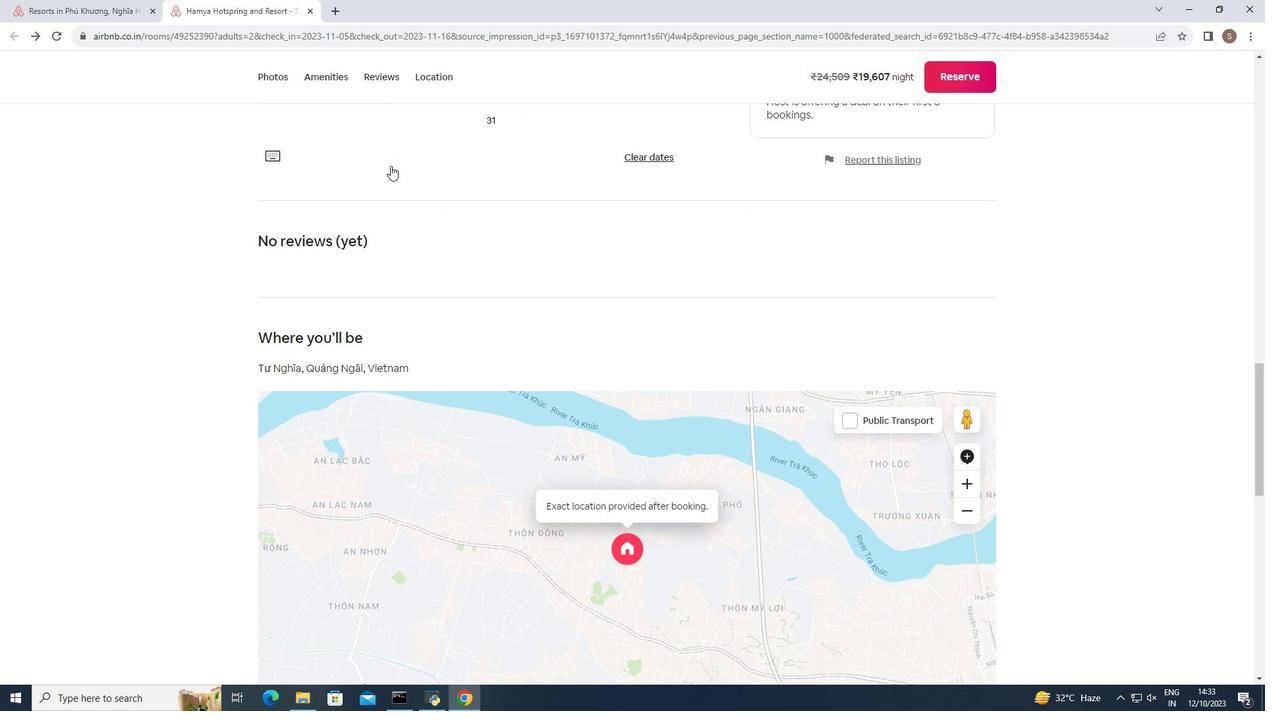 
Action: Mouse scrolled (390, 165) with delta (0, 0)
Screenshot: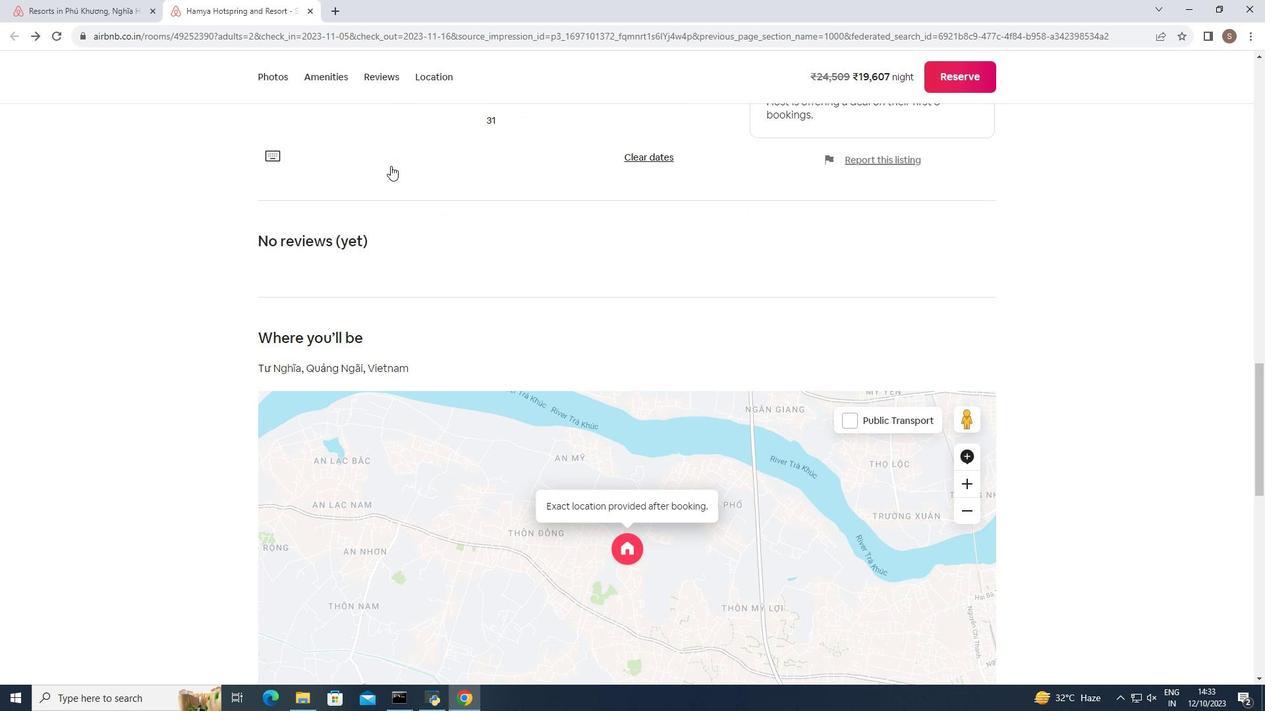 
Action: Mouse scrolled (390, 165) with delta (0, 0)
Screenshot: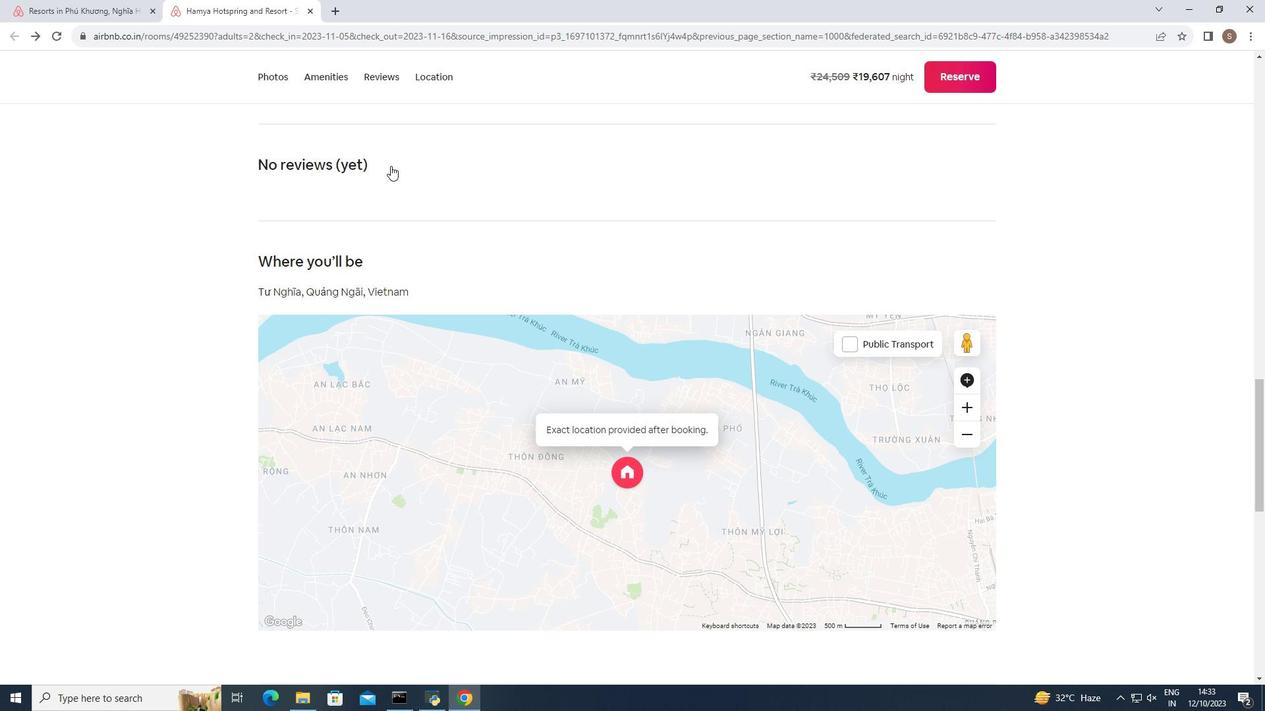 
Action: Mouse scrolled (390, 165) with delta (0, 0)
Screenshot: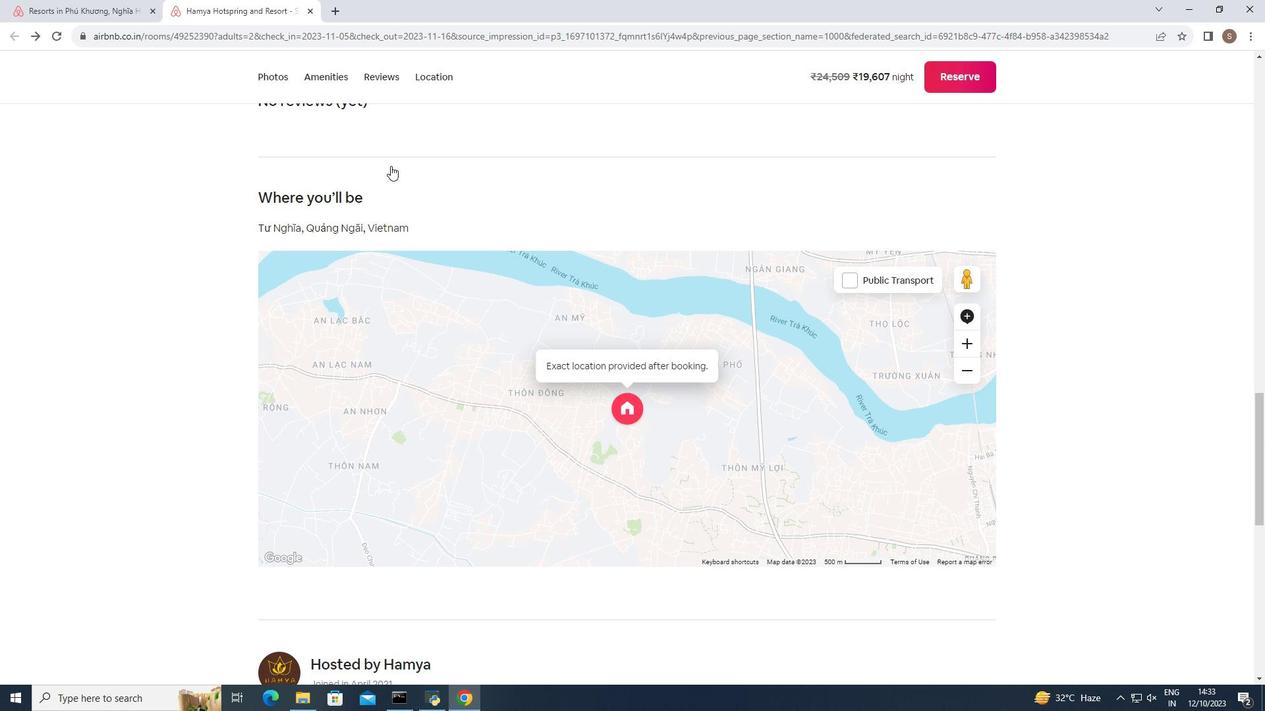 
Action: Mouse scrolled (390, 165) with delta (0, 0)
Screenshot: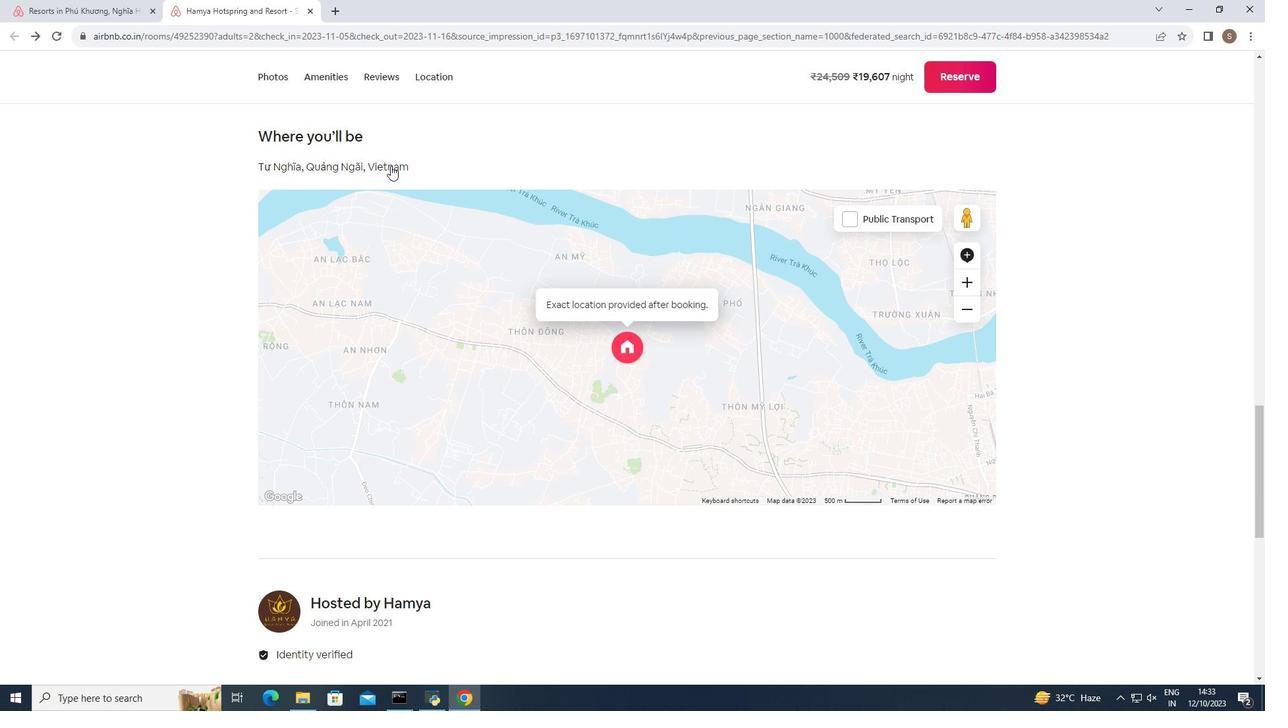 
Action: Mouse scrolled (390, 165) with delta (0, 0)
Screenshot: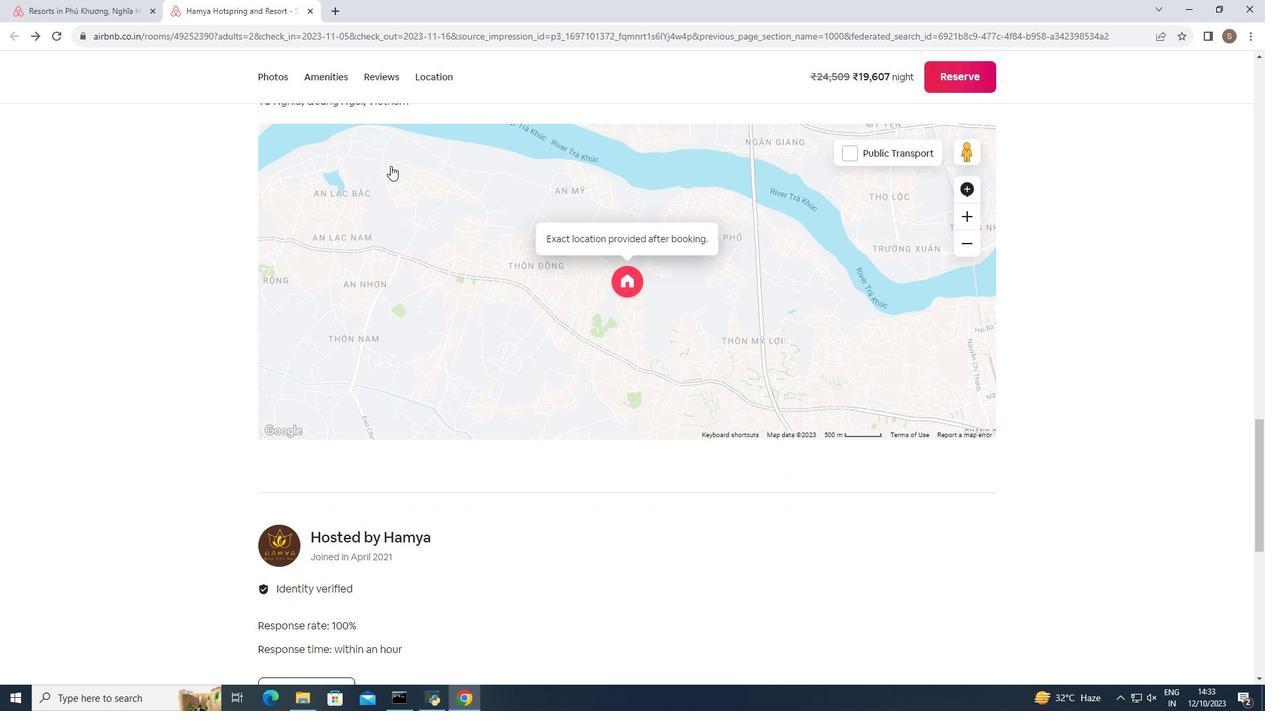 
Action: Mouse scrolled (390, 165) with delta (0, 0)
Screenshot: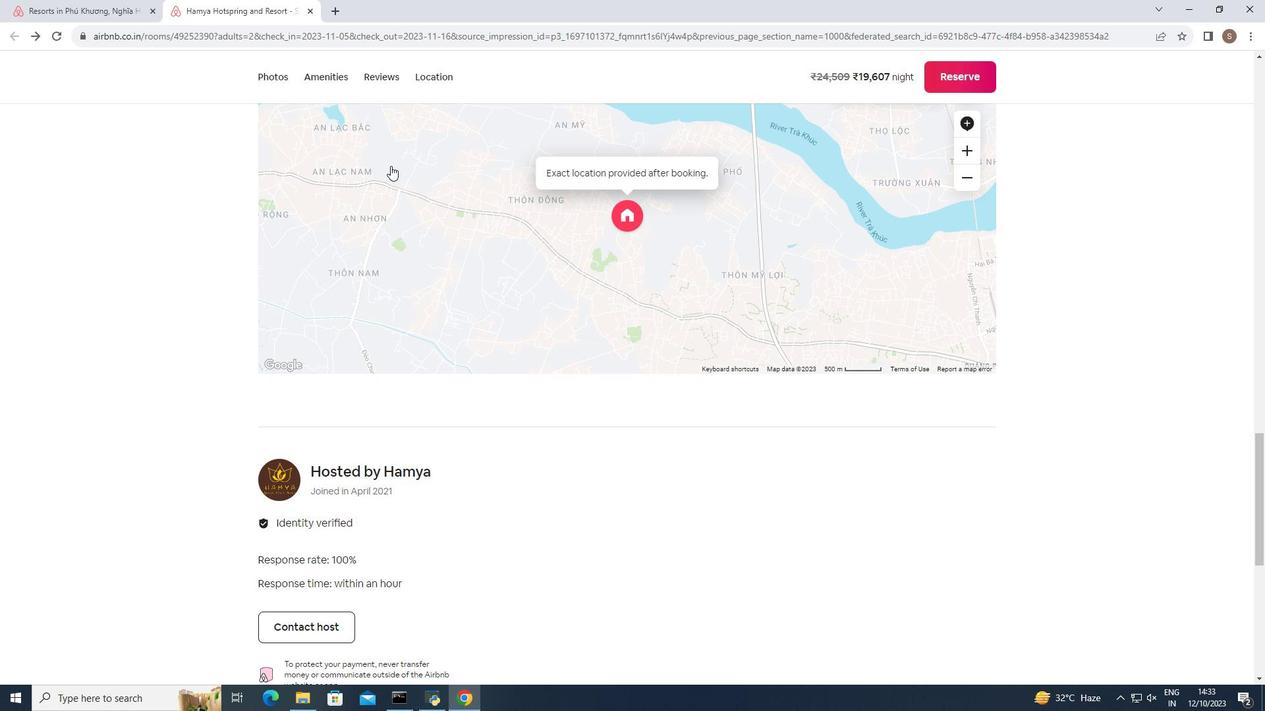 
Action: Mouse scrolled (390, 165) with delta (0, 0)
Screenshot: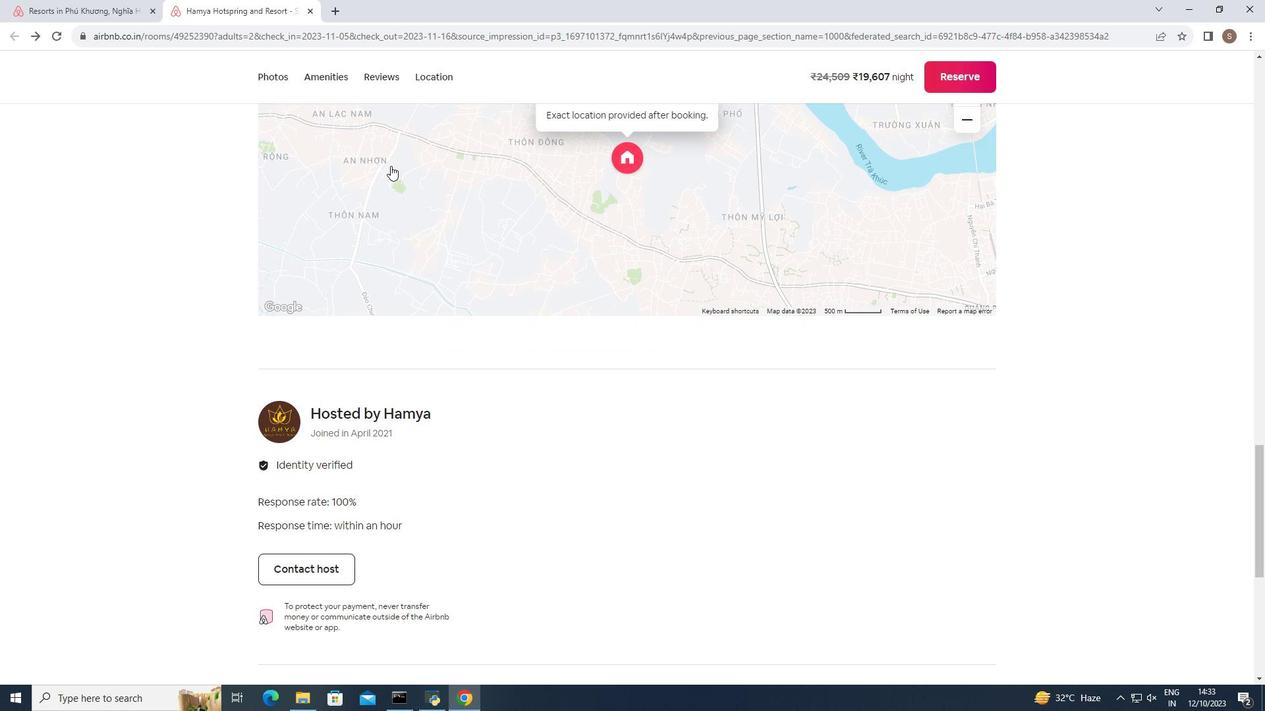 
Action: Mouse scrolled (390, 165) with delta (0, 0)
Screenshot: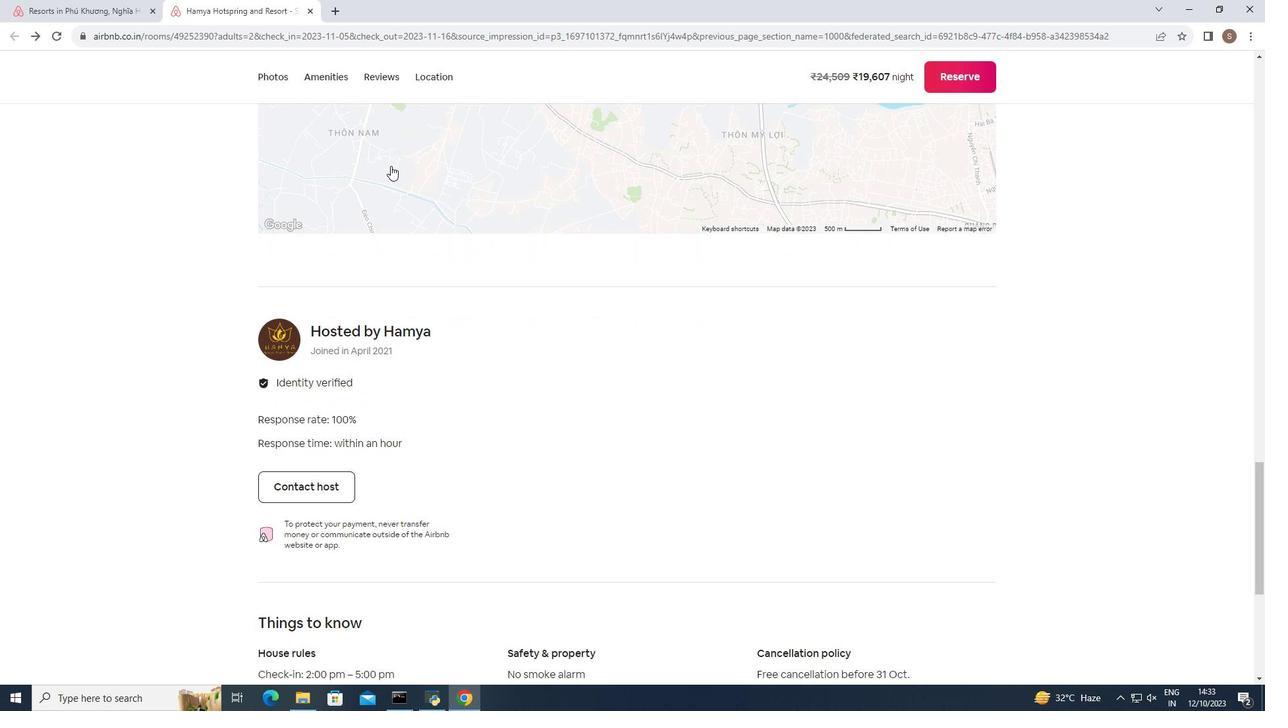 
Action: Mouse scrolled (390, 165) with delta (0, 0)
Screenshot: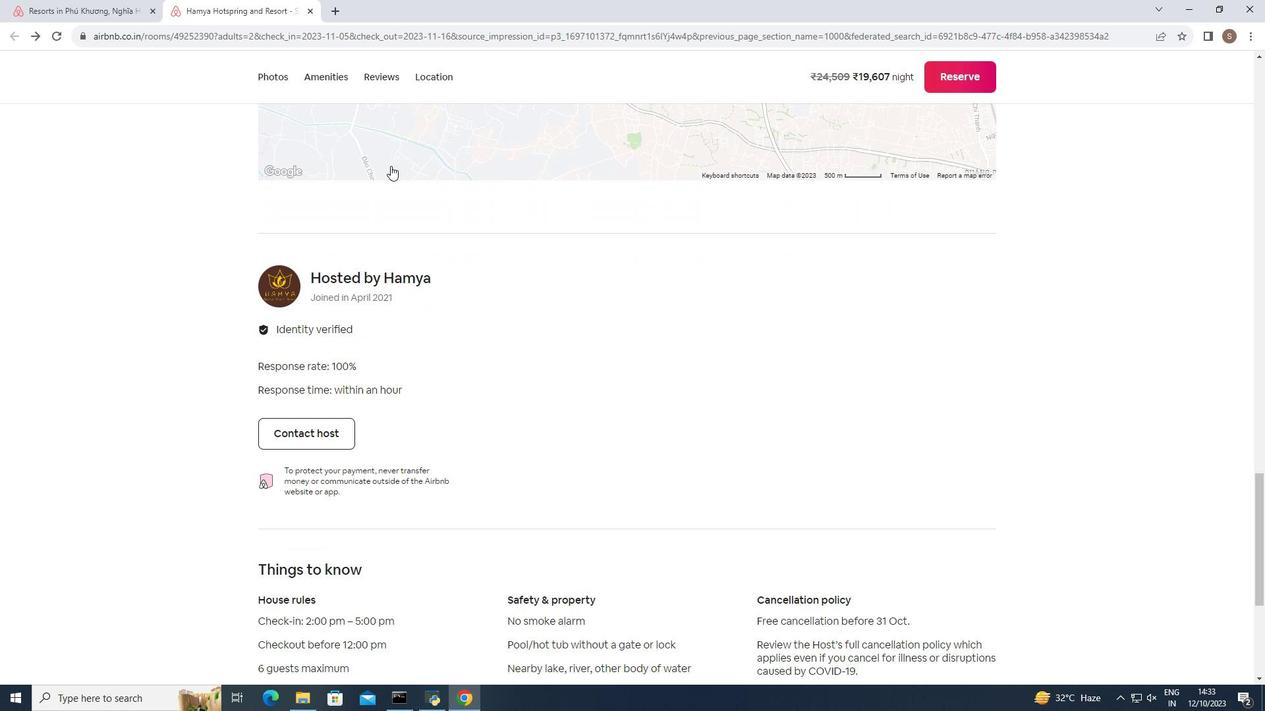 
Action: Mouse scrolled (390, 165) with delta (0, 0)
Screenshot: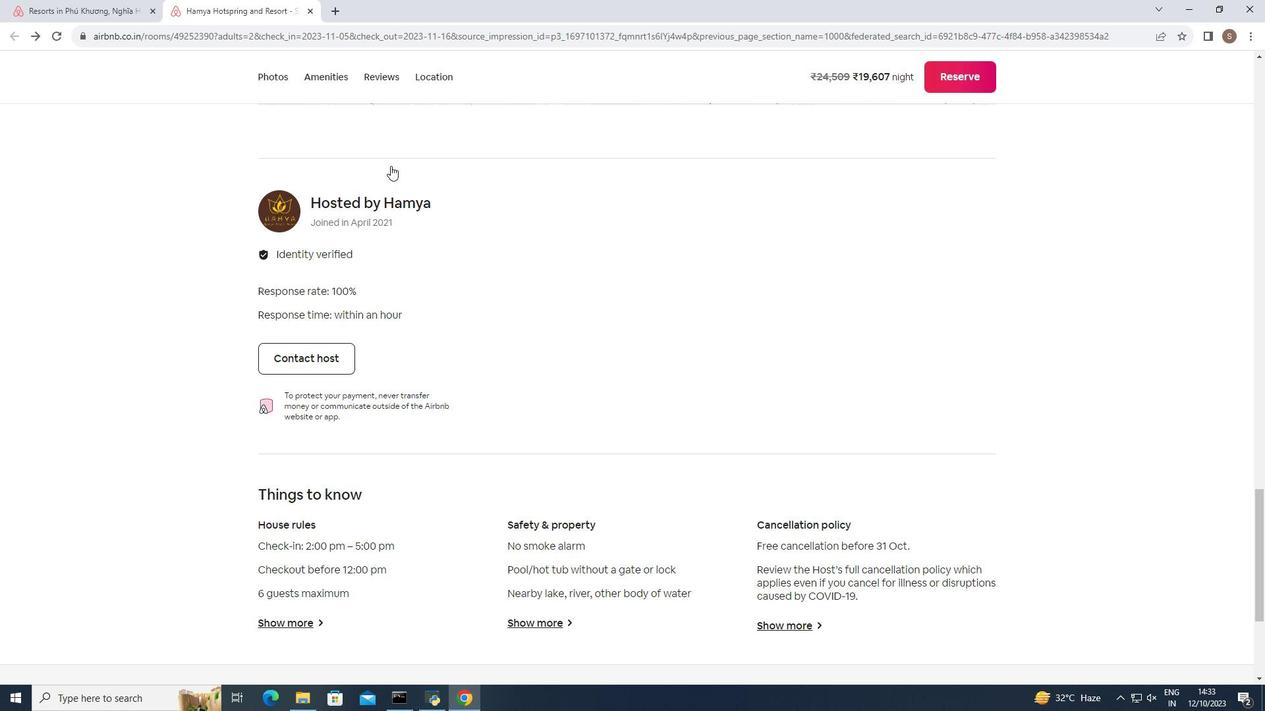 
Action: Mouse scrolled (390, 165) with delta (0, 0)
Screenshot: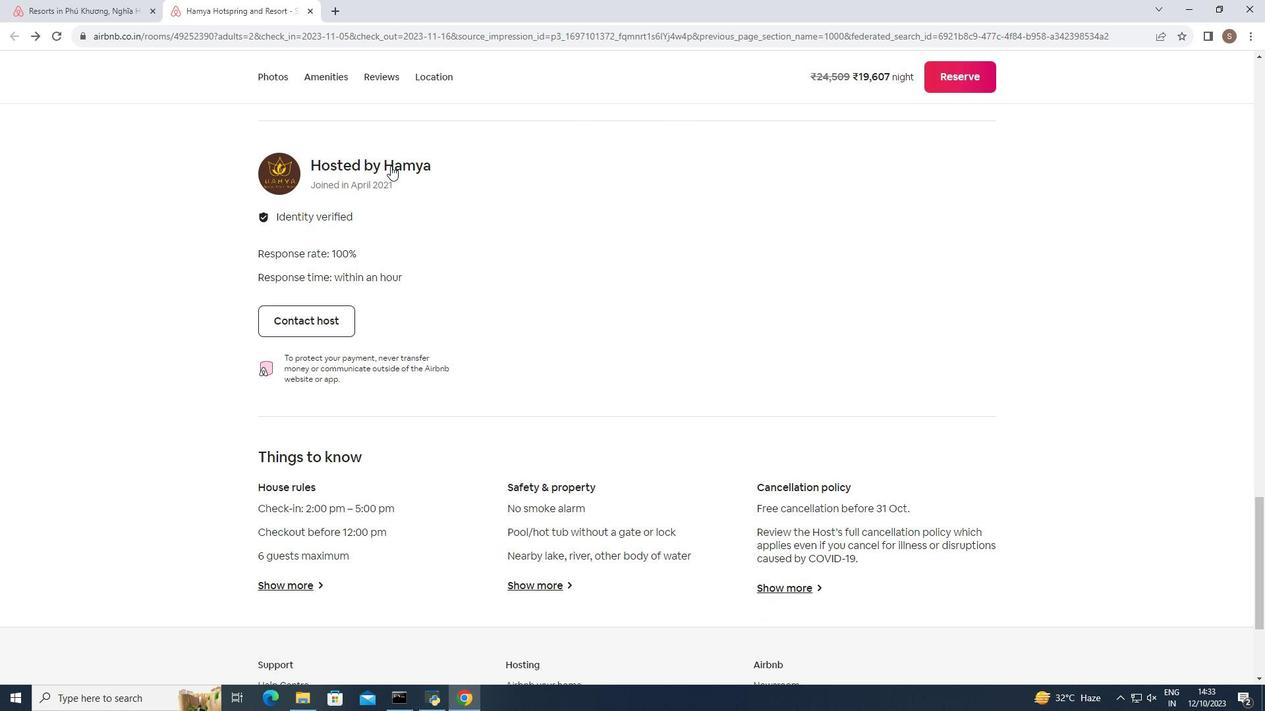 
Action: Mouse scrolled (390, 165) with delta (0, 0)
Screenshot: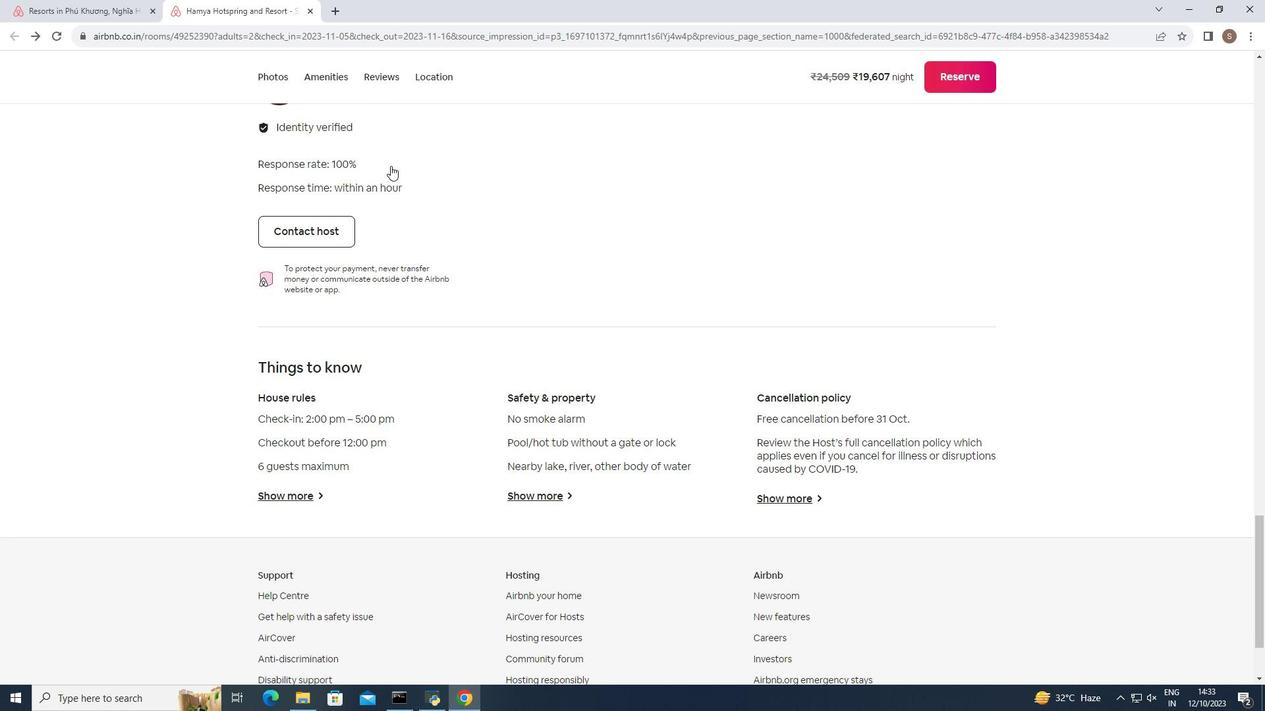 
Action: Mouse scrolled (390, 165) with delta (0, 0)
Screenshot: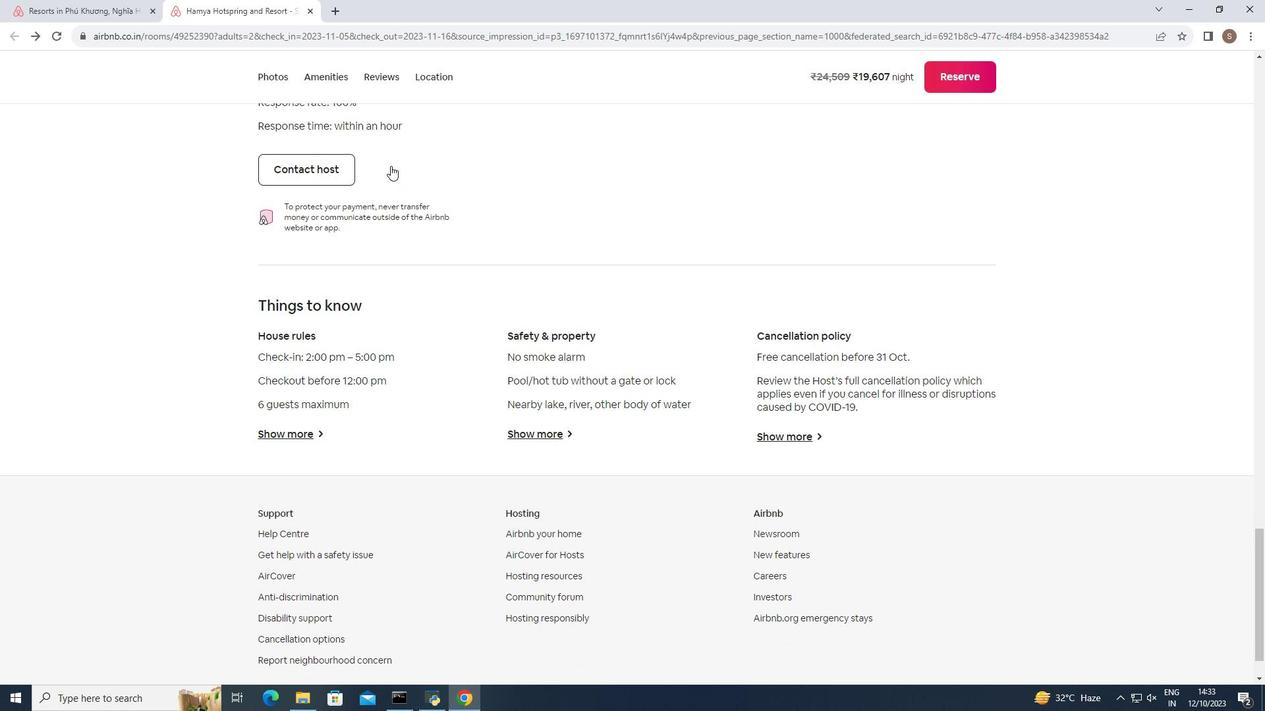 
Action: Mouse scrolled (390, 165) with delta (0, 0)
Screenshot: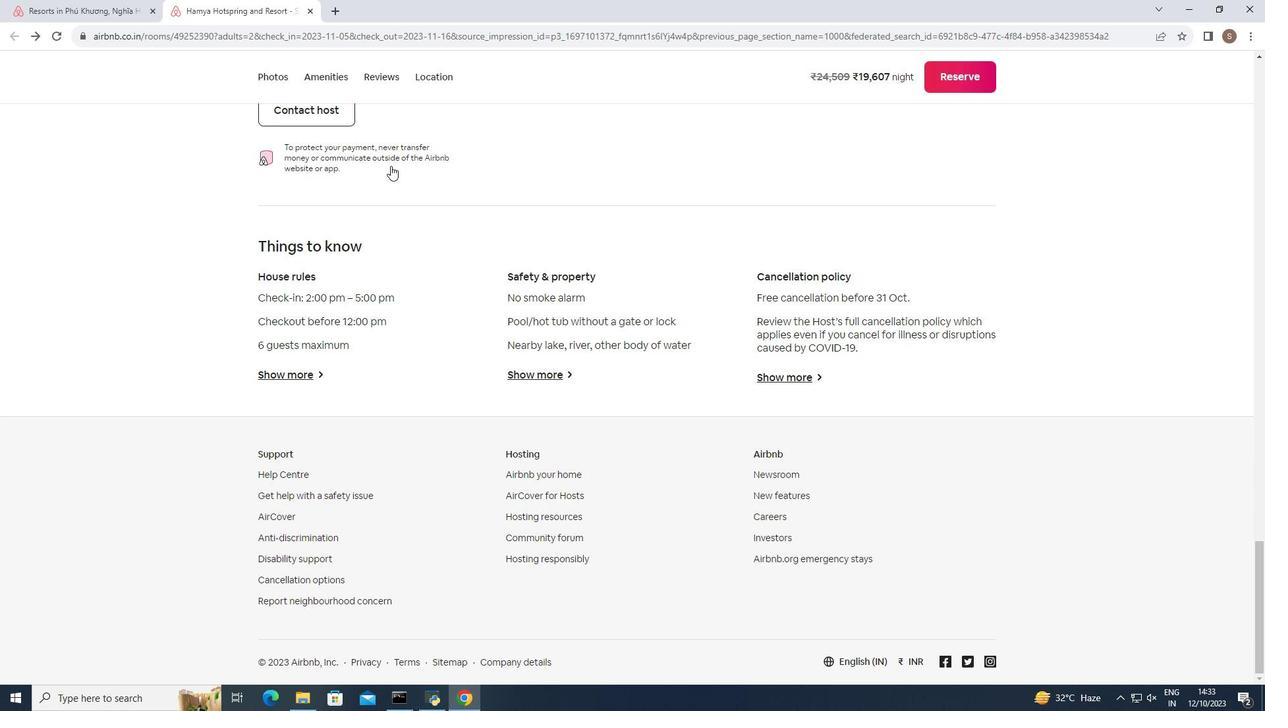 
Action: Mouse scrolled (390, 165) with delta (0, 0)
Screenshot: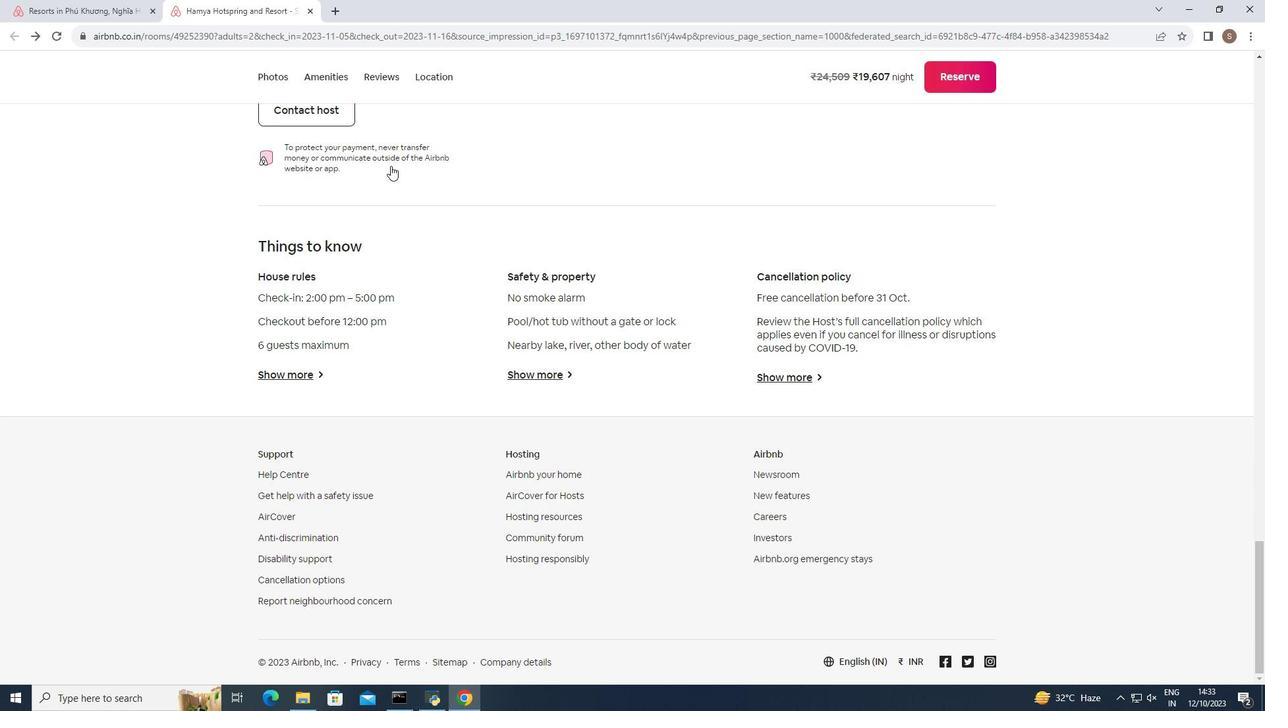 
Action: Mouse scrolled (390, 165) with delta (0, 0)
Screenshot: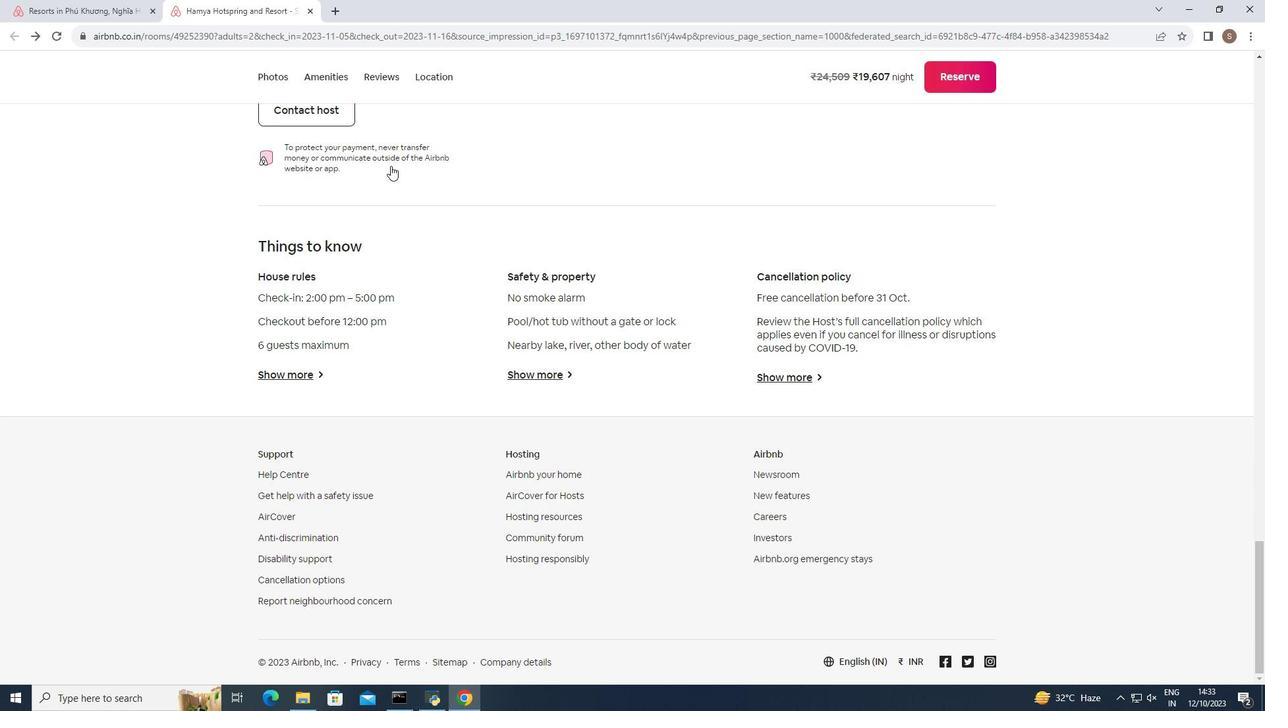 
Action: Mouse moved to (312, 8)
Screenshot: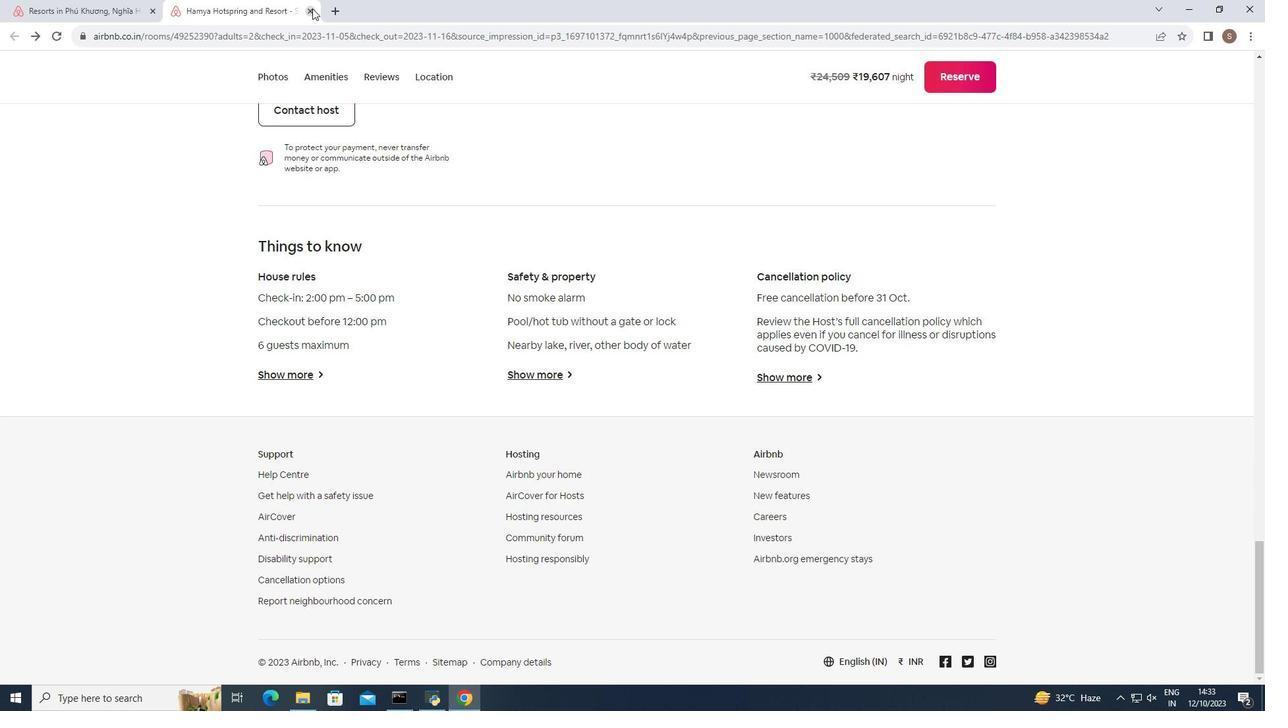 
Action: Mouse pressed left at (312, 8)
Screenshot: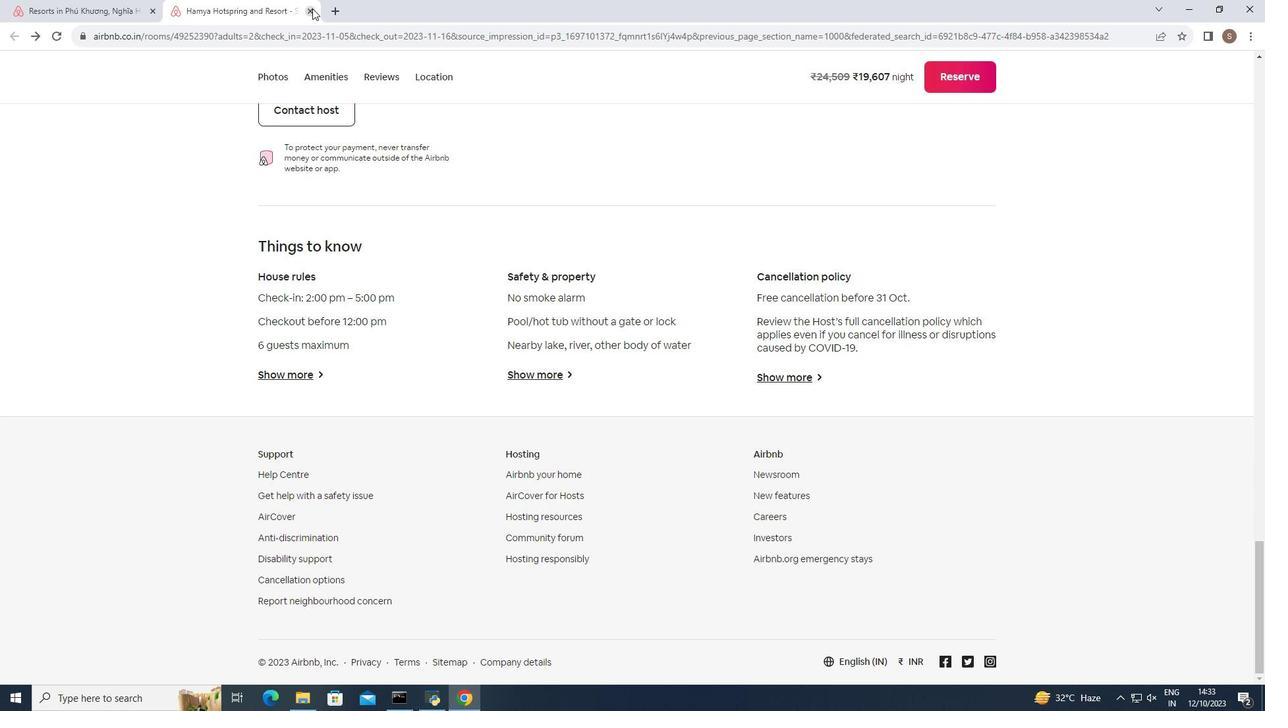
Action: Mouse moved to (310, 259)
Screenshot: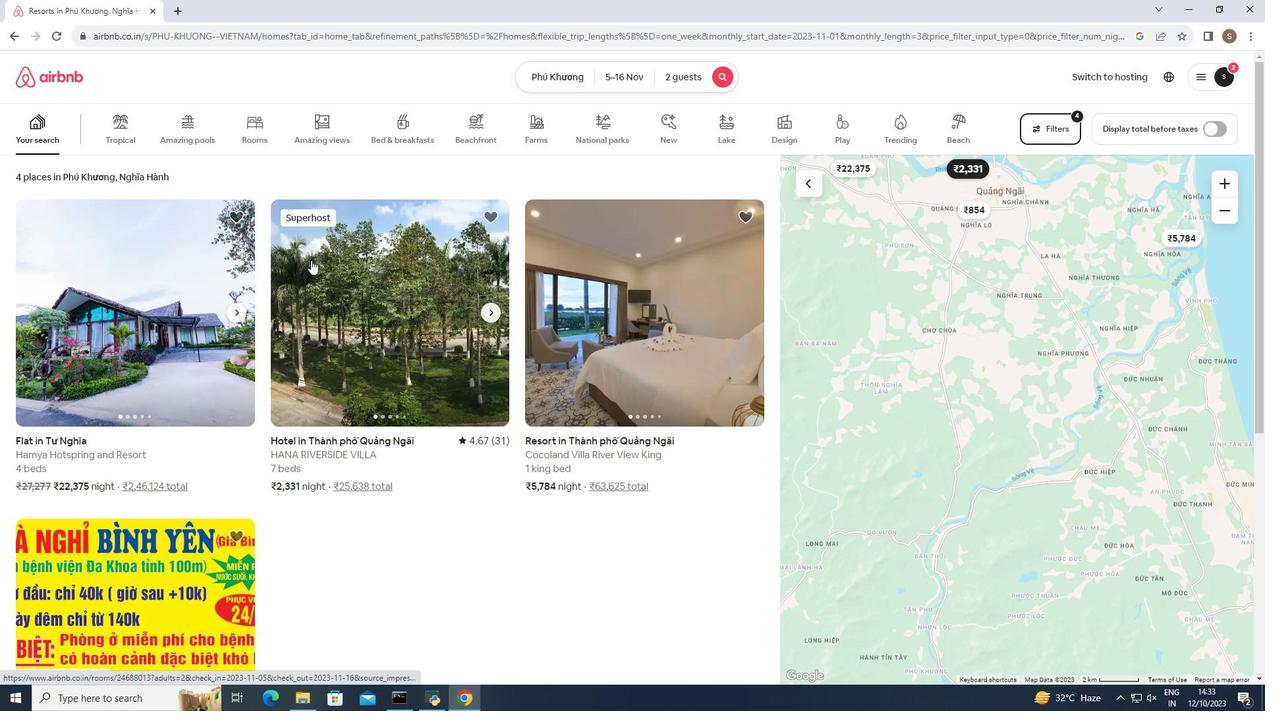 
Action: Mouse pressed left at (310, 259)
Screenshot: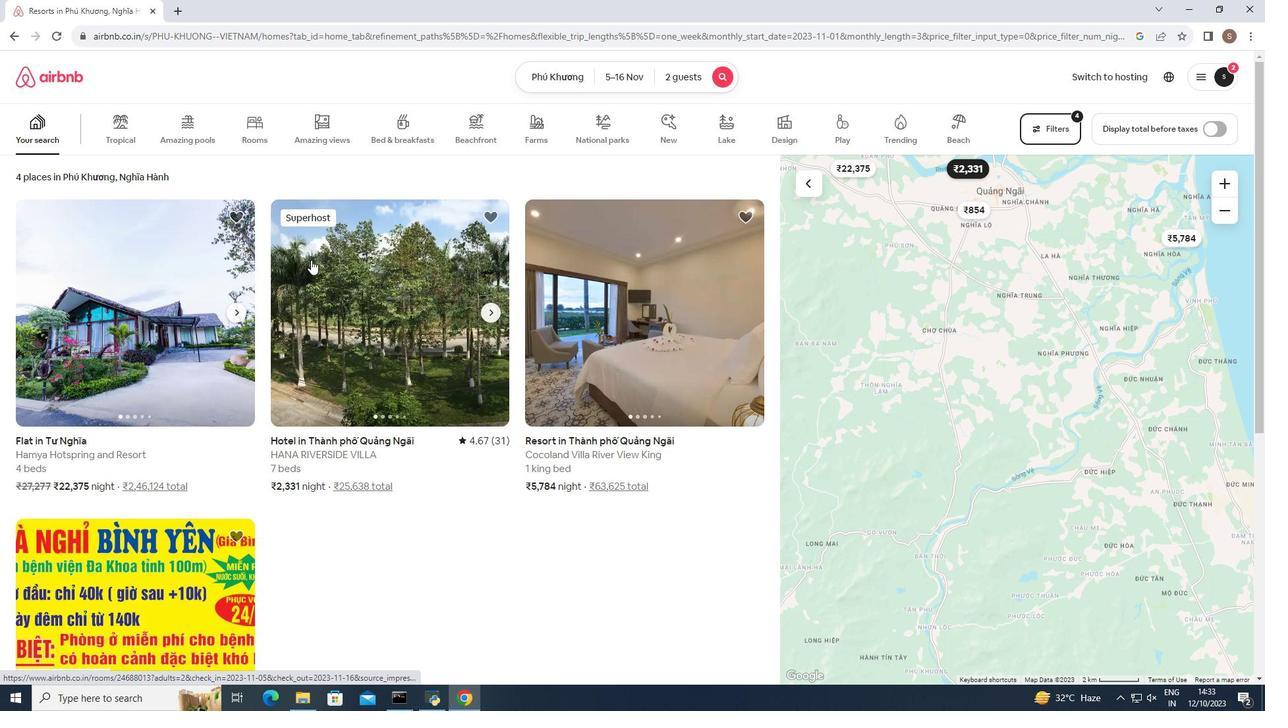 
Action: Mouse moved to (311, 260)
Screenshot: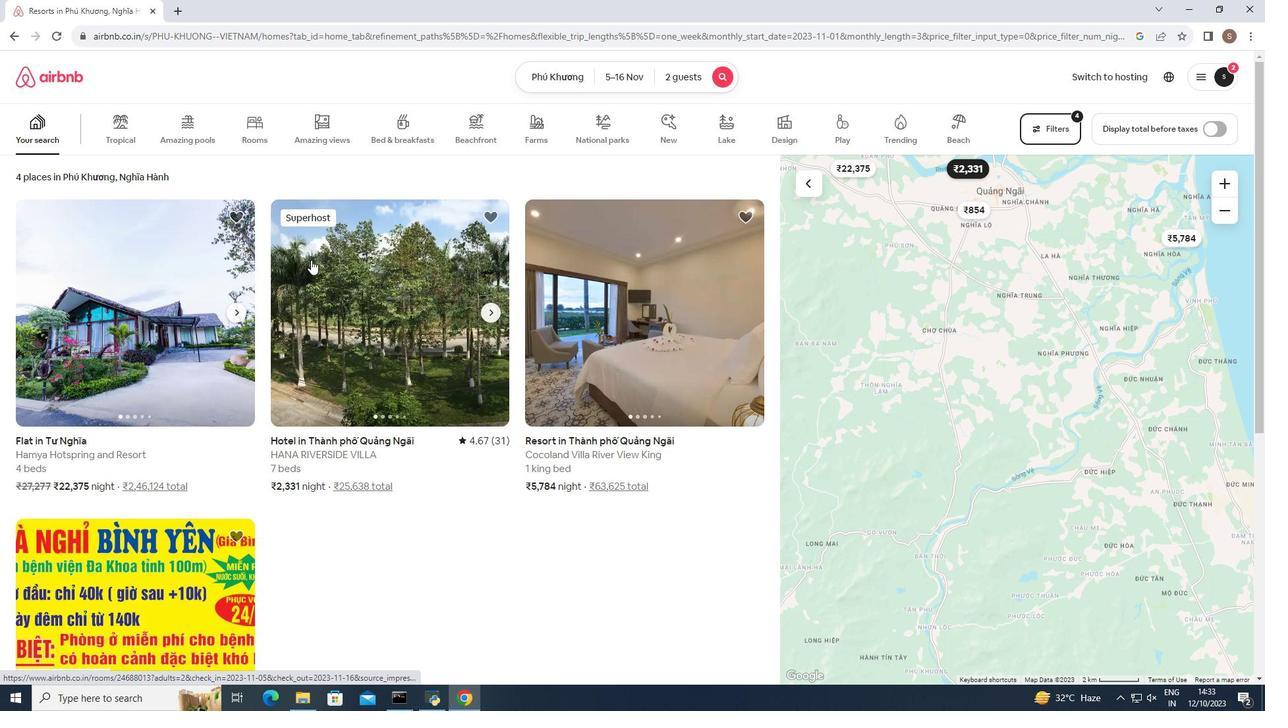 
Action: Mouse pressed left at (311, 260)
Screenshot: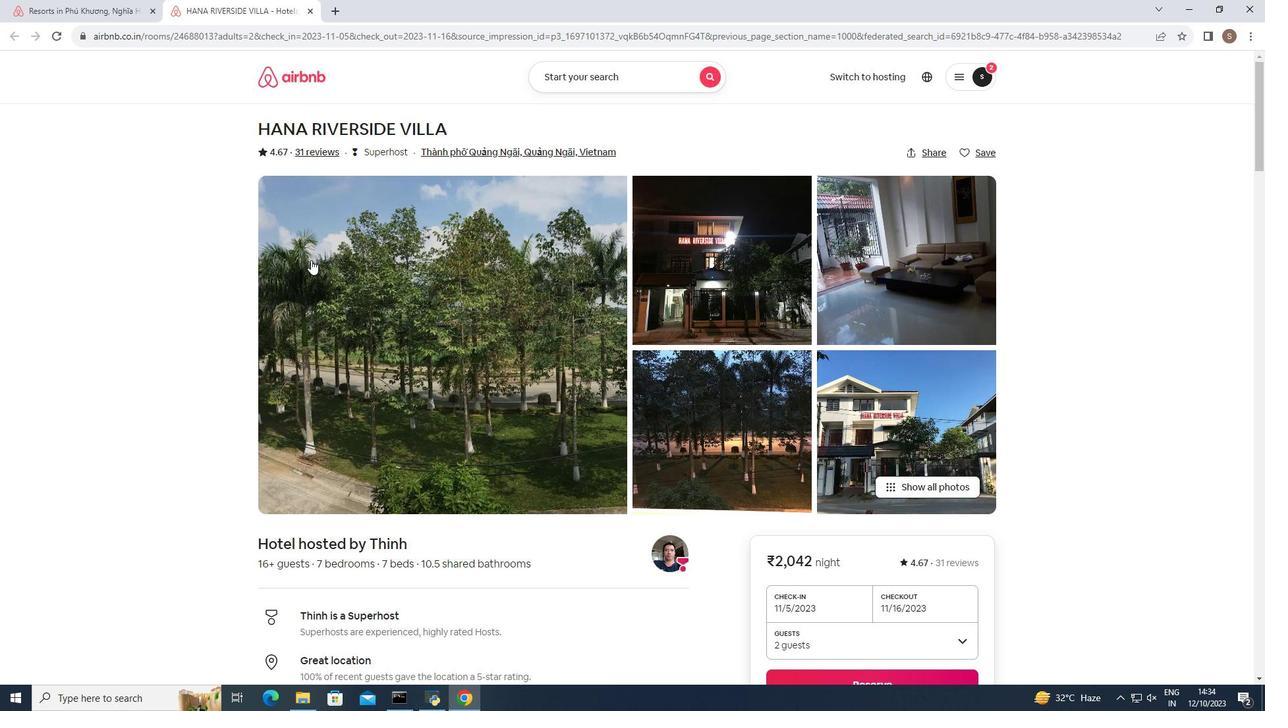 
Action: Mouse moved to (402, 264)
Screenshot: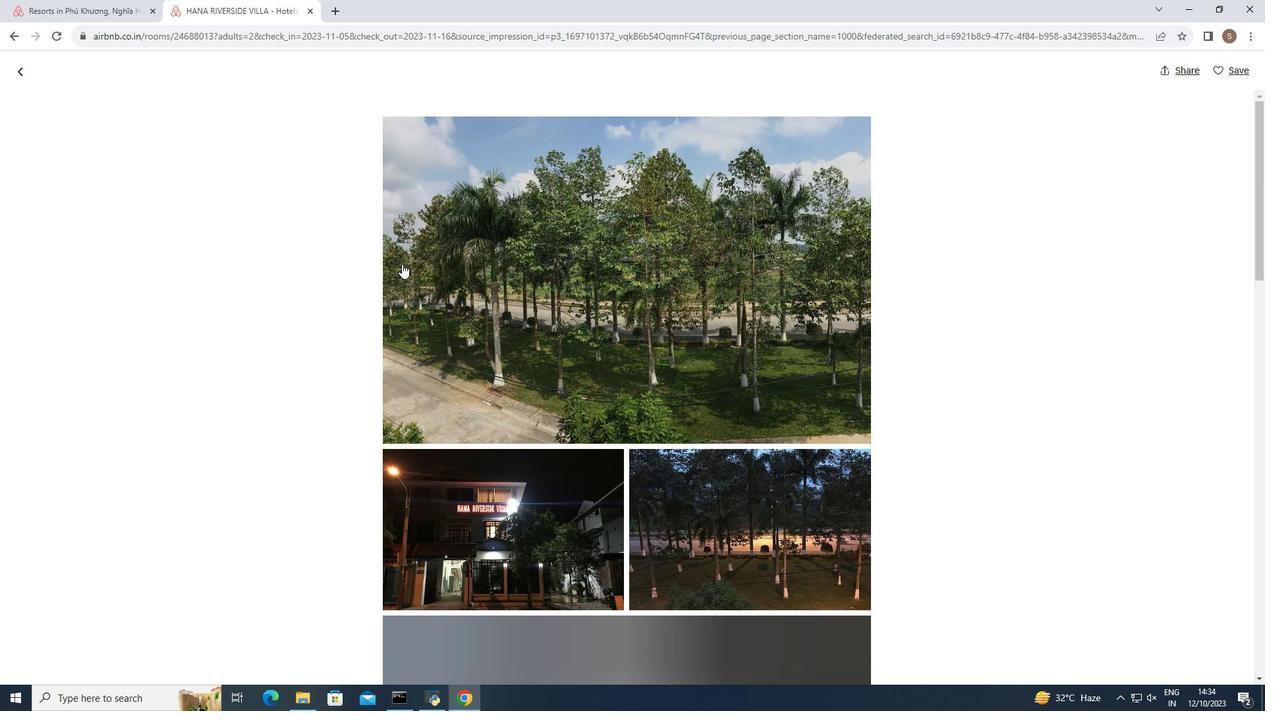 
Action: Mouse scrolled (402, 263) with delta (0, 0)
Screenshot: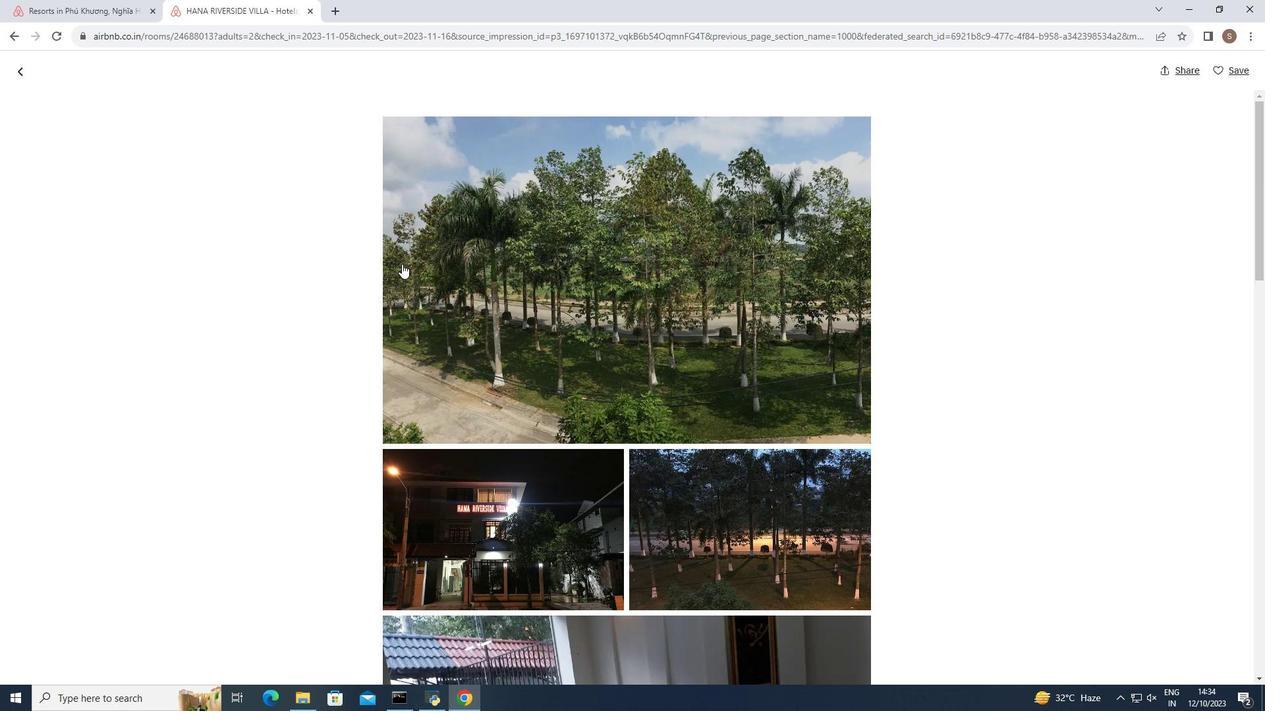 
Action: Mouse scrolled (402, 263) with delta (0, 0)
Screenshot: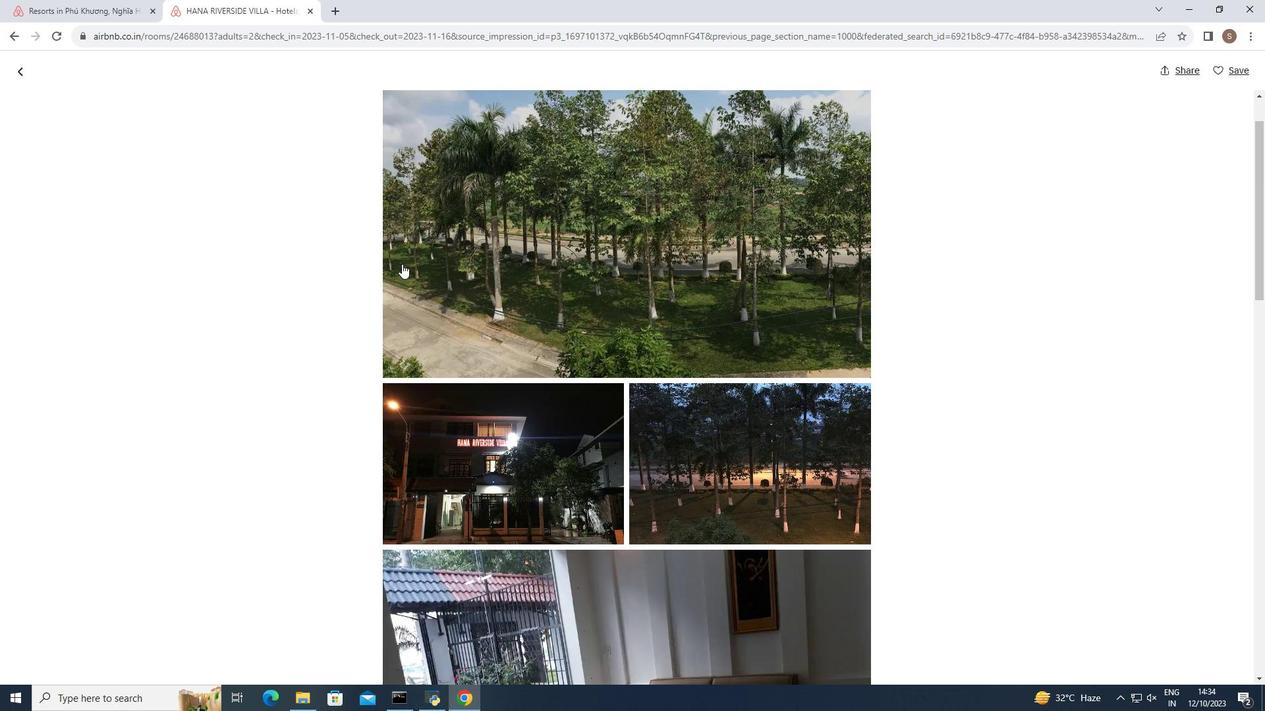 
Action: Mouse scrolled (402, 263) with delta (0, 0)
Screenshot: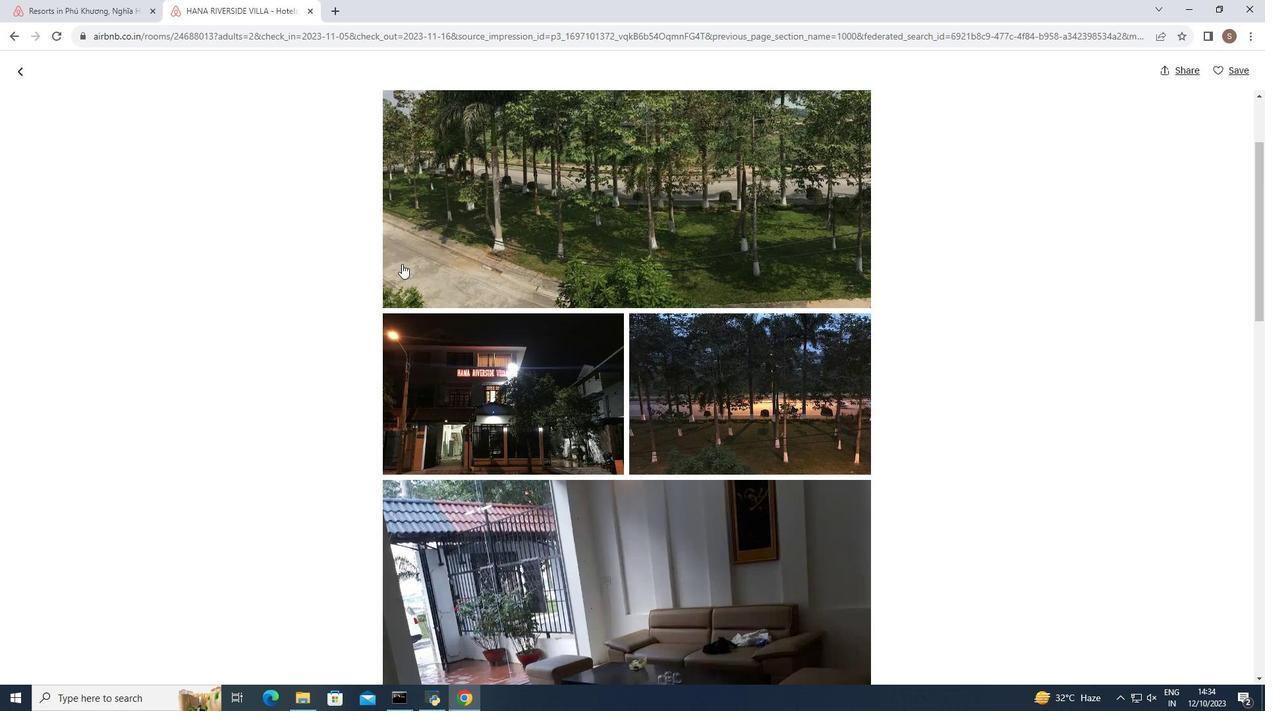 
Action: Mouse moved to (402, 264)
Screenshot: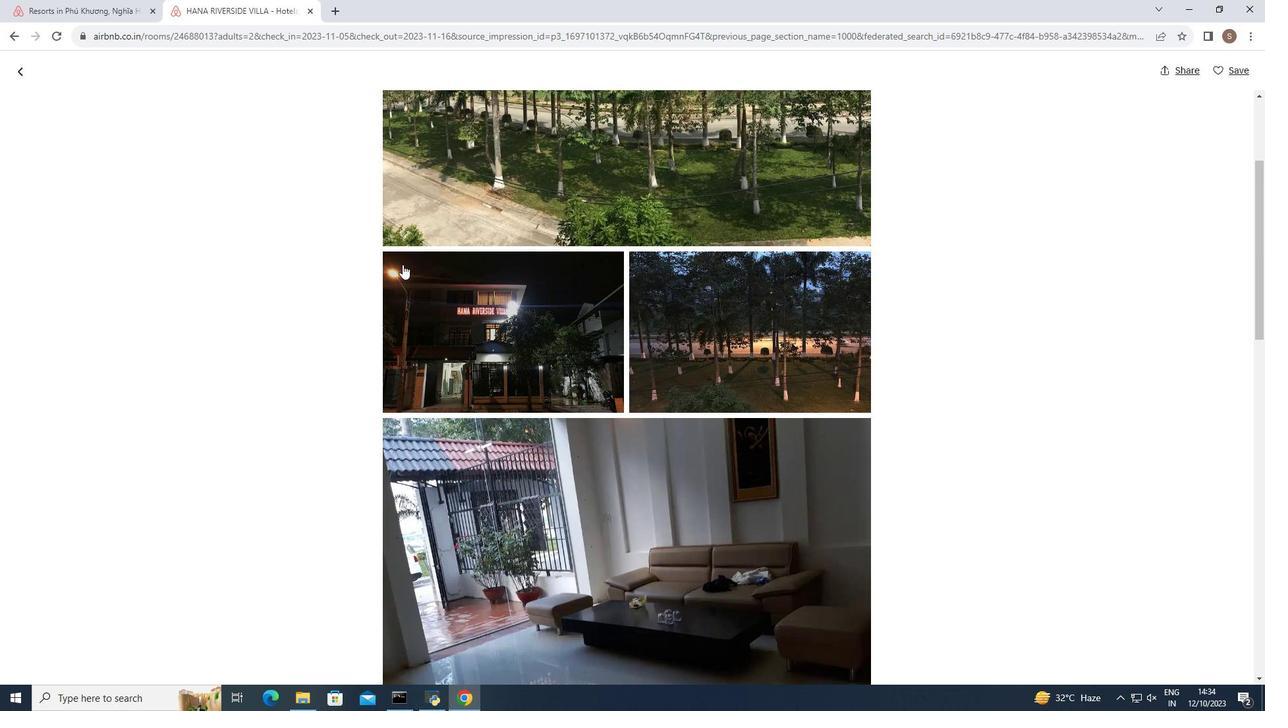 
Action: Mouse scrolled (402, 264) with delta (0, 0)
Screenshot: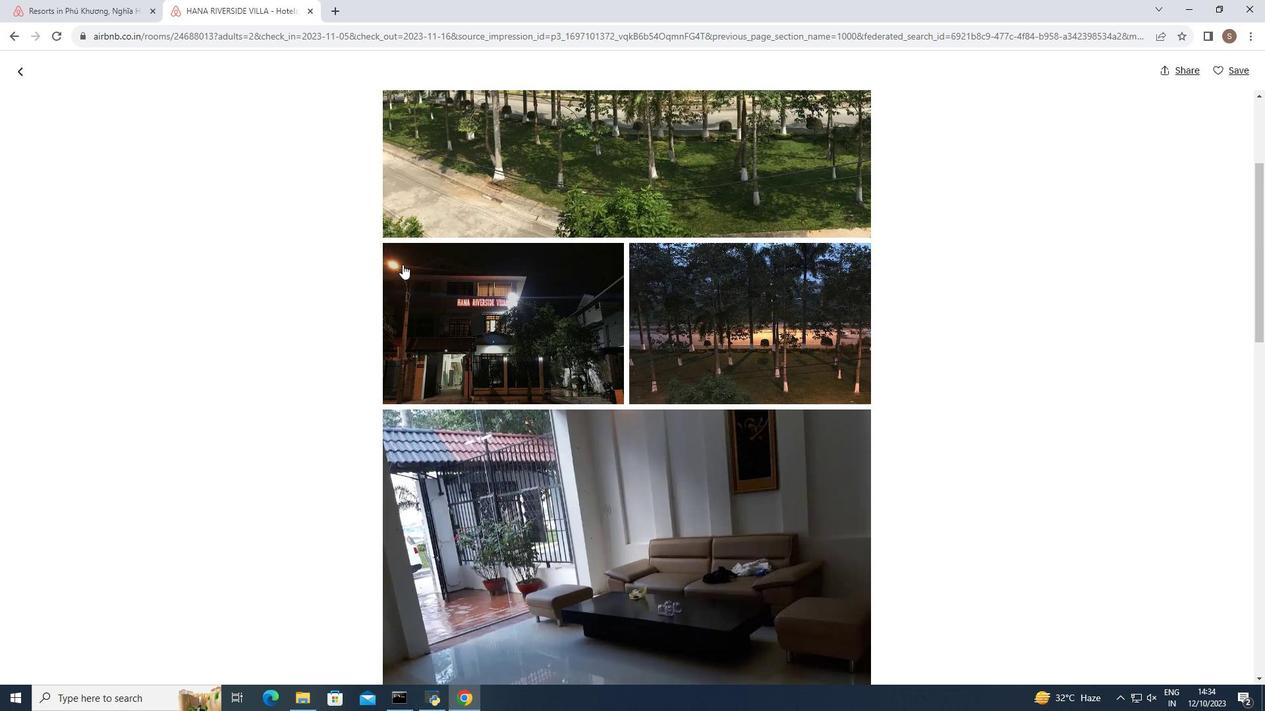
Action: Mouse scrolled (402, 264) with delta (0, 0)
Screenshot: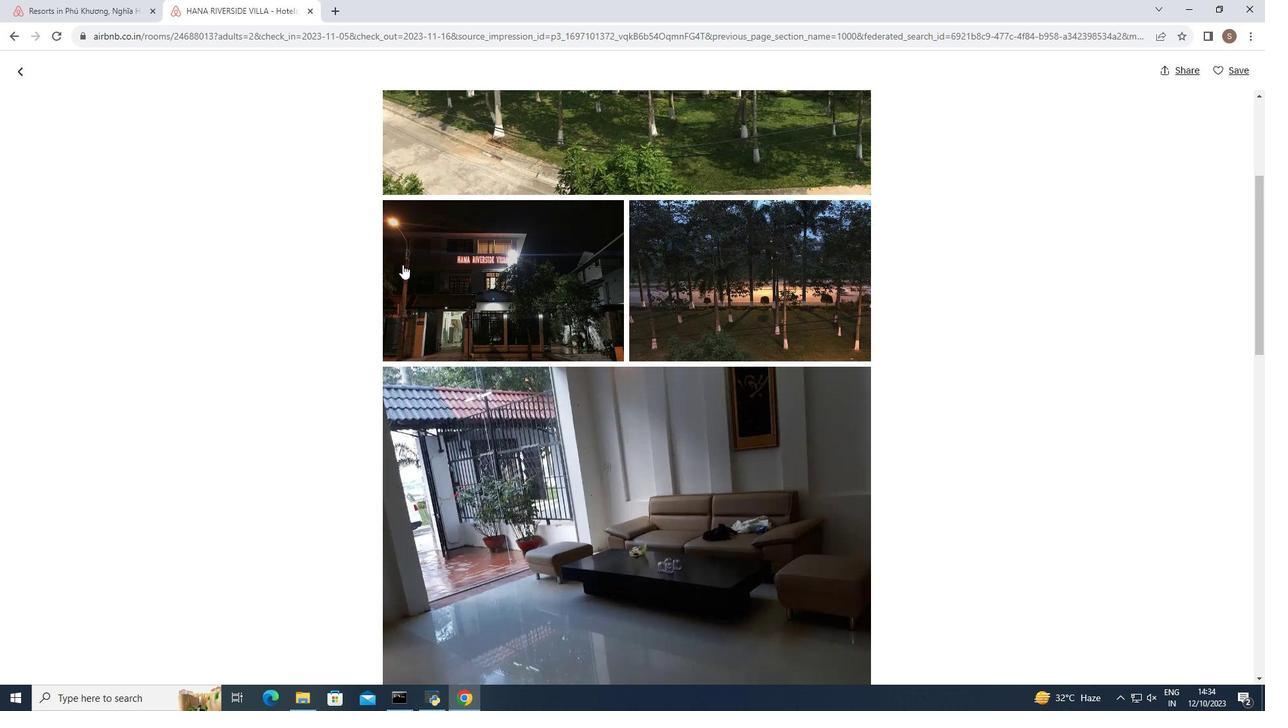 
Action: Mouse scrolled (402, 264) with delta (0, 0)
Screenshot: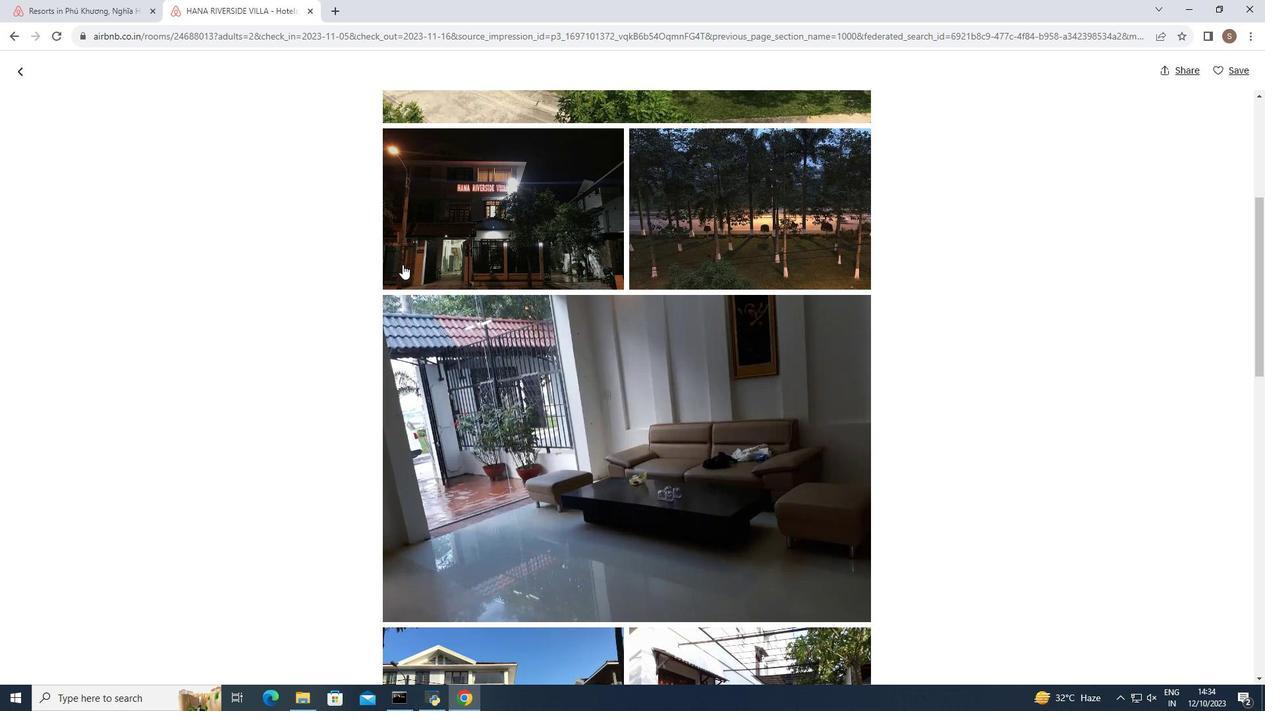 
Action: Mouse scrolled (402, 264) with delta (0, 0)
Screenshot: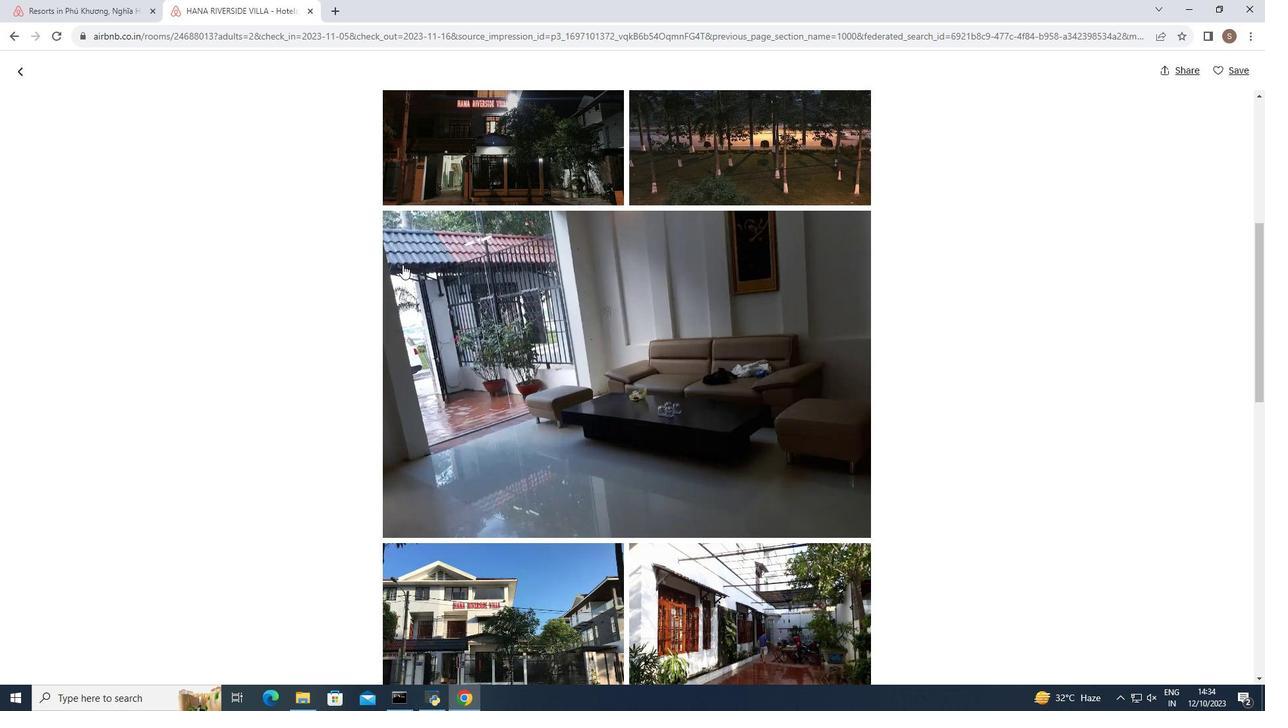 
Action: Mouse scrolled (402, 264) with delta (0, 0)
Screenshot: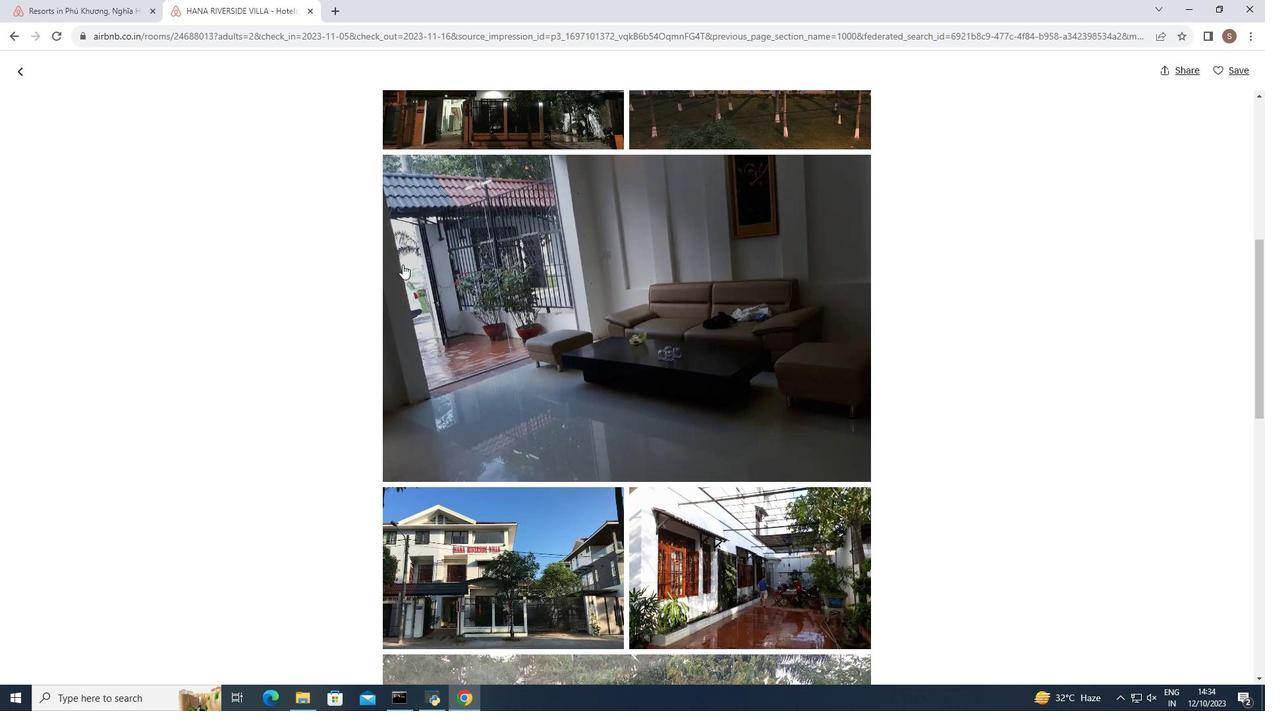 
Action: Mouse scrolled (402, 264) with delta (0, 0)
Screenshot: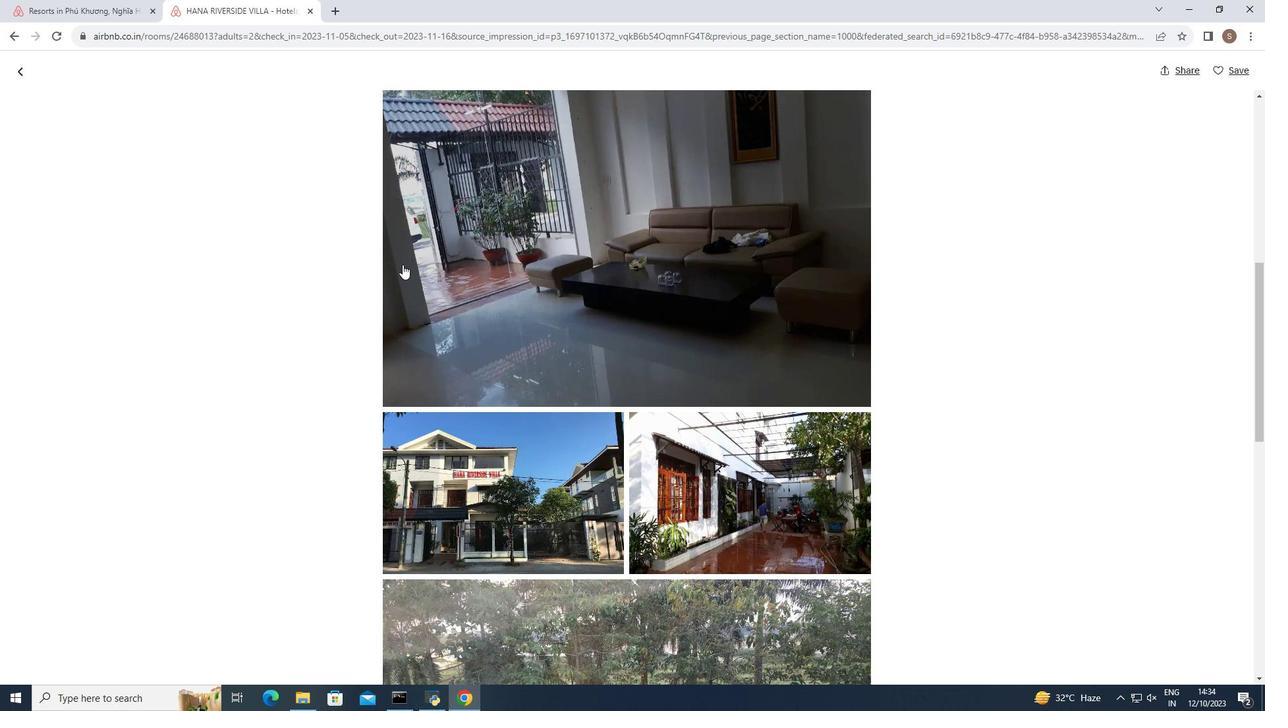 
Action: Mouse scrolled (402, 264) with delta (0, 0)
Screenshot: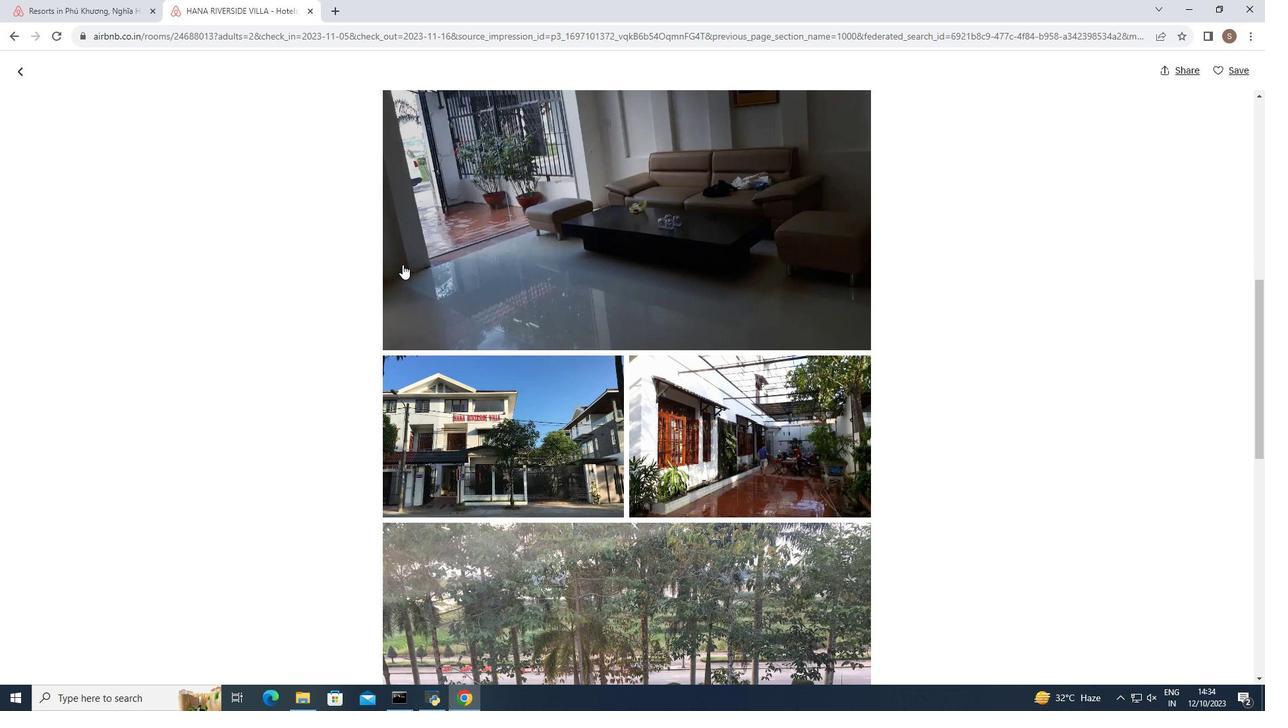 
Action: Mouse scrolled (402, 264) with delta (0, 0)
Screenshot: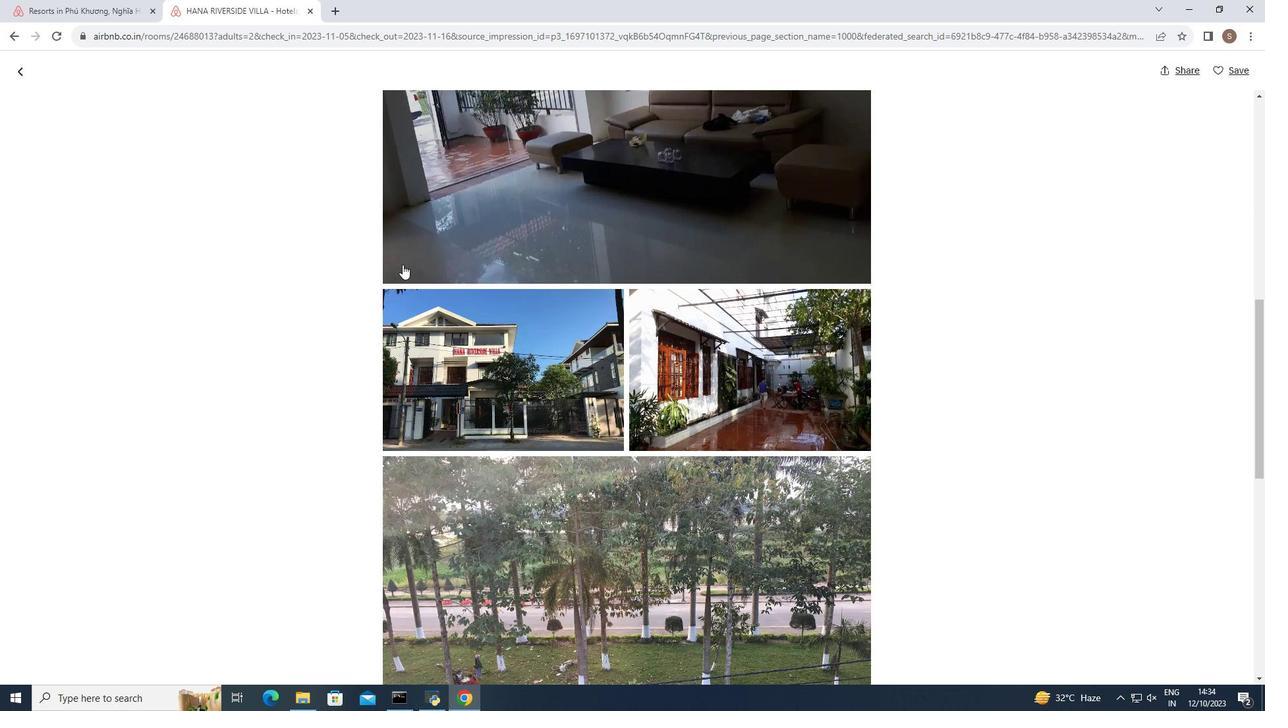 
Action: Mouse scrolled (402, 264) with delta (0, 0)
Screenshot: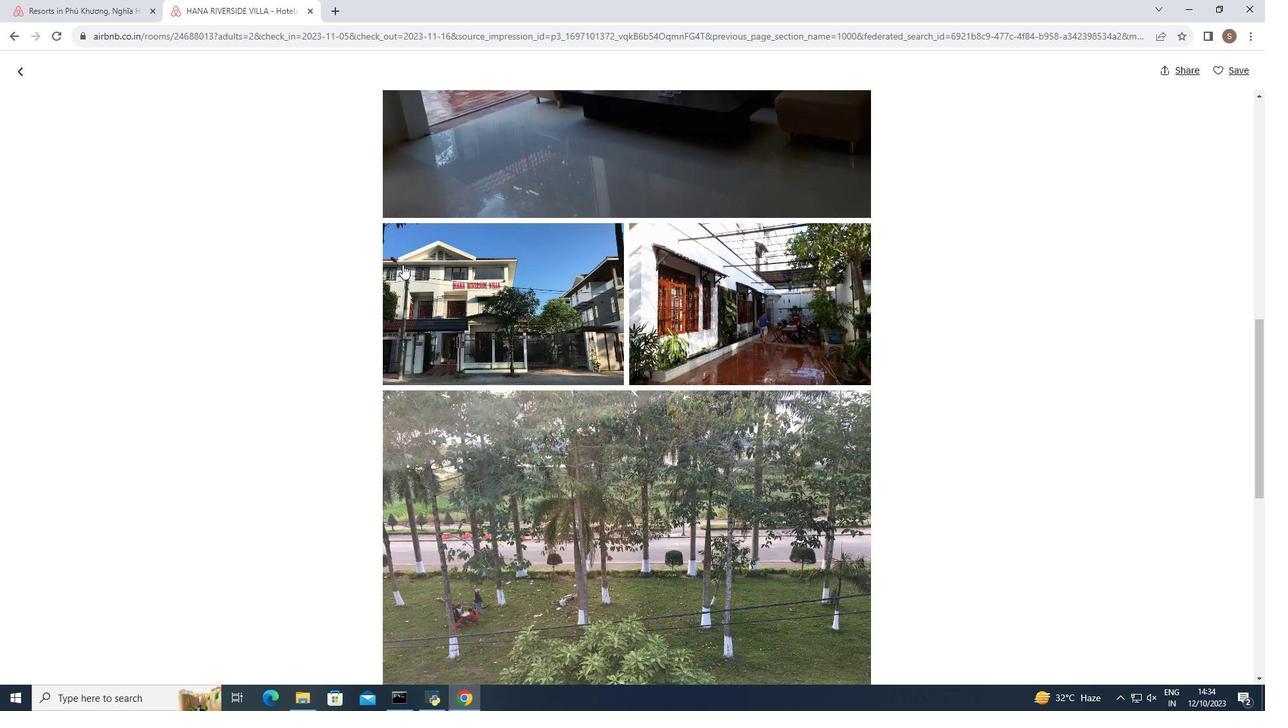 
Action: Mouse scrolled (402, 264) with delta (0, 0)
Screenshot: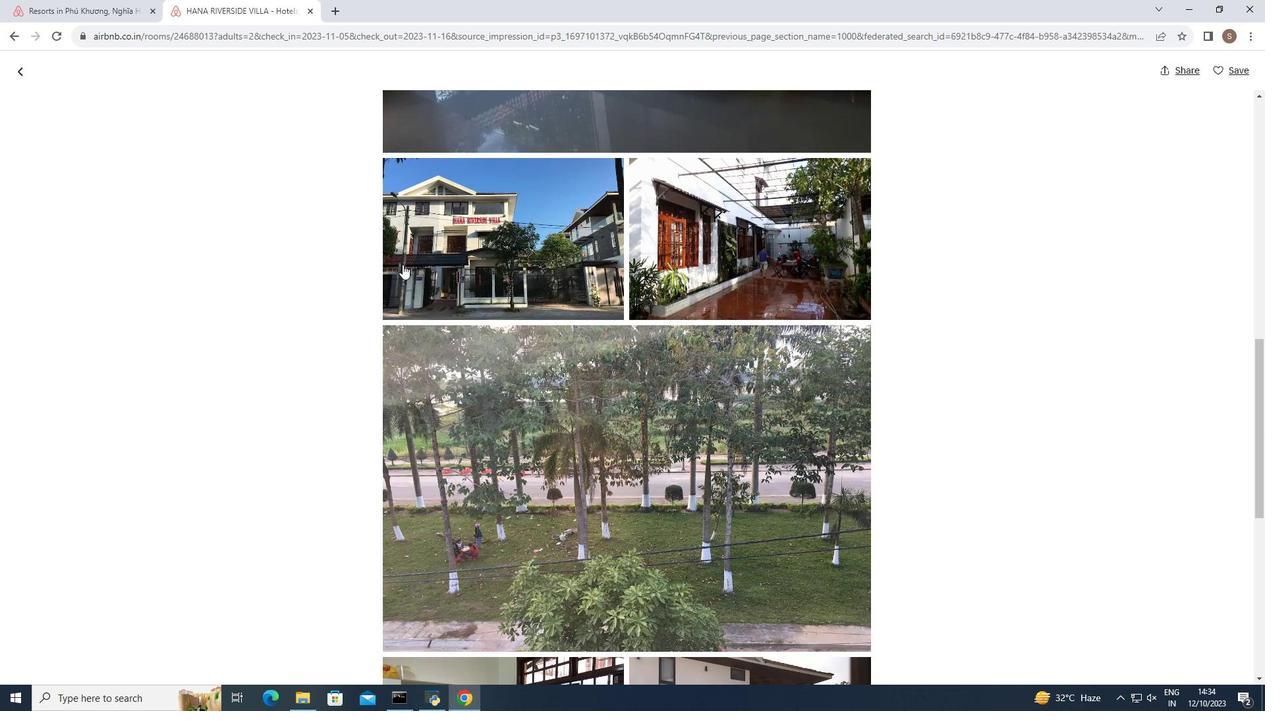 
Action: Mouse scrolled (402, 264) with delta (0, 0)
Screenshot: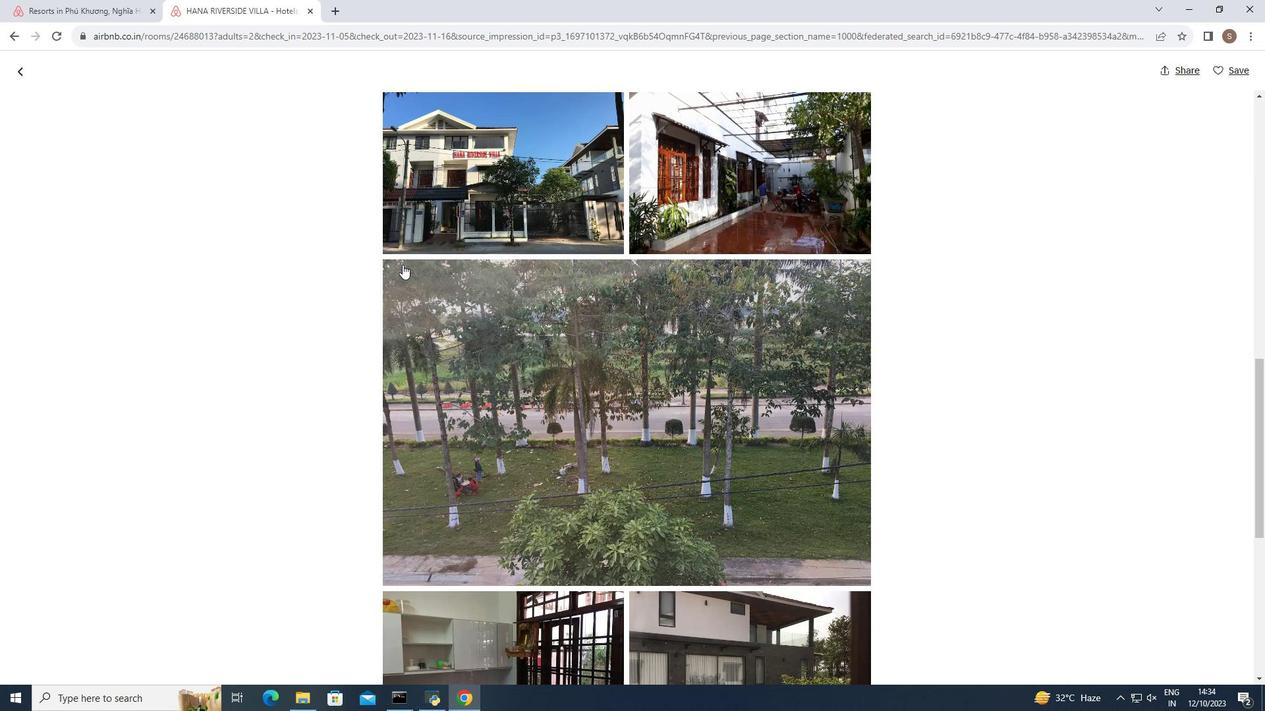 
Action: Mouse scrolled (402, 264) with delta (0, 0)
Screenshot: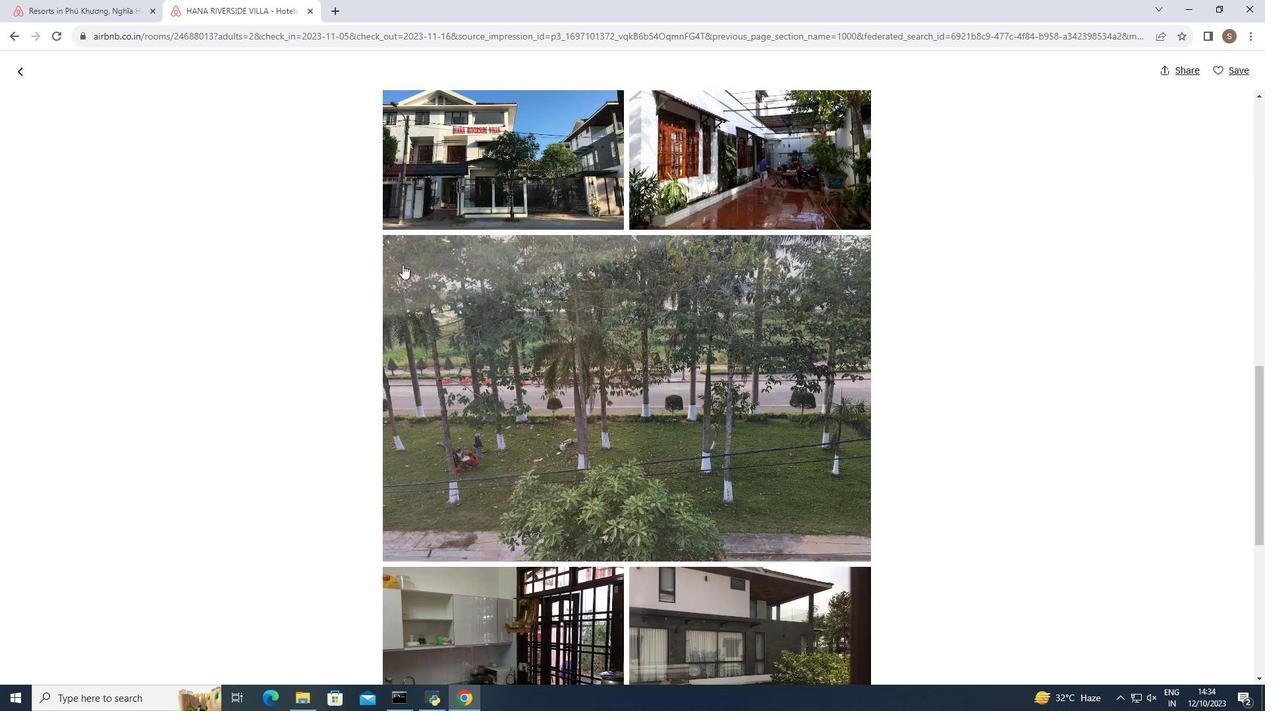 
Action: Mouse scrolled (402, 264) with delta (0, 0)
Screenshot: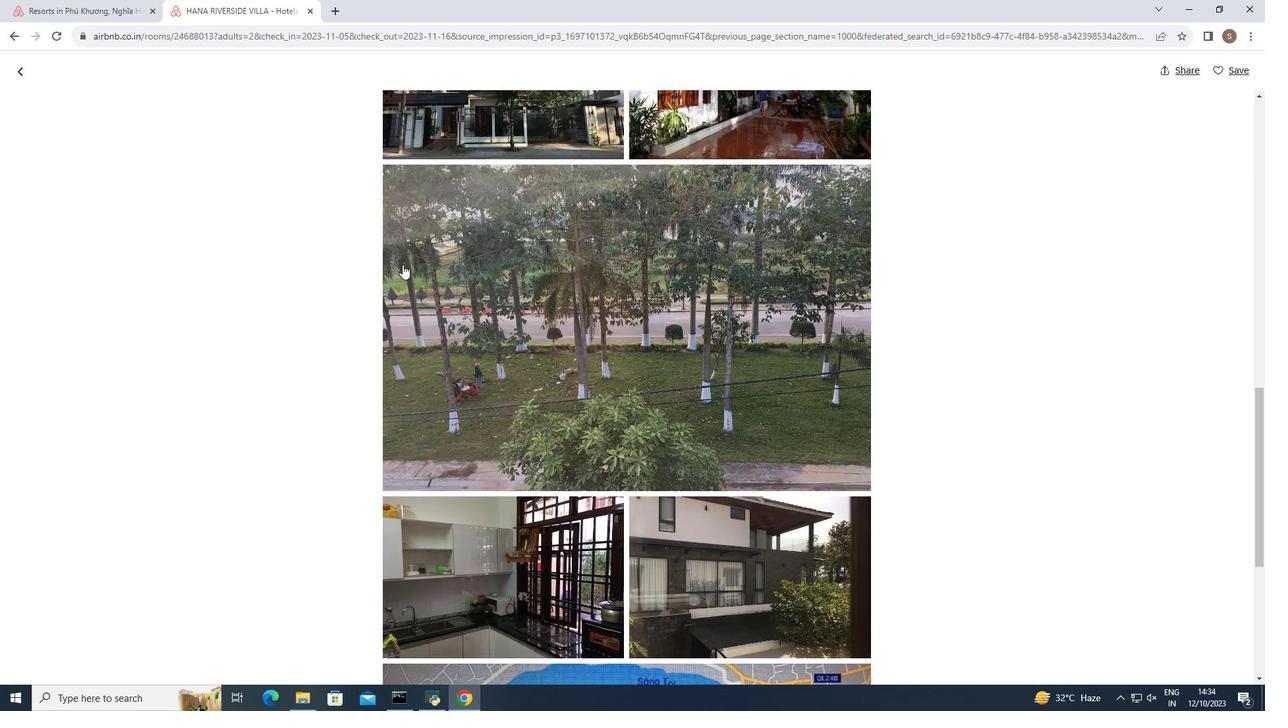 
Action: Mouse scrolled (402, 264) with delta (0, 0)
Screenshot: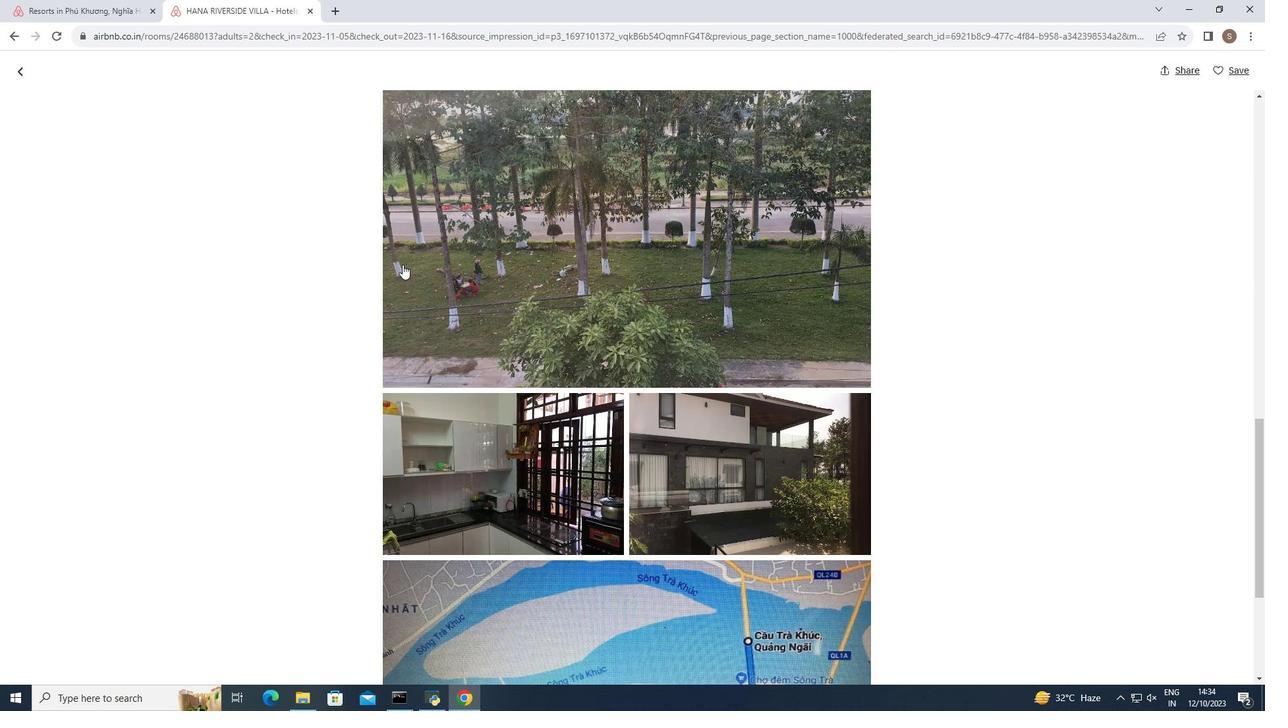 
Action: Mouse scrolled (402, 264) with delta (0, 0)
Screenshot: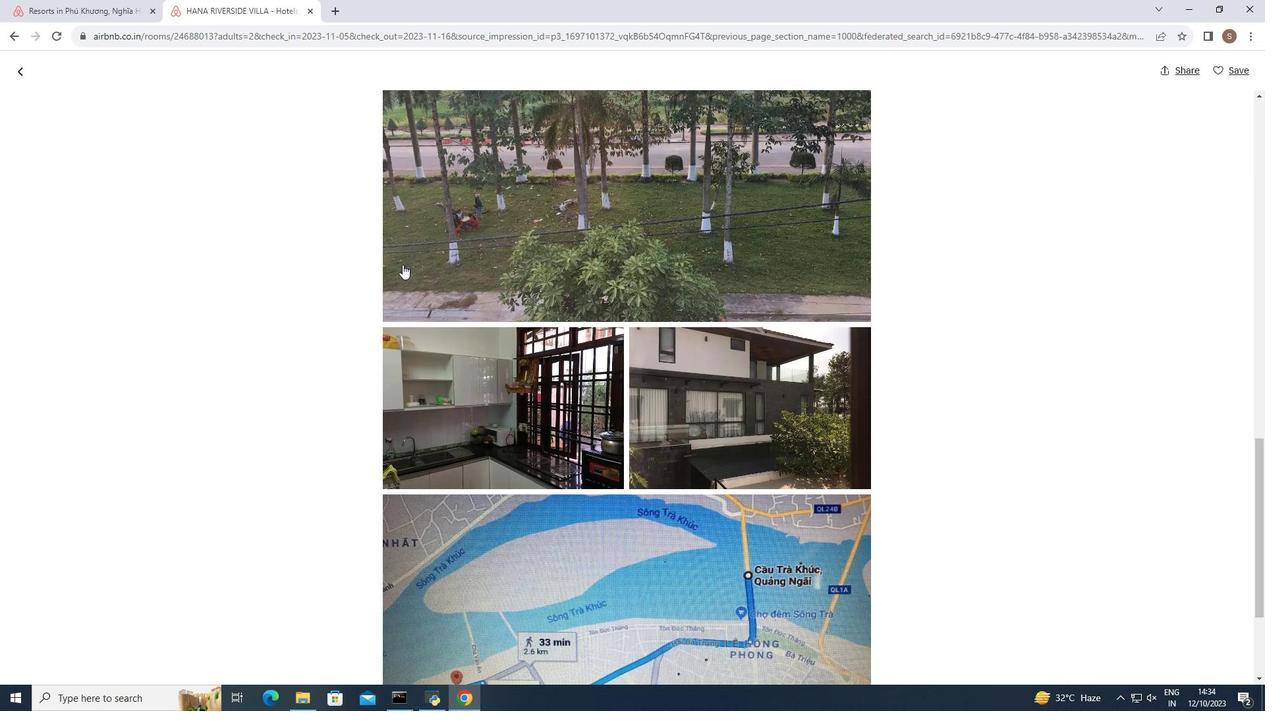 
Action: Mouse scrolled (402, 264) with delta (0, 0)
Screenshot: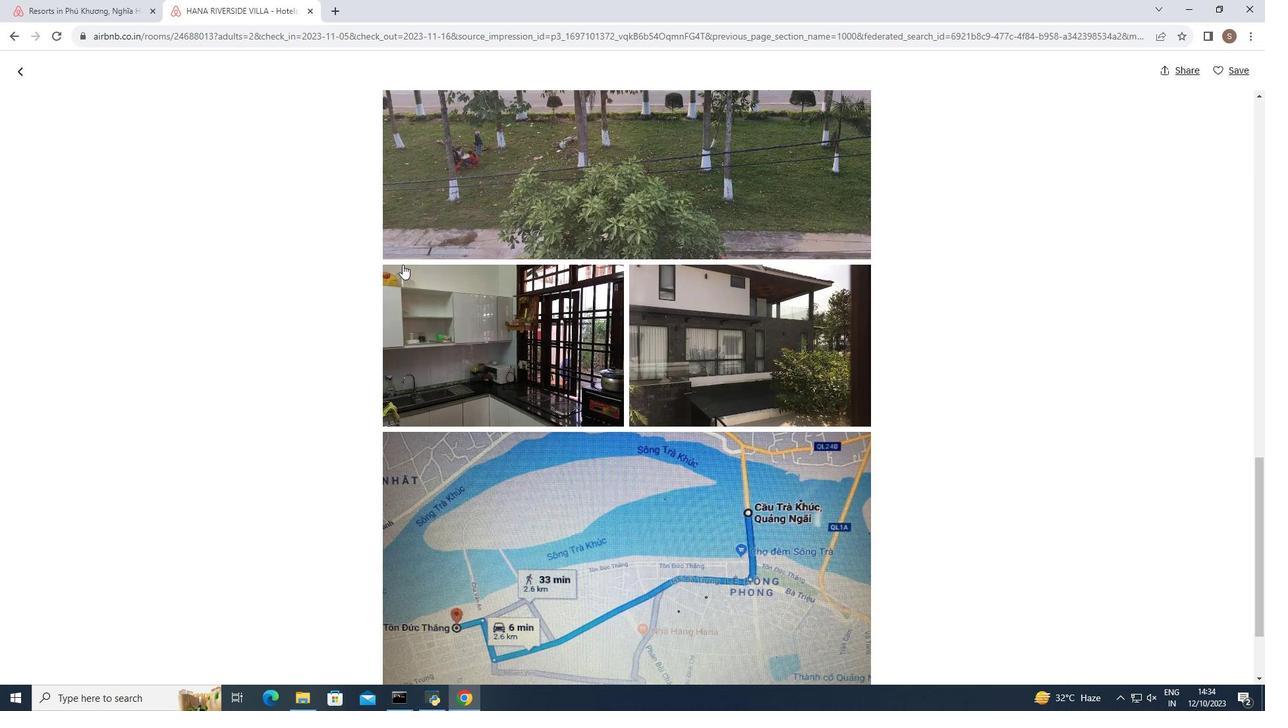 
Action: Mouse scrolled (402, 264) with delta (0, 0)
Screenshot: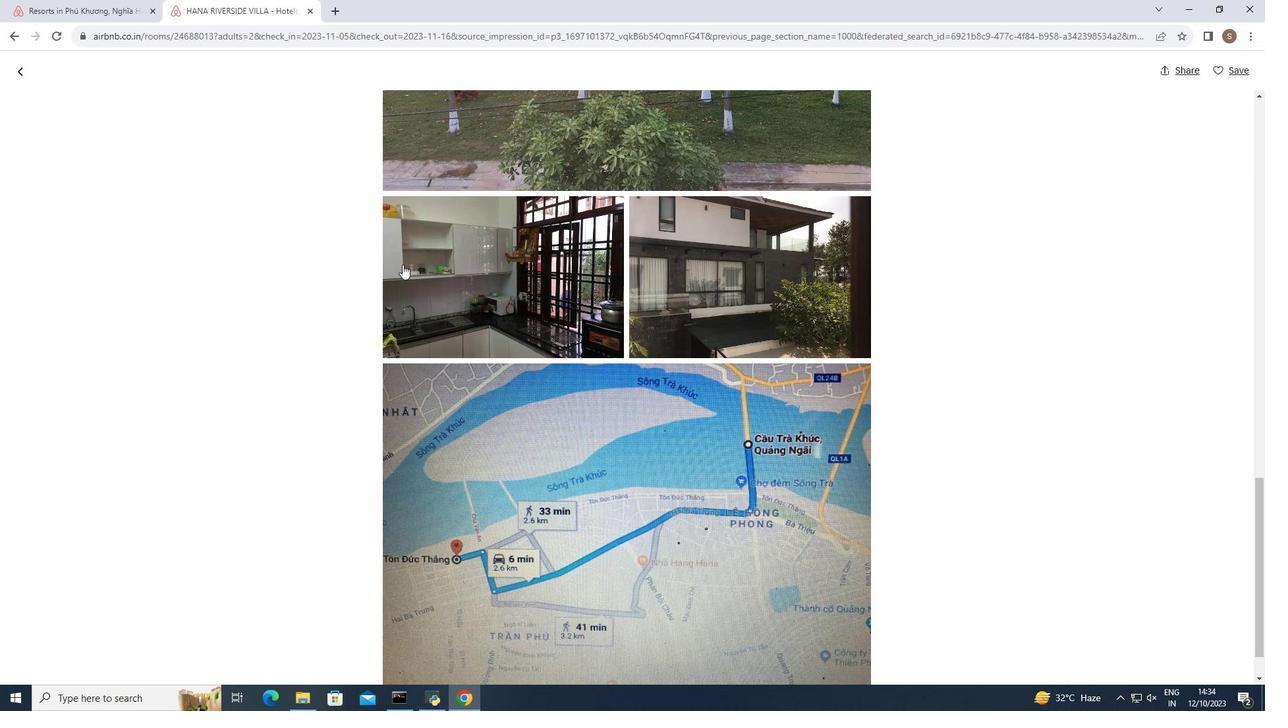 
Action: Mouse scrolled (402, 264) with delta (0, 0)
Screenshot: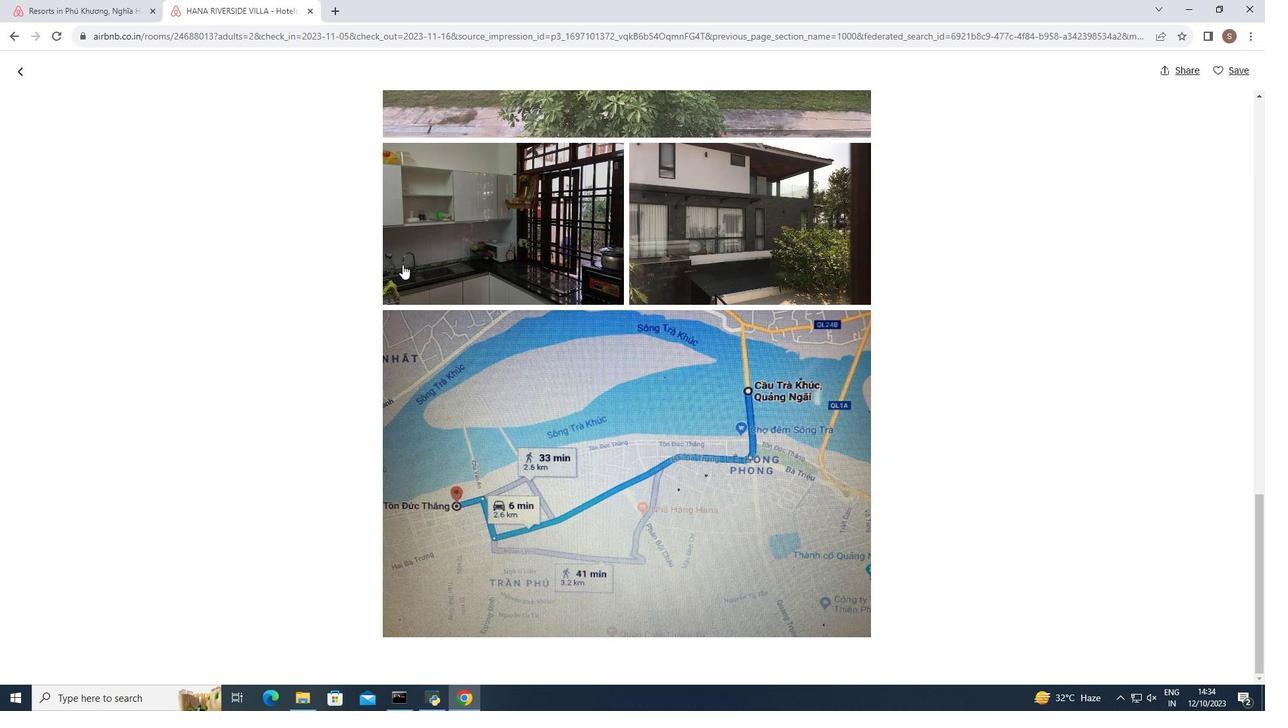 
Action: Mouse scrolled (402, 264) with delta (0, 0)
Screenshot: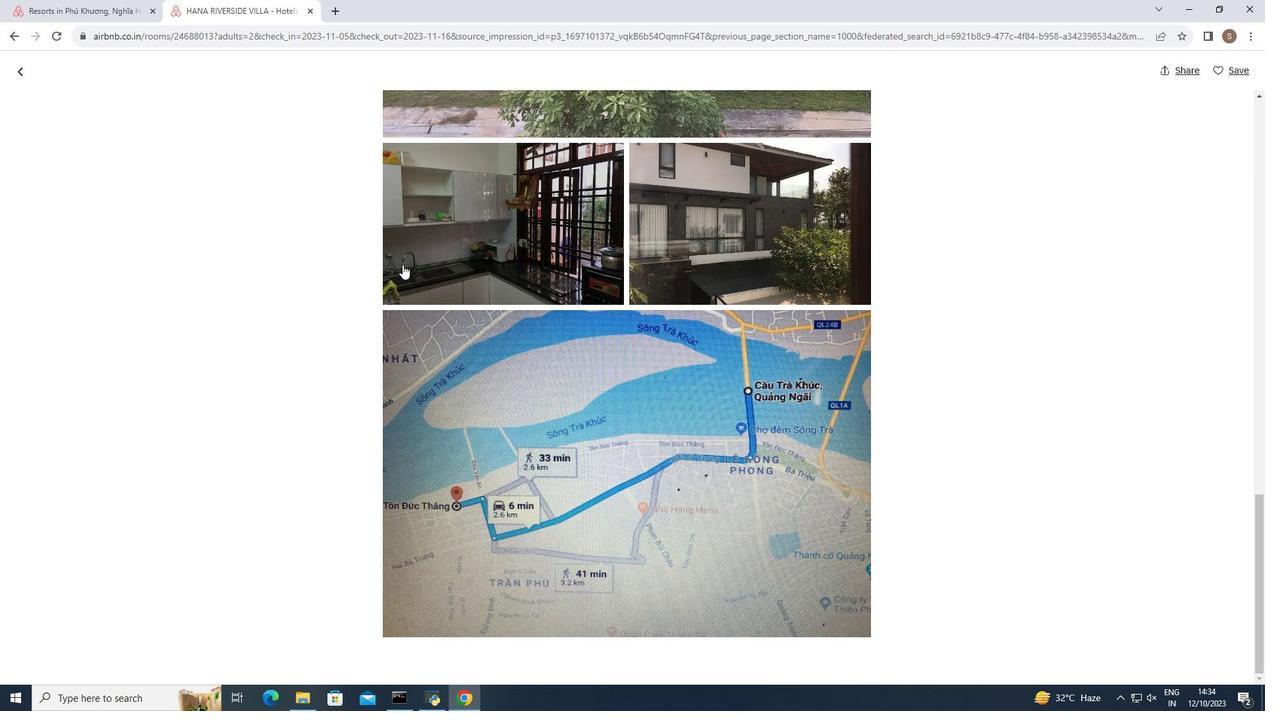 
Action: Mouse scrolled (402, 264) with delta (0, 0)
Screenshot: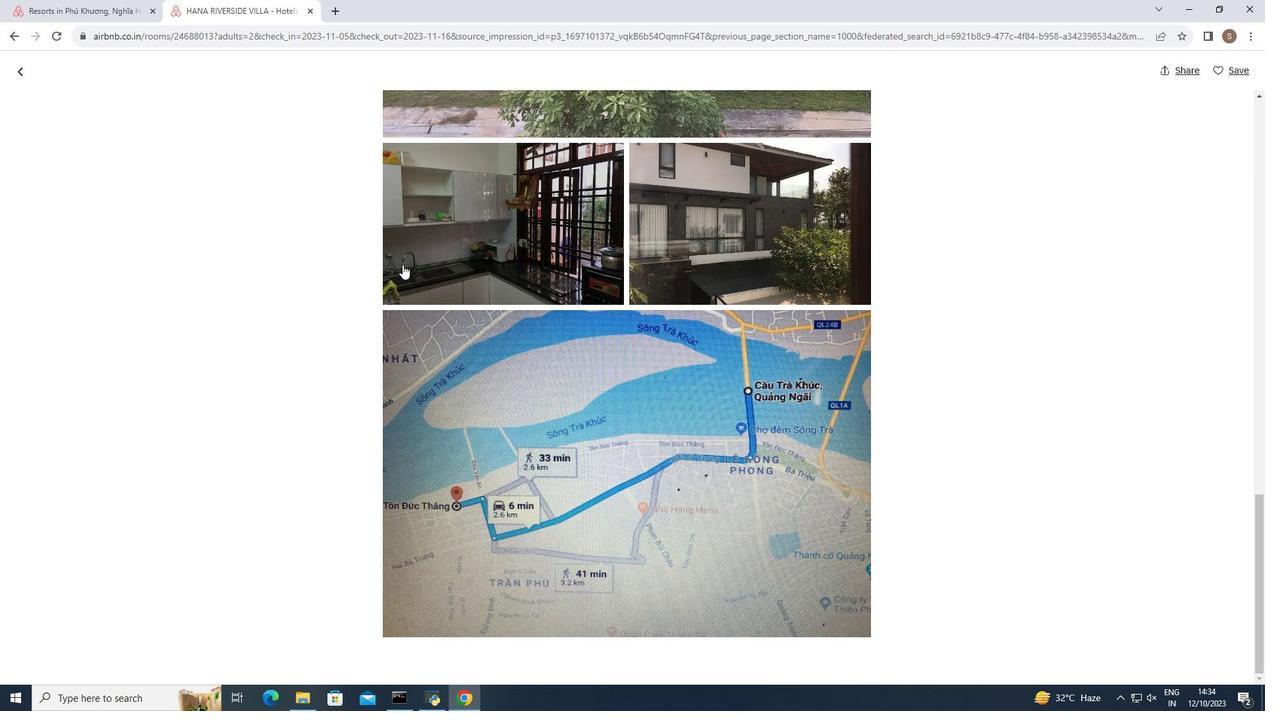 
Action: Mouse moved to (15, 67)
Screenshot: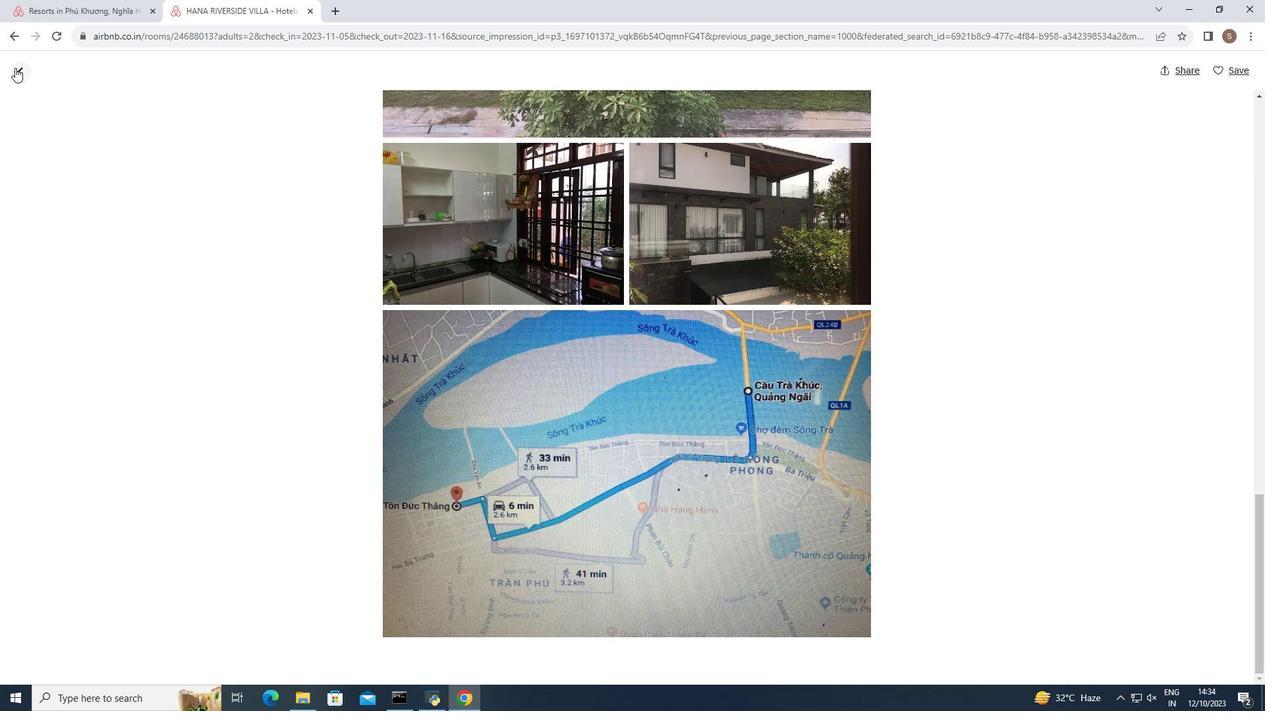 
Action: Mouse pressed left at (15, 67)
Screenshot: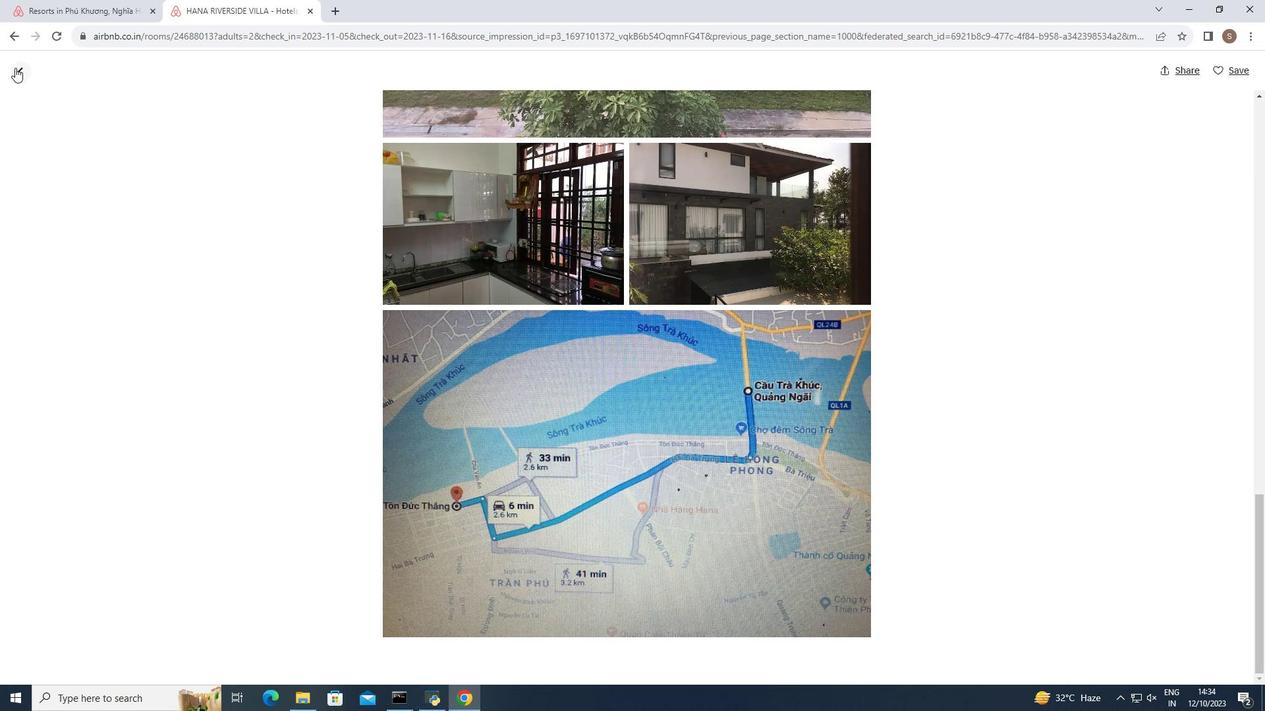 
Action: Mouse moved to (357, 296)
Screenshot: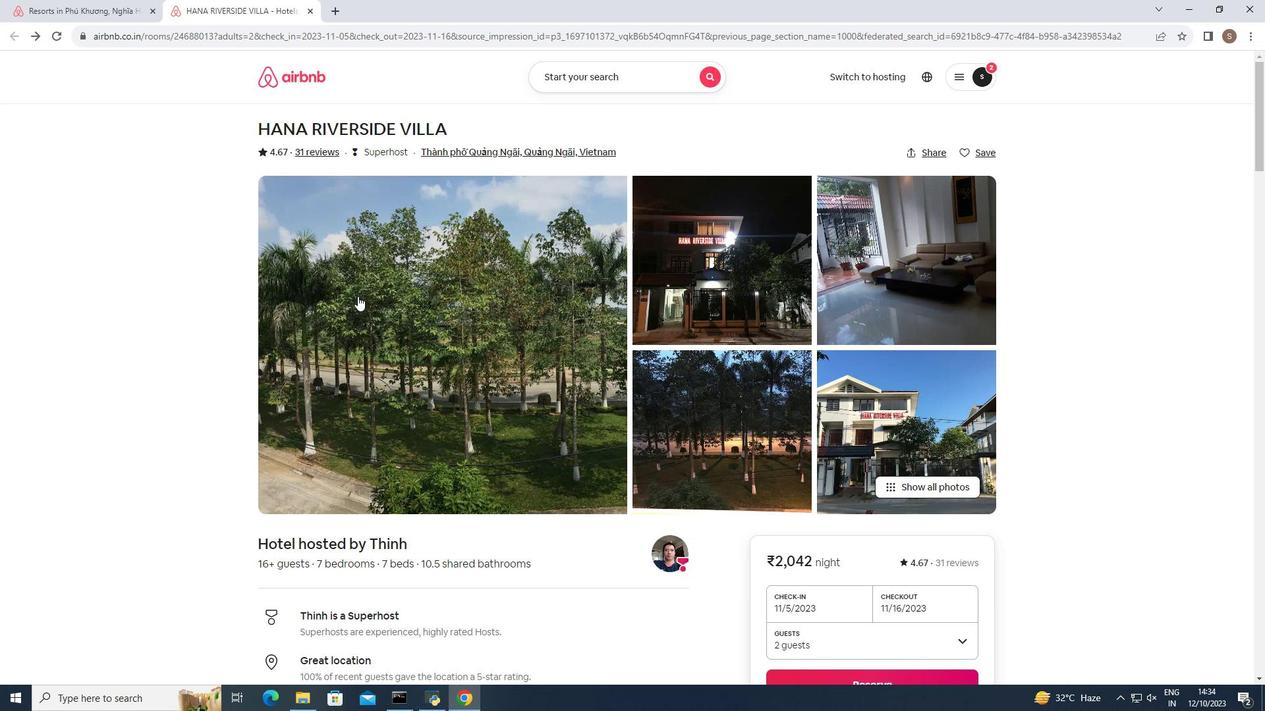 
Action: Mouse scrolled (357, 295) with delta (0, 0)
Screenshot: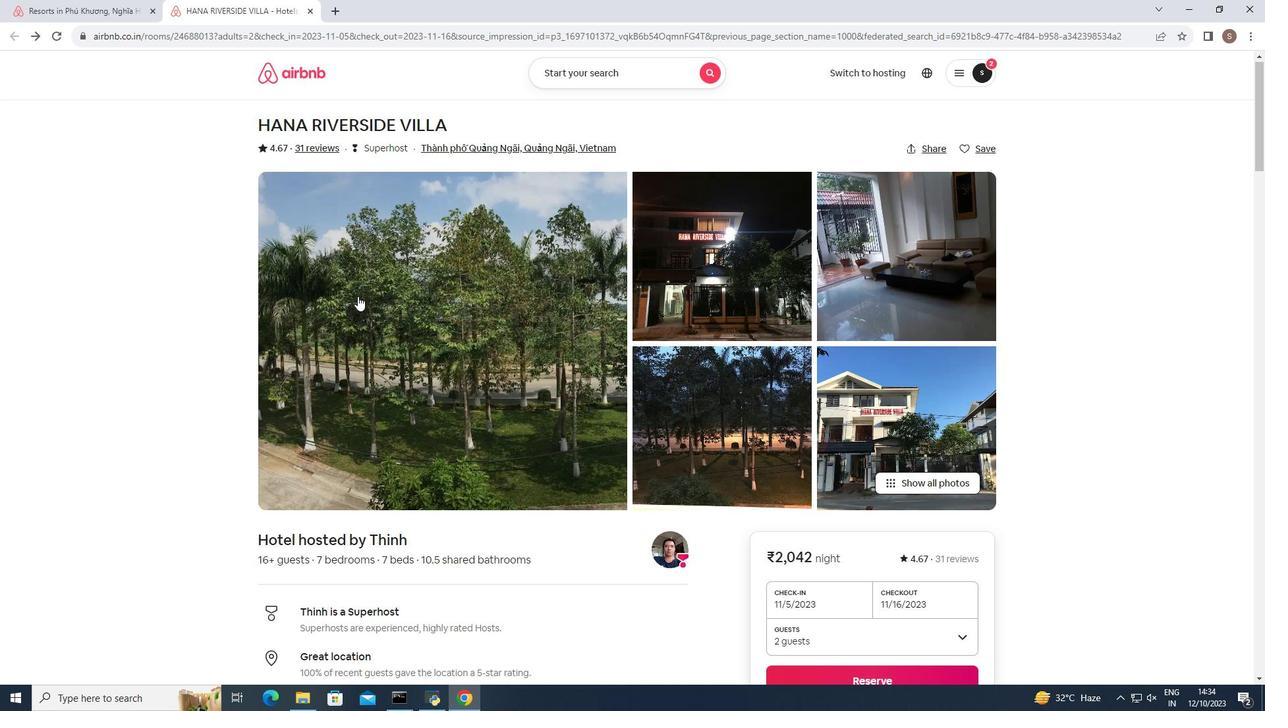 
Action: Mouse scrolled (357, 295) with delta (0, 0)
Screenshot: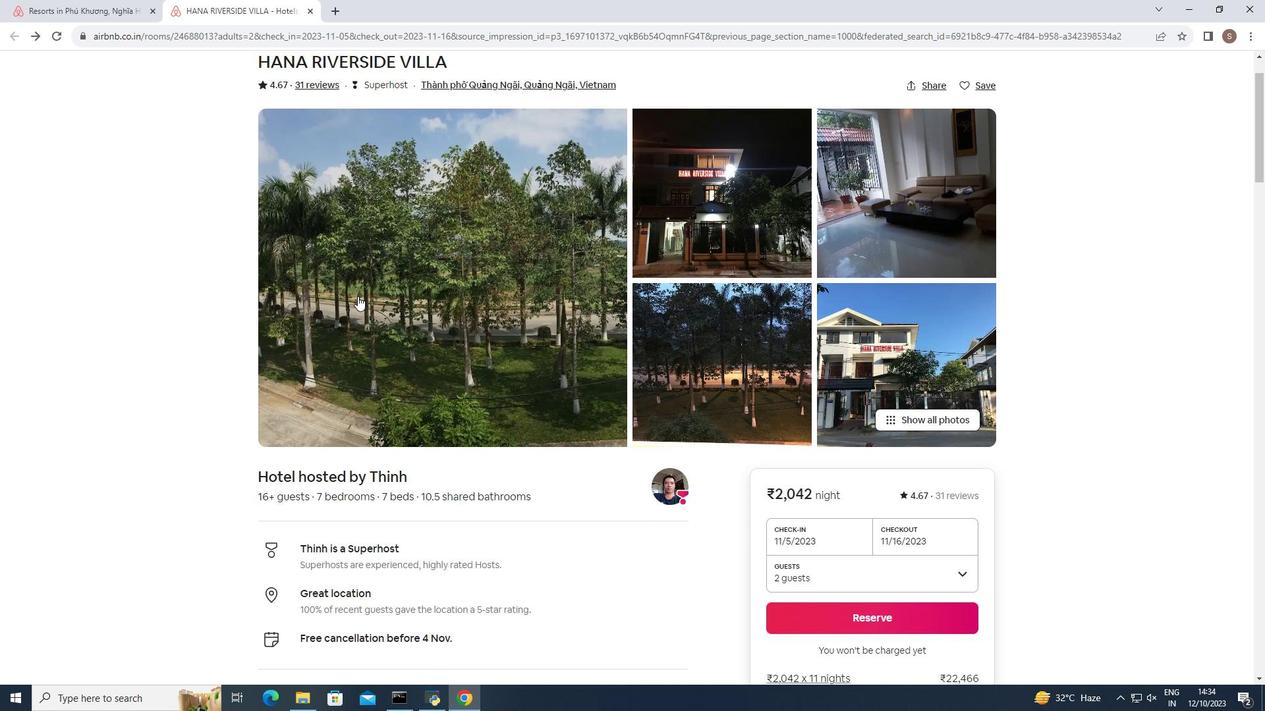 
Action: Mouse scrolled (357, 295) with delta (0, 0)
Screenshot: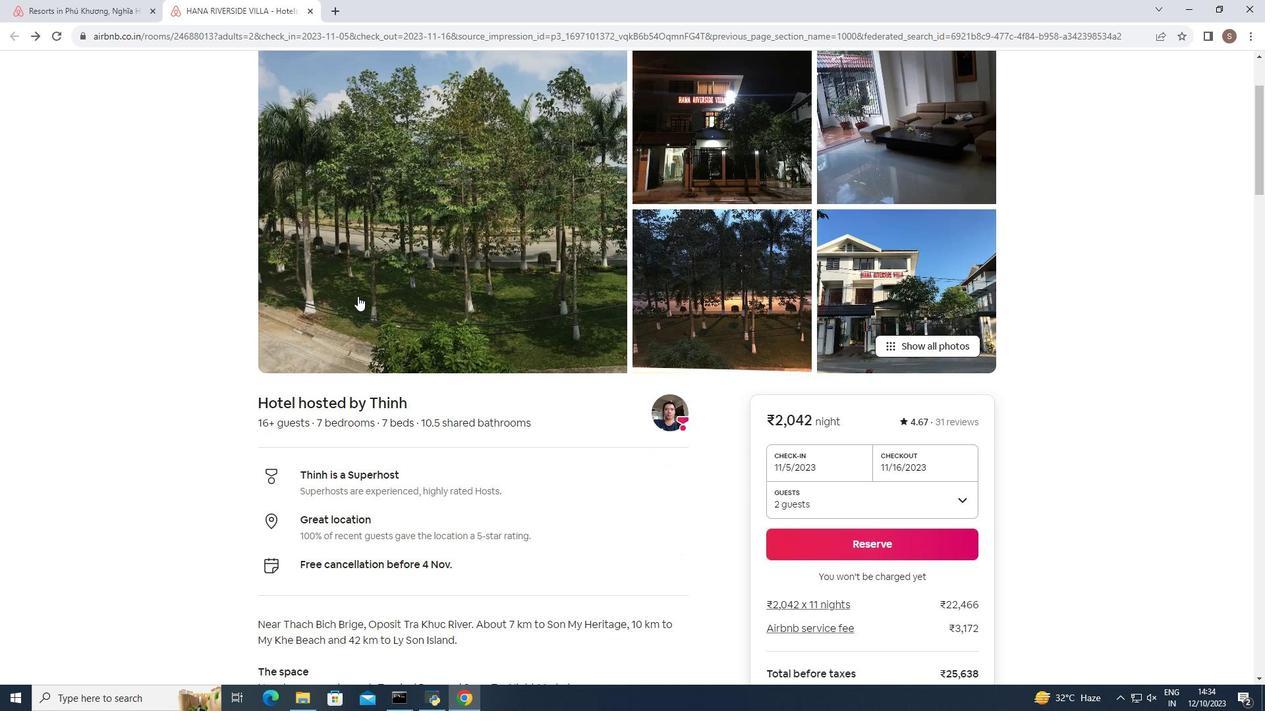 
Action: Mouse scrolled (357, 295) with delta (0, 0)
Screenshot: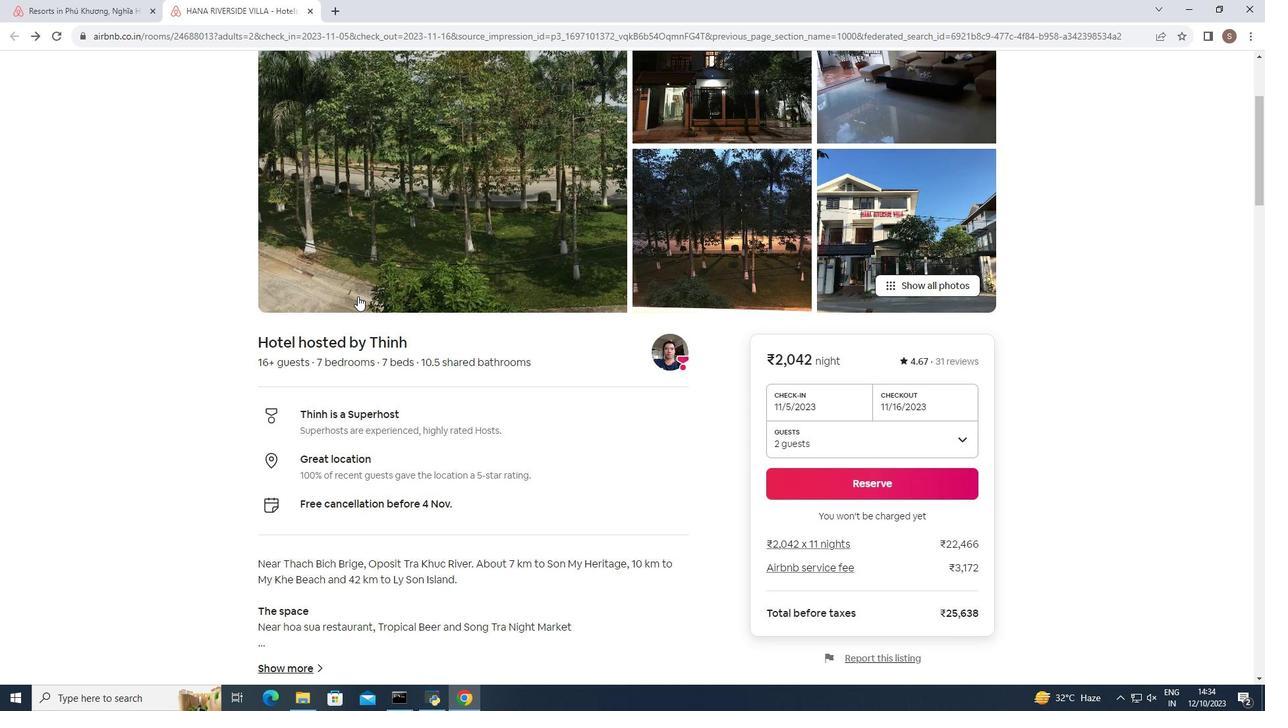 
Action: Mouse scrolled (357, 295) with delta (0, 0)
Screenshot: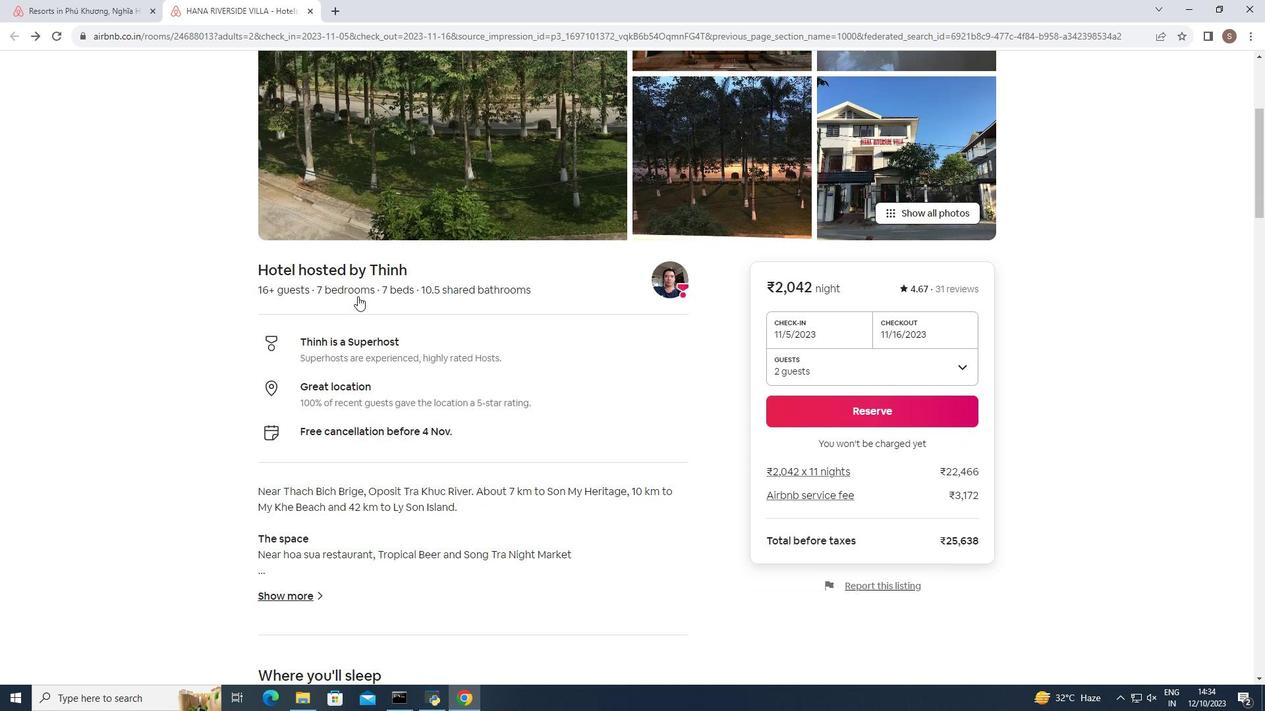 
Action: Mouse scrolled (357, 295) with delta (0, 0)
Screenshot: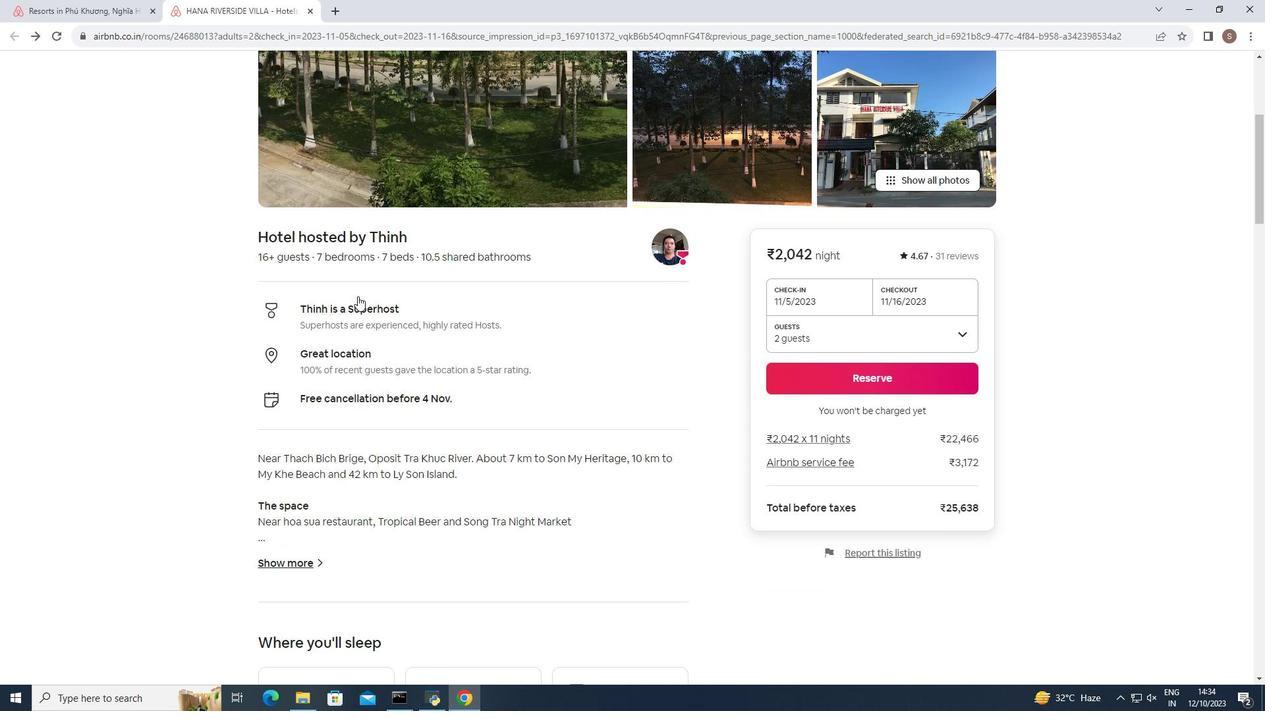 
Action: Mouse scrolled (357, 295) with delta (0, 0)
Screenshot: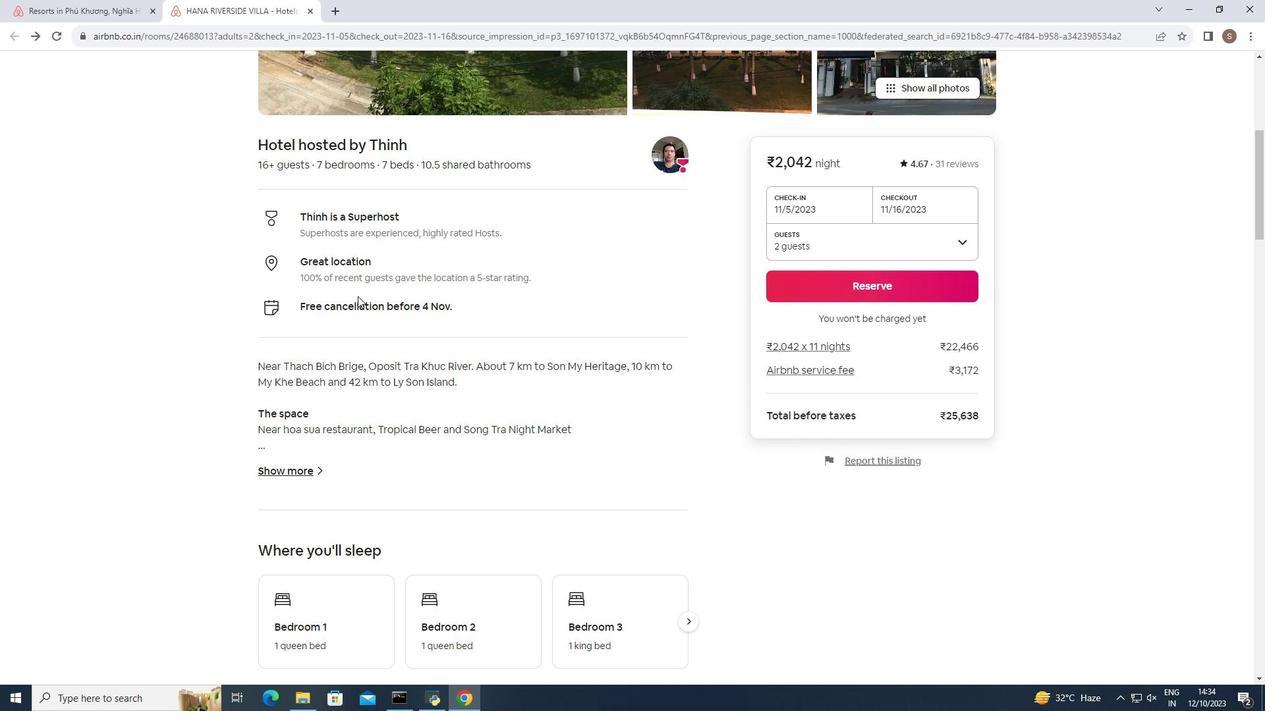 
Action: Mouse scrolled (357, 295) with delta (0, 0)
Screenshot: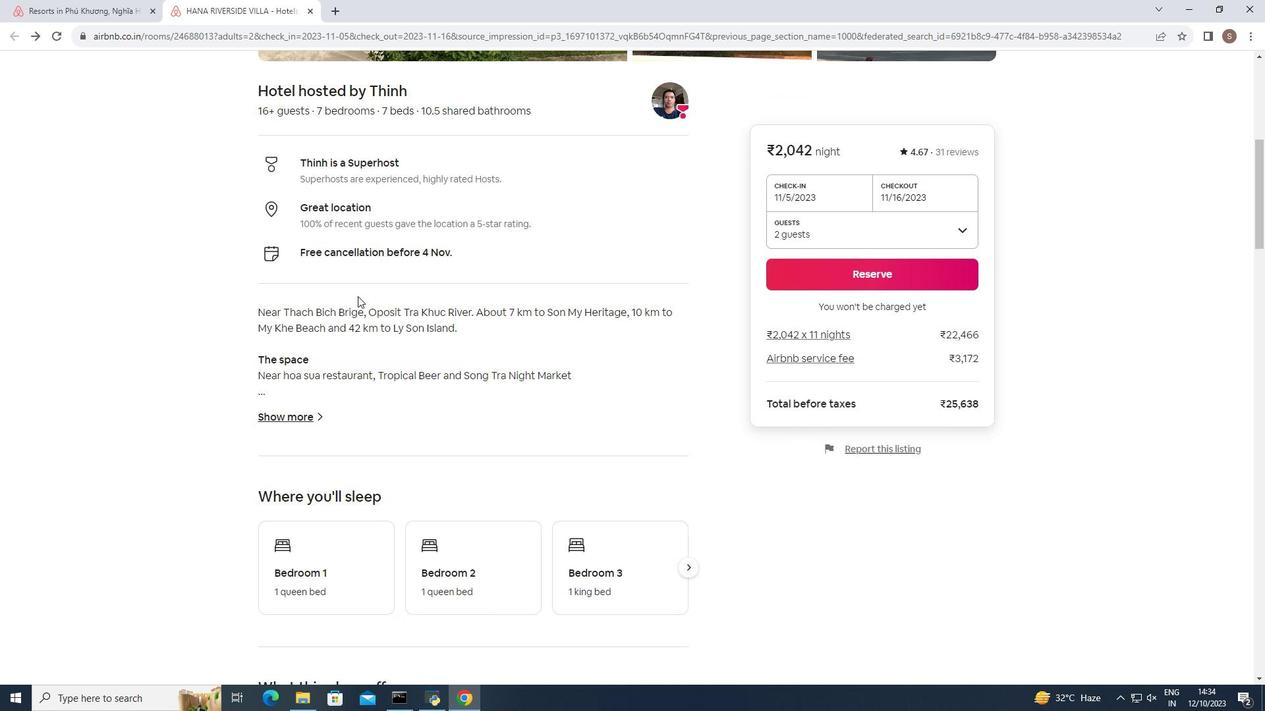 
Action: Mouse moved to (290, 344)
Screenshot: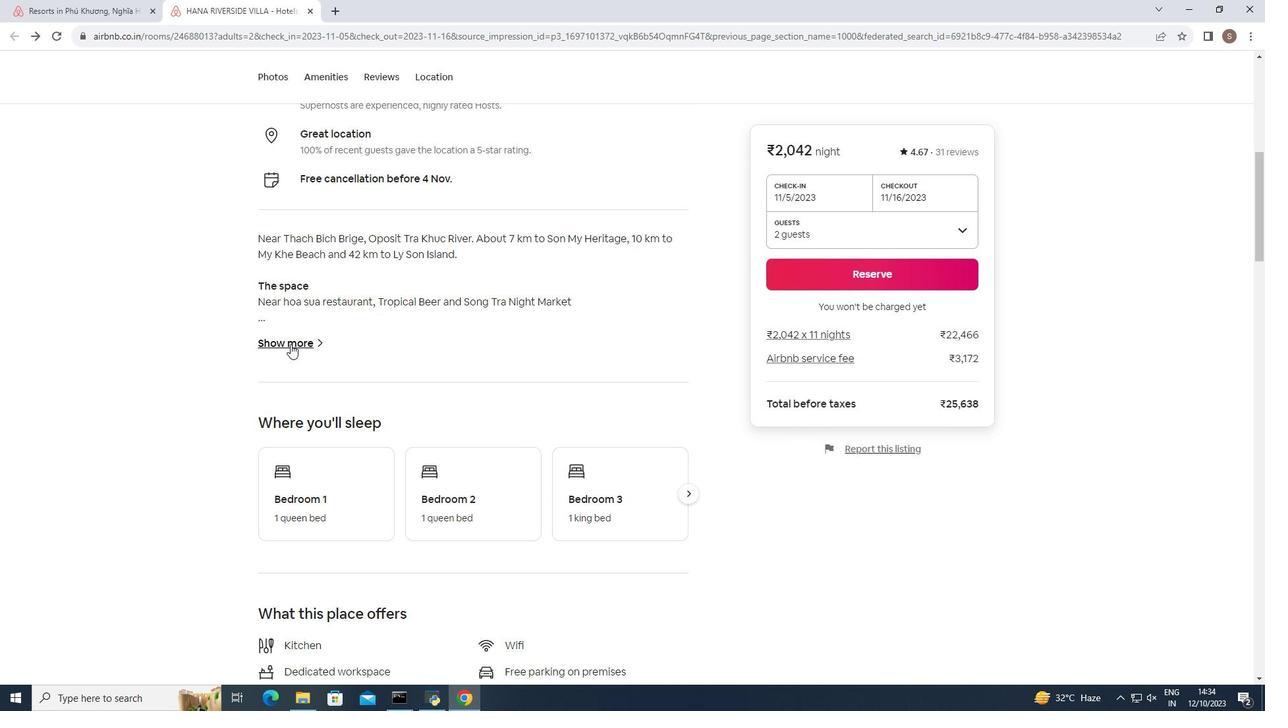 
Action: Mouse pressed left at (290, 344)
Screenshot: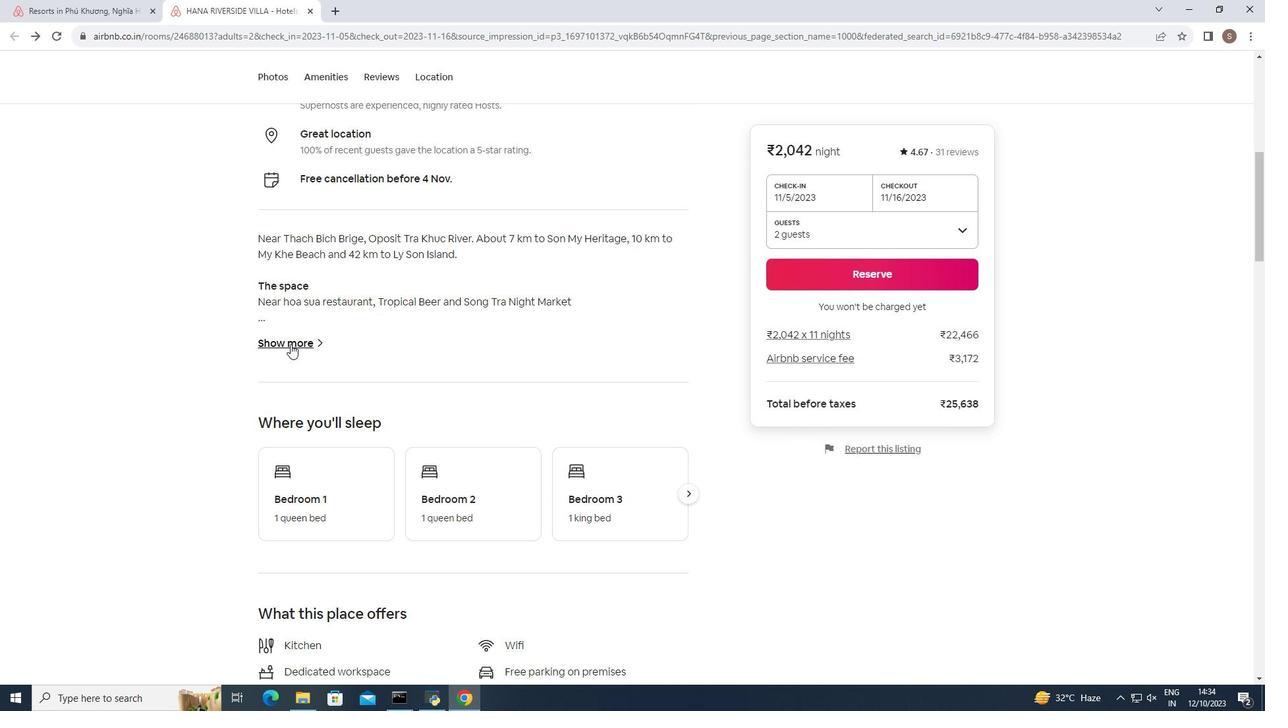 
Action: Mouse moved to (390, 239)
Screenshot: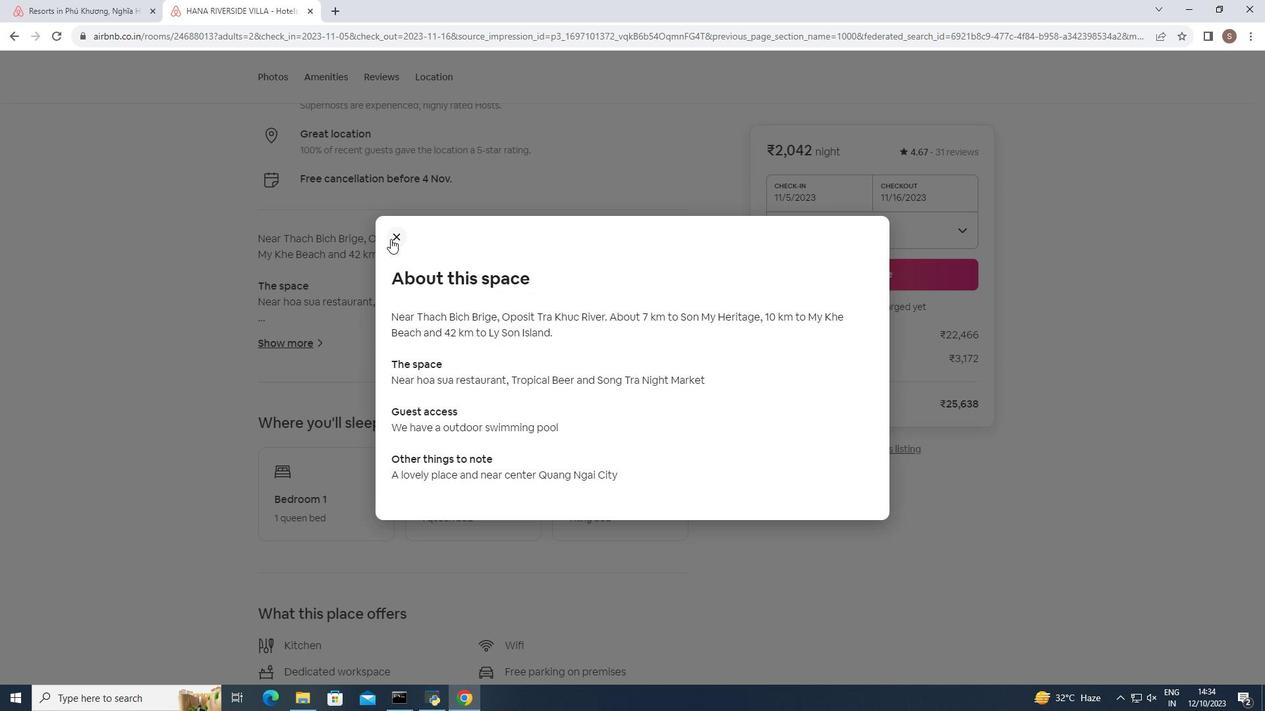 
Action: Mouse pressed left at (390, 239)
Screenshot: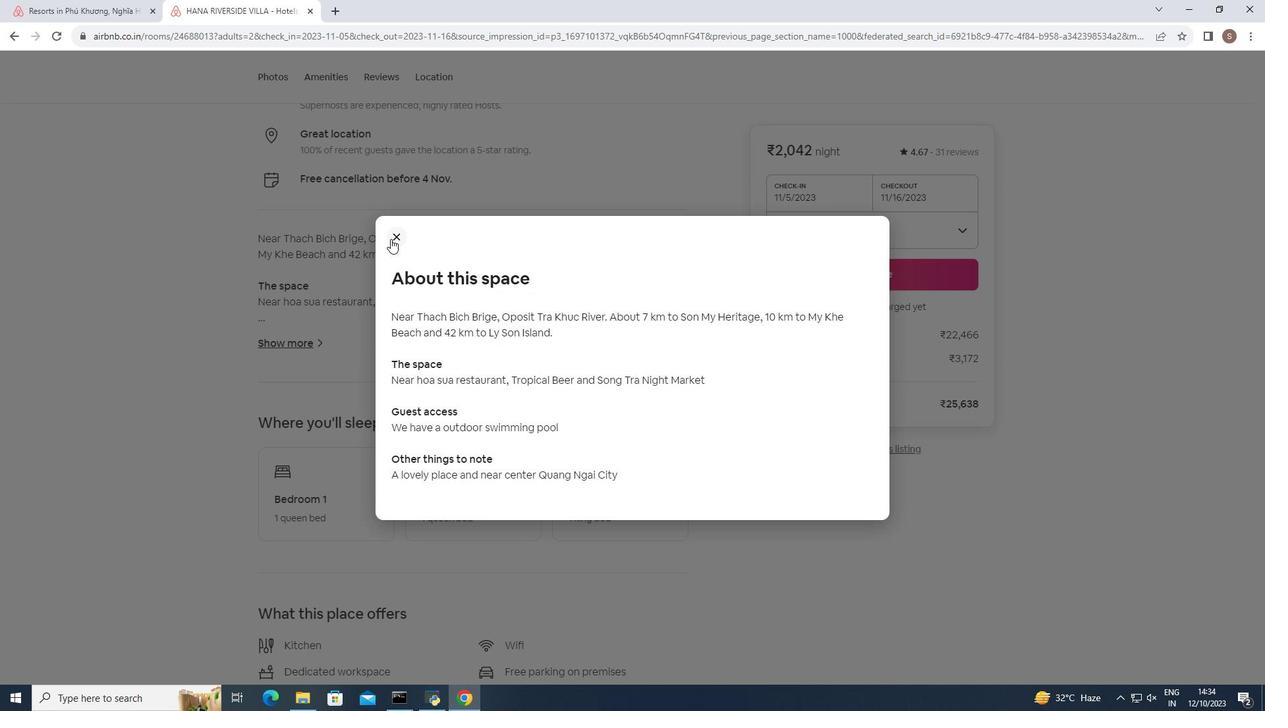 
Action: Mouse moved to (390, 239)
Screenshot: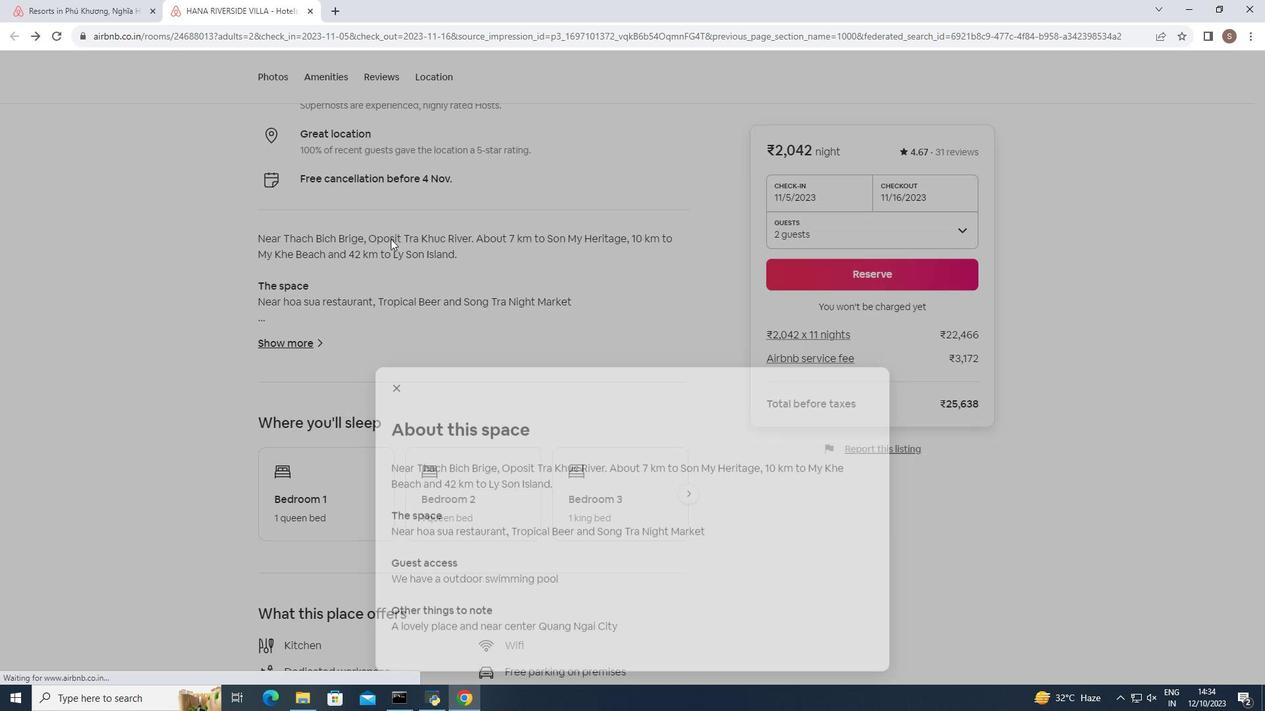 
Action: Mouse scrolled (390, 238) with delta (0, 0)
Screenshot: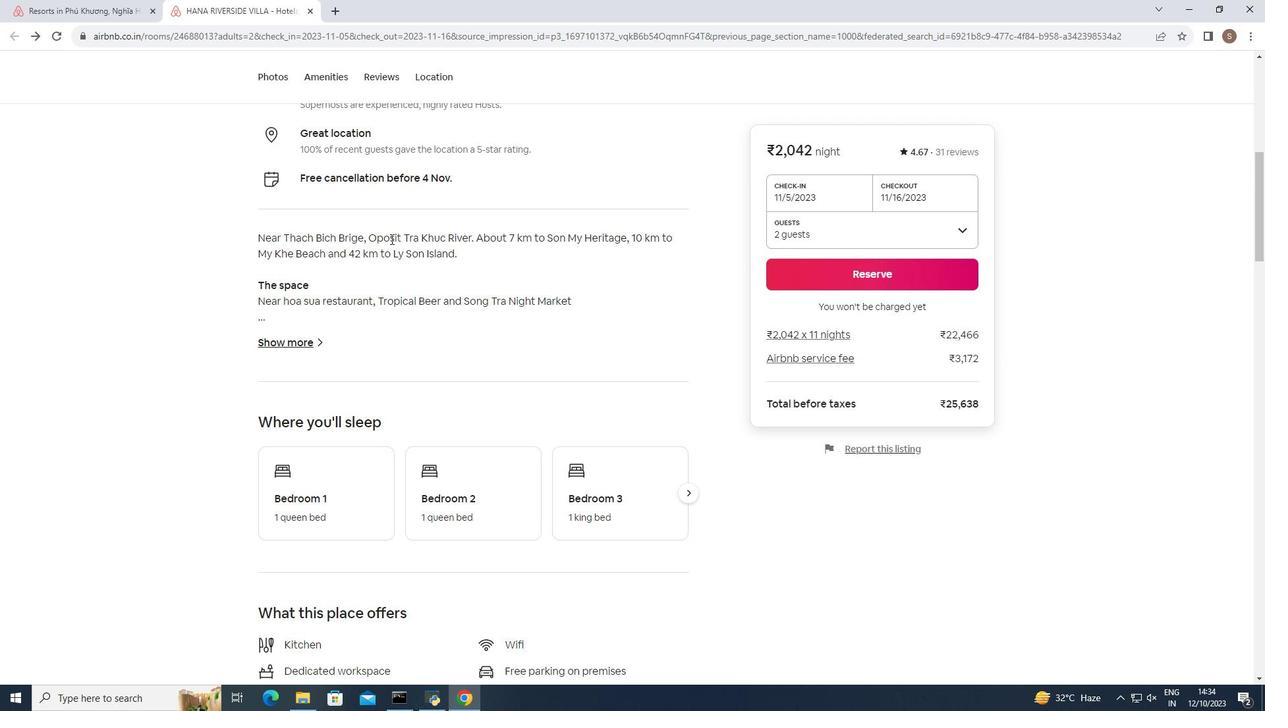 
Action: Mouse moved to (391, 240)
Screenshot: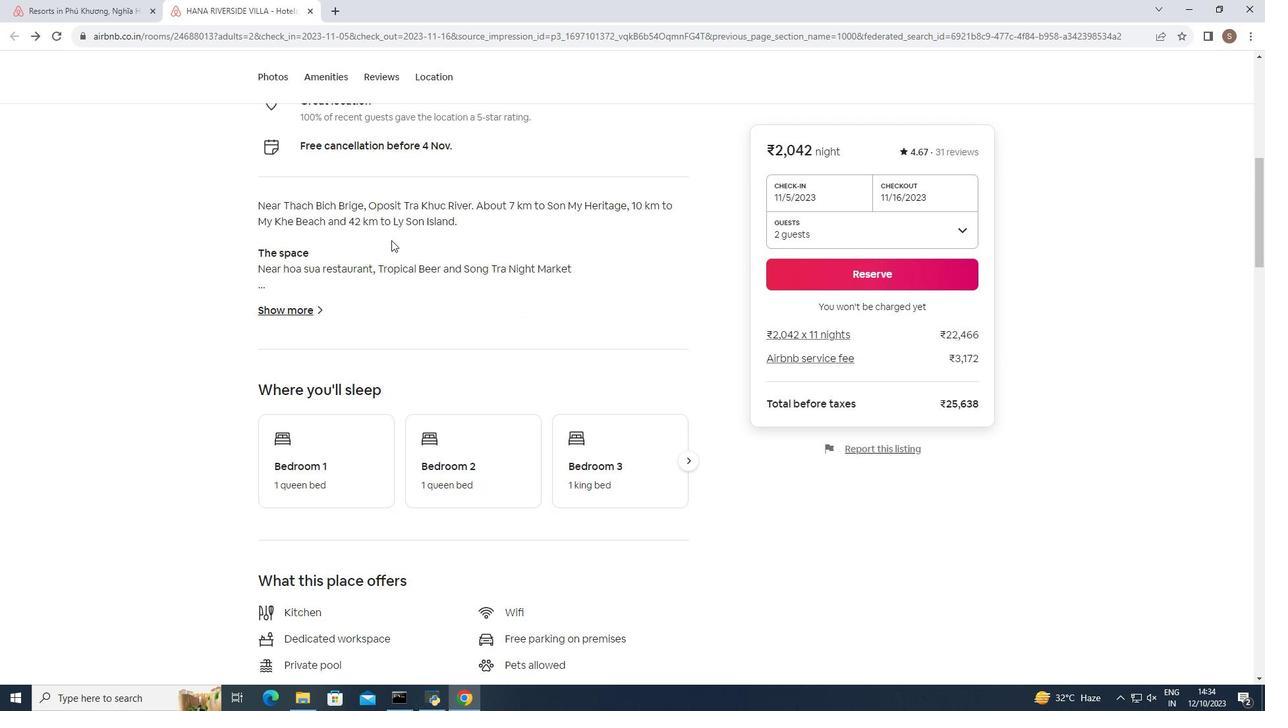 
Action: Mouse scrolled (391, 239) with delta (0, 0)
Screenshot: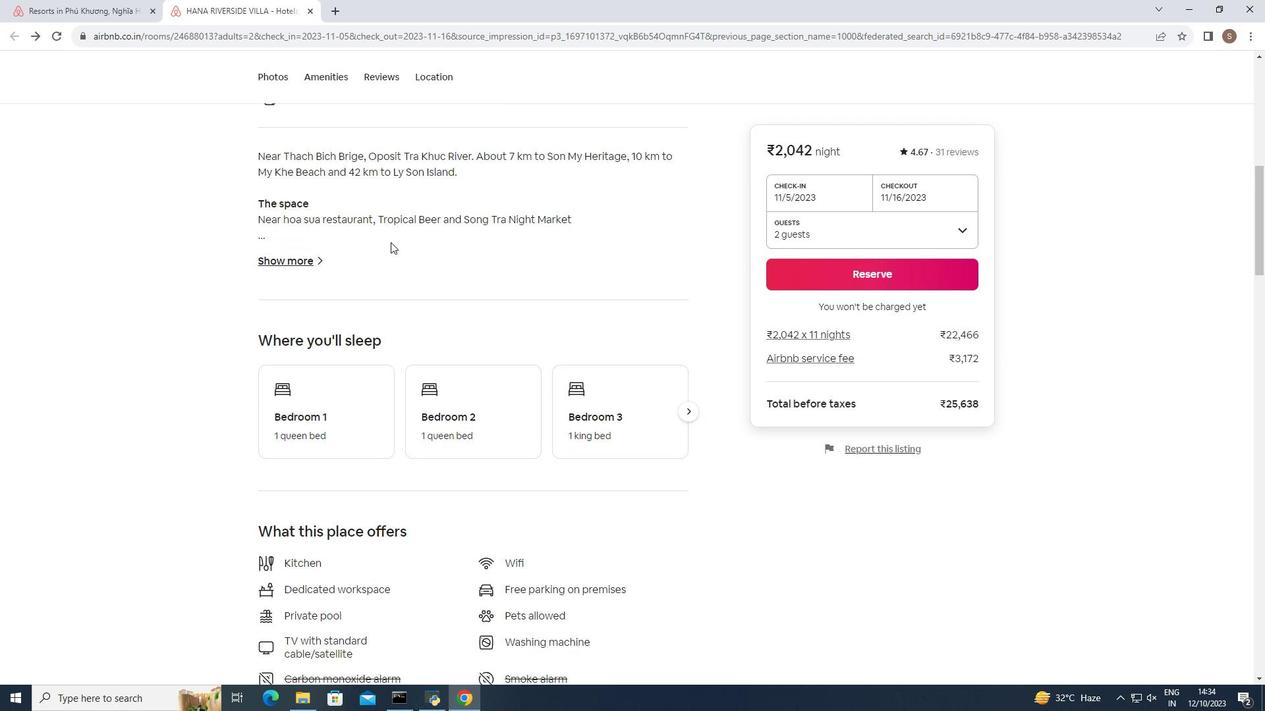 
Action: Mouse moved to (390, 242)
Screenshot: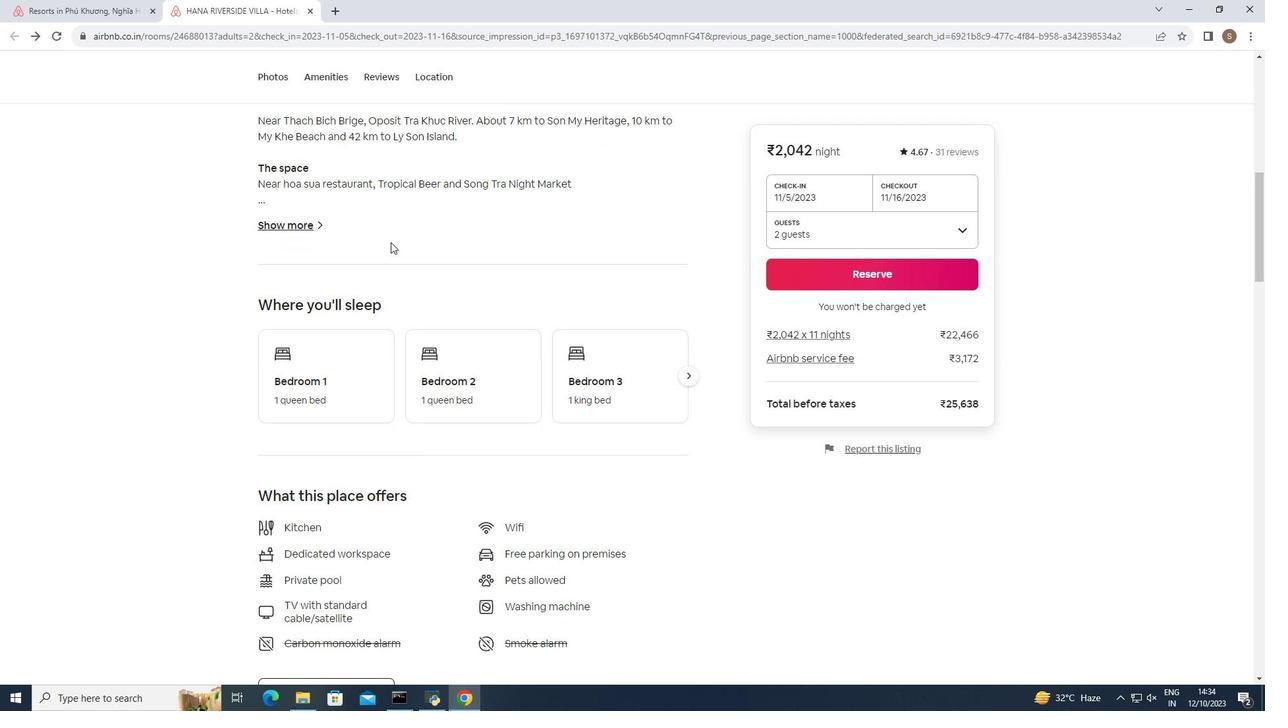 
Action: Mouse scrolled (390, 241) with delta (0, 0)
Screenshot: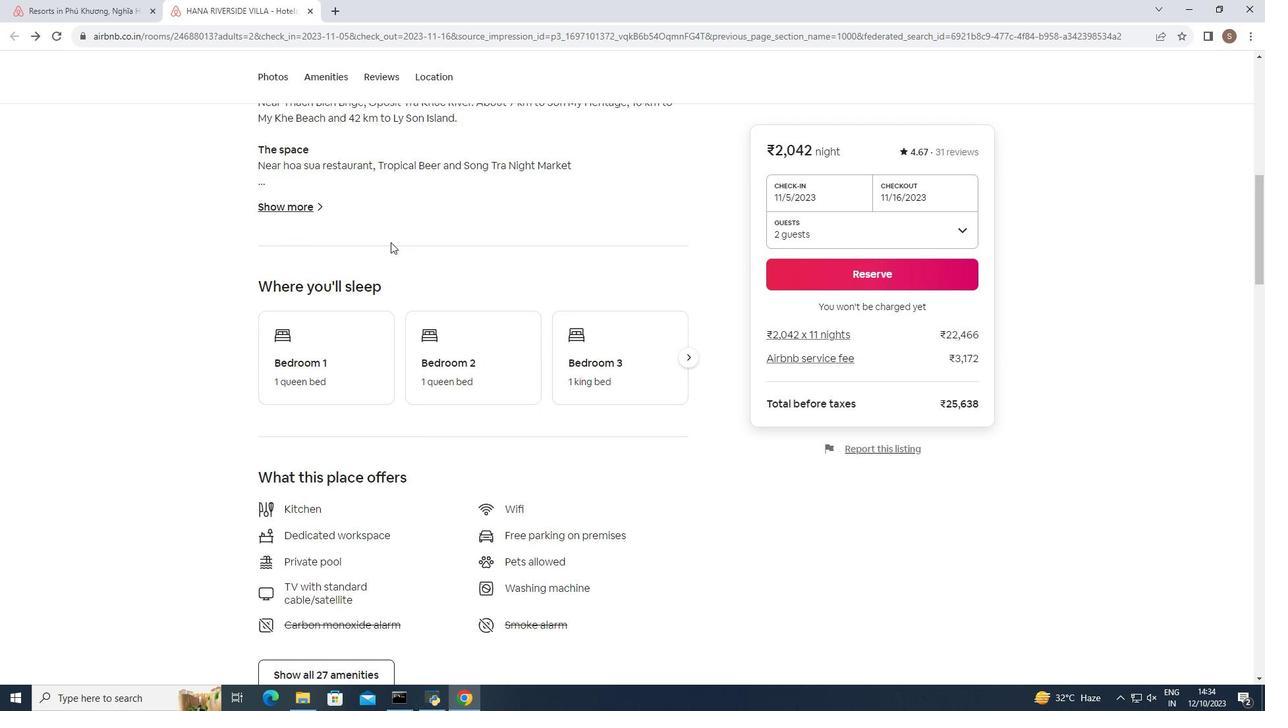 
Action: Mouse moved to (390, 242)
Screenshot: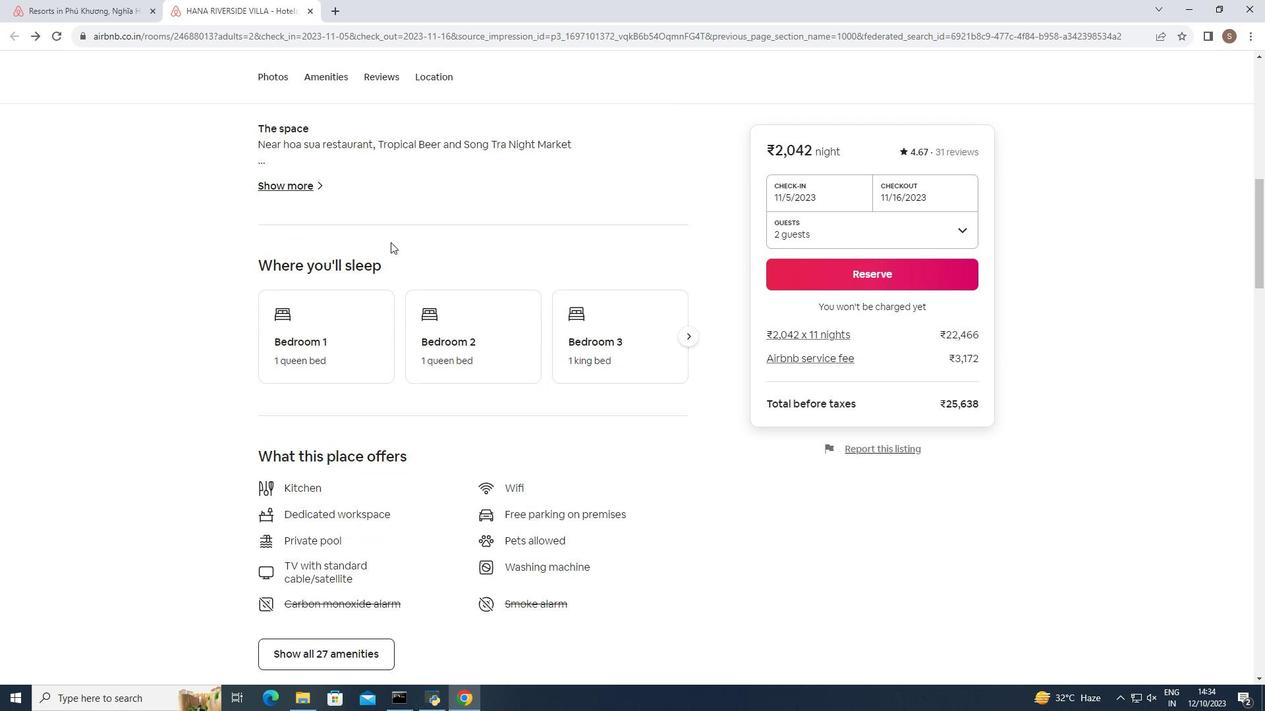 
Action: Mouse scrolled (390, 241) with delta (0, 0)
Screenshot: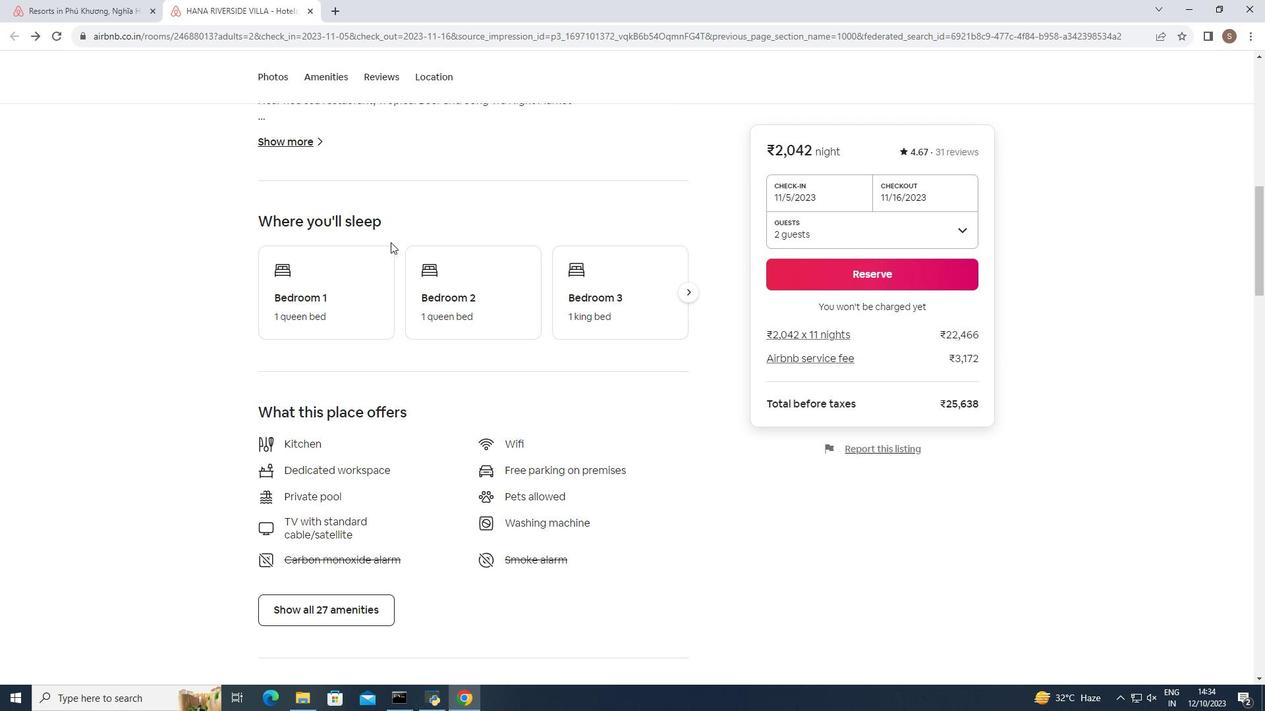 
Action: Mouse scrolled (390, 241) with delta (0, 0)
Screenshot: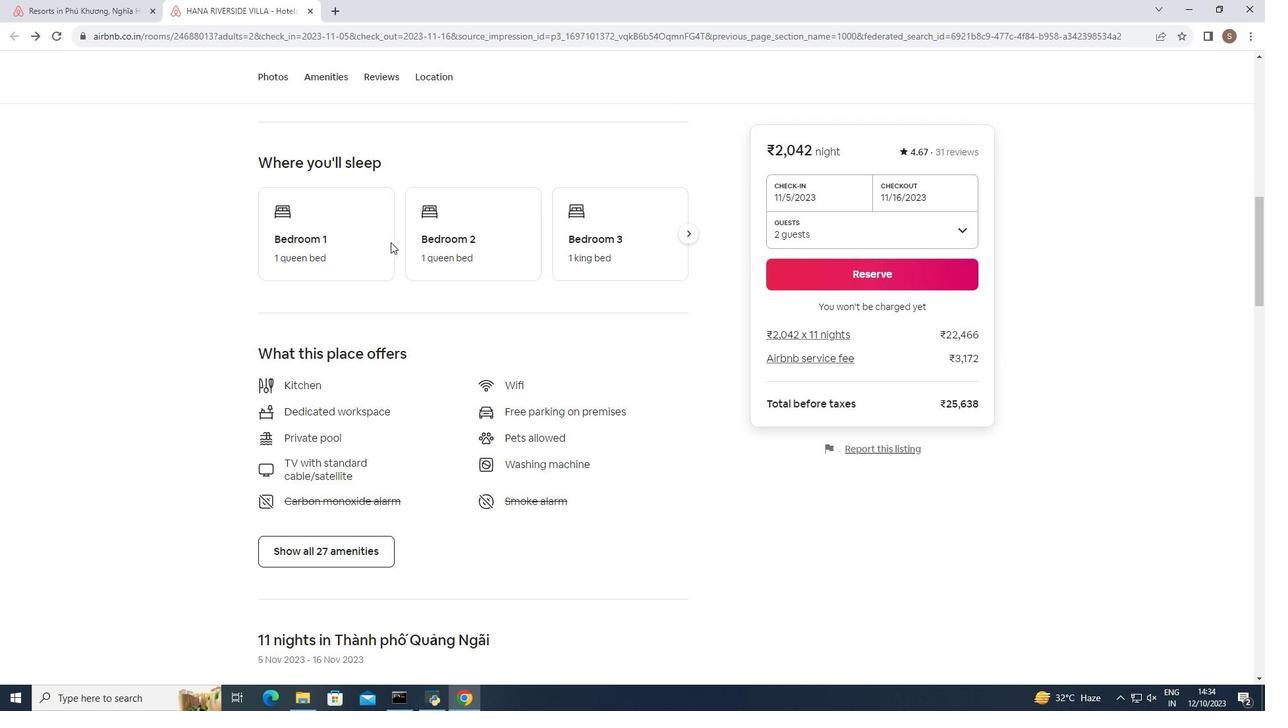 
Action: Mouse scrolled (390, 241) with delta (0, 0)
Screenshot: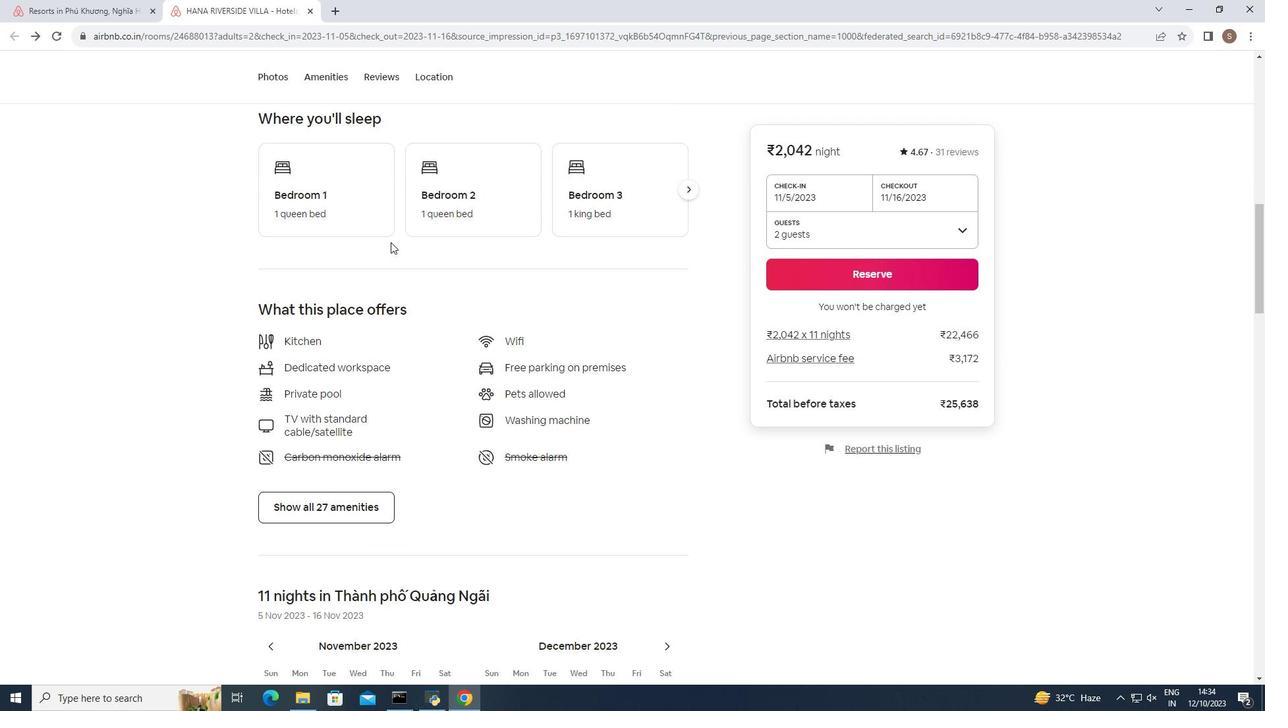
Action: Mouse moved to (359, 416)
Screenshot: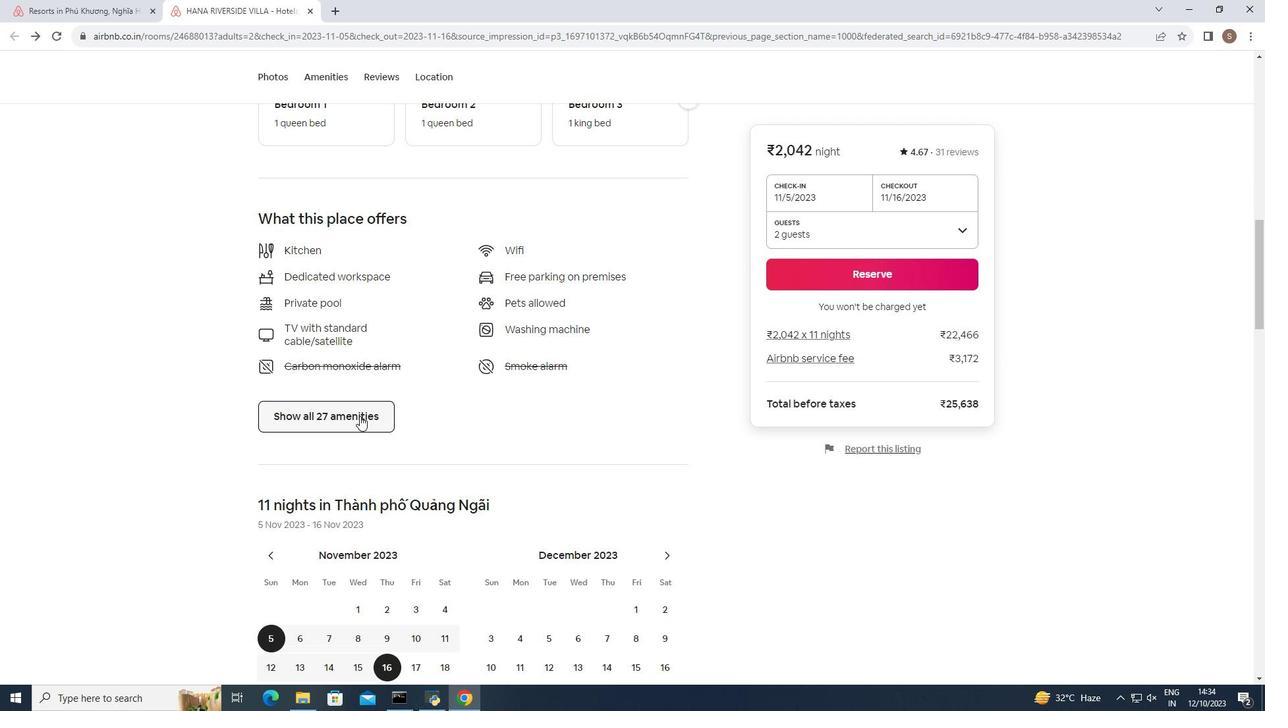 
Action: Mouse pressed left at (359, 416)
Screenshot: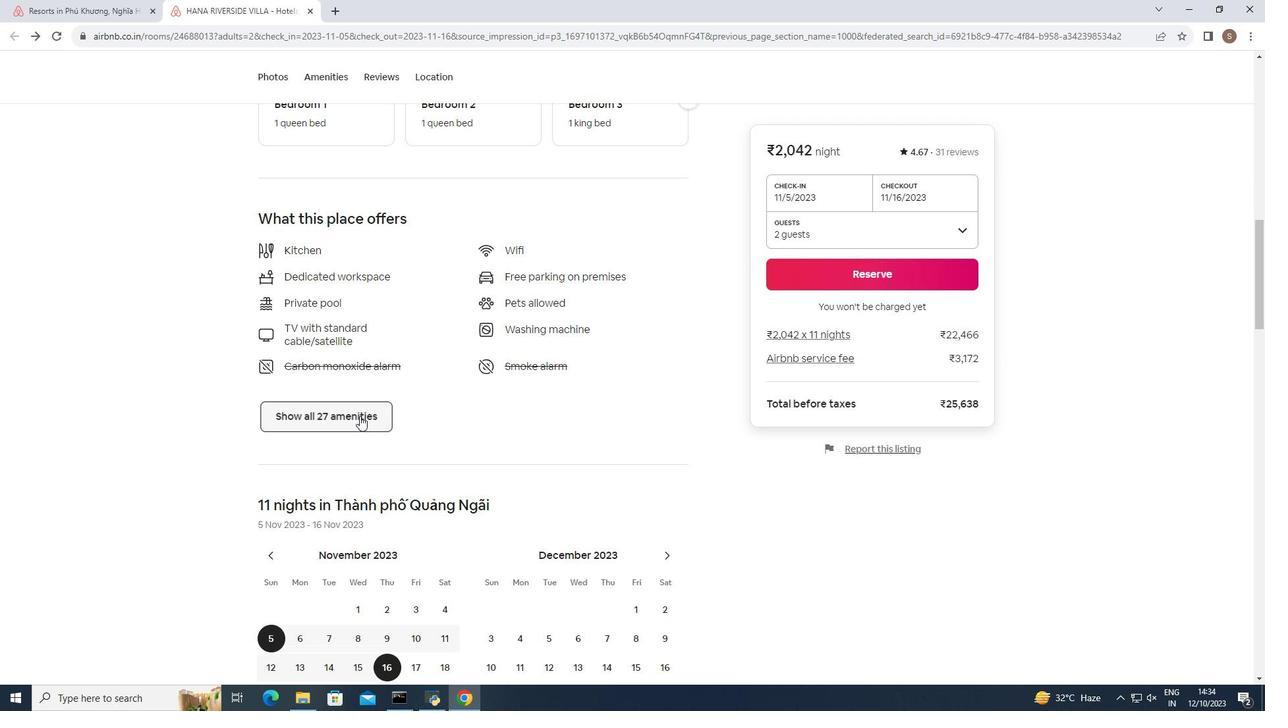 
Action: Mouse moved to (450, 422)
Screenshot: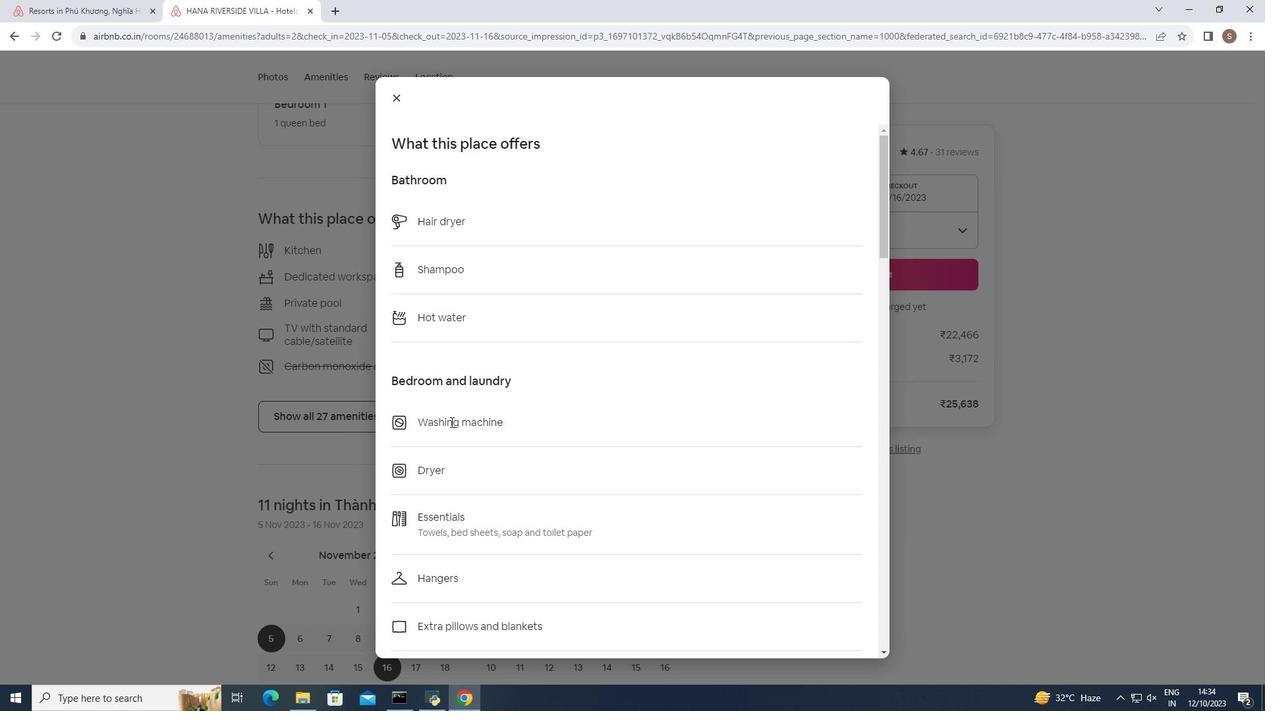
Action: Mouse scrolled (450, 421) with delta (0, 0)
Screenshot: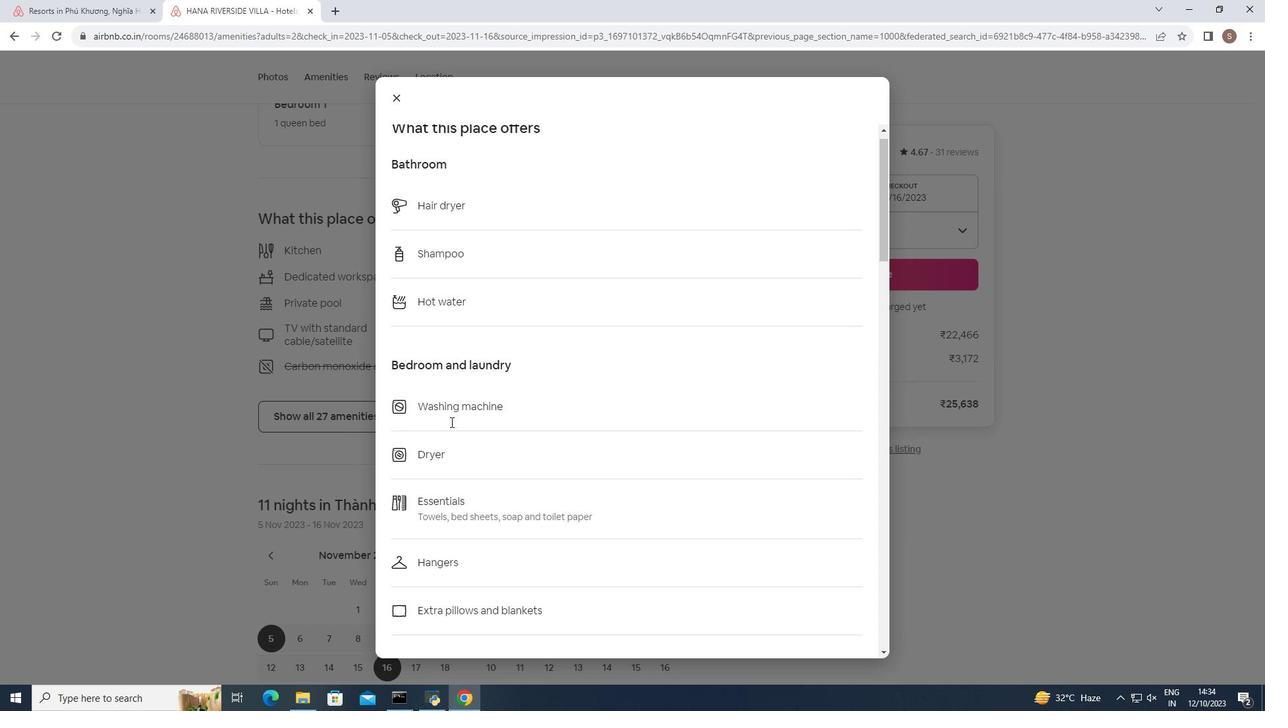 
Action: Mouse scrolled (450, 421) with delta (0, 0)
Screenshot: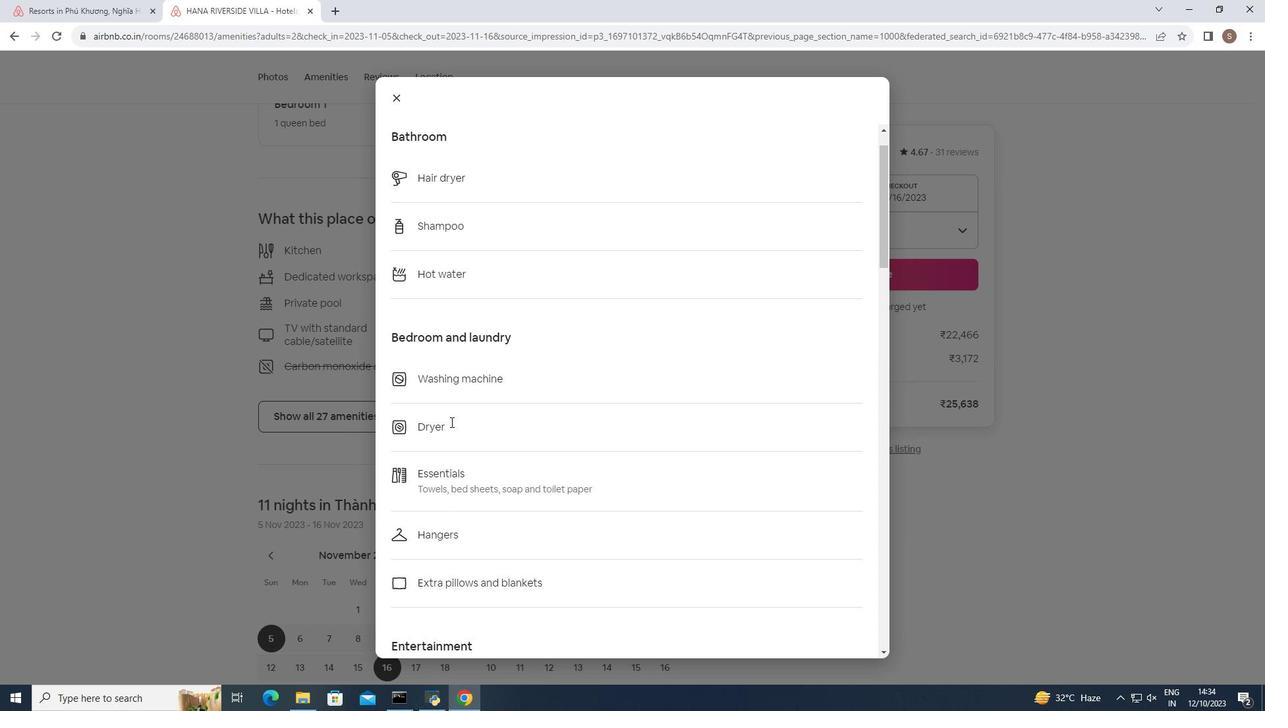 
Action: Mouse scrolled (450, 421) with delta (0, 0)
Screenshot: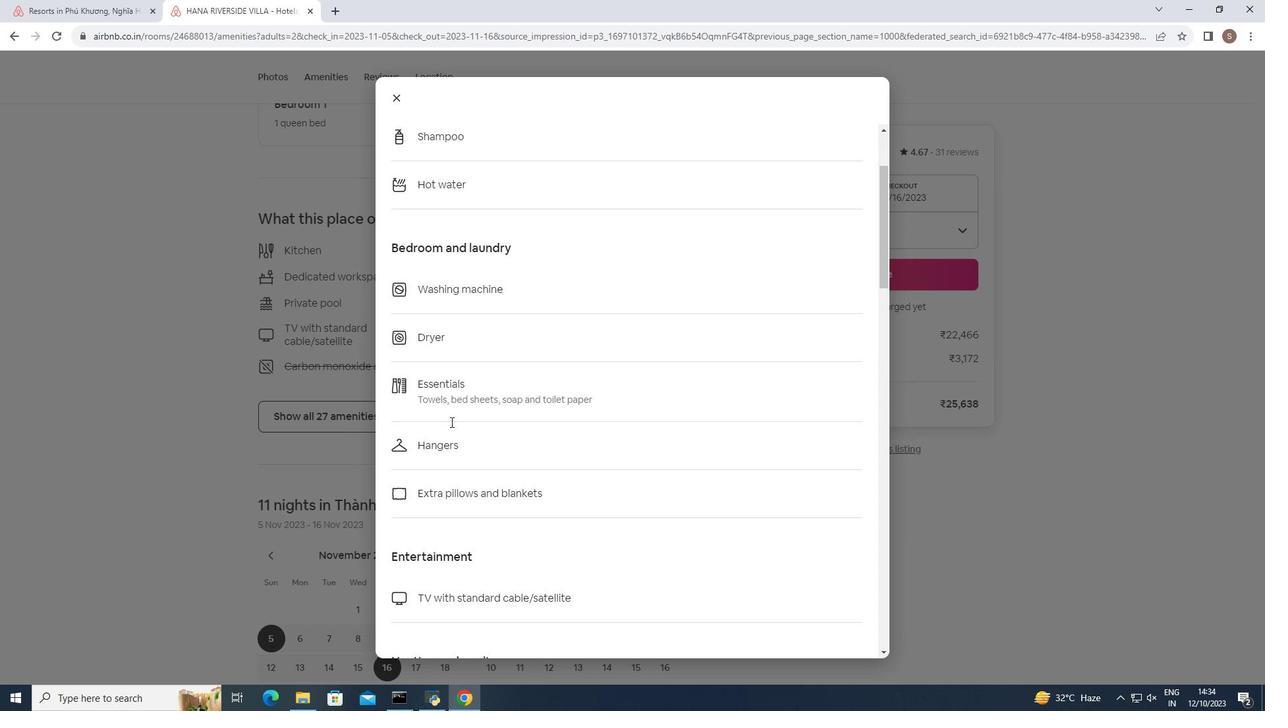 
Action: Mouse scrolled (450, 421) with delta (0, 0)
Screenshot: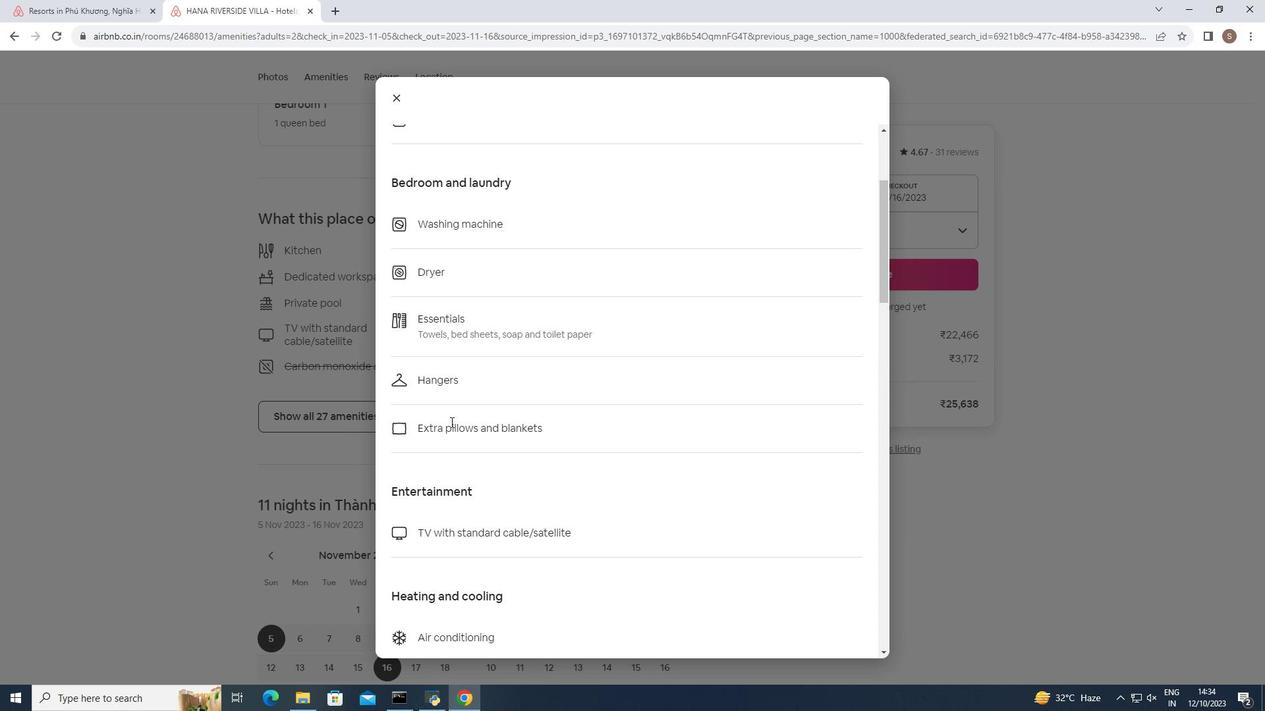 
Action: Mouse scrolled (450, 421) with delta (0, 0)
Screenshot: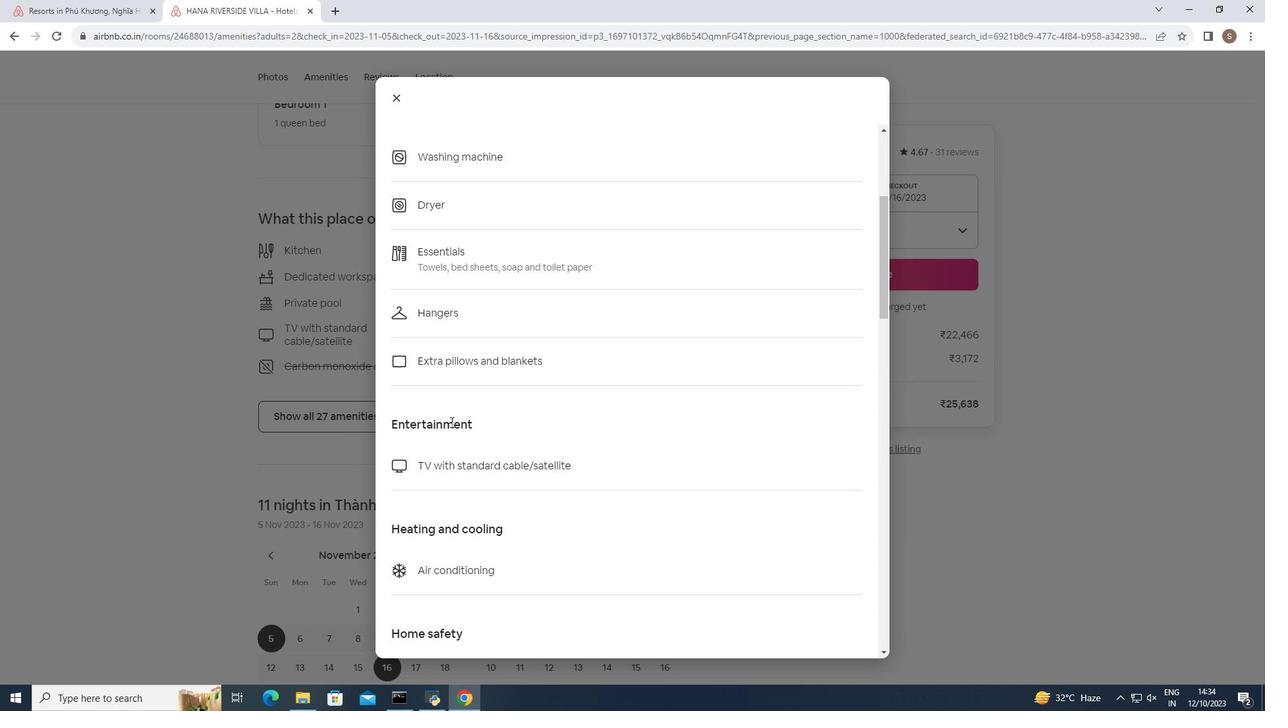 
Action: Mouse scrolled (450, 421) with delta (0, 0)
Screenshot: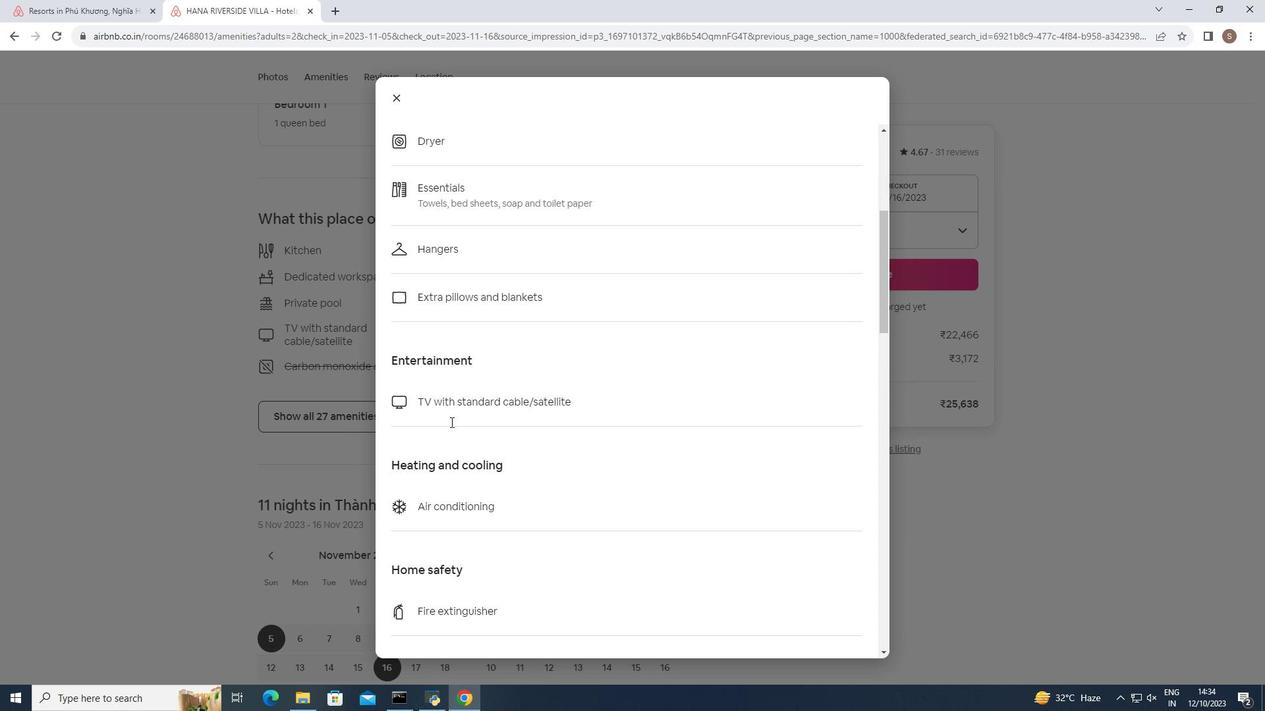 
Action: Mouse scrolled (450, 421) with delta (0, 0)
Screenshot: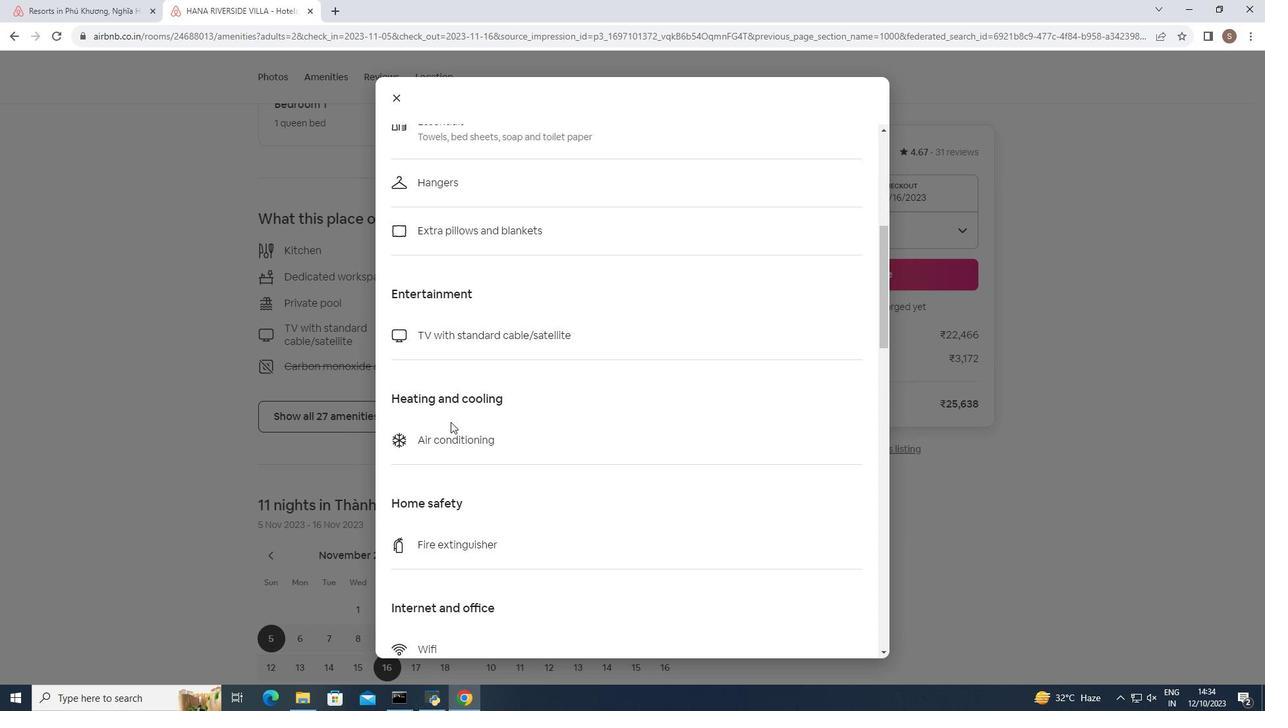 
Action: Mouse scrolled (450, 421) with delta (0, 0)
Screenshot: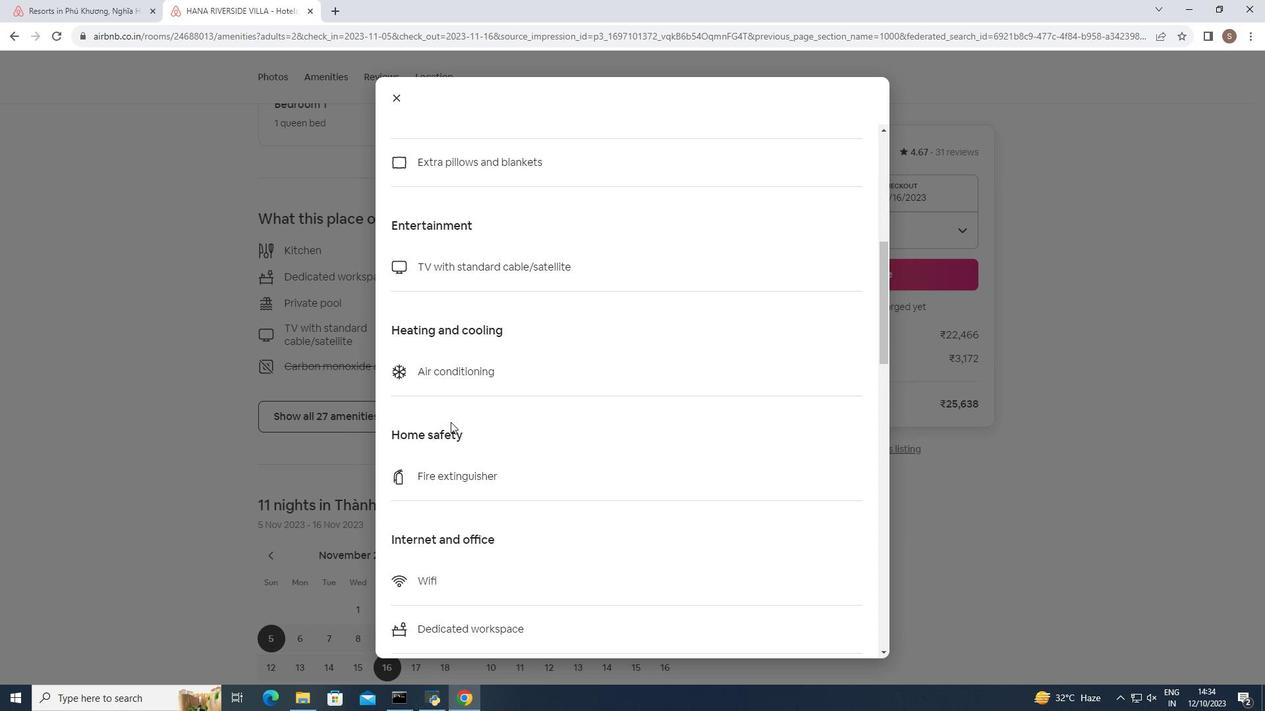 
Action: Mouse scrolled (450, 421) with delta (0, 0)
Screenshot: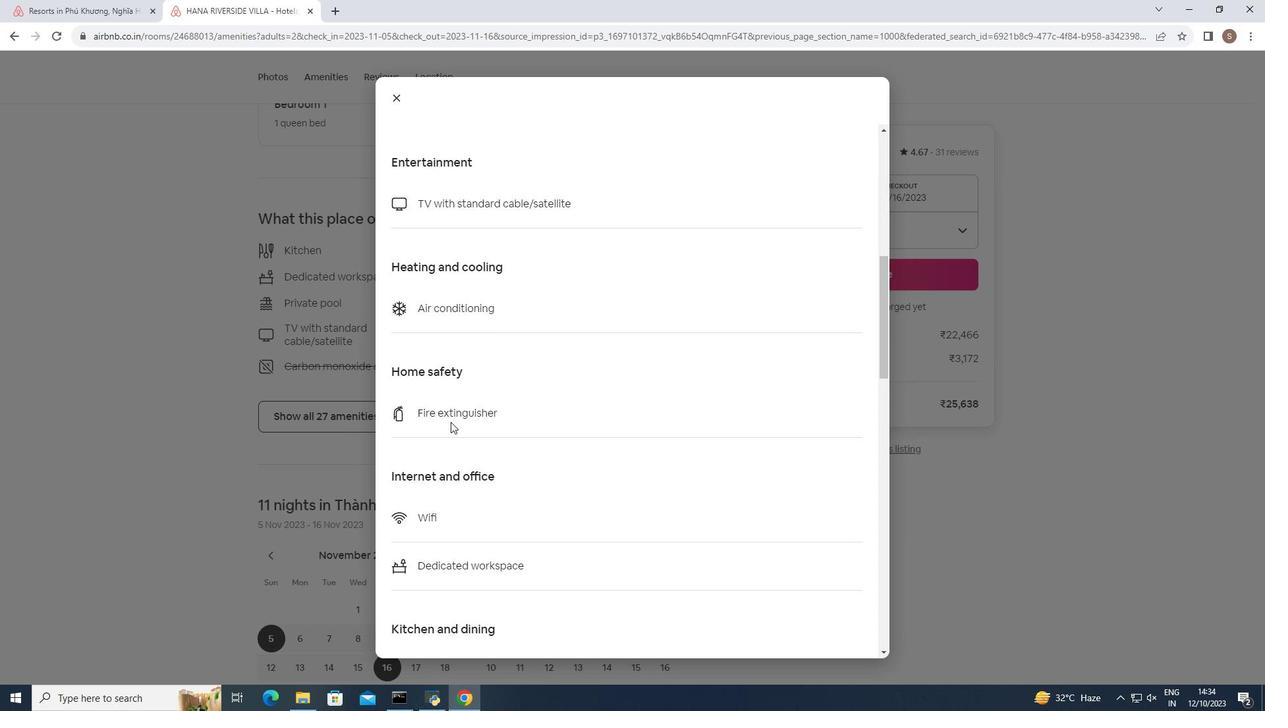 
Action: Mouse scrolled (450, 421) with delta (0, 0)
Screenshot: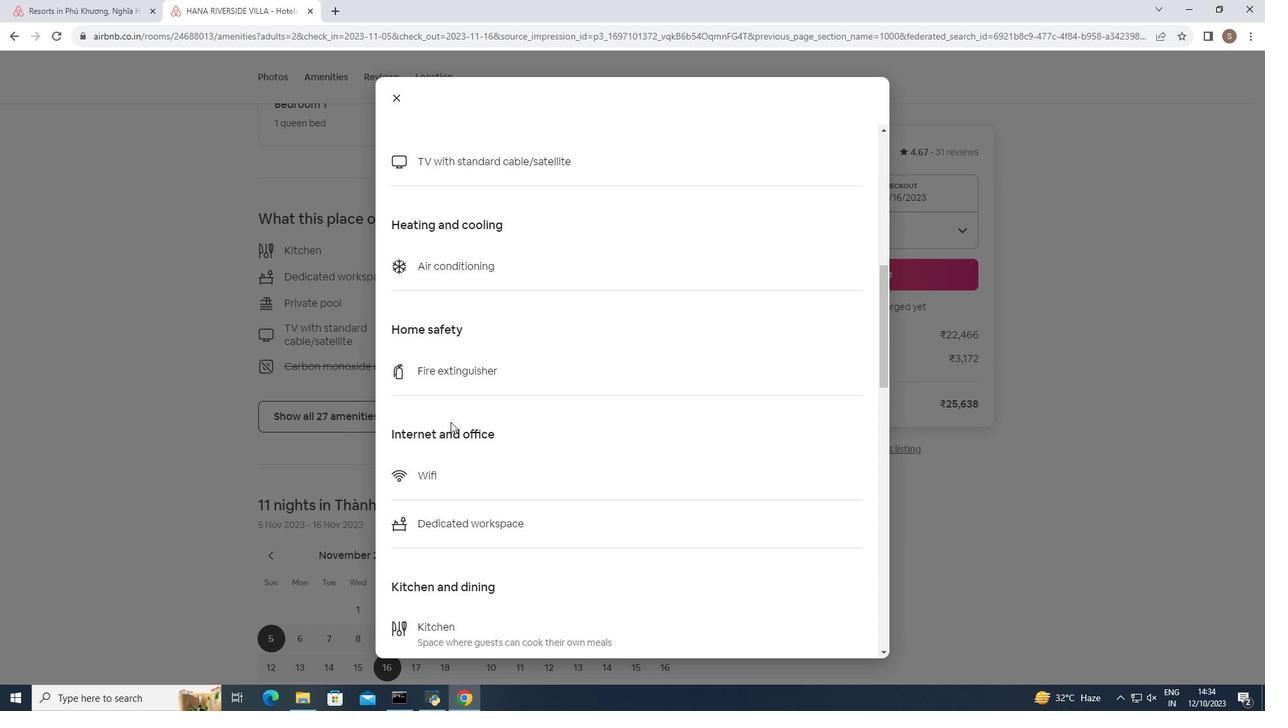 
Action: Mouse scrolled (450, 421) with delta (0, 0)
Screenshot: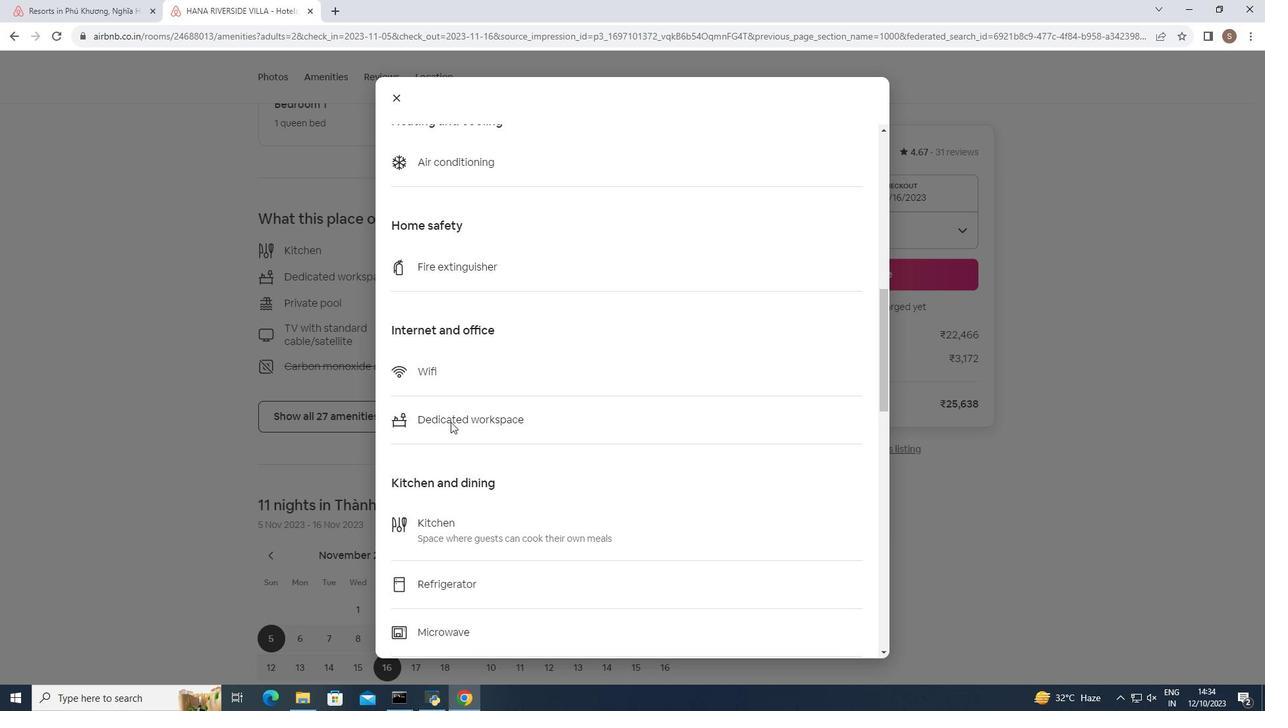
Action: Mouse scrolled (450, 421) with delta (0, 0)
Screenshot: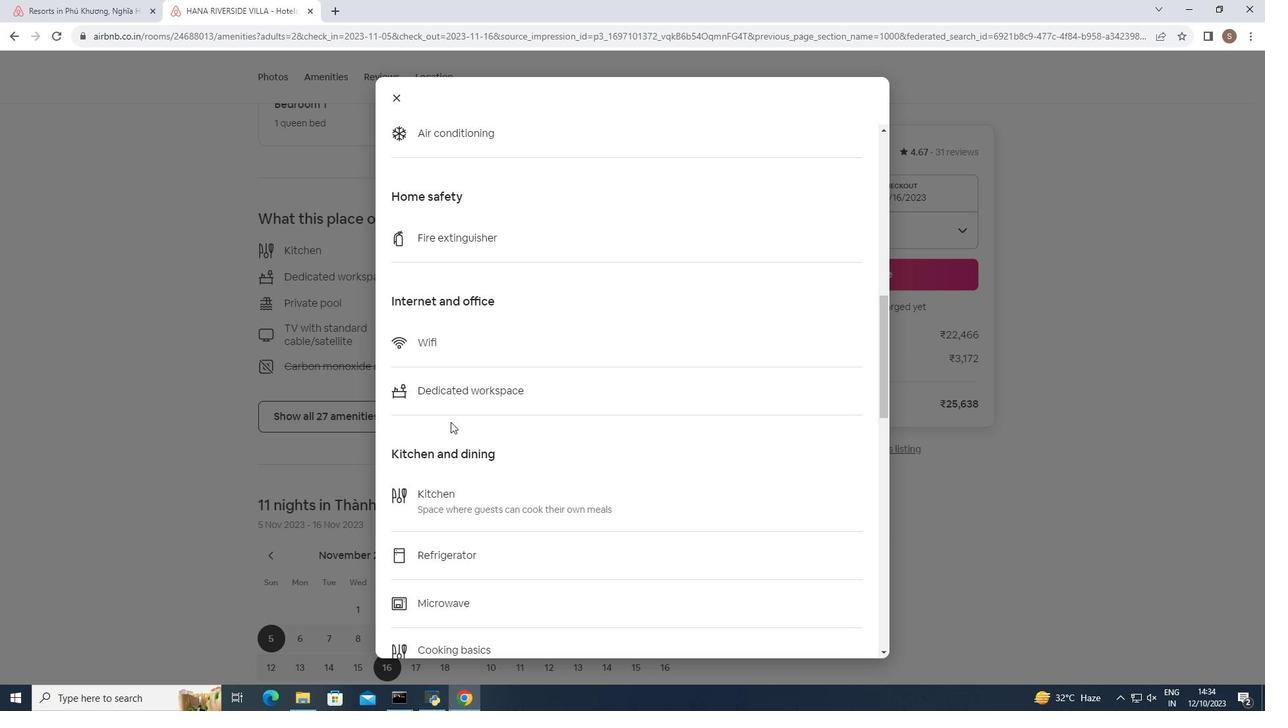 
Action: Mouse scrolled (450, 421) with delta (0, 0)
Screenshot: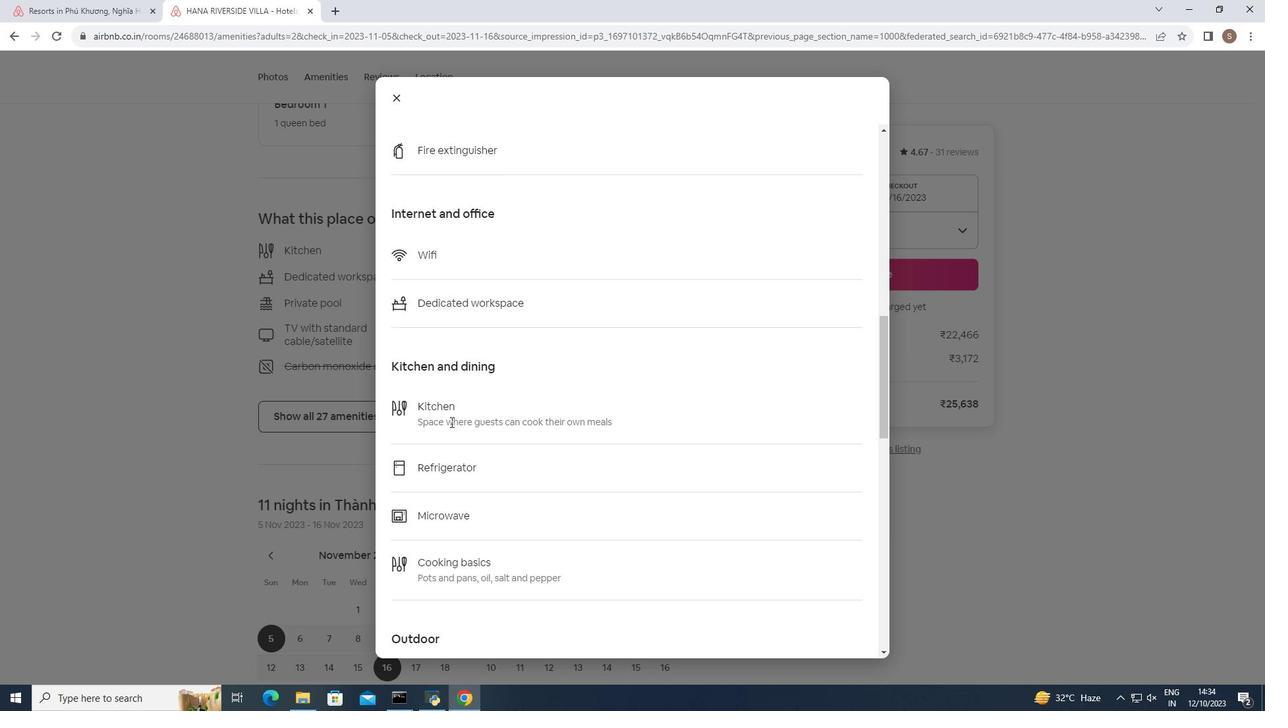 
Action: Mouse scrolled (450, 421) with delta (0, 0)
Screenshot: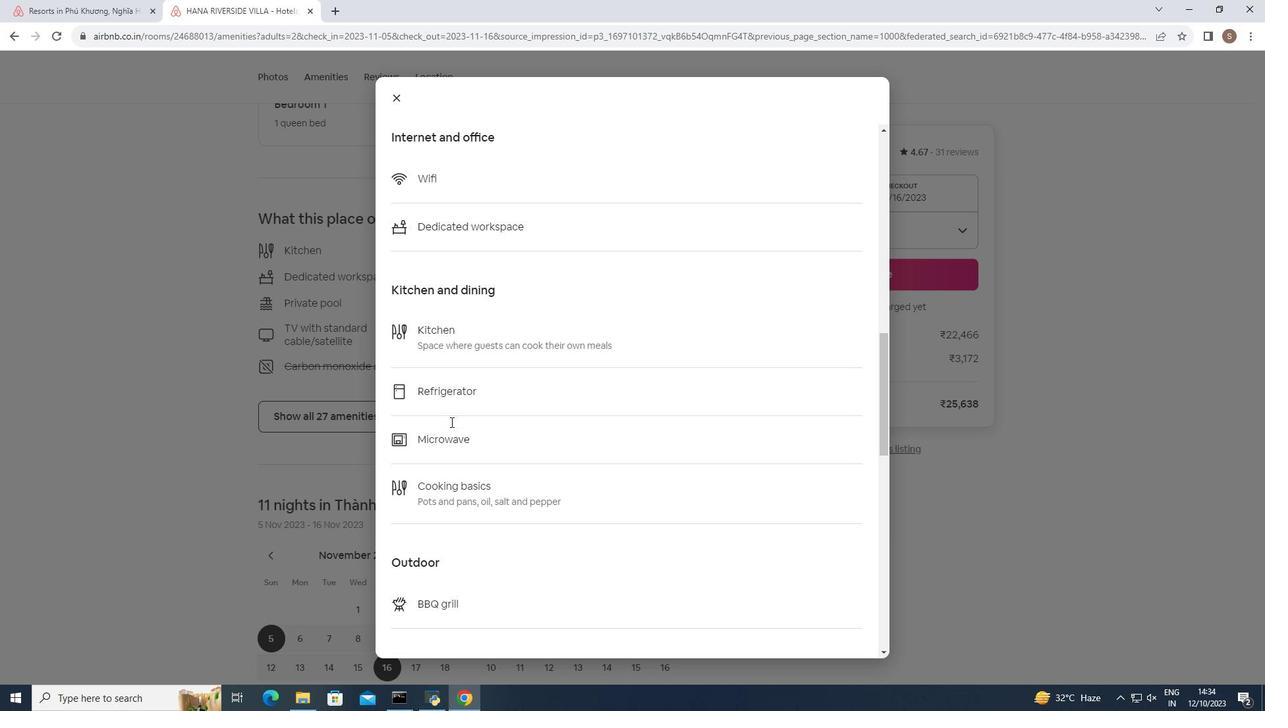 
Action: Mouse scrolled (450, 421) with delta (0, 0)
Screenshot: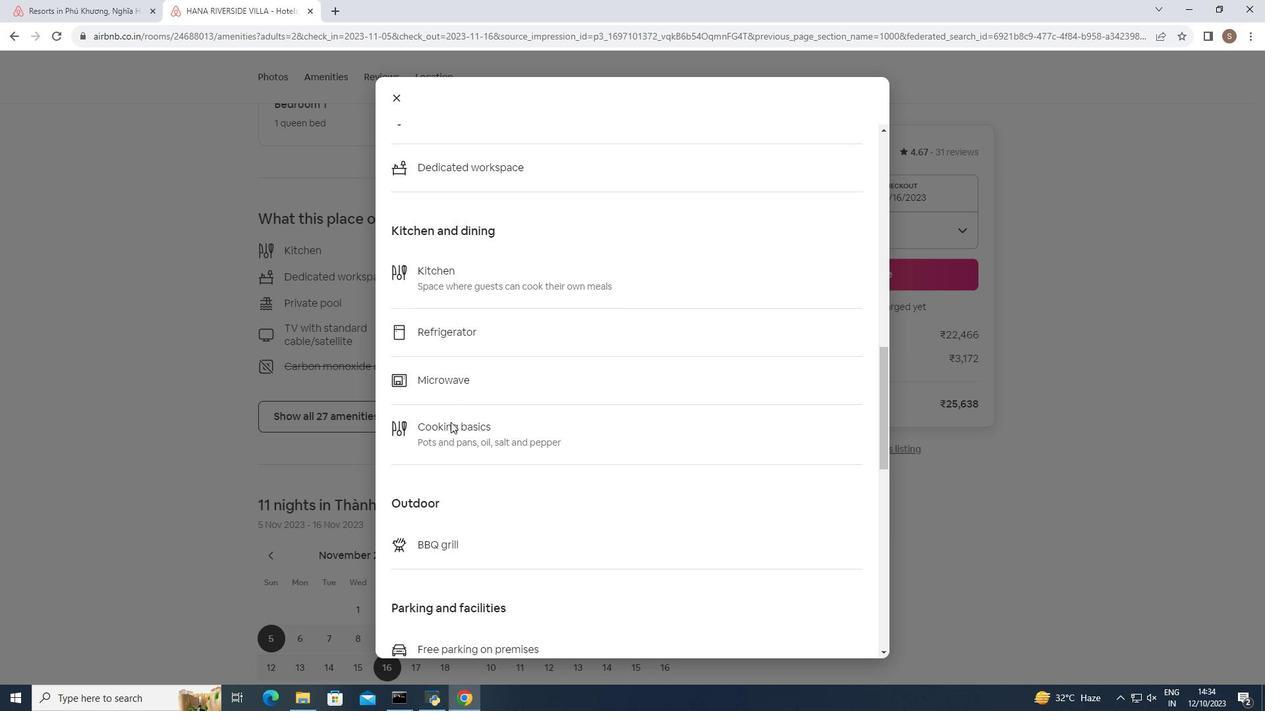 
Action: Mouse scrolled (450, 421) with delta (0, 0)
Screenshot: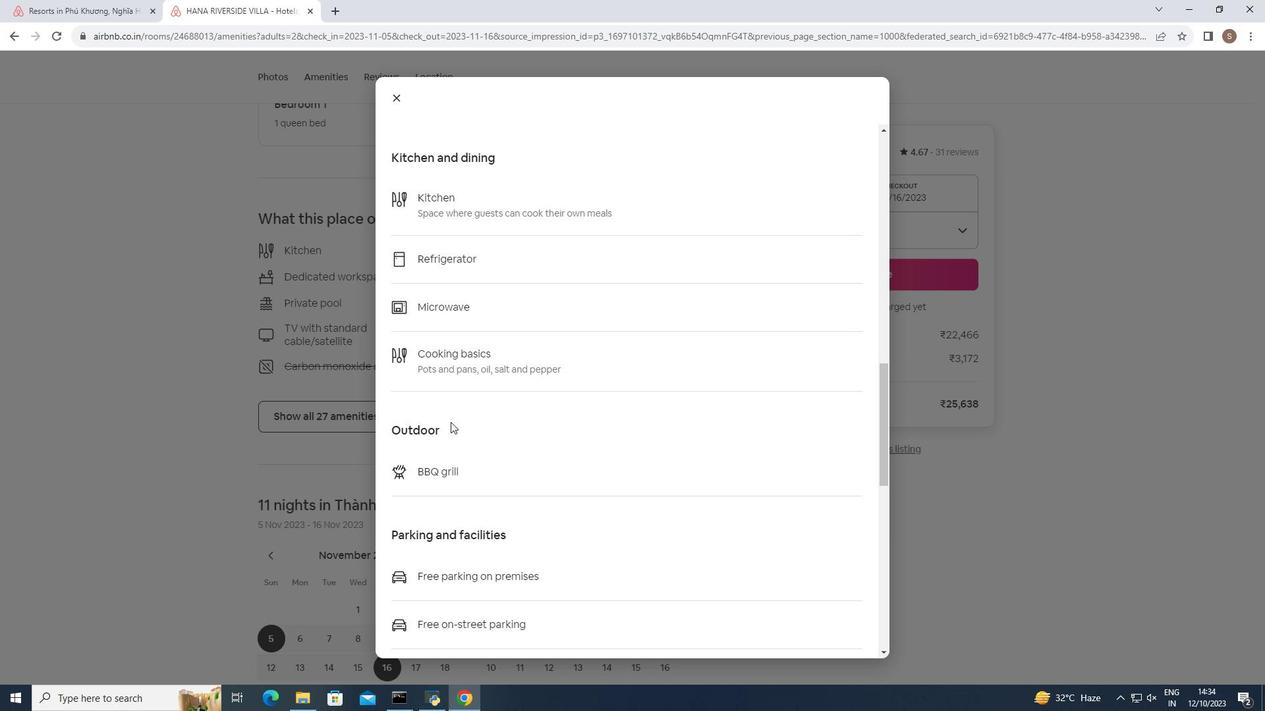 
Action: Mouse scrolled (450, 421) with delta (0, 0)
Screenshot: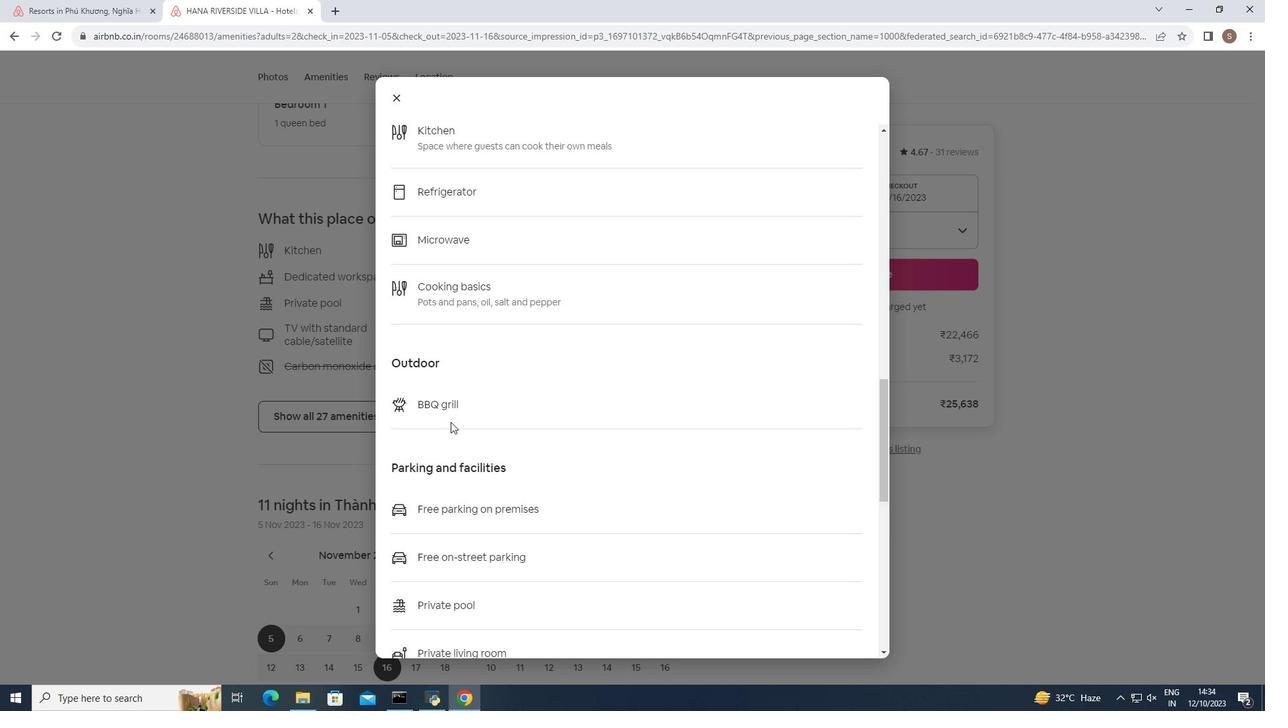 
Action: Mouse scrolled (450, 421) with delta (0, 0)
Screenshot: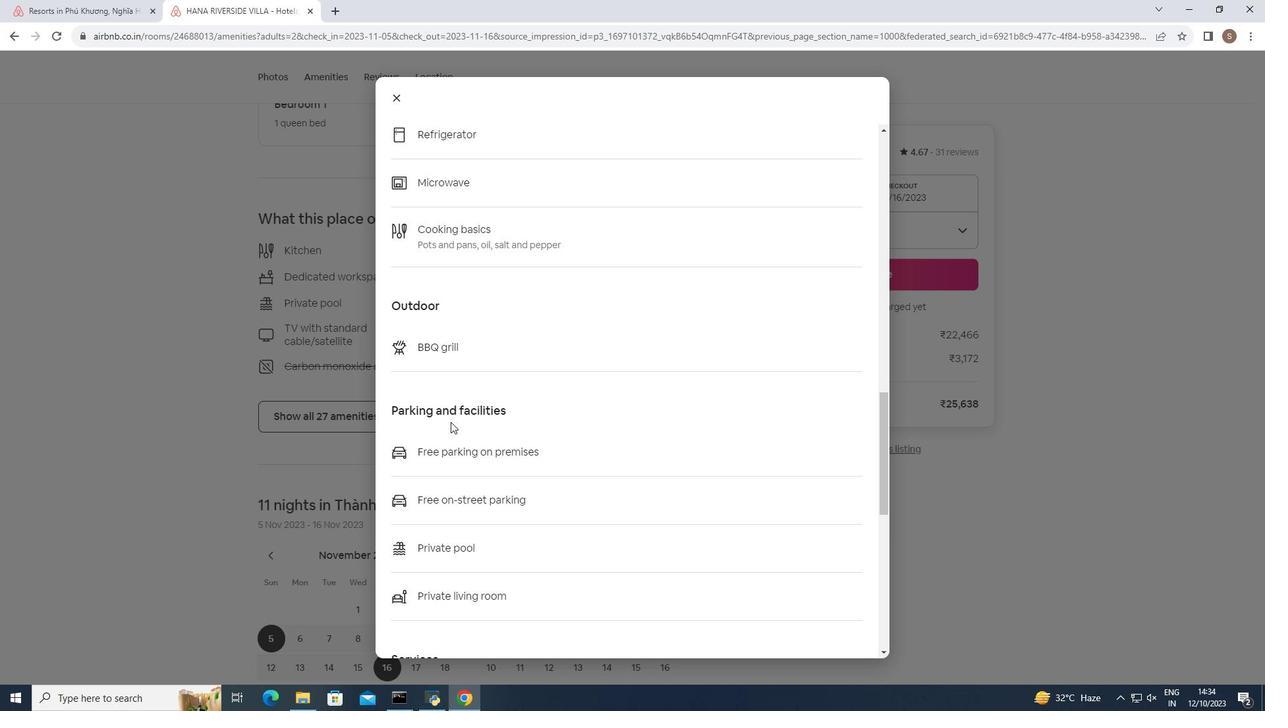 
Action: Mouse scrolled (450, 421) with delta (0, 0)
Screenshot: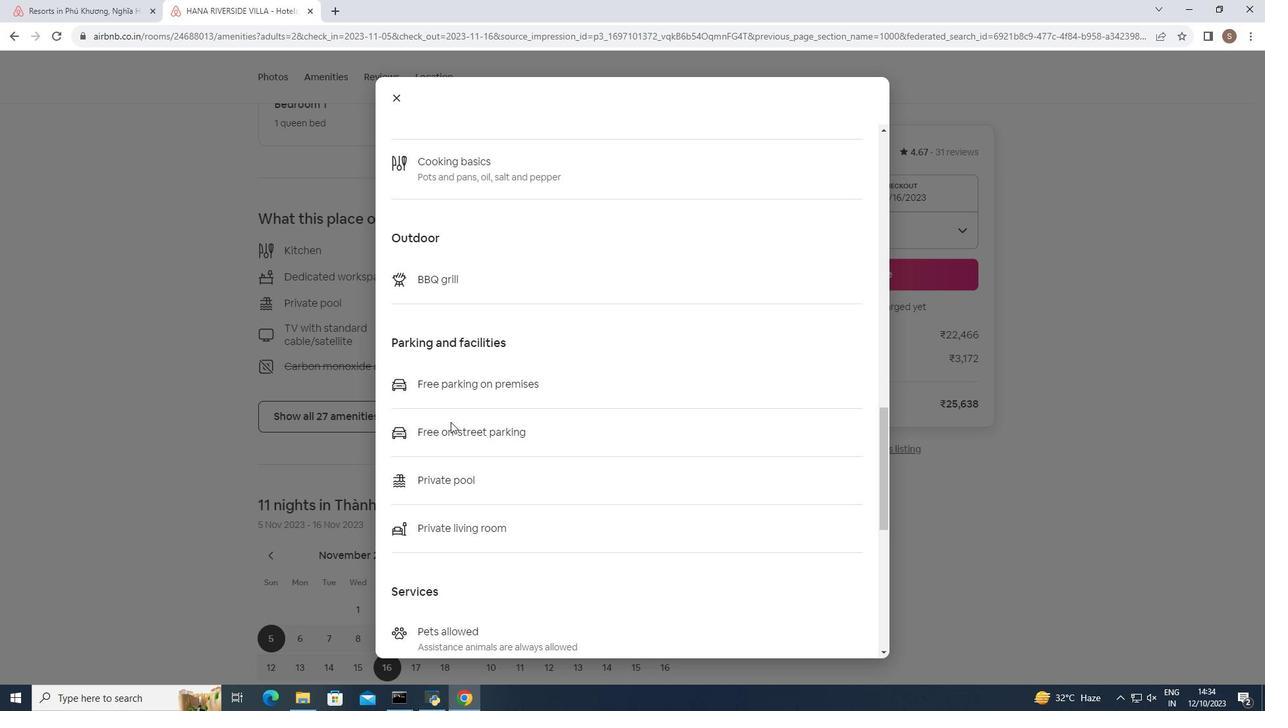 
Action: Mouse scrolled (450, 421) with delta (0, 0)
Screenshot: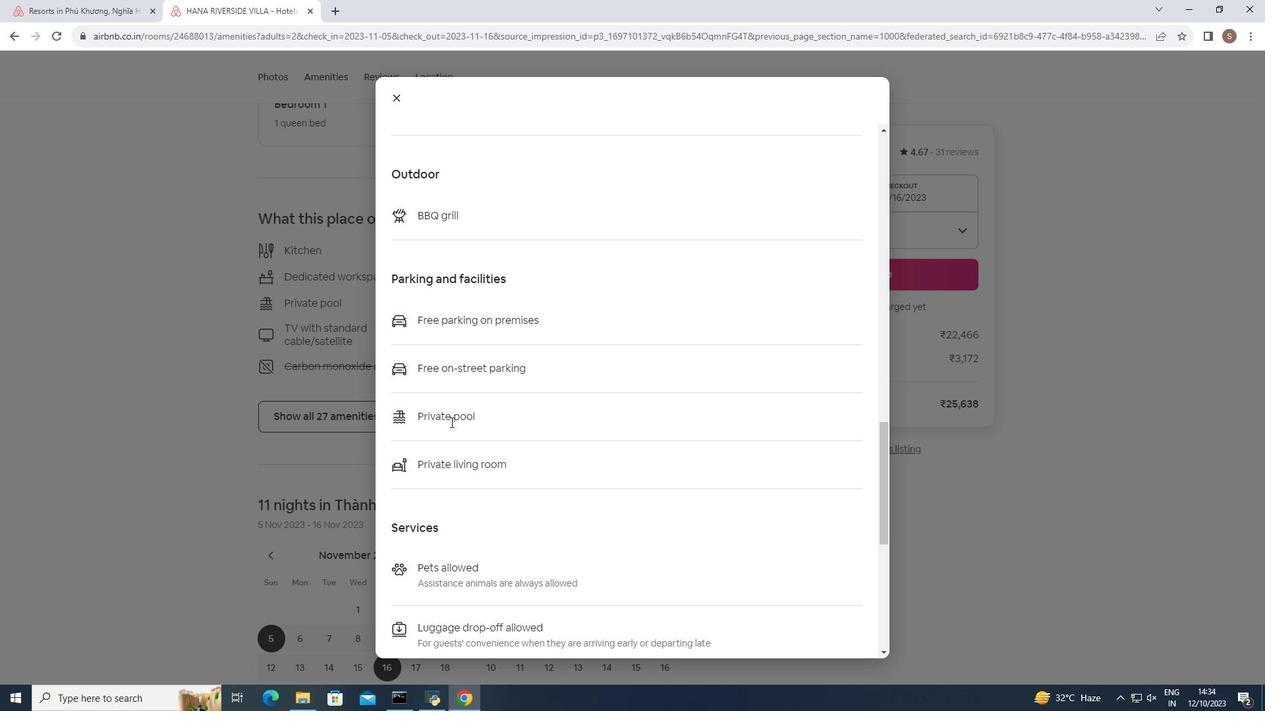 
Action: Mouse scrolled (450, 421) with delta (0, 0)
